 Task: Create a basic pendant for a necklace.
Action: Mouse moved to (167, 205)
Screenshot: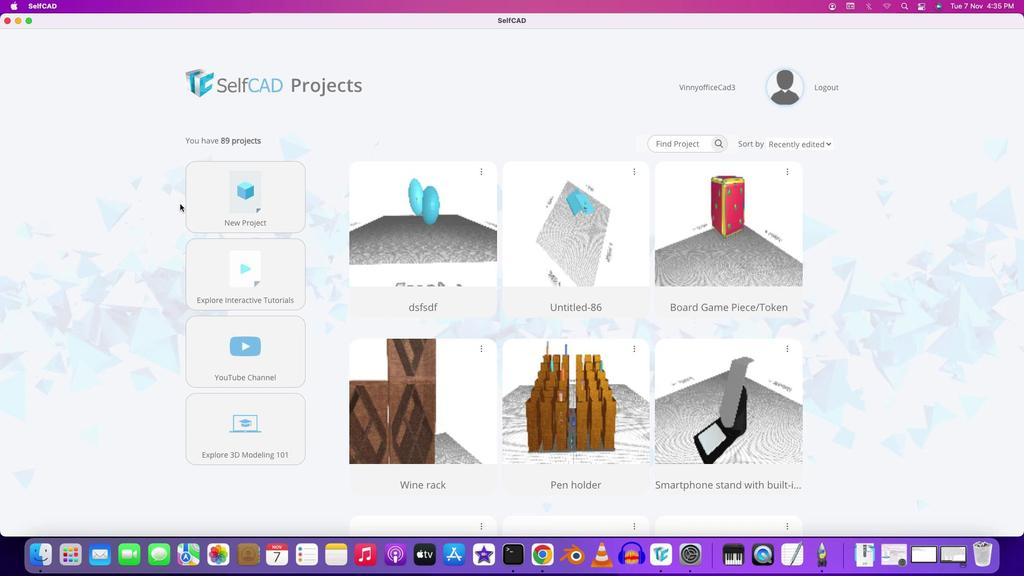 
Action: Mouse pressed left at (167, 205)
Screenshot: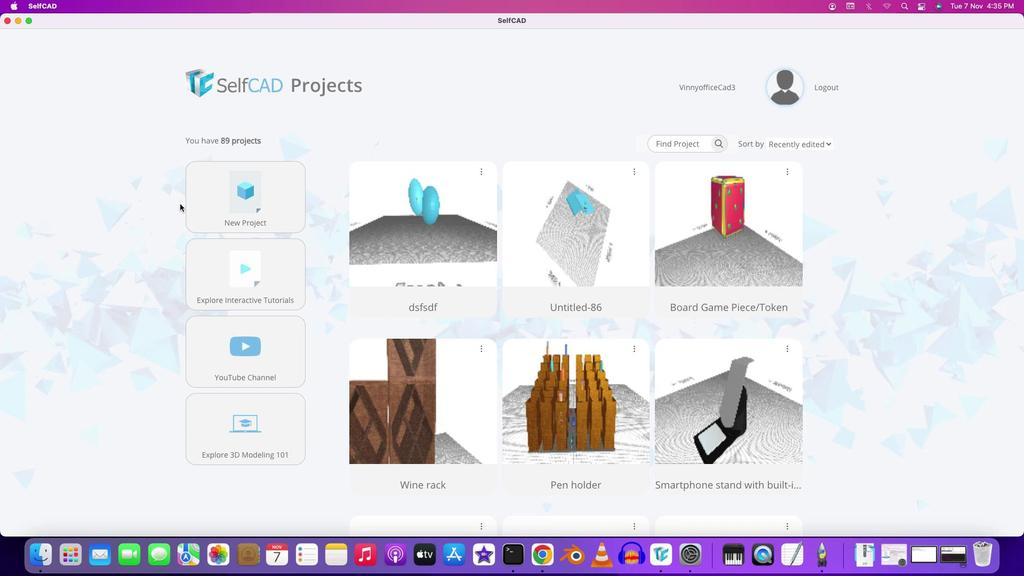 
Action: Mouse moved to (221, 212)
Screenshot: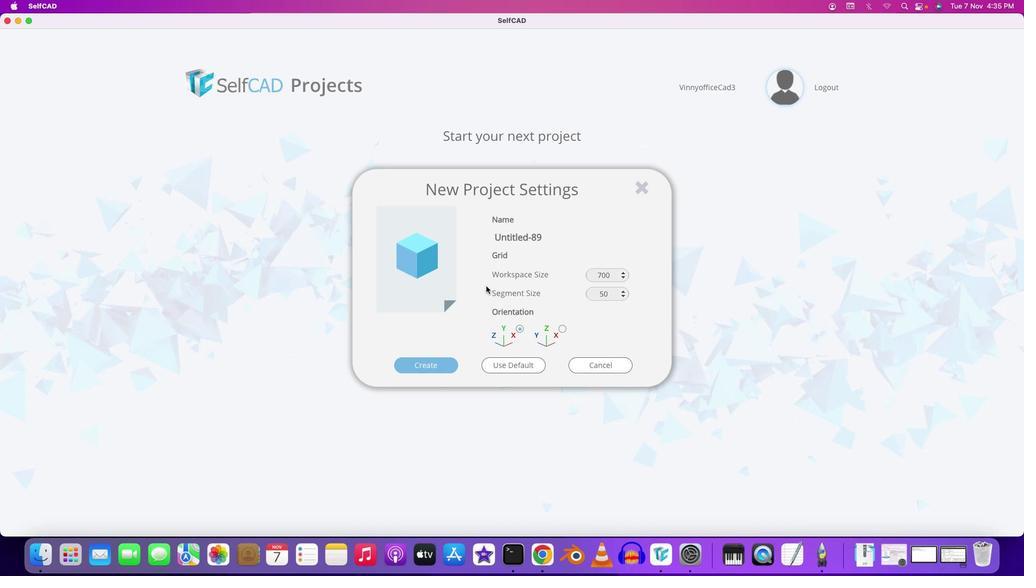
Action: Mouse pressed left at (221, 212)
Screenshot: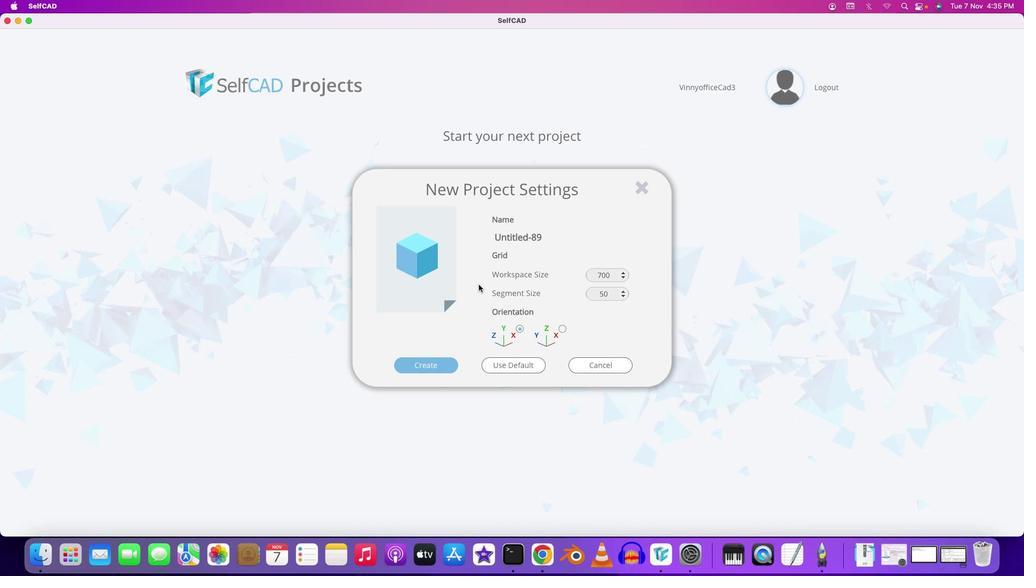 
Action: Mouse moved to (611, 276)
Screenshot: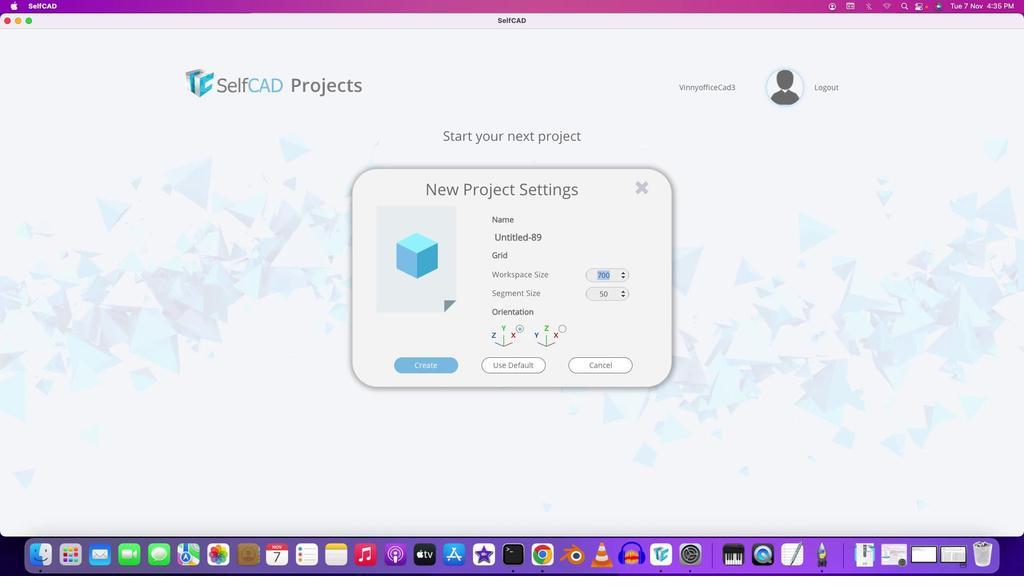 
Action: Mouse pressed left at (611, 276)
Screenshot: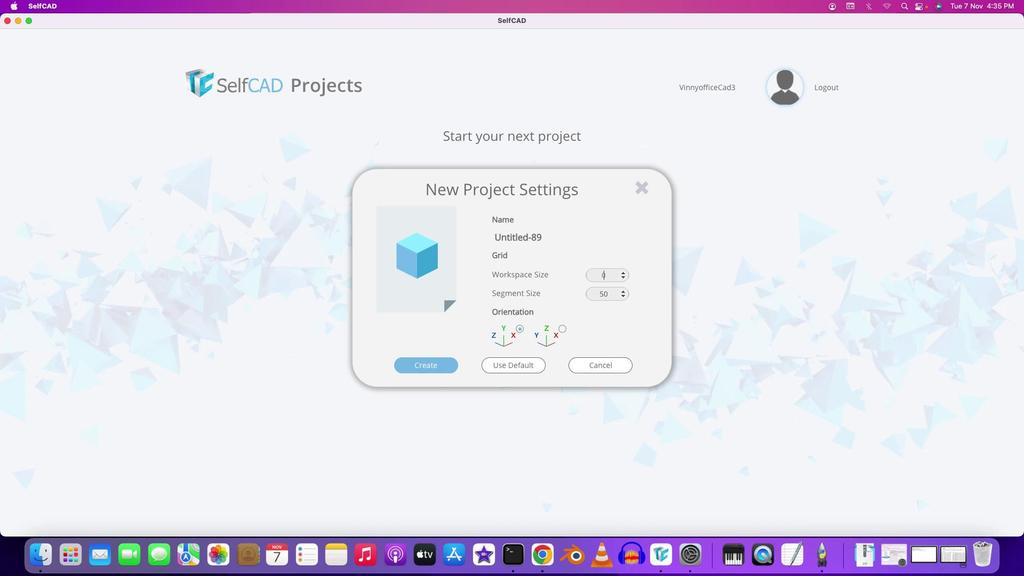 
Action: Mouse moved to (509, 297)
Screenshot: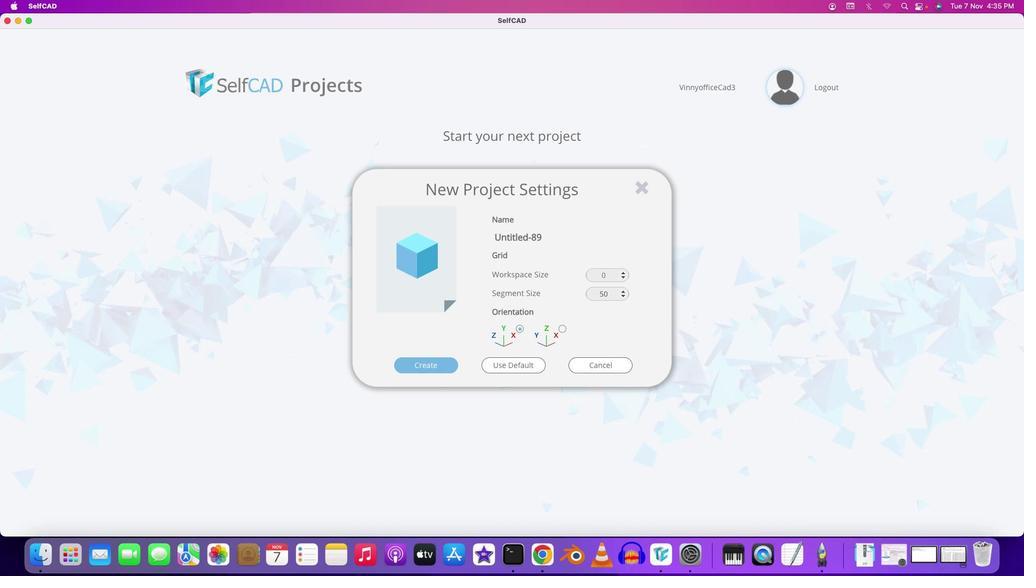 
Action: Key pressed Key.backspaceKey.backspaceKey.backspace'3''0''0'
Screenshot: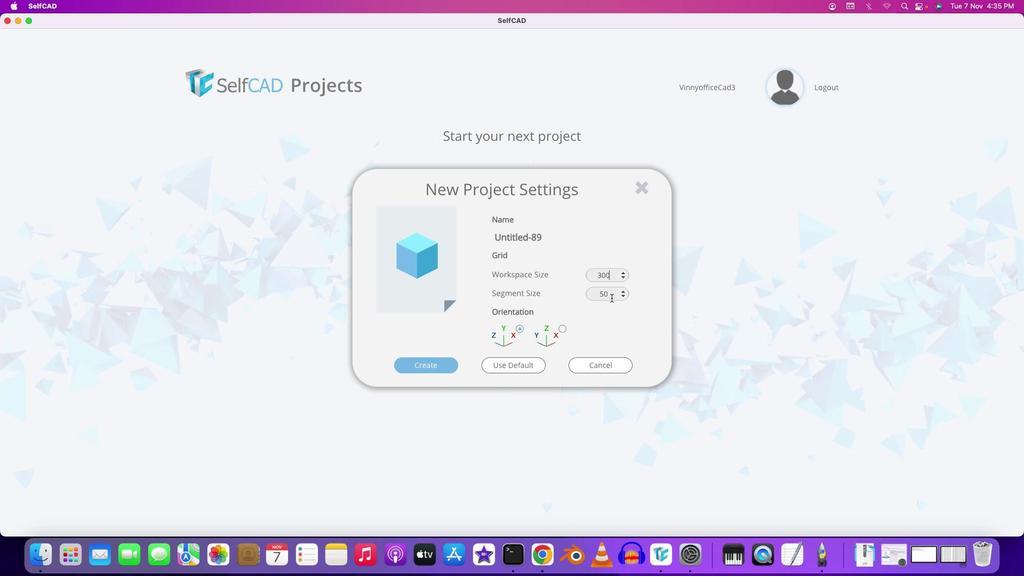 
Action: Mouse moved to (611, 297)
Screenshot: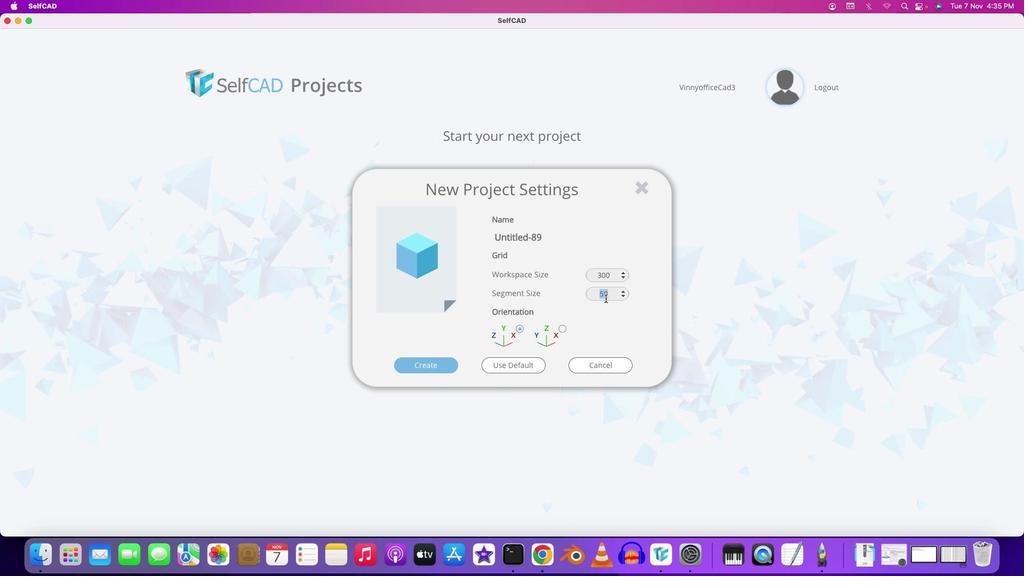 
Action: Mouse pressed left at (611, 297)
Screenshot: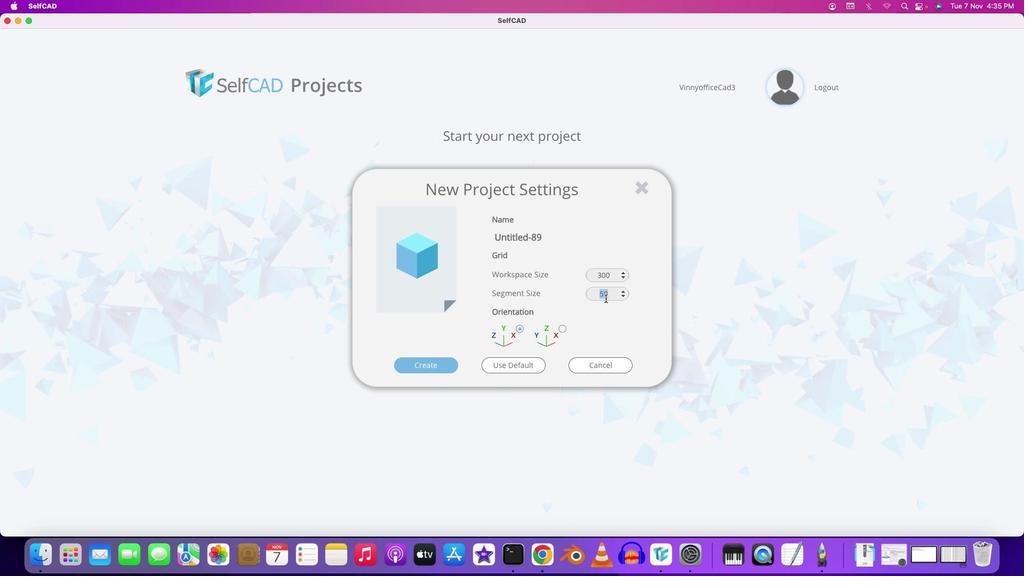 
Action: Mouse moved to (605, 298)
Screenshot: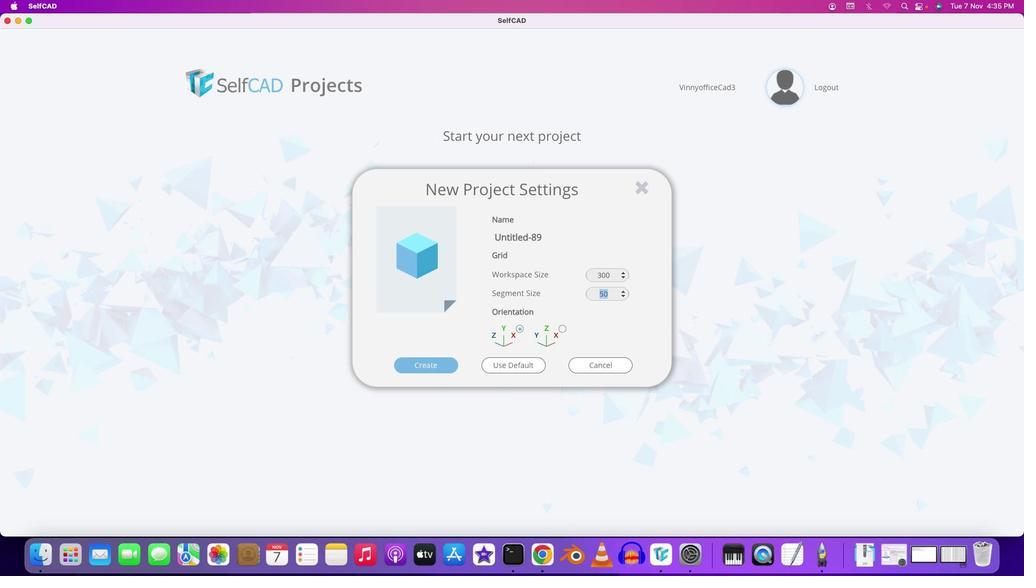 
Action: Key pressed '2'
Screenshot: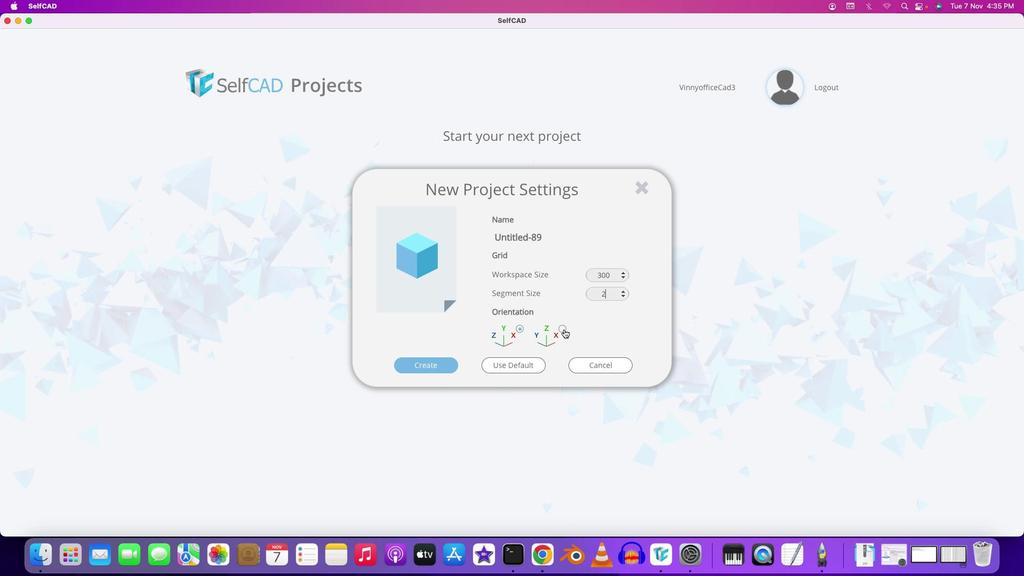 
Action: Mouse moved to (563, 329)
Screenshot: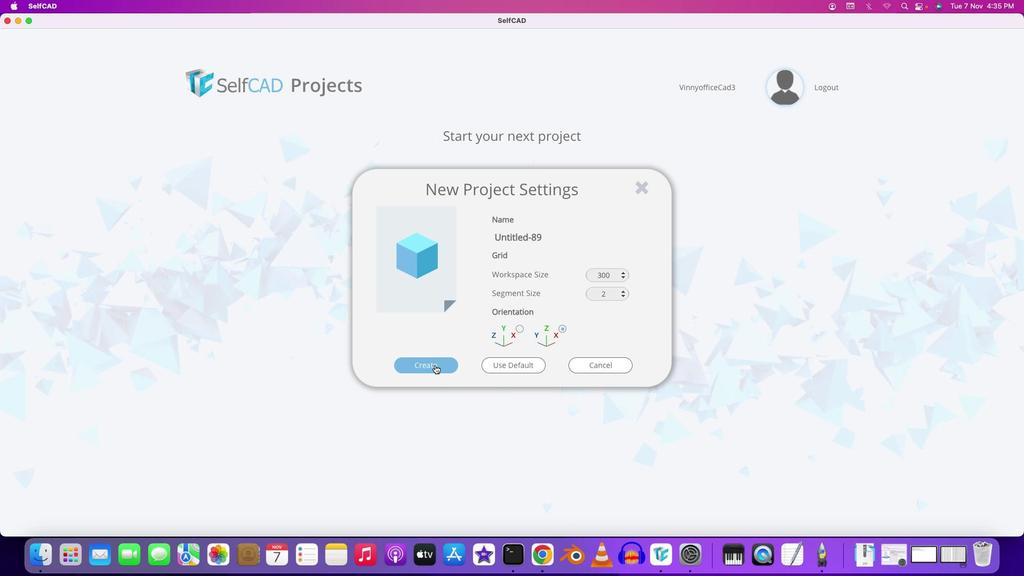 
Action: Mouse pressed left at (563, 329)
Screenshot: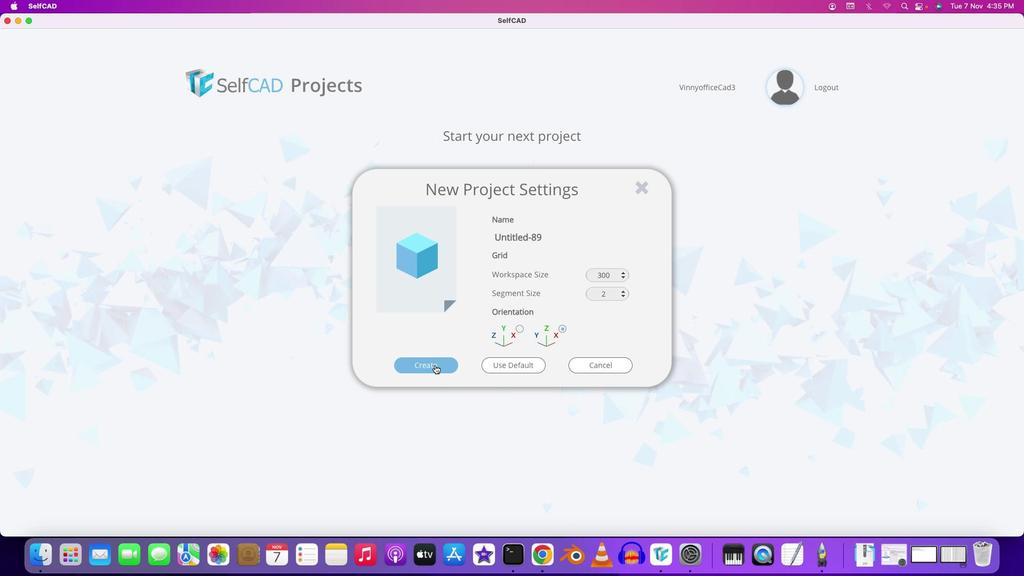 
Action: Mouse moved to (435, 364)
Screenshot: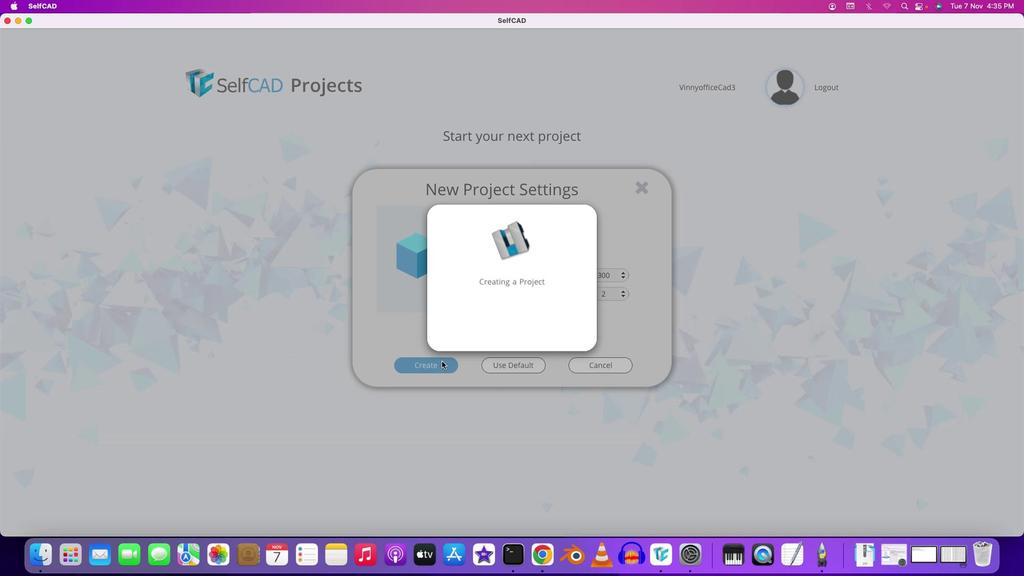 
Action: Mouse pressed left at (435, 364)
Screenshot: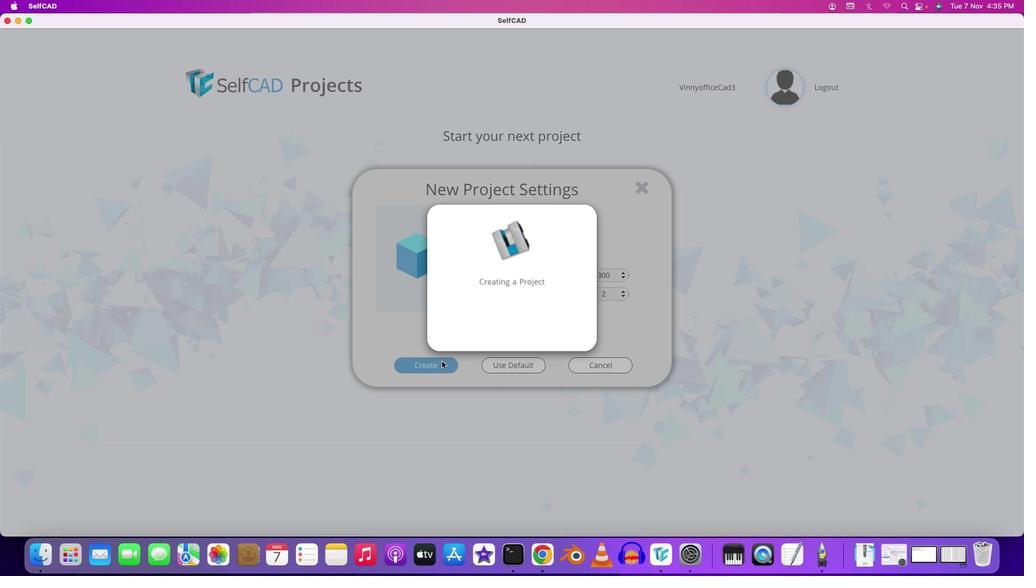 
Action: Mouse moved to (368, 339)
Screenshot: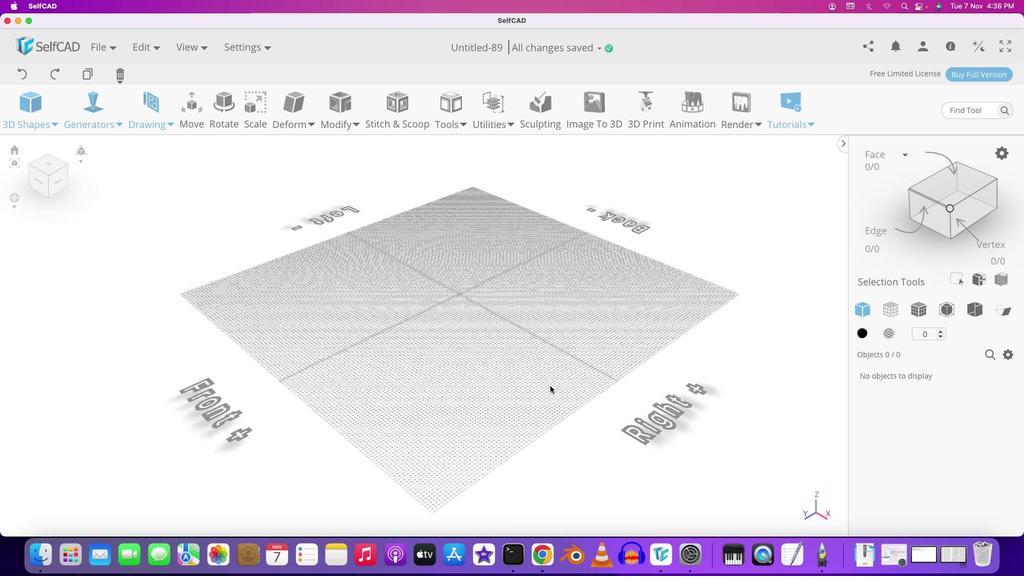 
Action: Mouse pressed left at (368, 339)
Screenshot: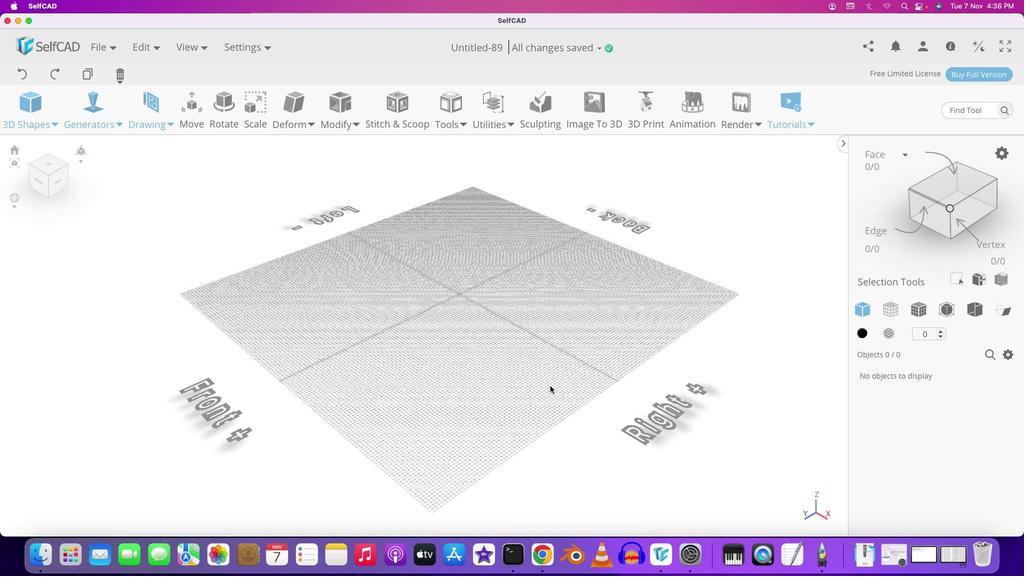 
Action: Mouse moved to (546, 373)
Screenshot: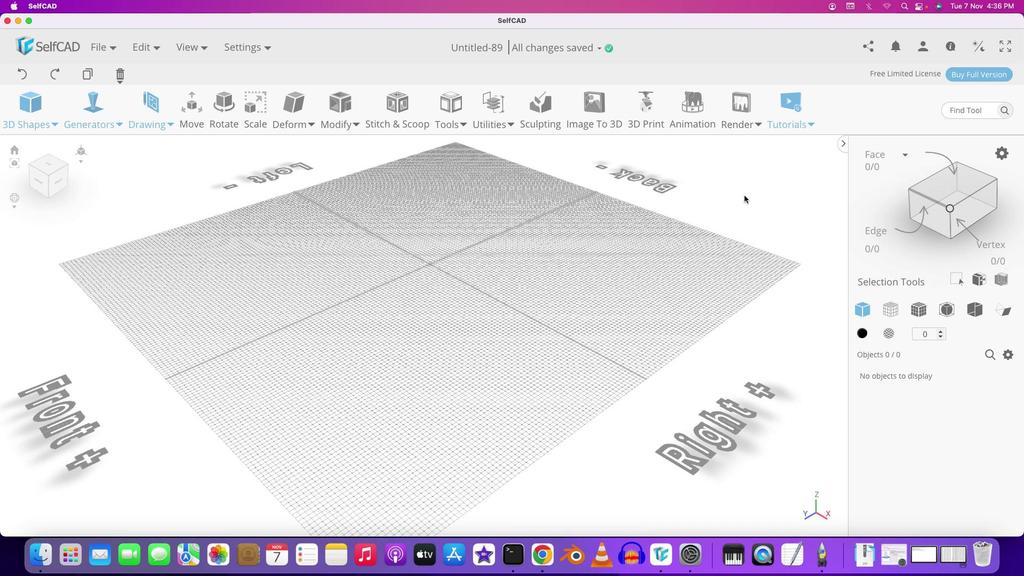
Action: Mouse scrolled (546, 373) with delta (0, 0)
Screenshot: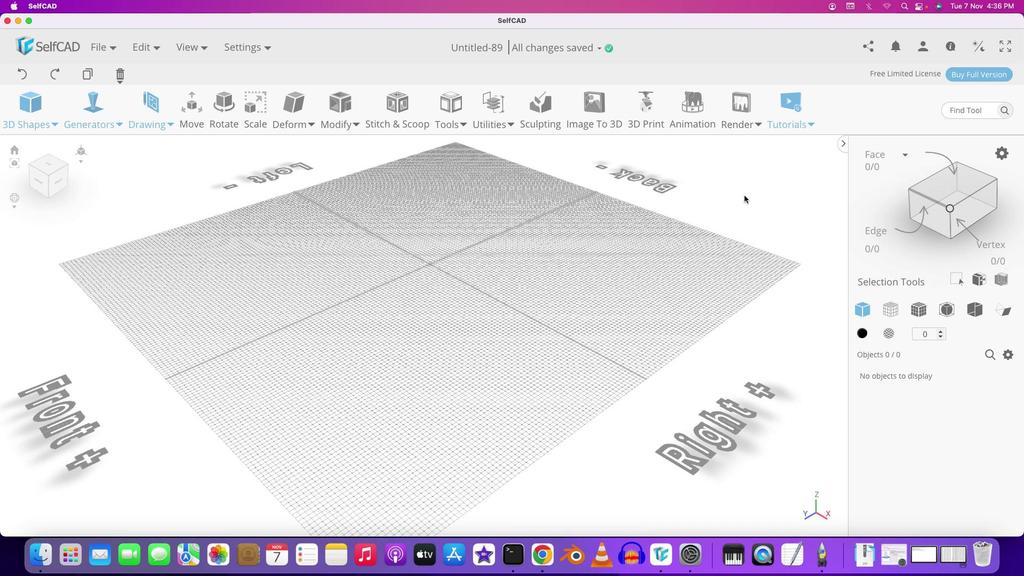 
Action: Mouse moved to (547, 374)
Screenshot: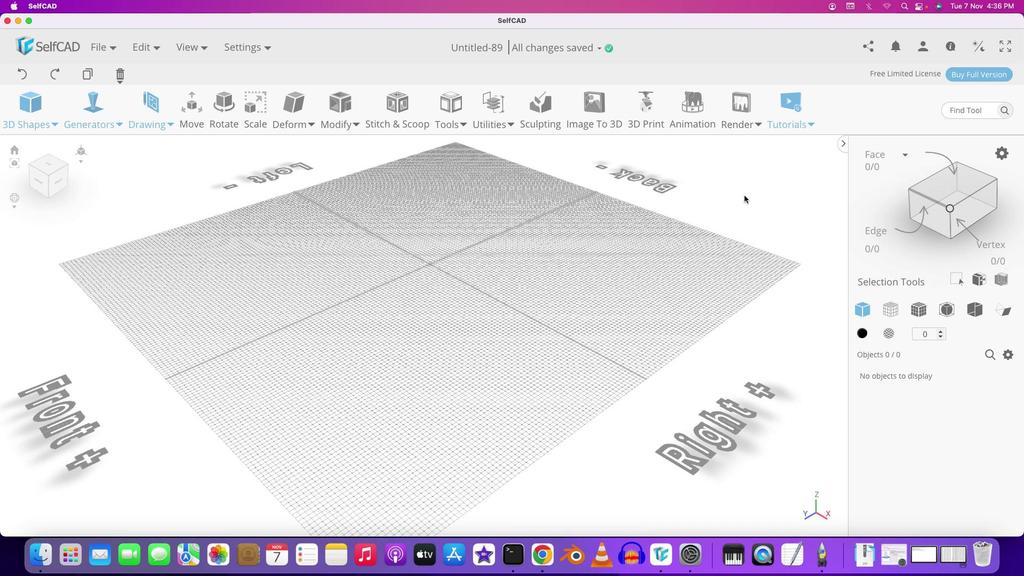 
Action: Mouse scrolled (547, 374) with delta (0, 1)
Screenshot: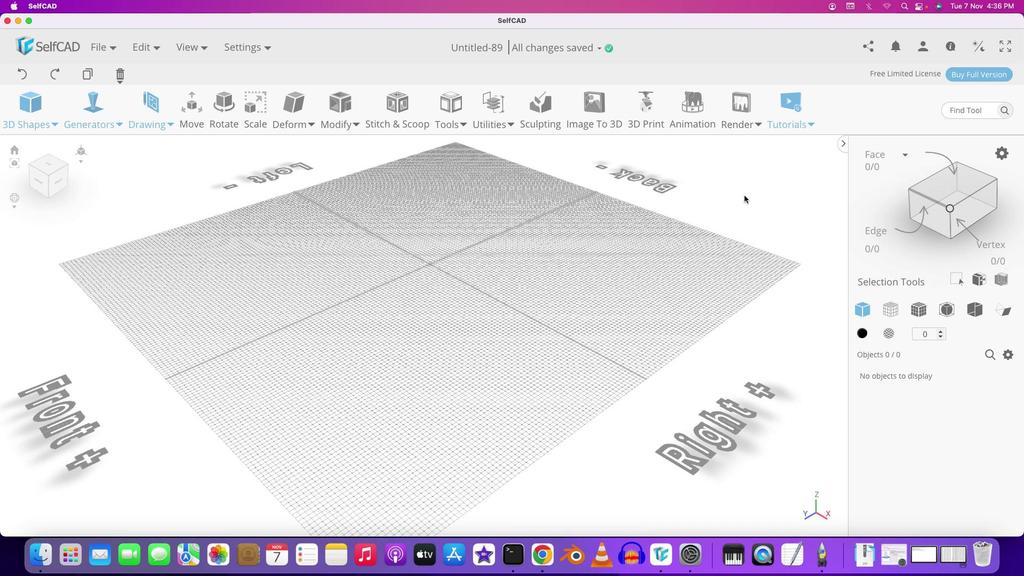 
Action: Mouse moved to (549, 379)
Screenshot: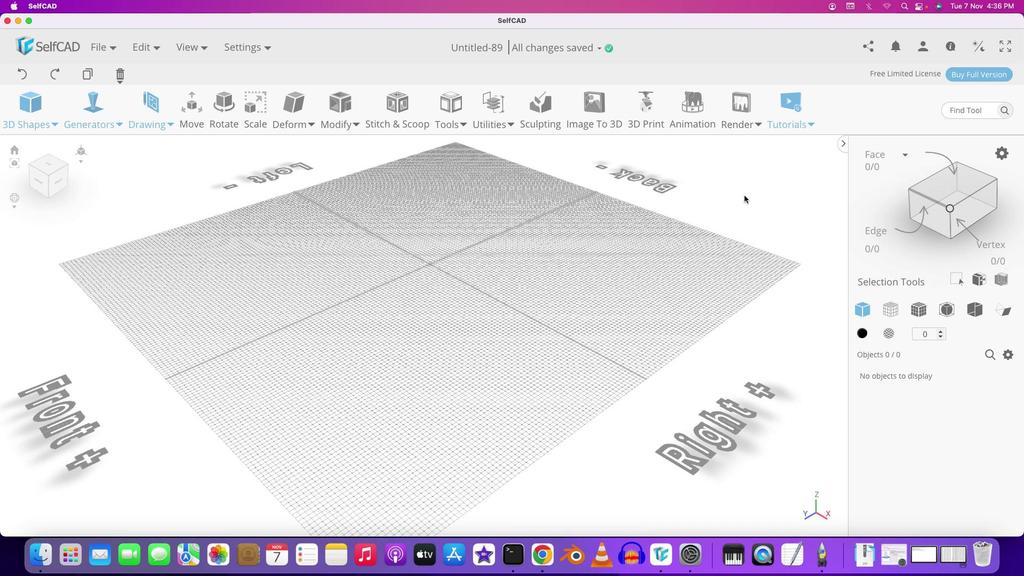 
Action: Mouse scrolled (549, 379) with delta (0, 1)
Screenshot: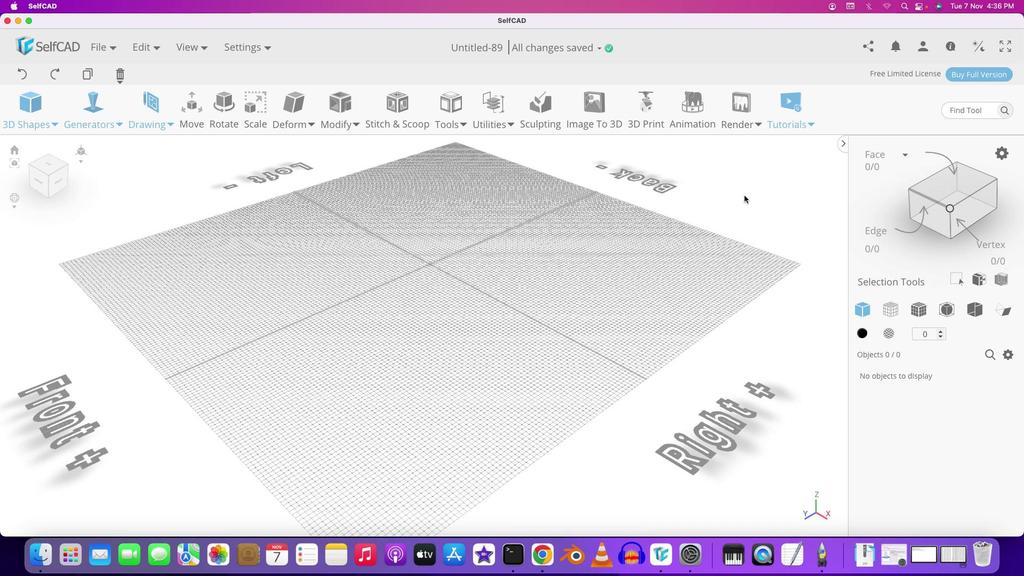 
Action: Mouse moved to (550, 383)
Screenshot: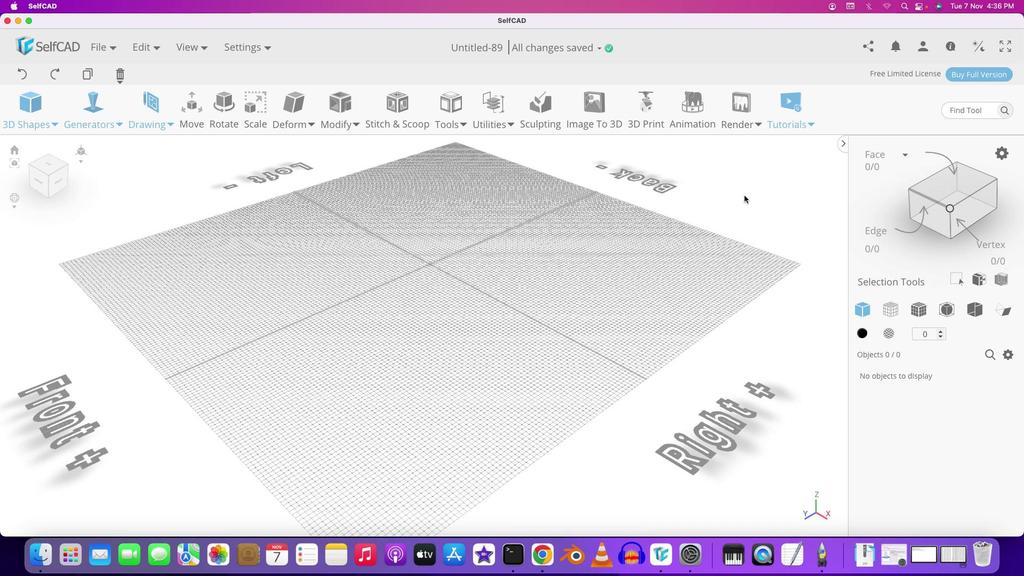 
Action: Mouse scrolled (550, 383) with delta (0, 3)
Screenshot: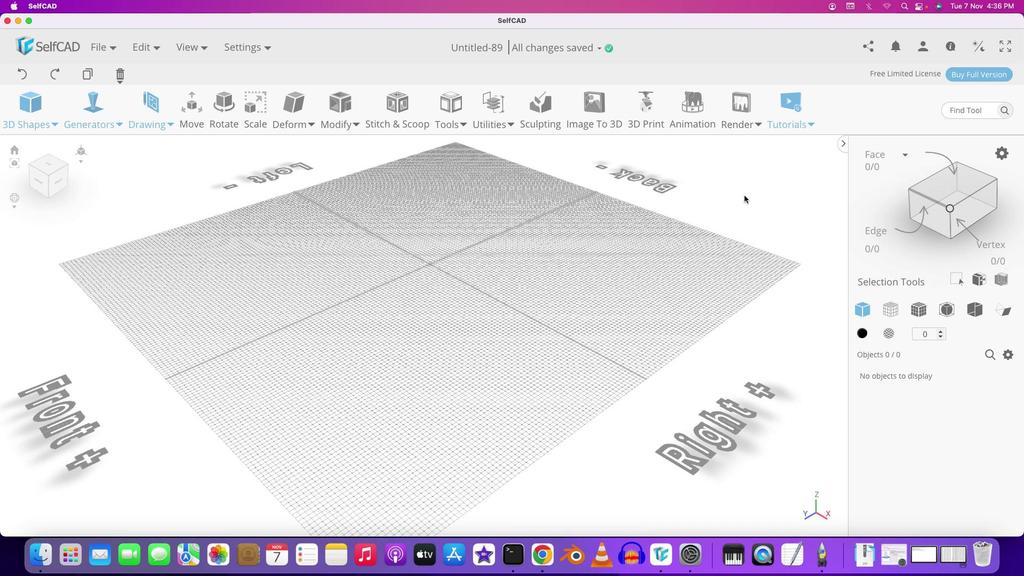 
Action: Mouse moved to (550, 385)
Screenshot: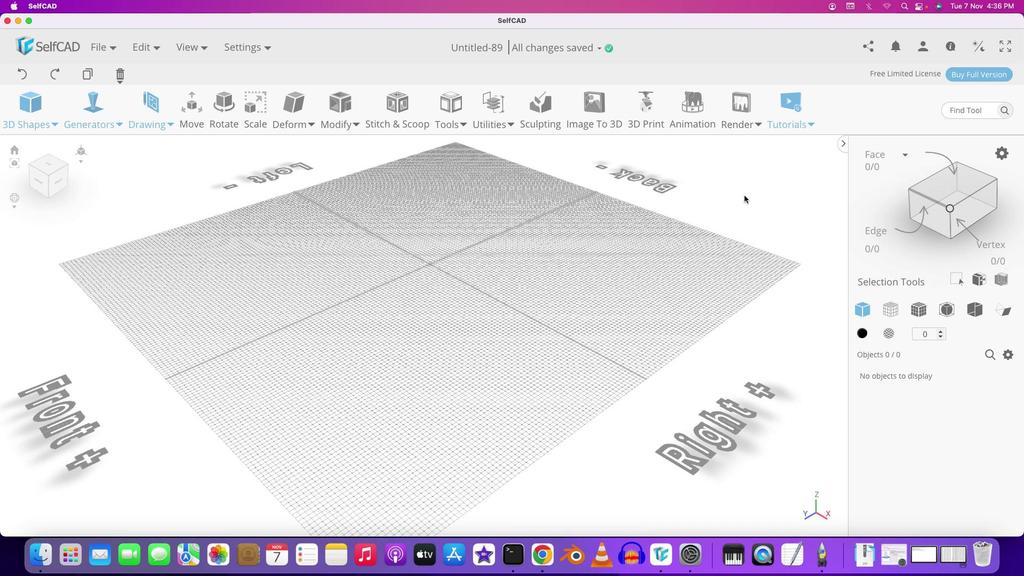 
Action: Mouse scrolled (550, 385) with delta (0, 3)
Screenshot: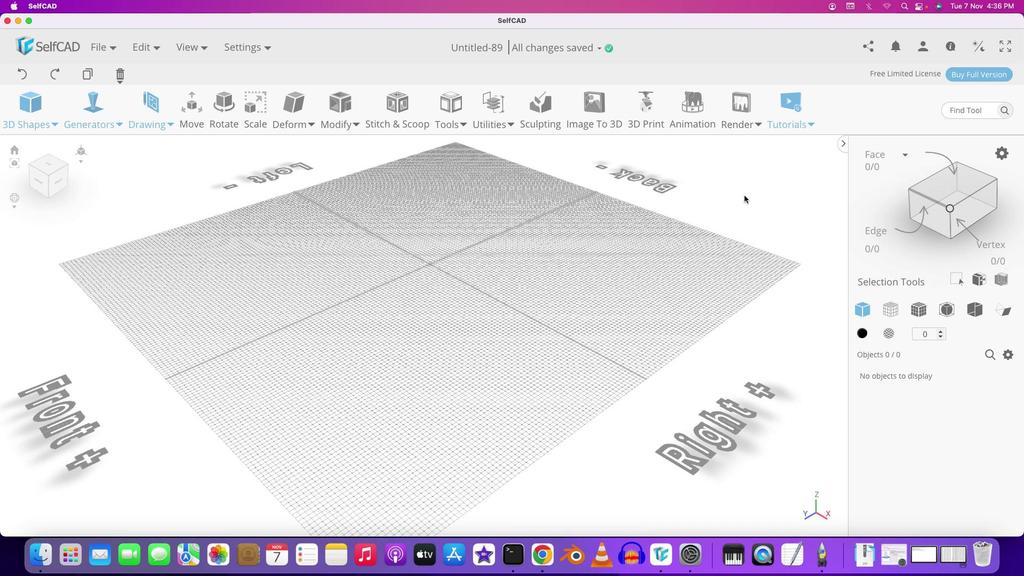 
Action: Mouse moved to (550, 385)
Screenshot: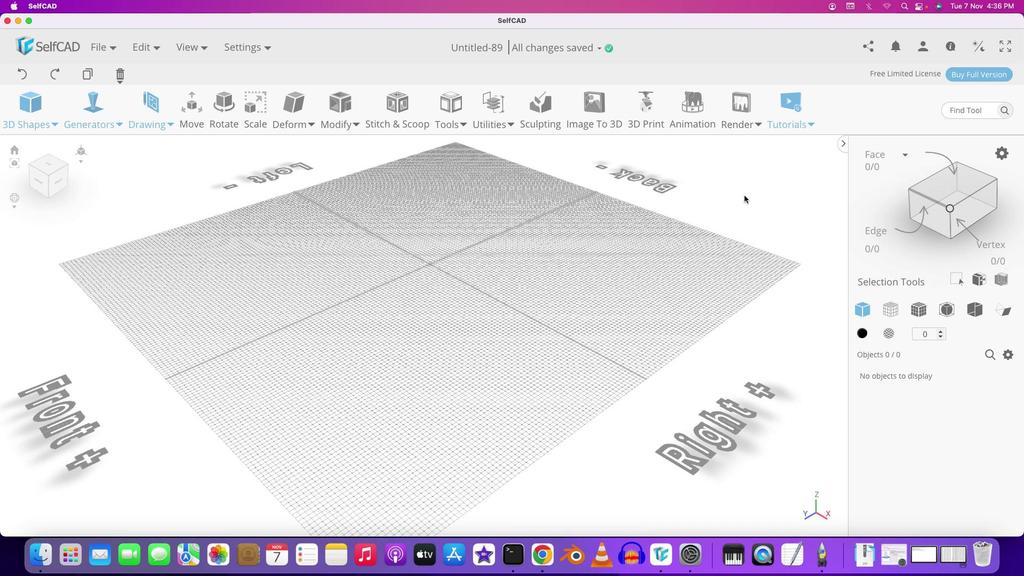 
Action: Mouse scrolled (550, 385) with delta (0, 3)
Screenshot: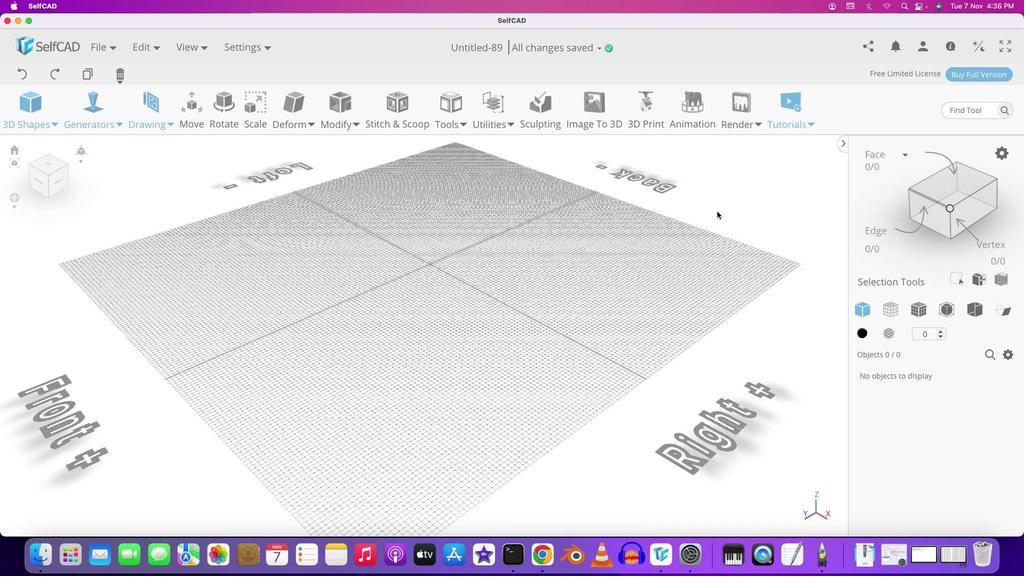 
Action: Mouse moved to (744, 195)
Screenshot: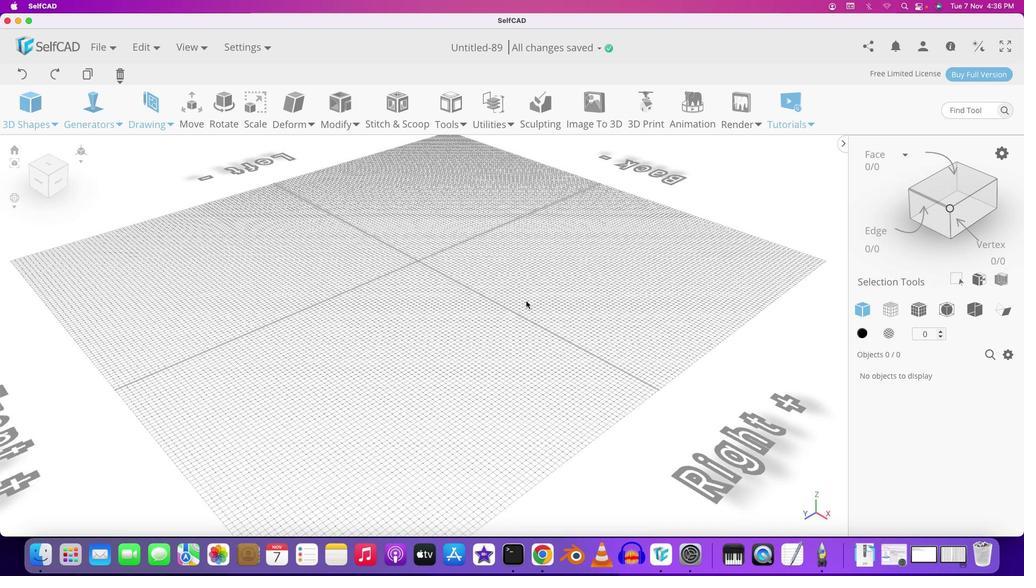 
Action: Mouse pressed left at (744, 195)
Screenshot: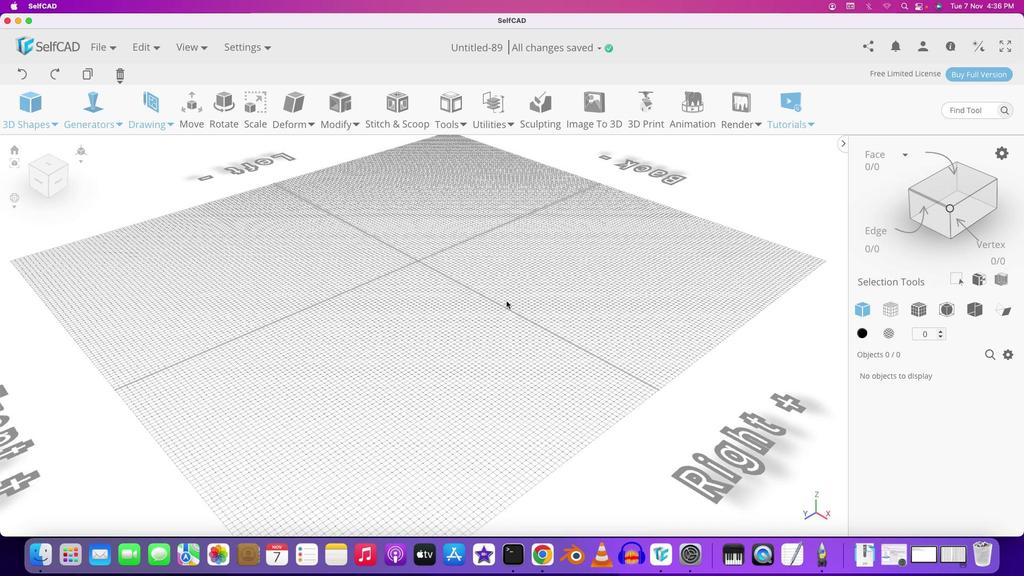 
Action: Mouse moved to (550, 296)
Screenshot: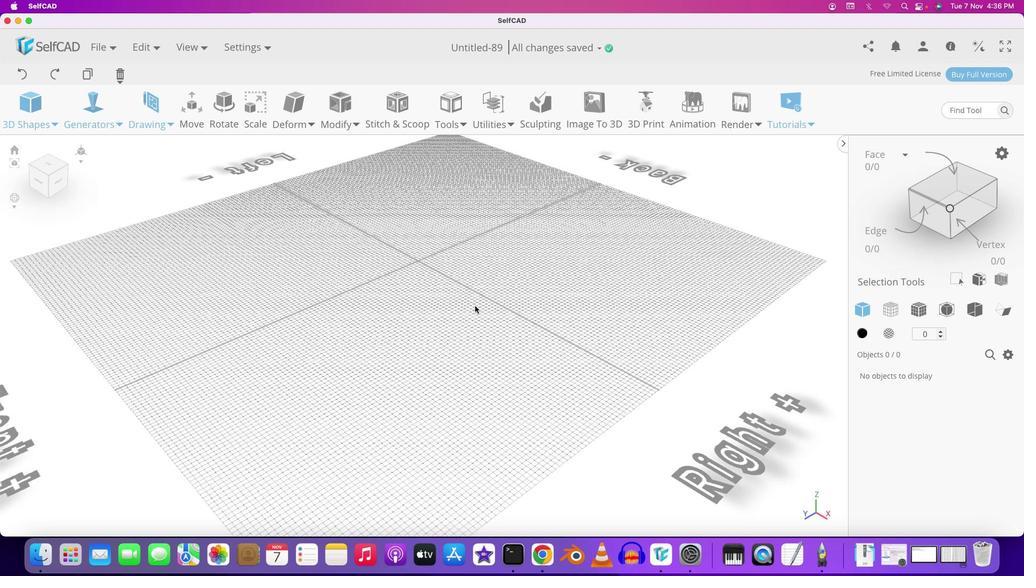 
Action: Mouse scrolled (550, 296) with delta (0, 0)
Screenshot: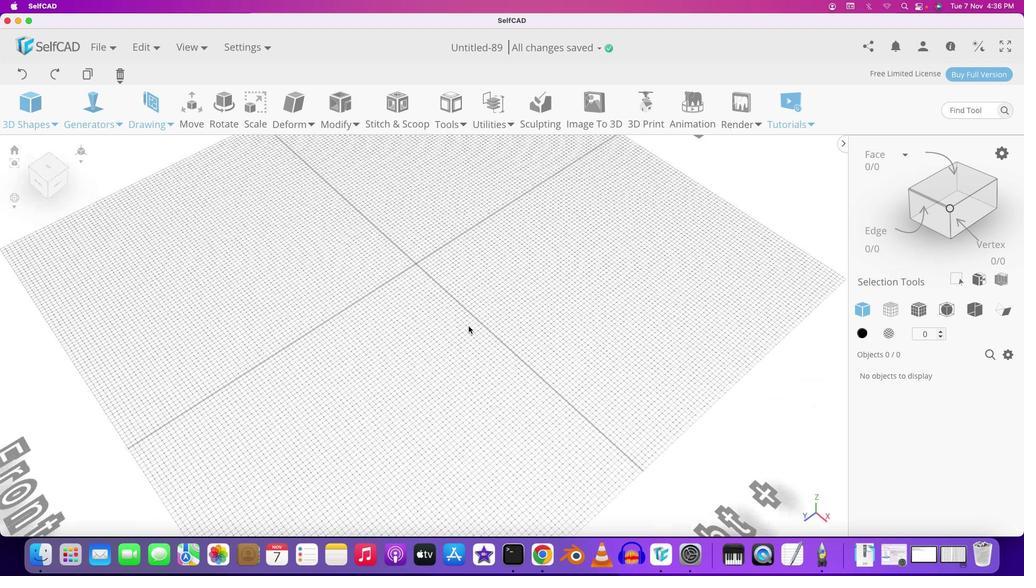 
Action: Mouse scrolled (550, 296) with delta (0, 0)
Screenshot: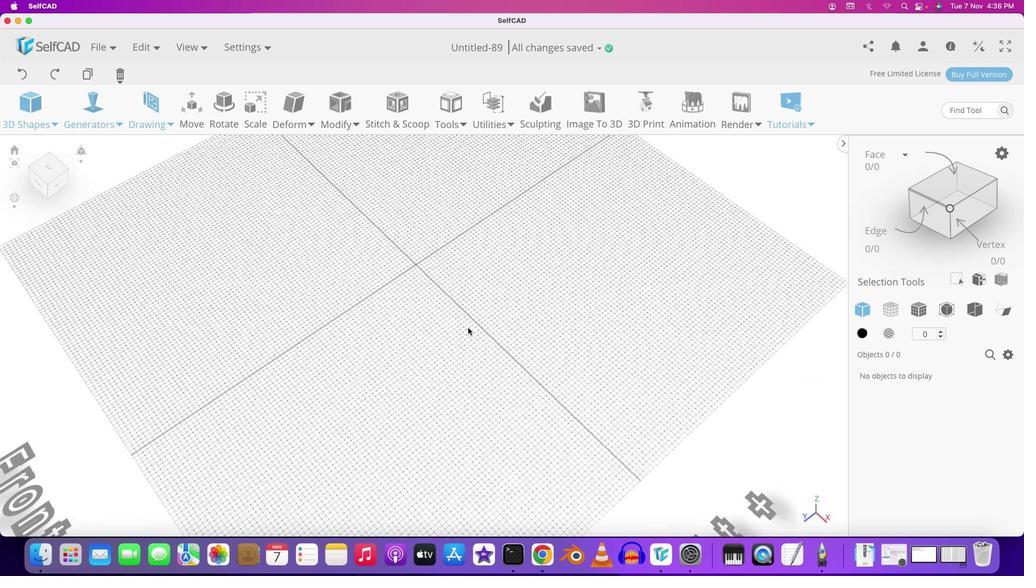 
Action: Mouse moved to (477, 298)
Screenshot: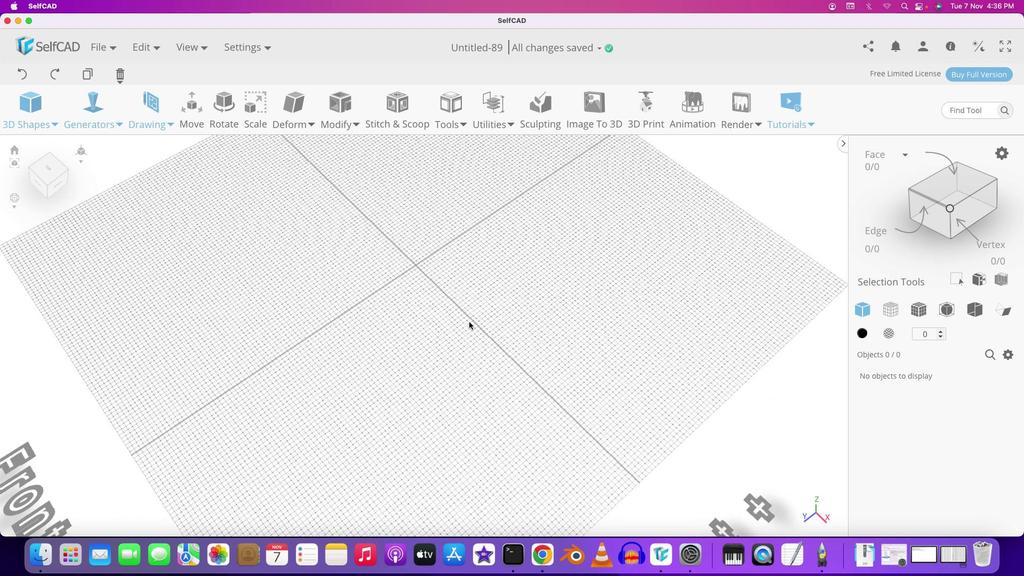 
Action: Mouse pressed left at (477, 298)
Screenshot: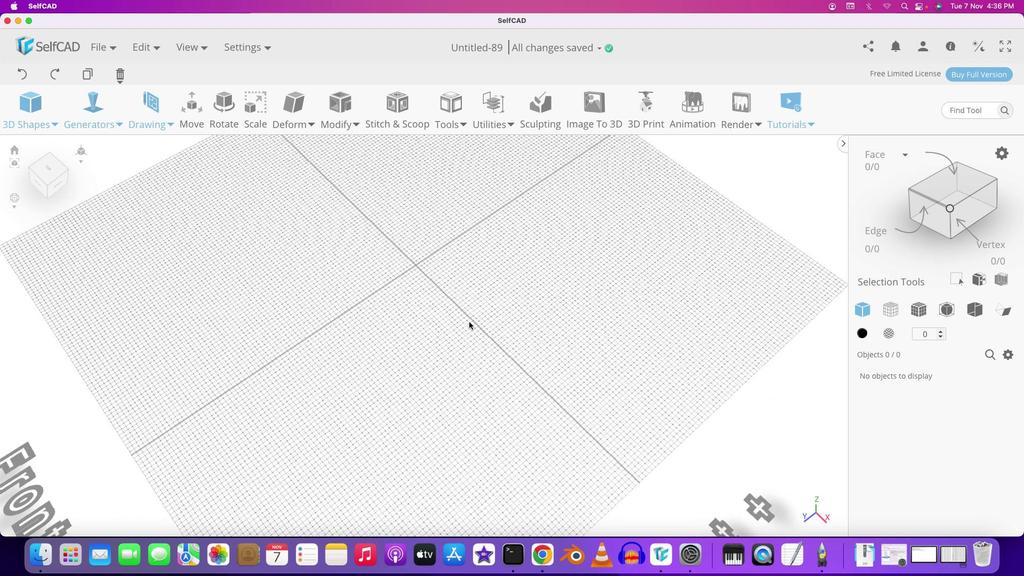 
Action: Mouse moved to (438, 329)
Screenshot: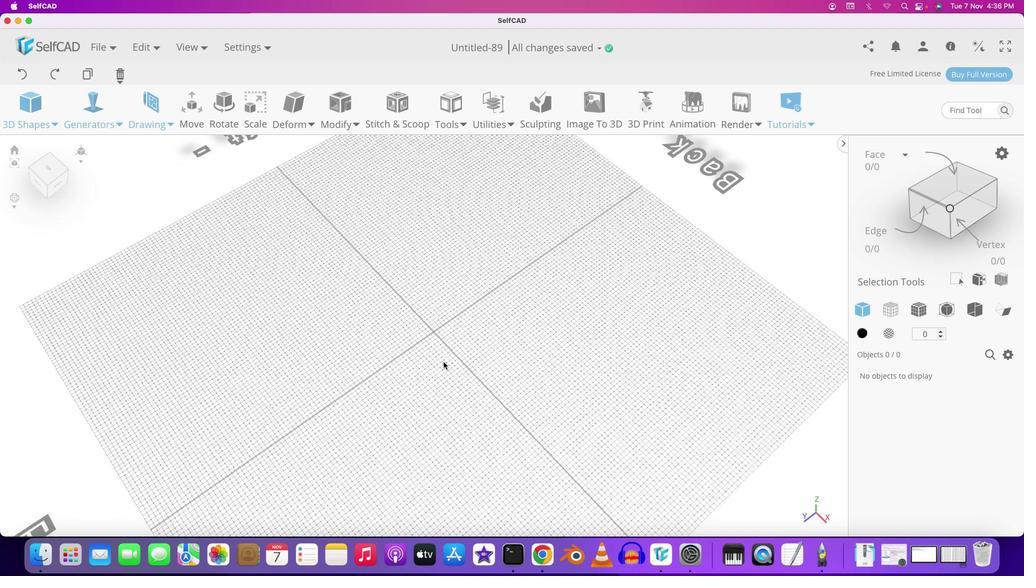
Action: Key pressed Key.shift
Screenshot: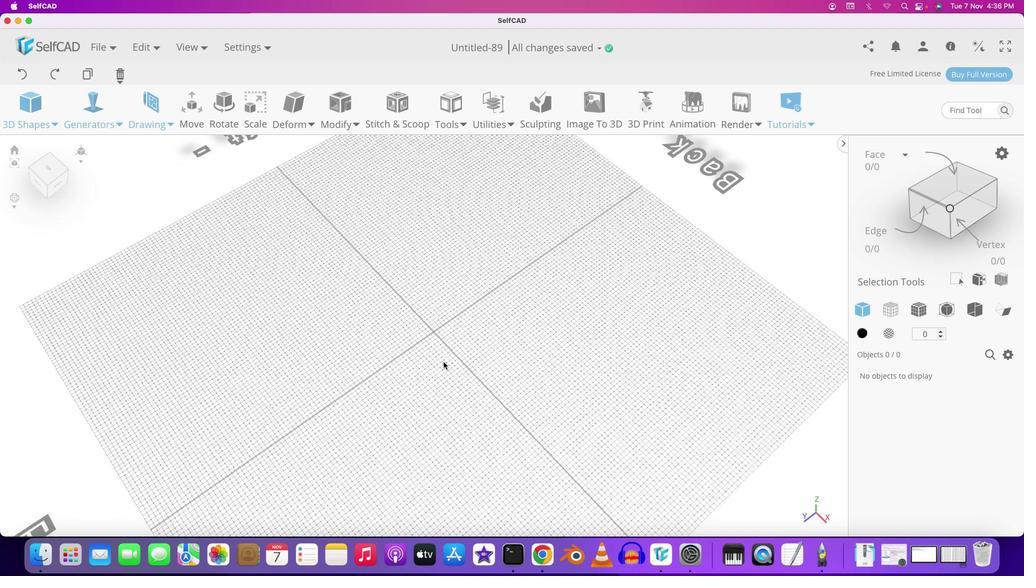 
Action: Mouse moved to (419, 306)
Screenshot: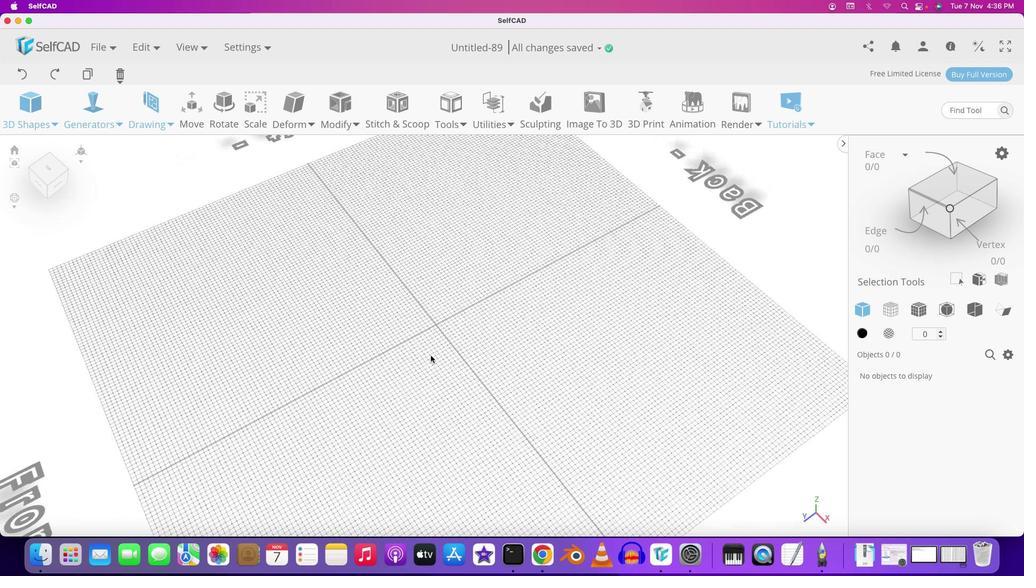 
Action: Mouse pressed left at (419, 306)
Screenshot: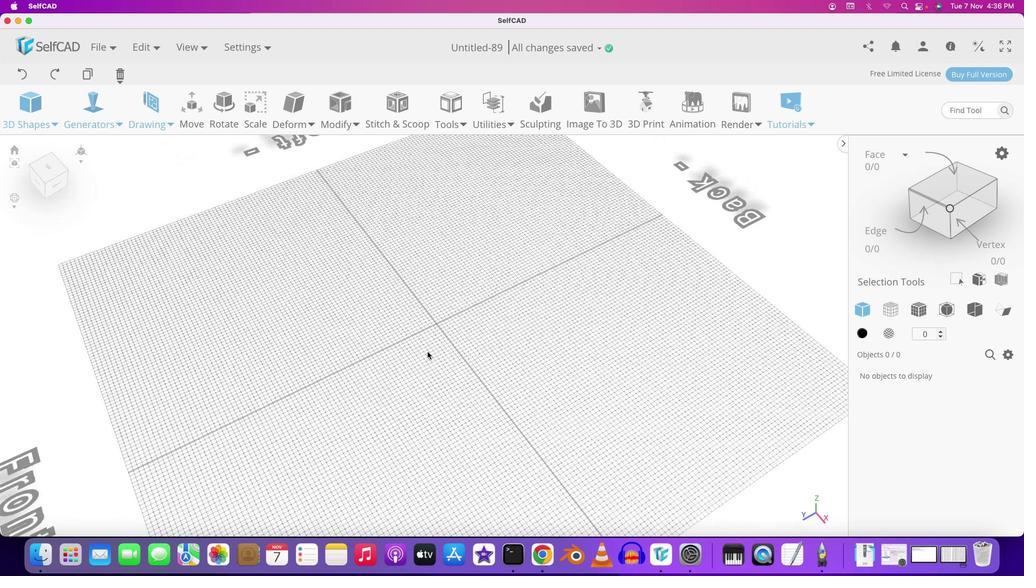 
Action: Mouse moved to (452, 362)
Screenshot: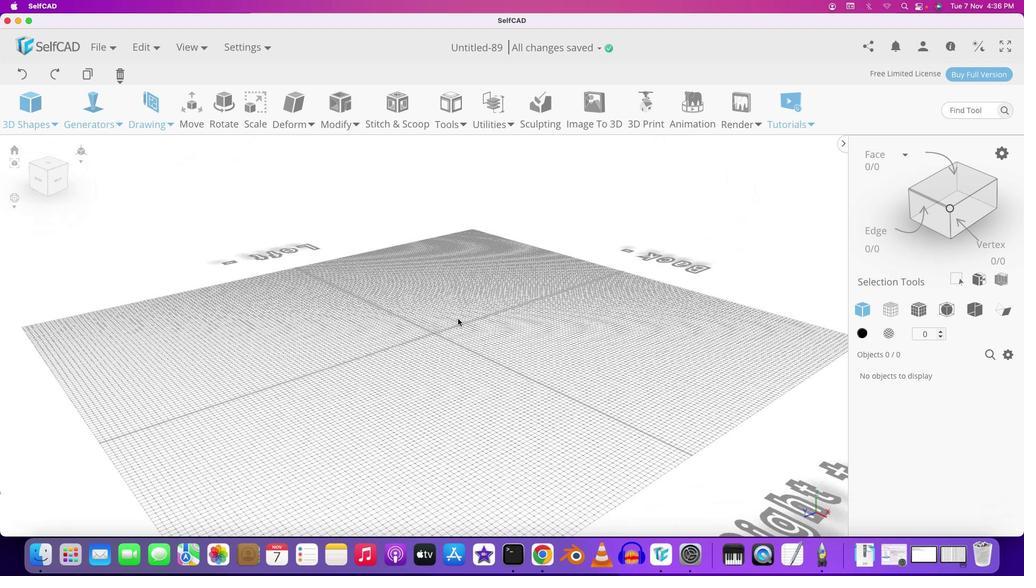 
Action: Mouse pressed left at (452, 362)
Screenshot: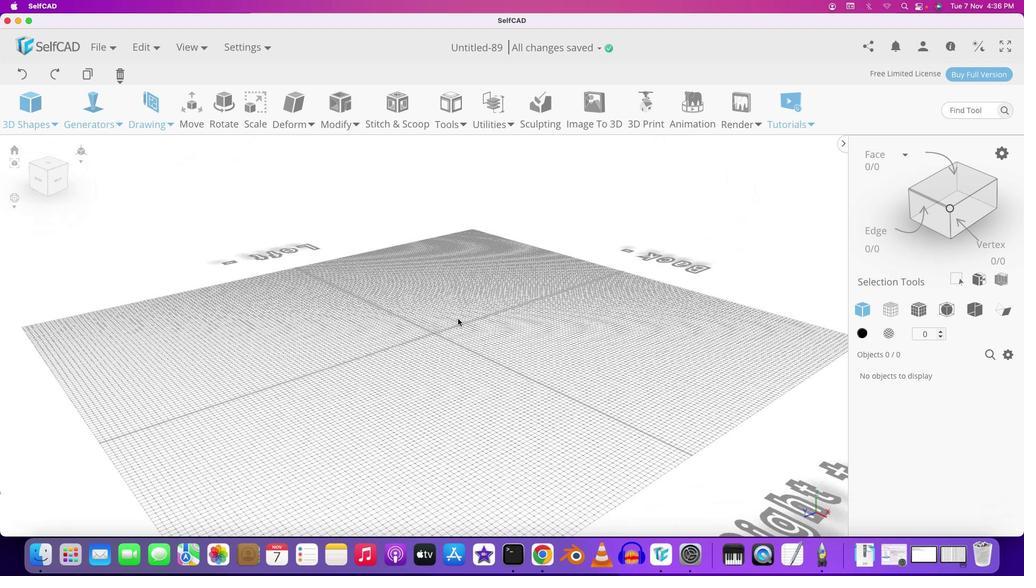 
Action: Mouse moved to (85, 163)
Screenshot: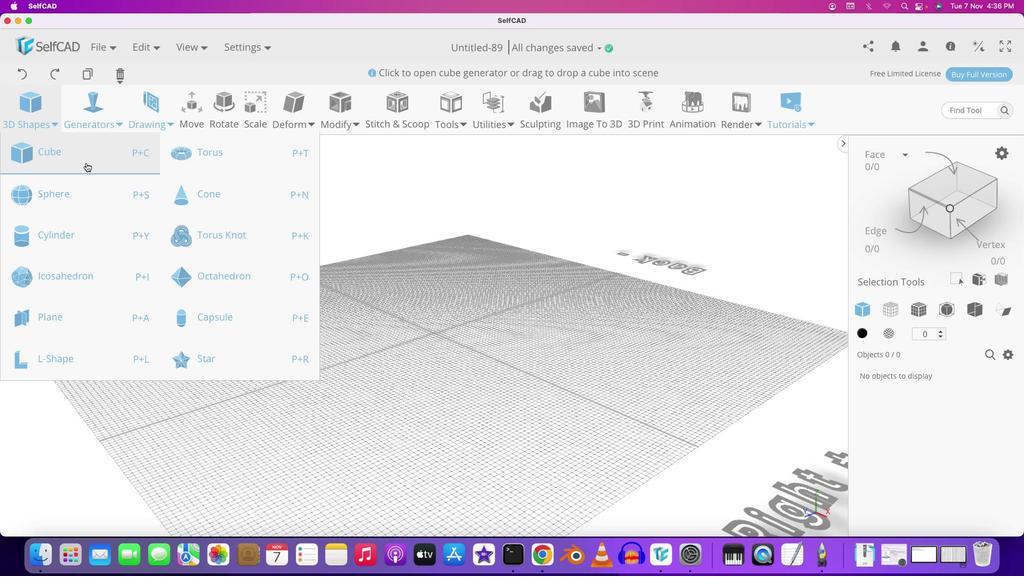 
Action: Mouse pressed left at (85, 163)
Screenshot: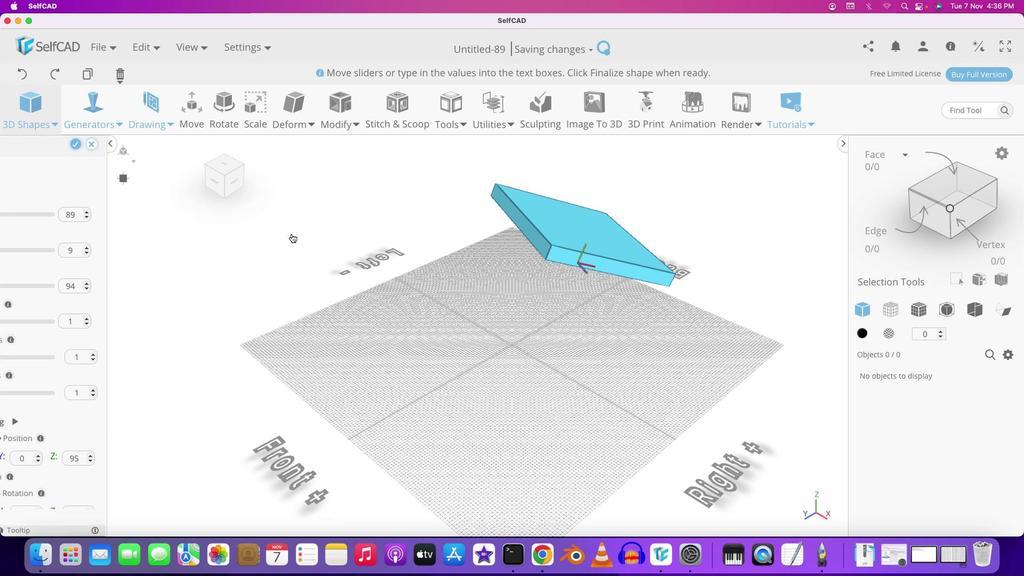 
Action: Mouse moved to (130, 309)
Screenshot: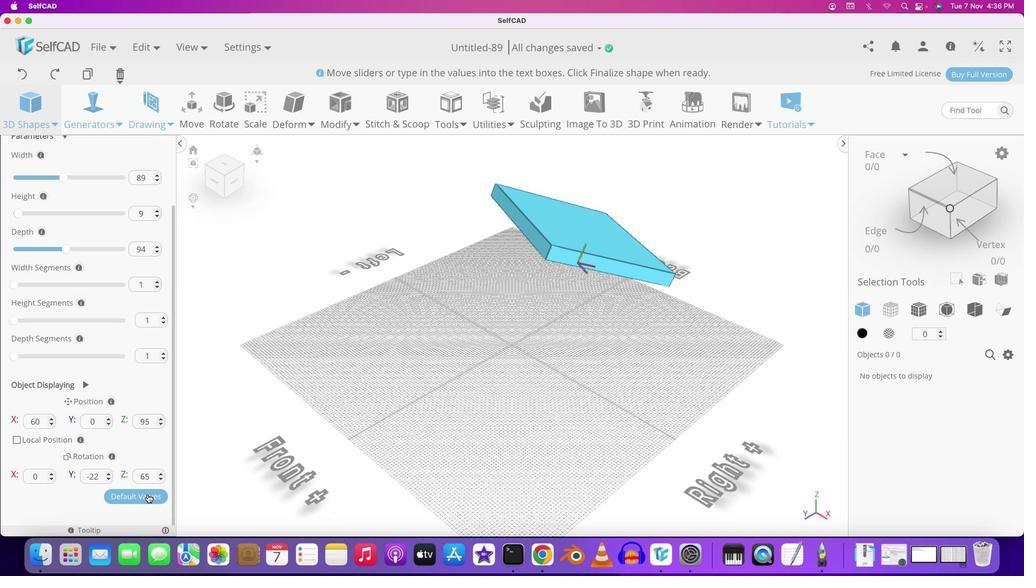 
Action: Mouse scrolled (130, 309) with delta (0, 0)
Screenshot: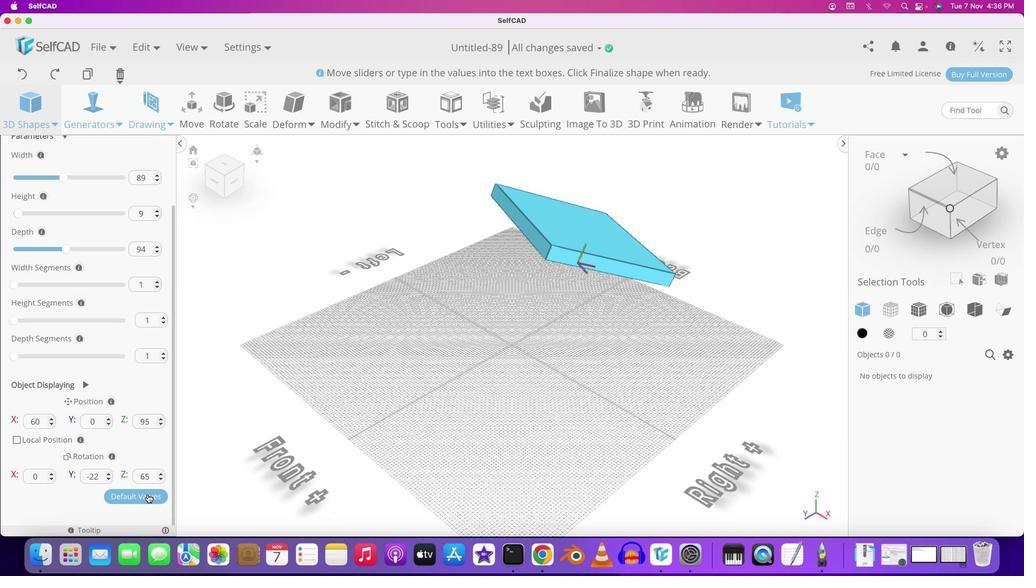 
Action: Mouse moved to (130, 310)
Screenshot: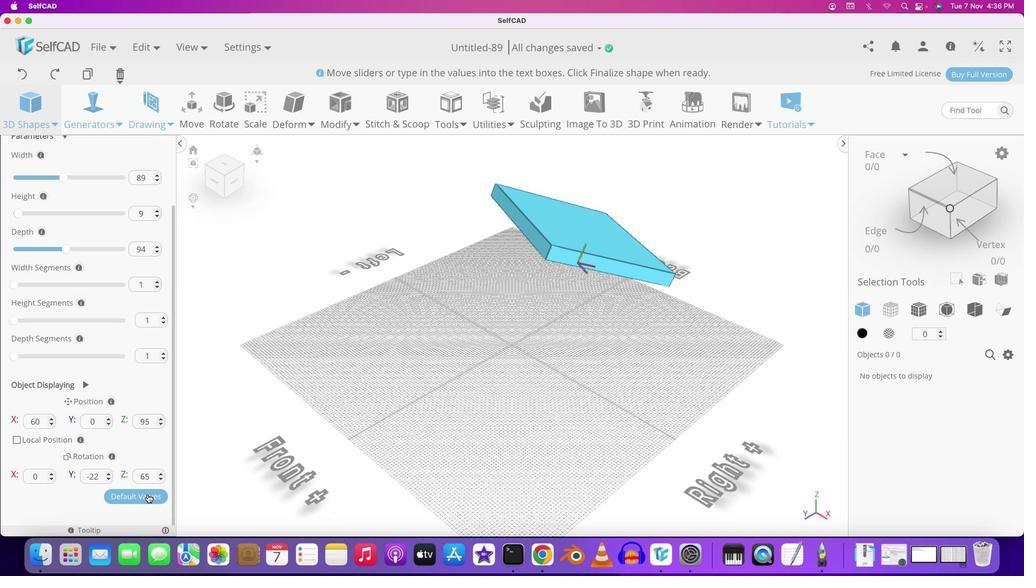 
Action: Mouse scrolled (130, 310) with delta (0, 0)
Screenshot: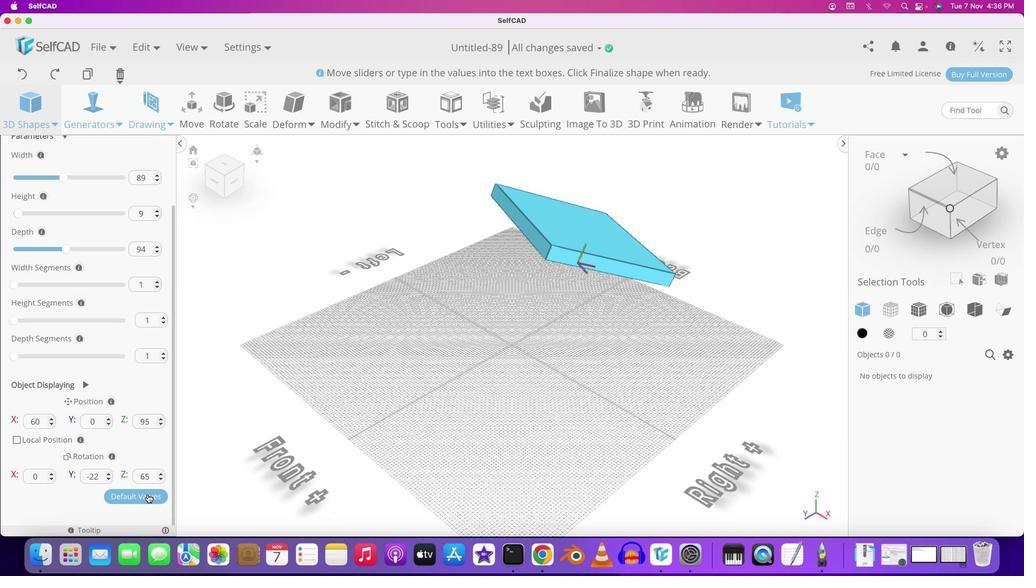 
Action: Mouse moved to (130, 310)
Screenshot: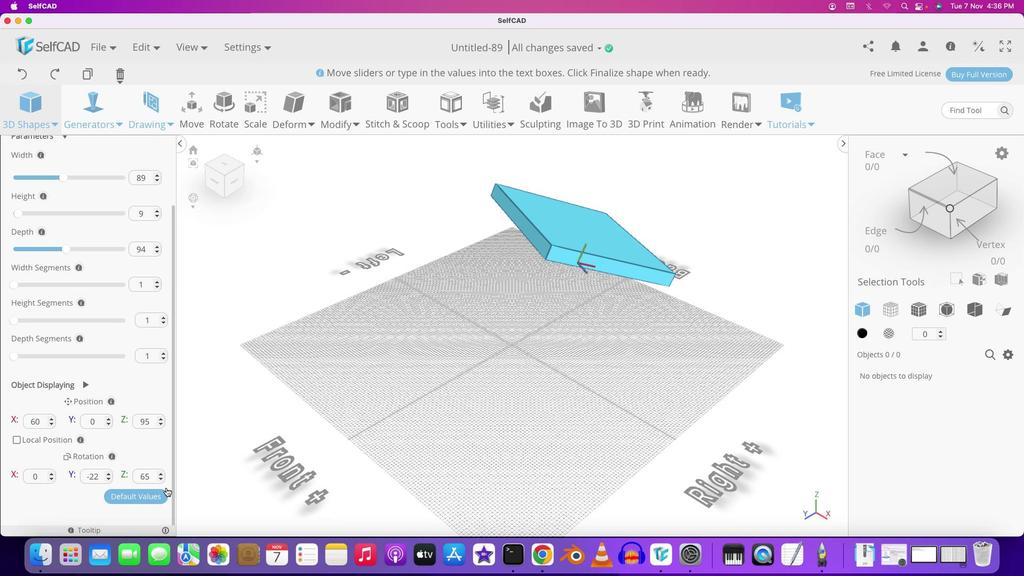 
Action: Mouse scrolled (130, 310) with delta (0, -1)
Screenshot: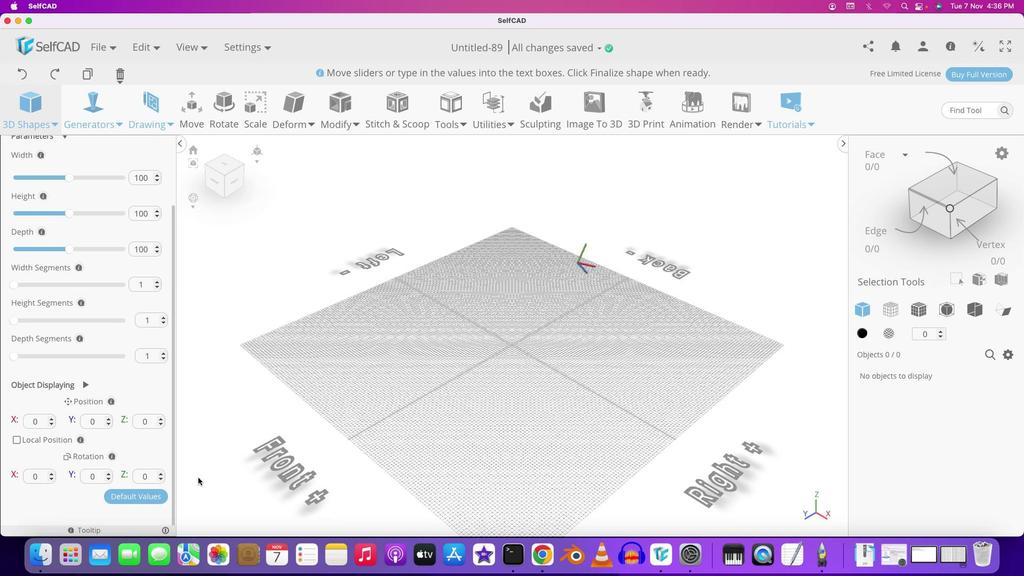 
Action: Mouse moved to (130, 310)
Screenshot: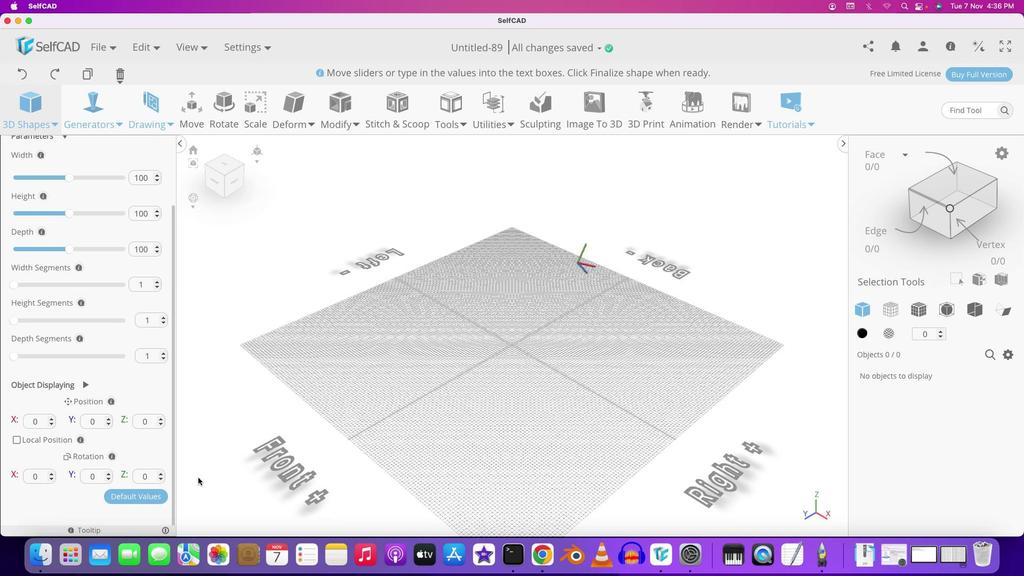 
Action: Mouse scrolled (130, 310) with delta (0, -2)
Screenshot: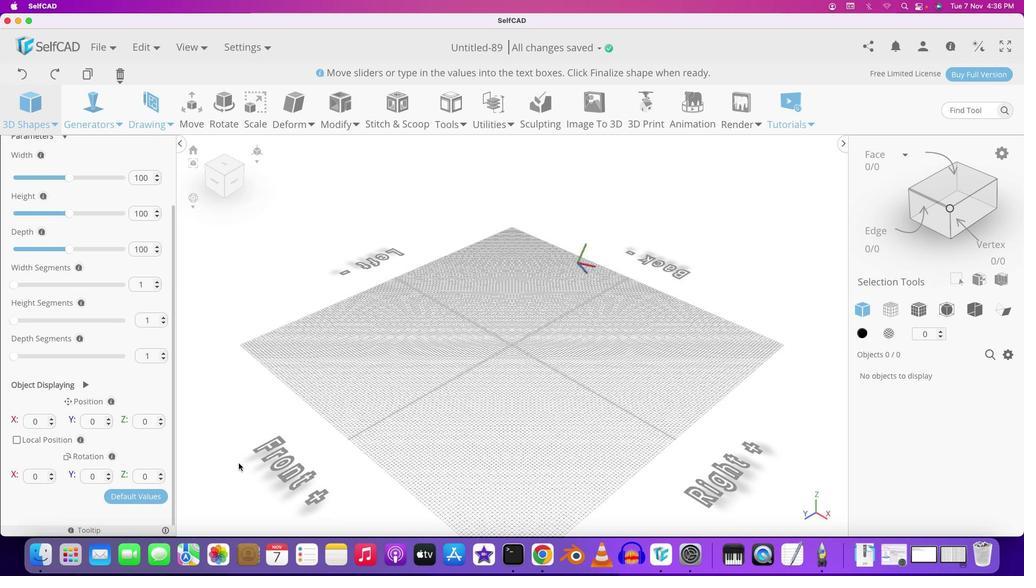 
Action: Mouse moved to (134, 499)
Screenshot: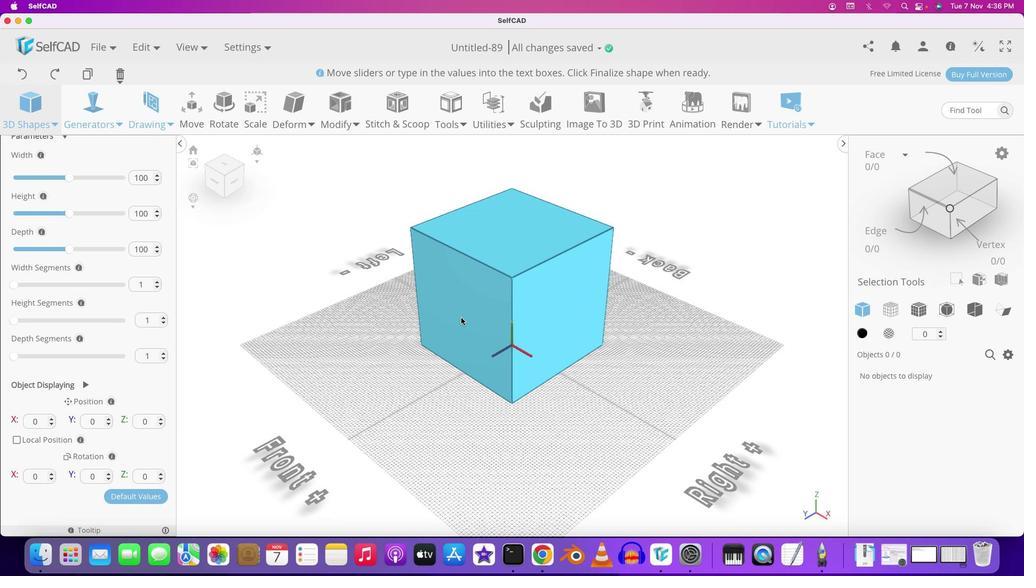 
Action: Mouse pressed left at (134, 499)
Screenshot: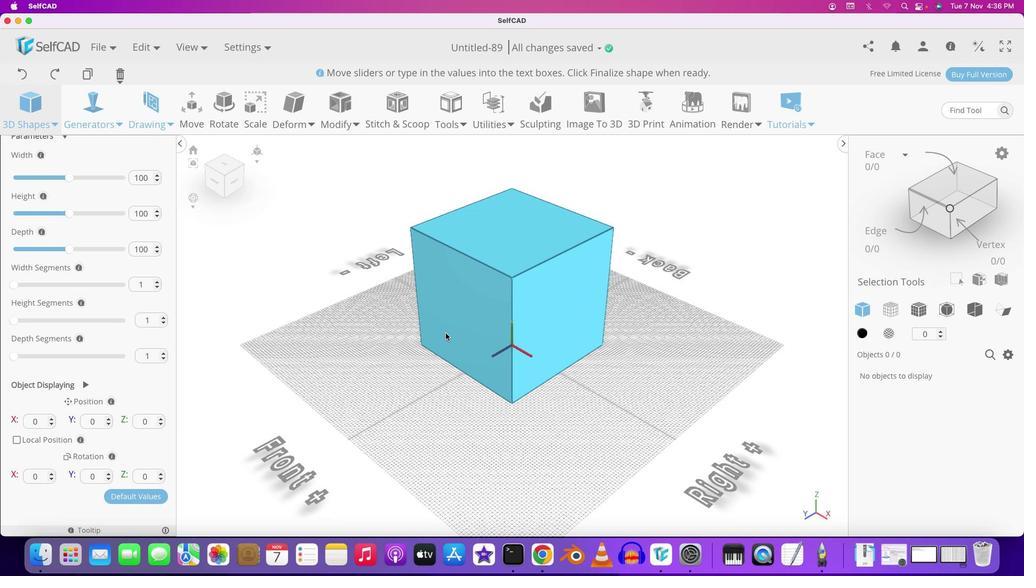 
Action: Mouse moved to (462, 313)
Screenshot: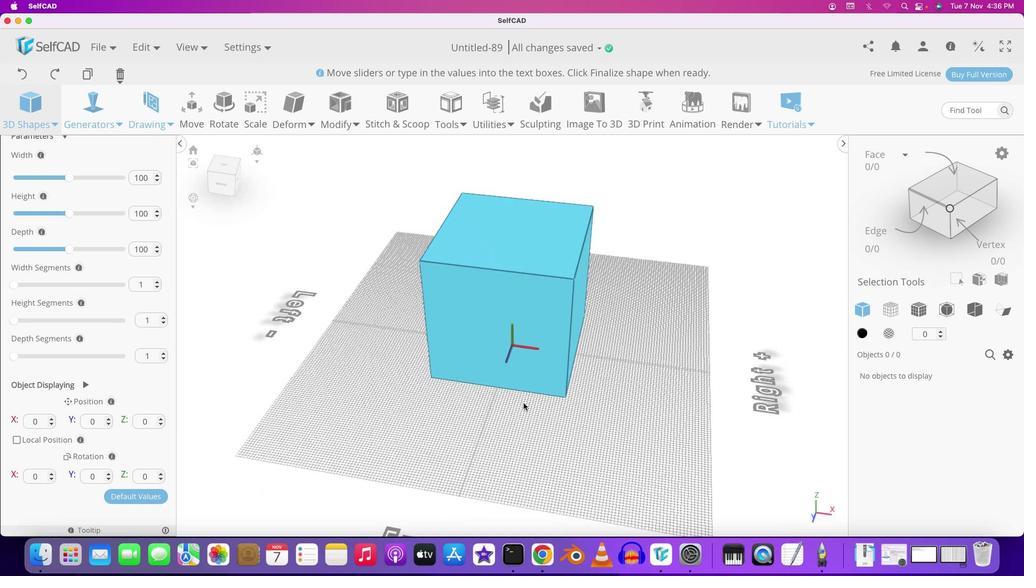 
Action: Mouse pressed left at (462, 313)
Screenshot: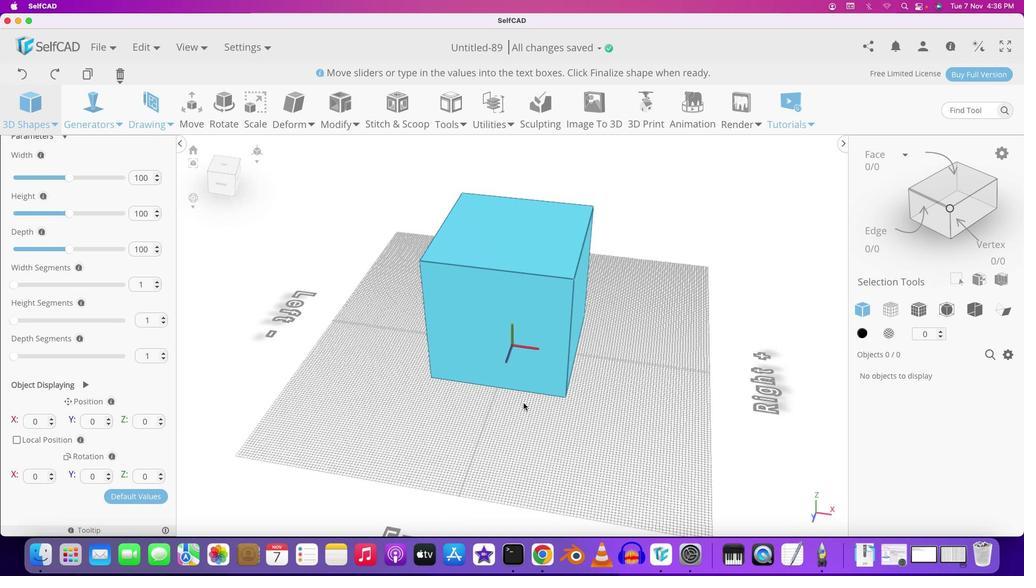 
Action: Mouse moved to (426, 398)
Screenshot: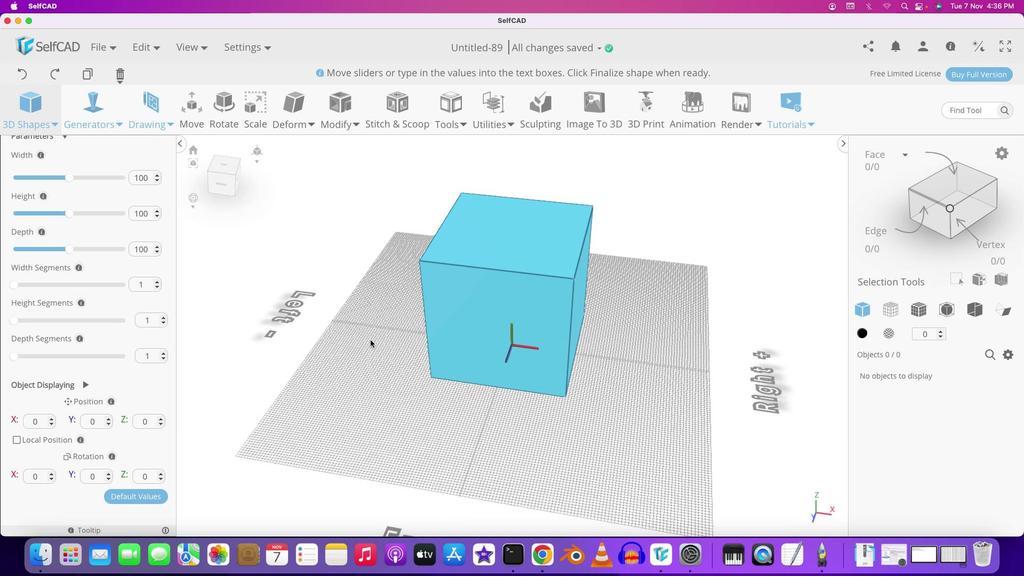 
Action: Mouse pressed left at (426, 398)
Screenshot: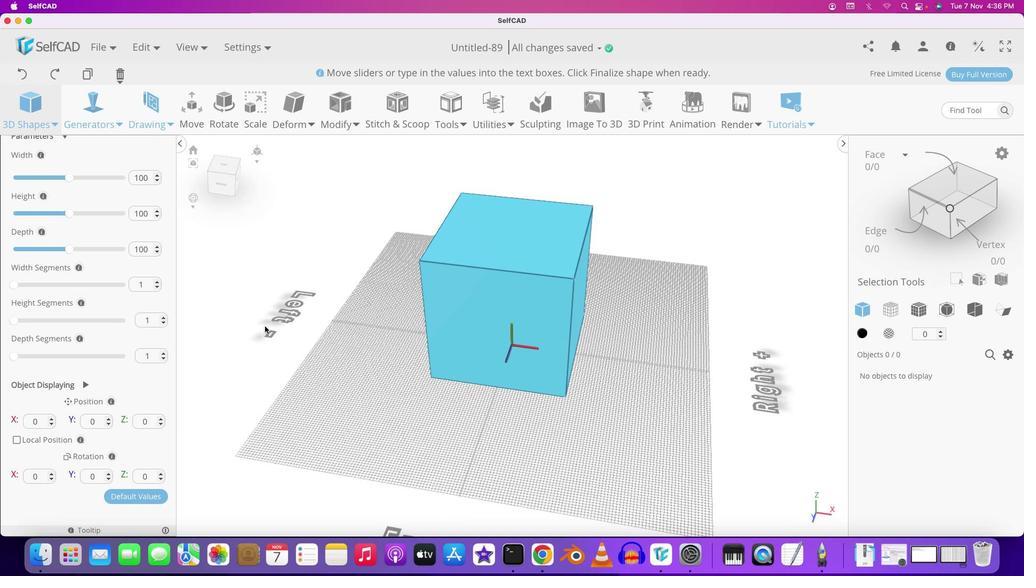 
Action: Mouse moved to (68, 250)
Screenshot: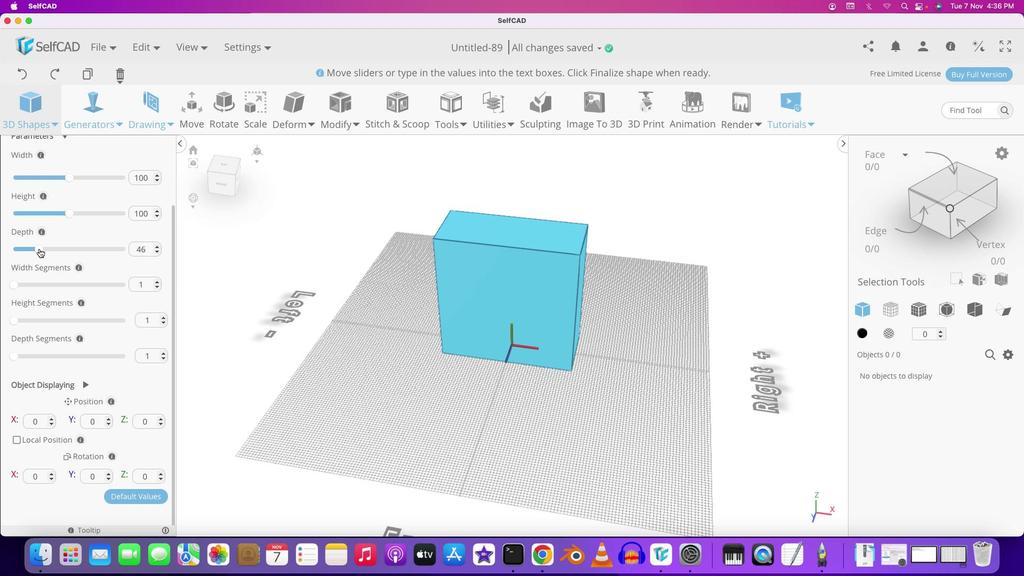 
Action: Mouse pressed left at (68, 250)
Screenshot: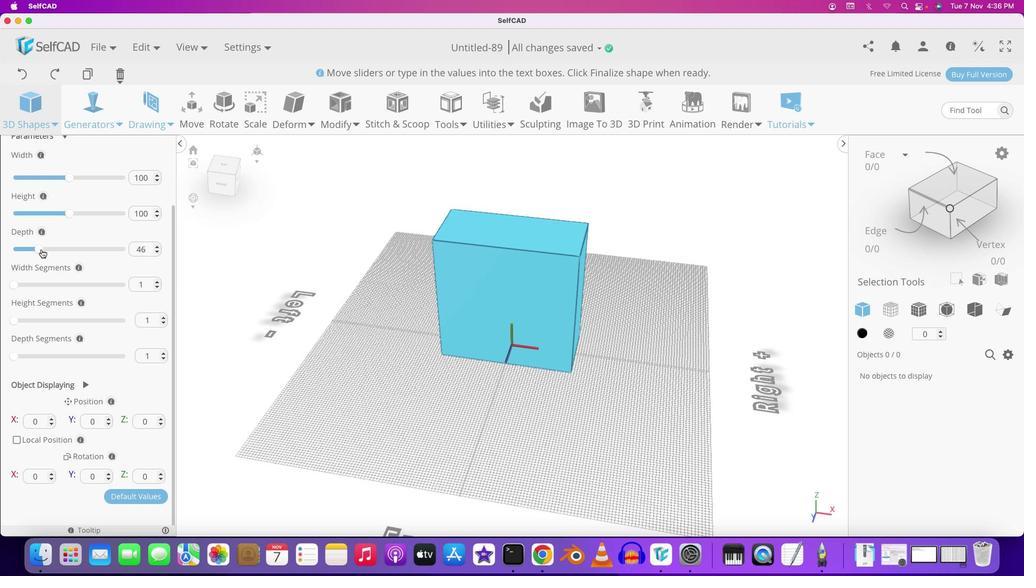 
Action: Mouse moved to (68, 212)
Screenshot: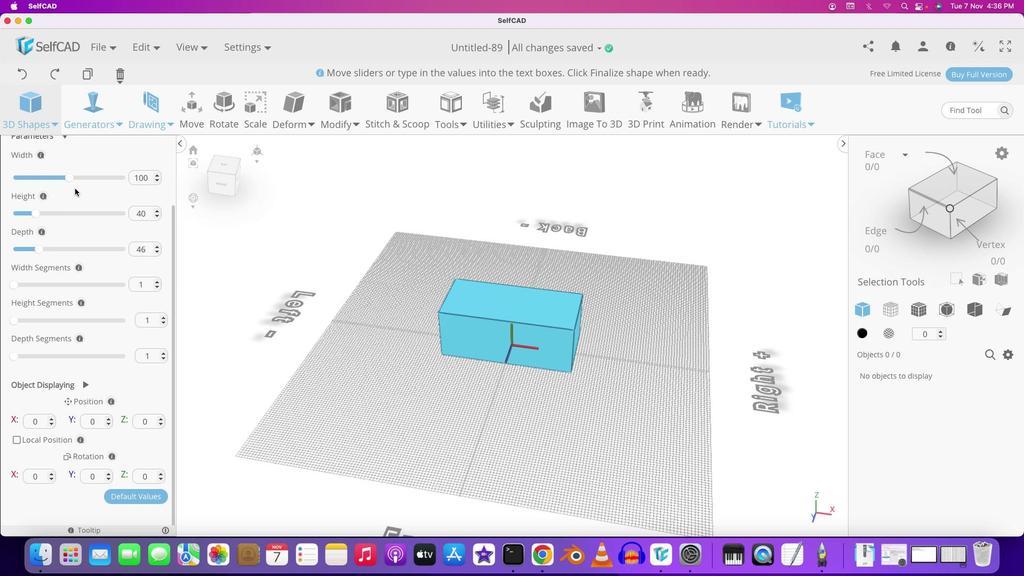 
Action: Mouse pressed left at (68, 212)
Screenshot: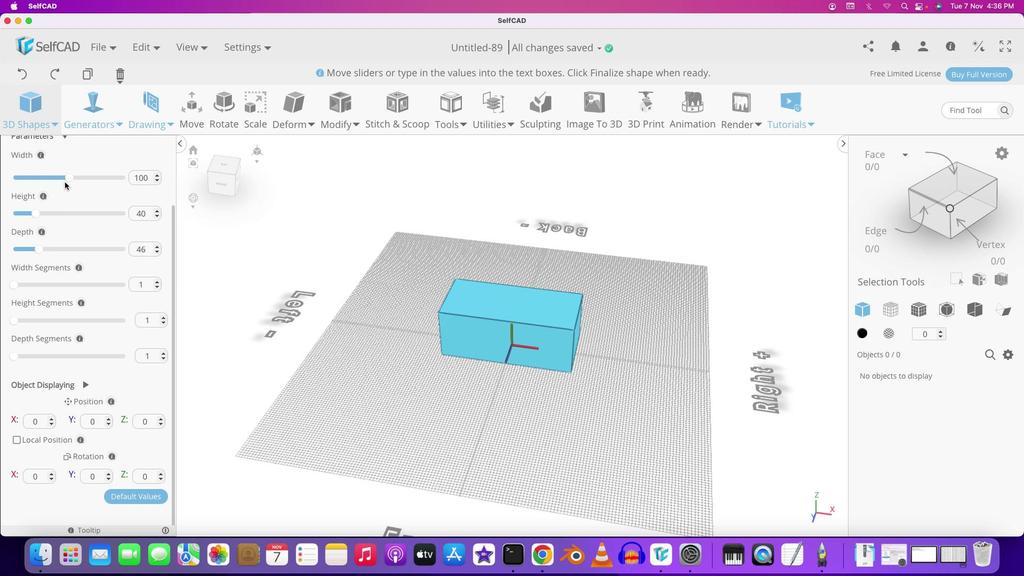 
Action: Mouse moved to (66, 179)
Screenshot: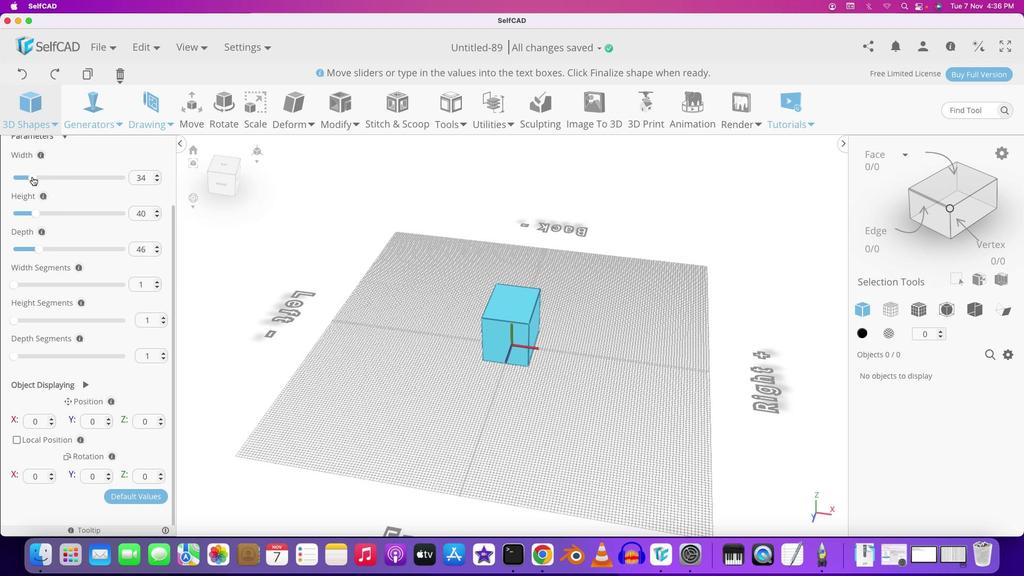 
Action: Mouse pressed left at (66, 179)
Screenshot: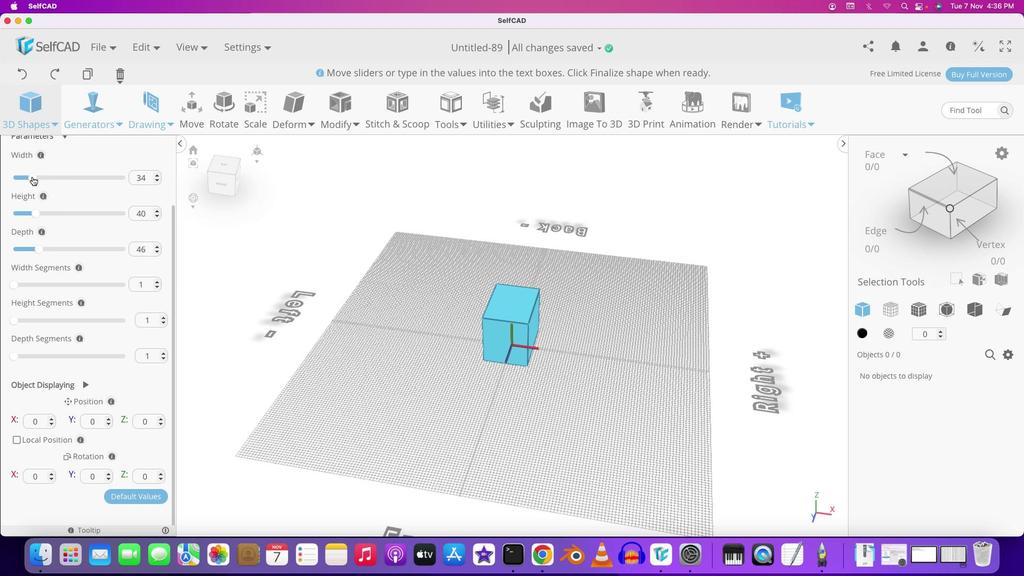 
Action: Mouse moved to (558, 333)
Screenshot: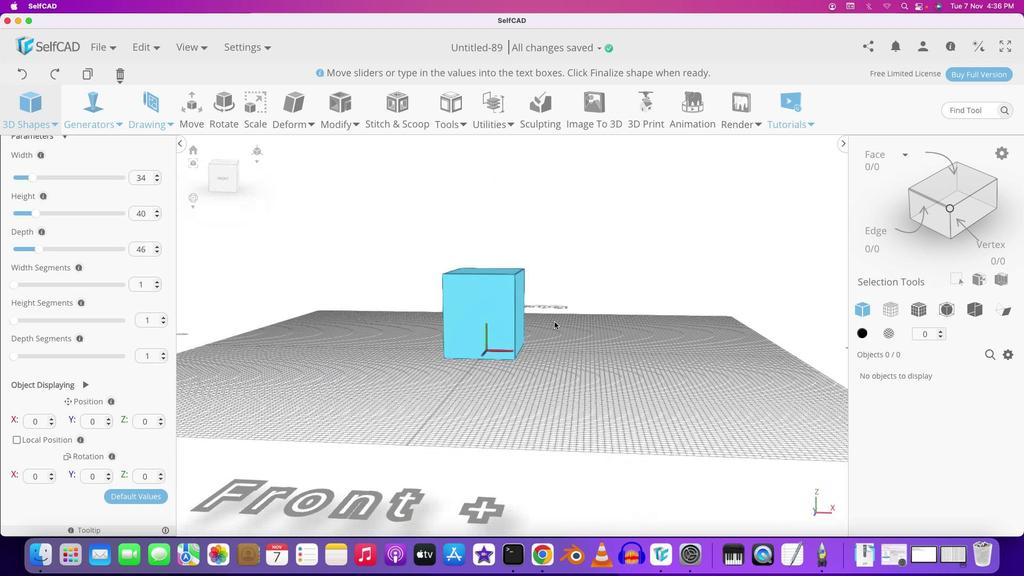 
Action: Mouse scrolled (558, 333) with delta (0, 0)
Screenshot: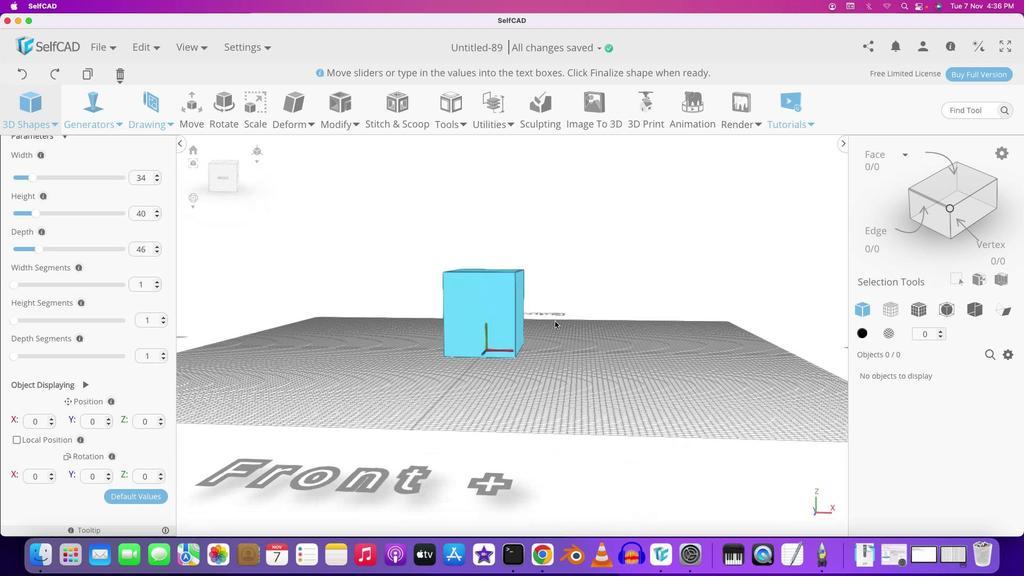 
Action: Mouse scrolled (558, 333) with delta (0, 0)
Screenshot: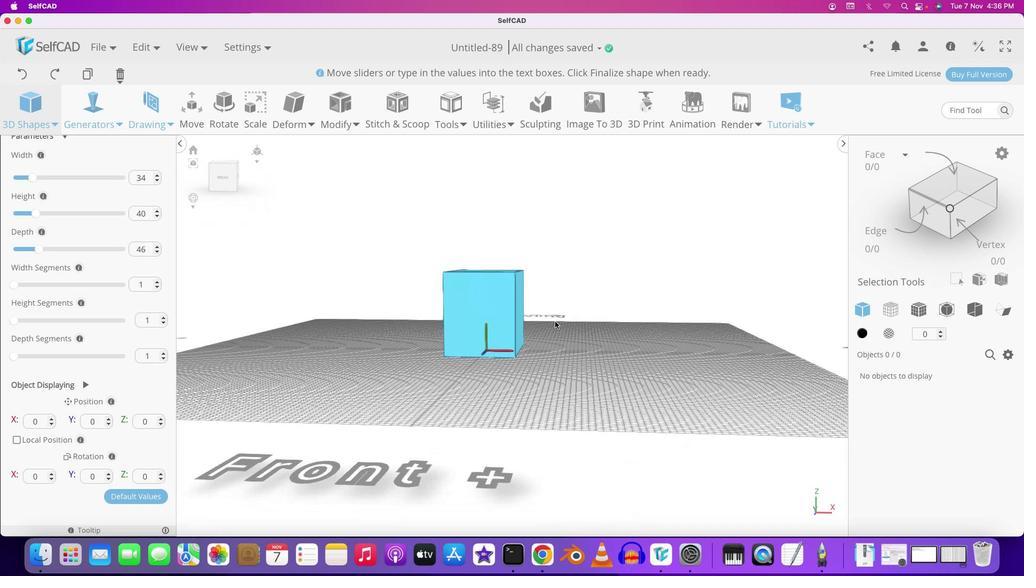 
Action: Mouse scrolled (558, 333) with delta (0, 1)
Screenshot: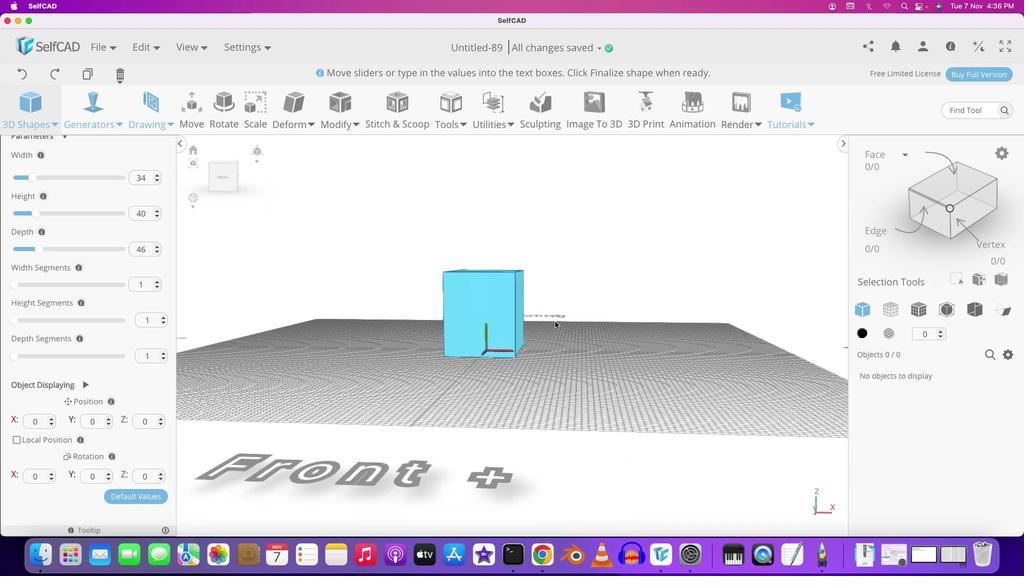 
Action: Mouse moved to (564, 332)
Screenshot: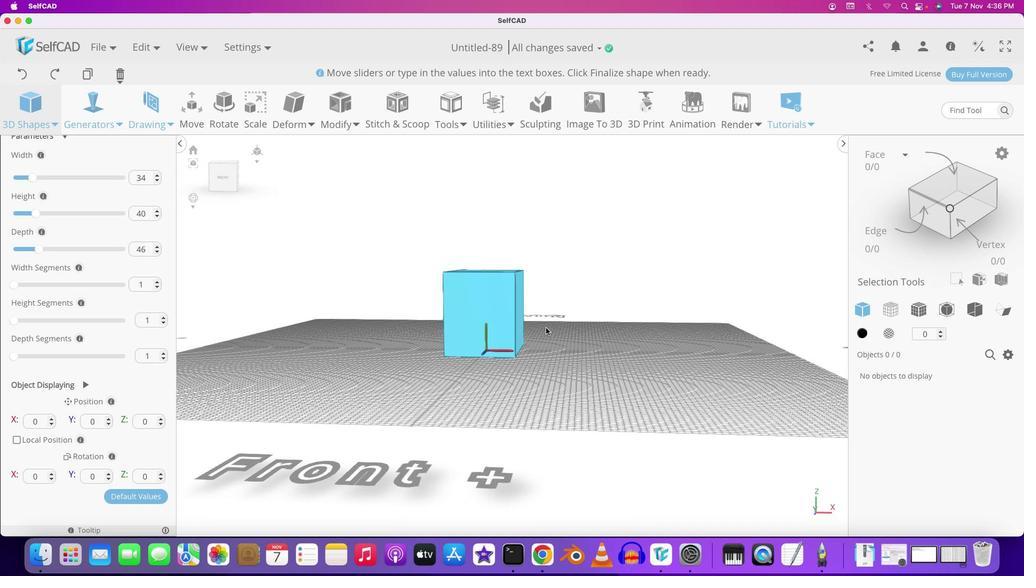 
Action: Mouse scrolled (564, 332) with delta (0, 0)
Screenshot: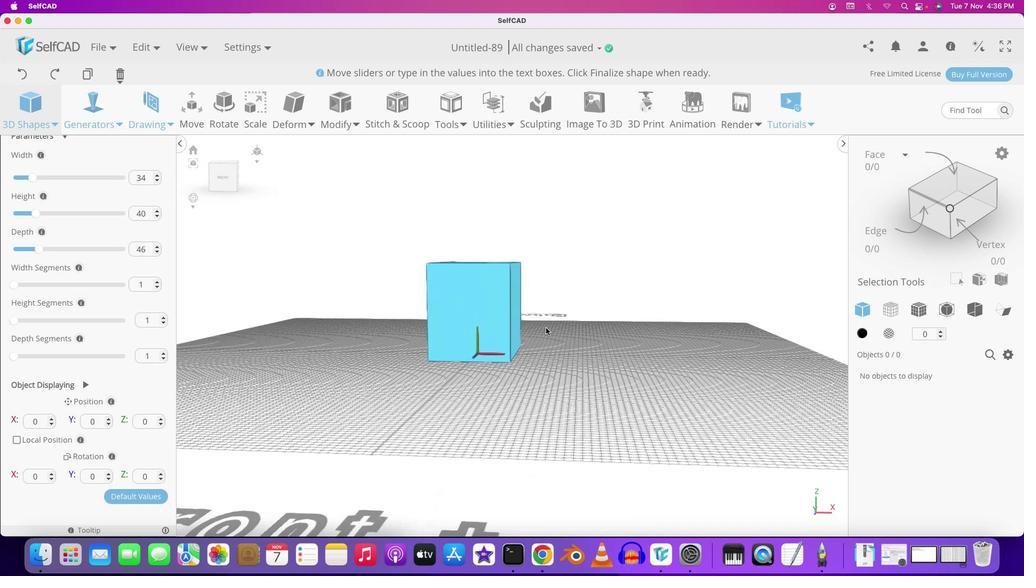 
Action: Mouse moved to (564, 333)
Screenshot: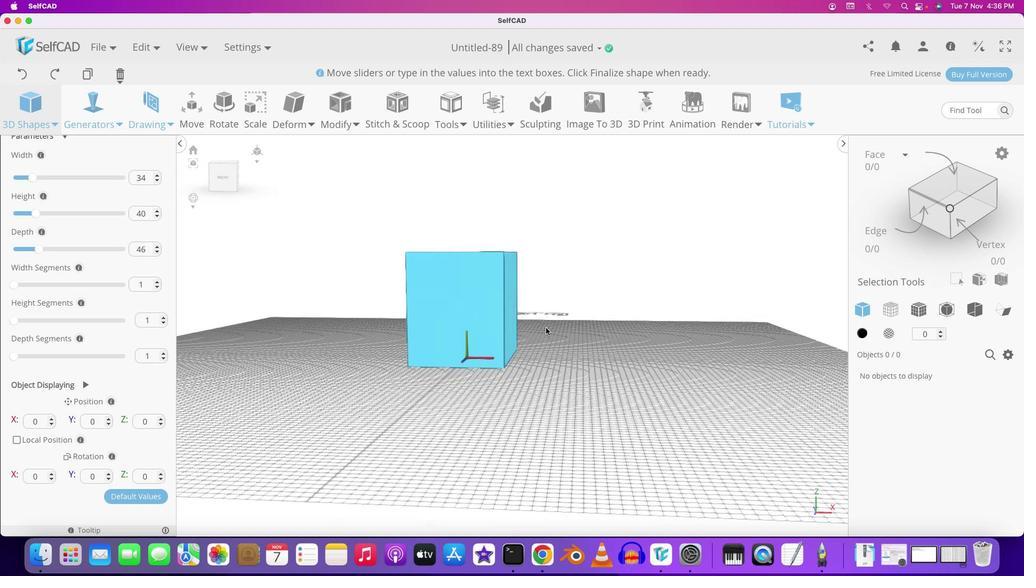 
Action: Mouse scrolled (564, 333) with delta (0, 0)
Screenshot: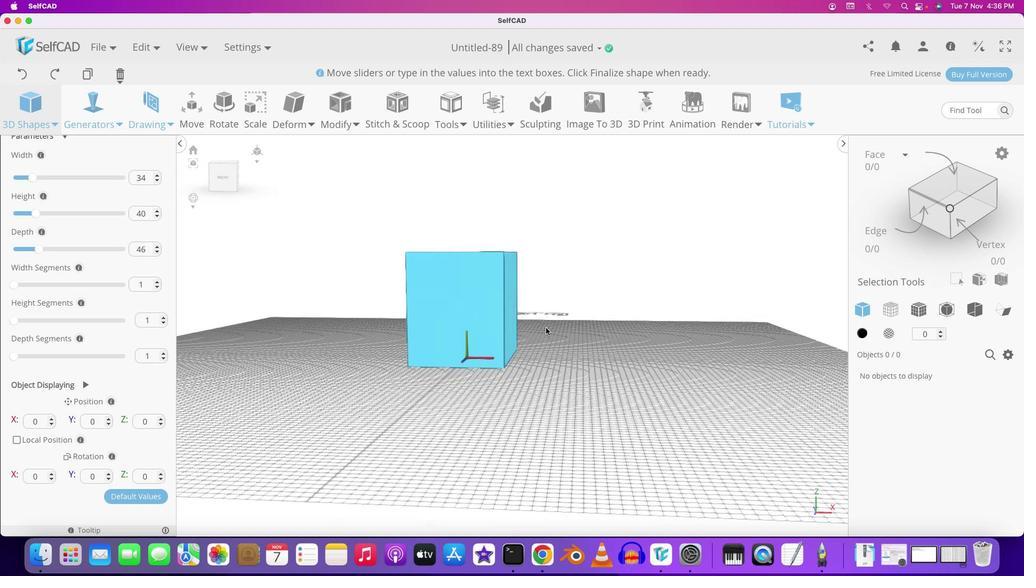 
Action: Mouse moved to (563, 335)
Screenshot: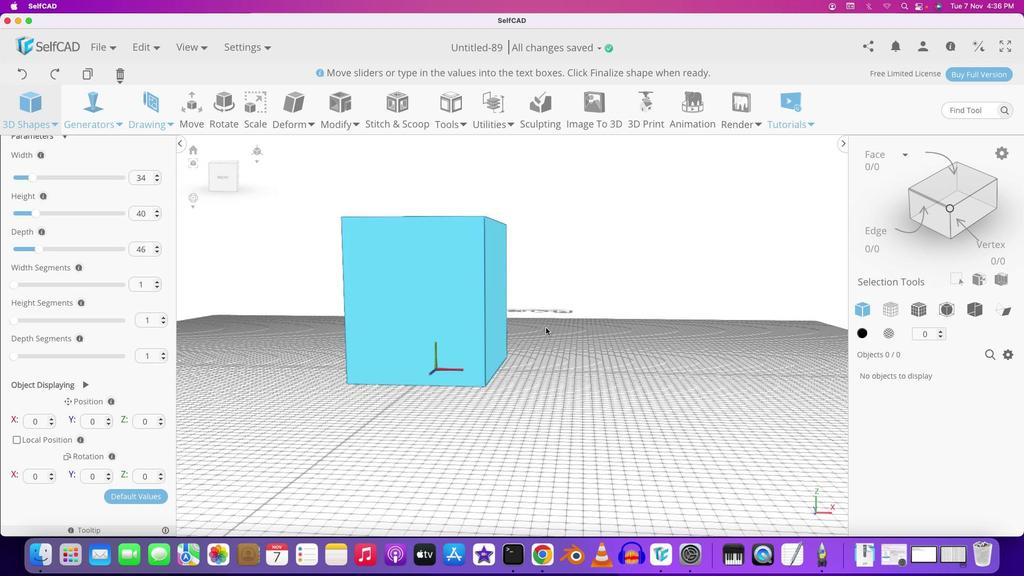 
Action: Mouse scrolled (563, 335) with delta (0, 1)
Screenshot: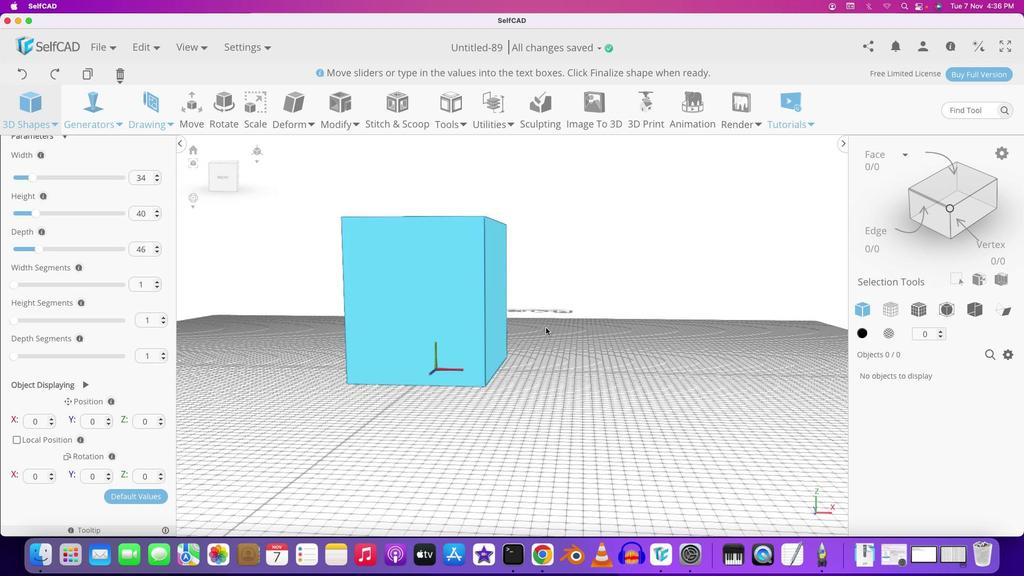 
Action: Mouse moved to (536, 359)
Screenshot: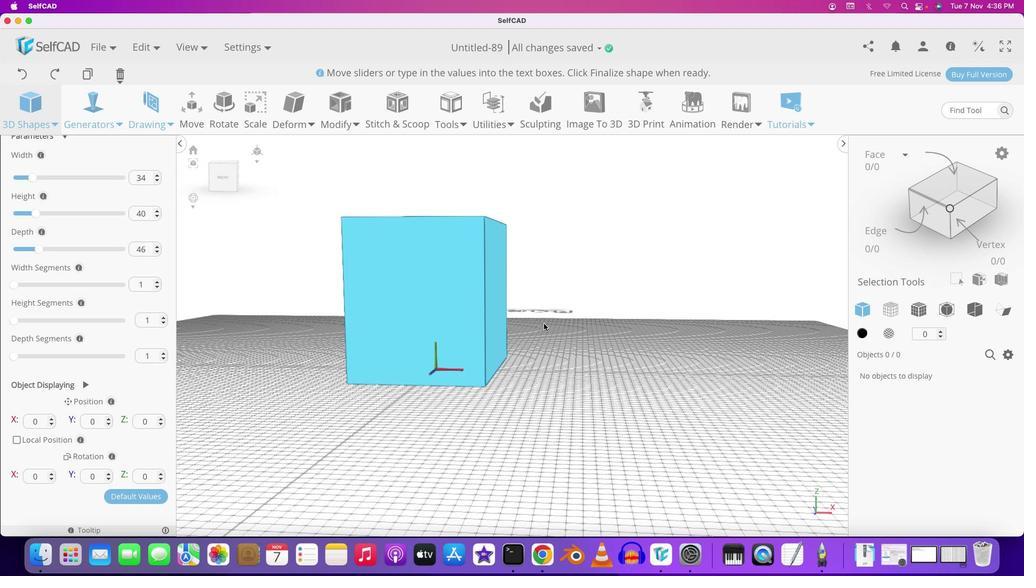 
Action: Mouse pressed left at (536, 359)
Screenshot: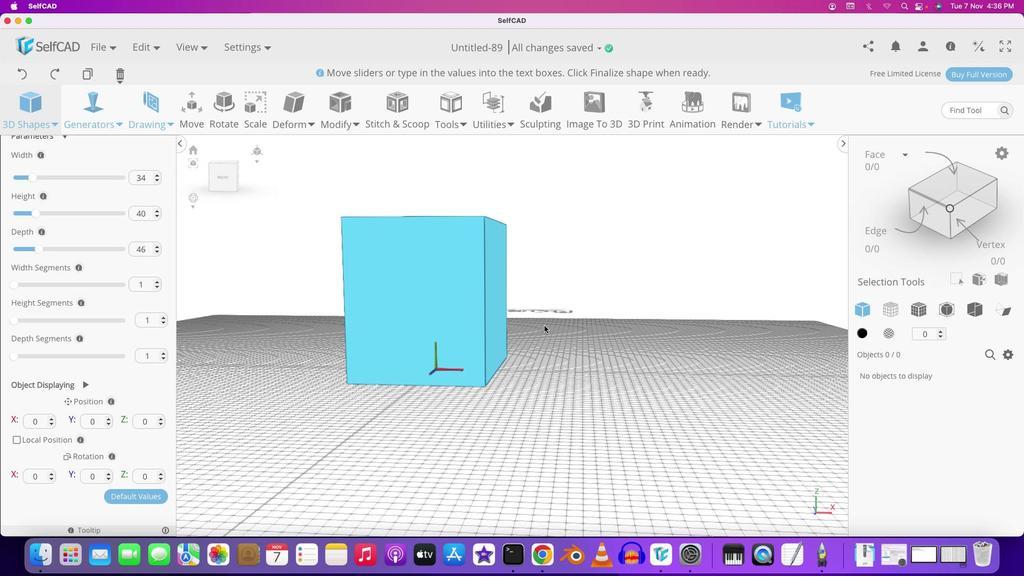 
Action: Mouse moved to (546, 328)
Screenshot: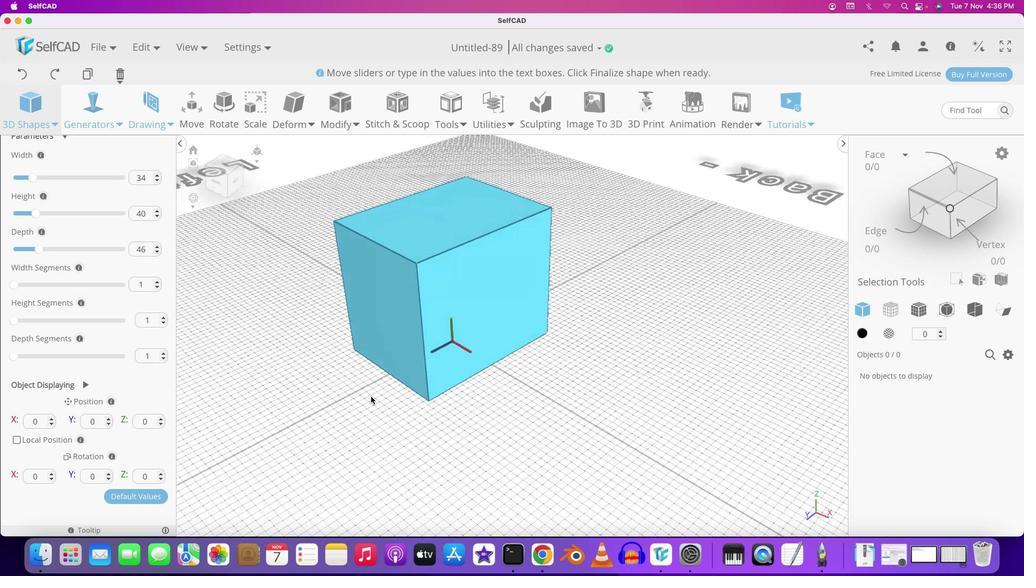 
Action: Mouse scrolled (546, 328) with delta (0, 0)
Screenshot: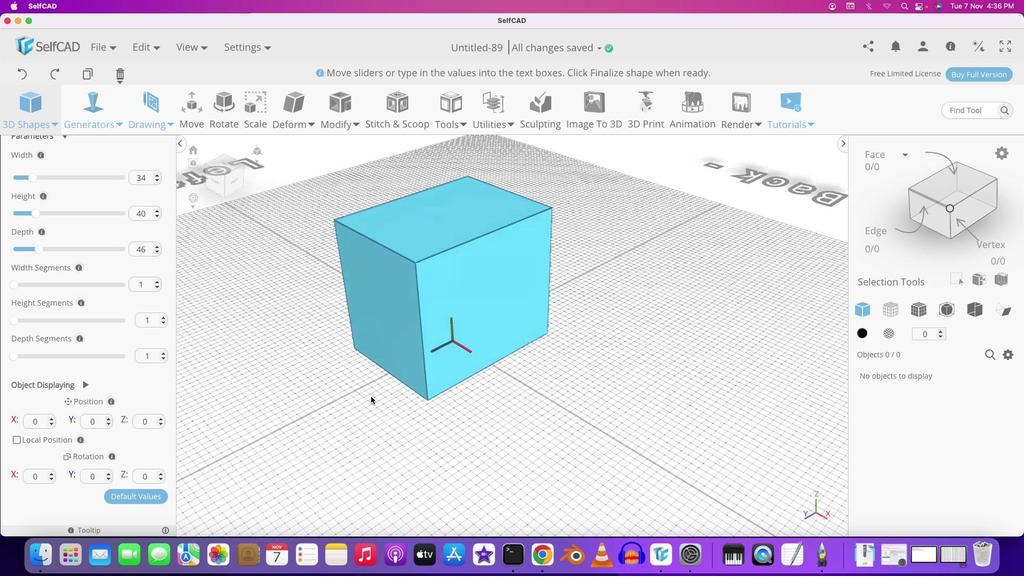 
Action: Mouse scrolled (546, 328) with delta (0, 0)
Screenshot: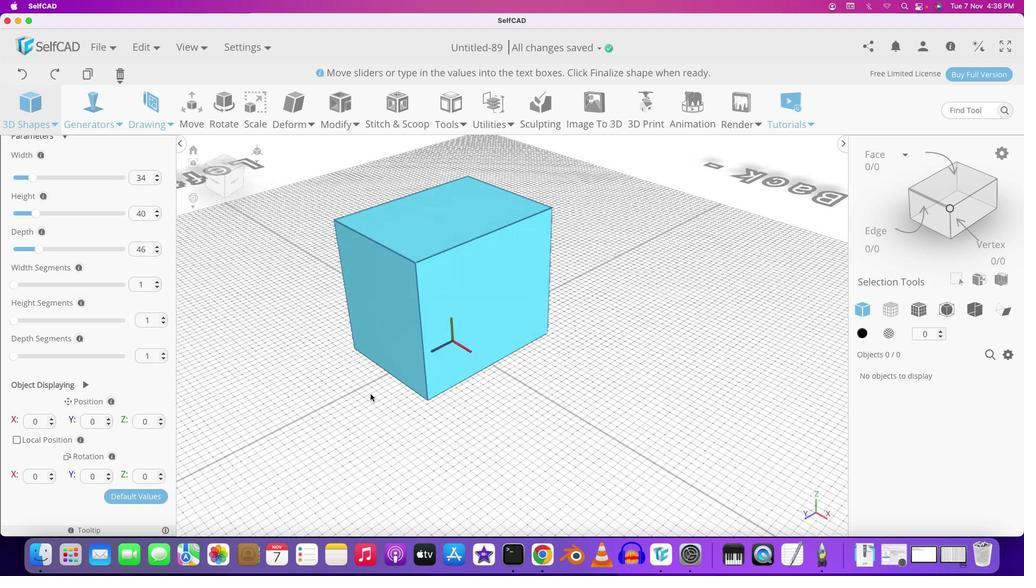 
Action: Mouse scrolled (546, 328) with delta (0, 1)
Screenshot: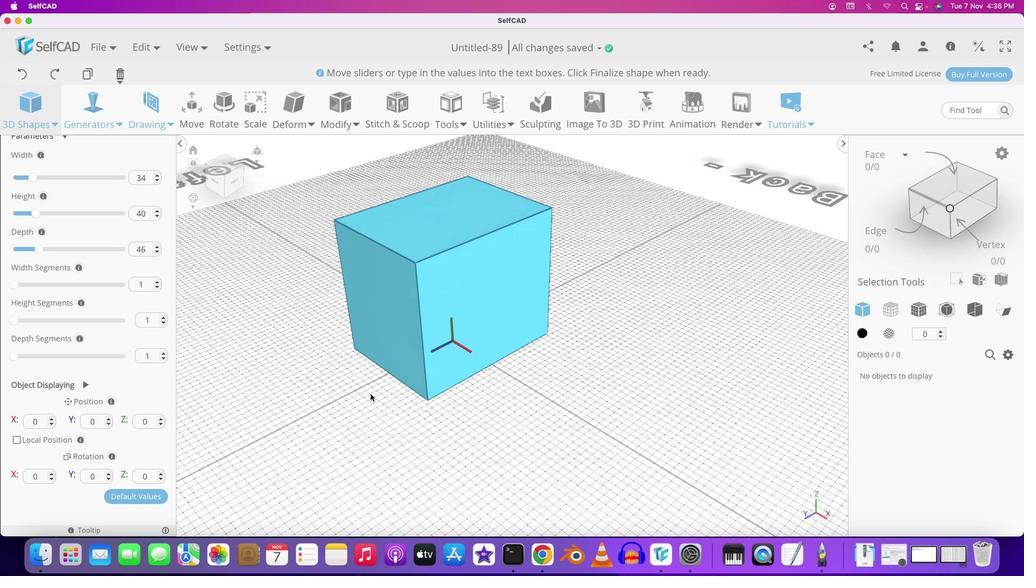 
Action: Mouse scrolled (546, 328) with delta (0, 2)
Screenshot: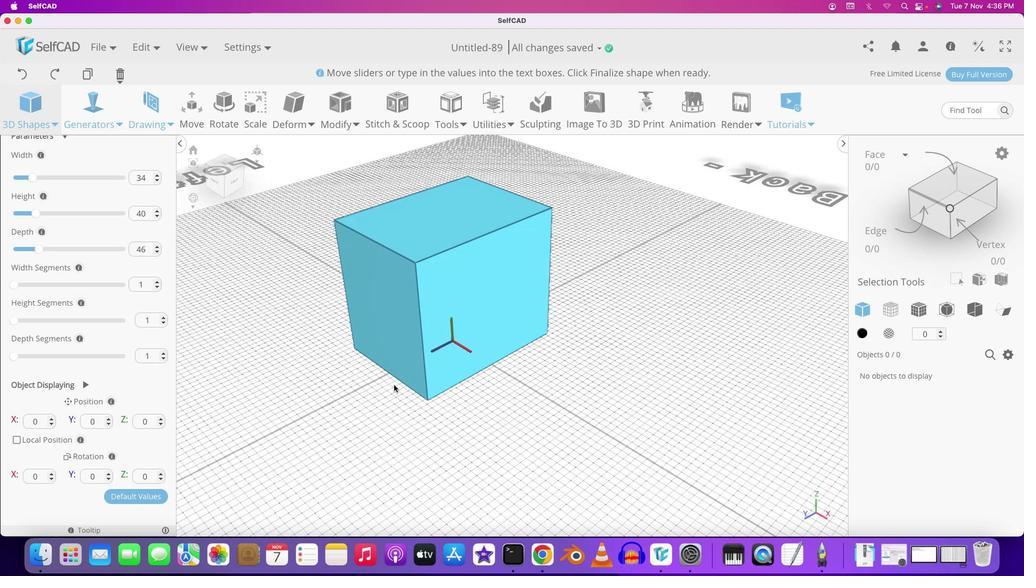 
Action: Mouse moved to (488, 364)
Screenshot: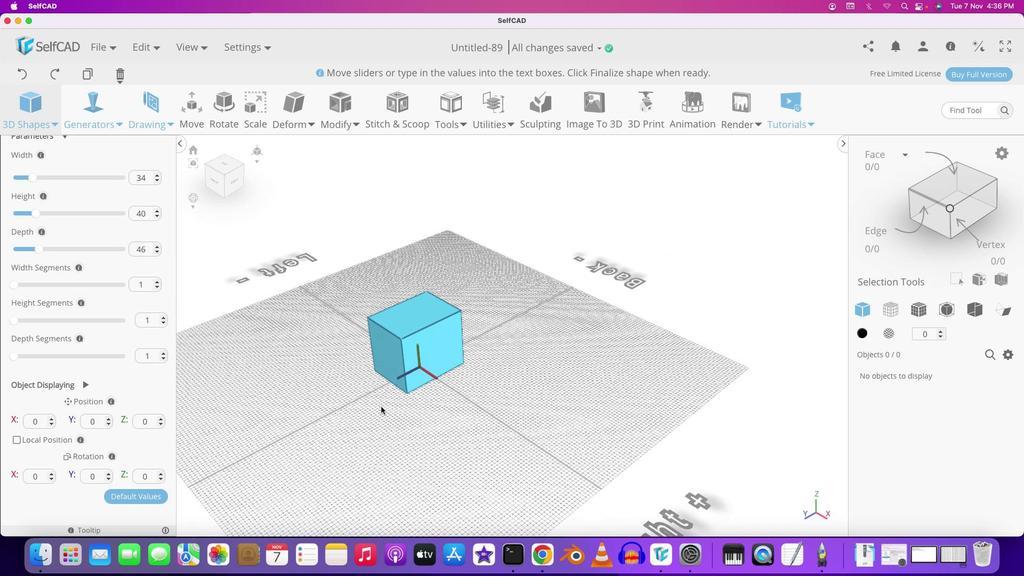 
Action: Mouse pressed left at (488, 364)
Screenshot: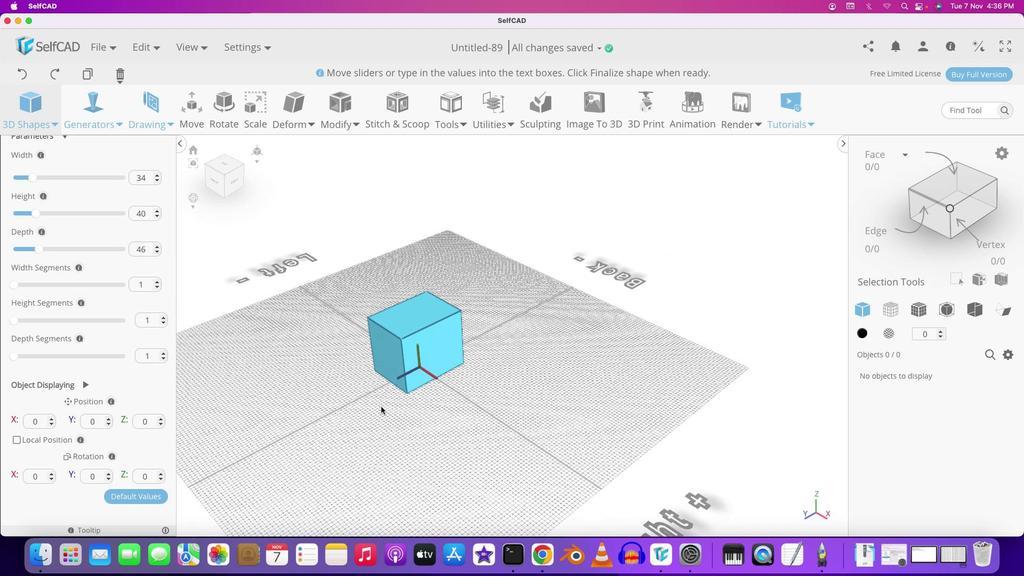
Action: Mouse moved to (395, 384)
Screenshot: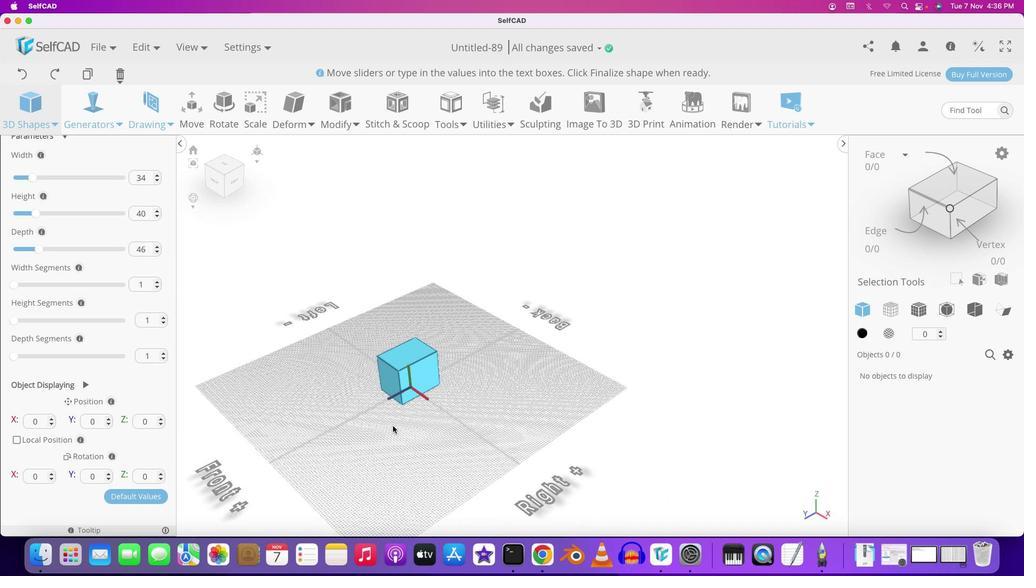 
Action: Mouse scrolled (395, 384) with delta (0, 0)
Screenshot: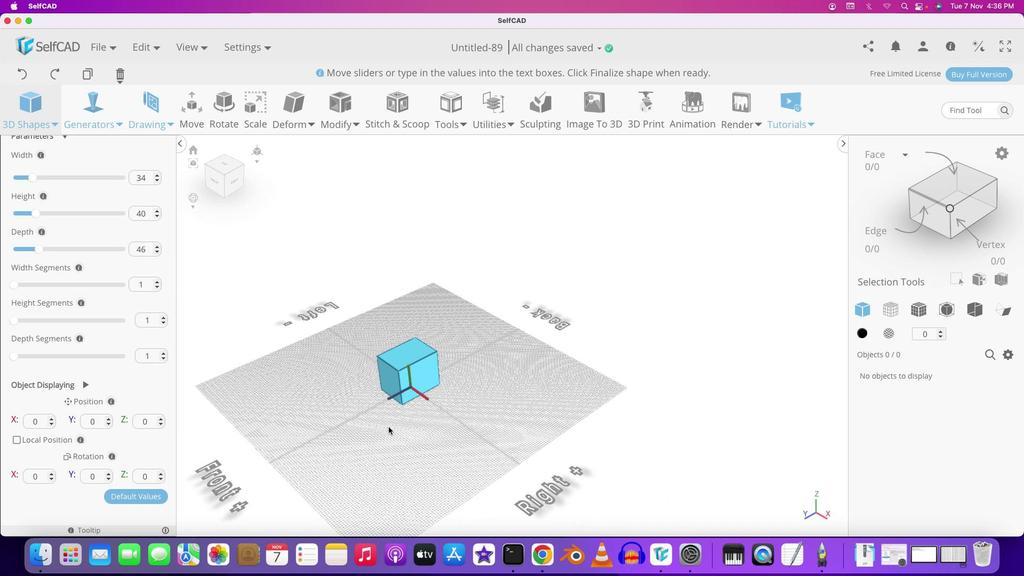 
Action: Mouse scrolled (395, 384) with delta (0, 0)
Screenshot: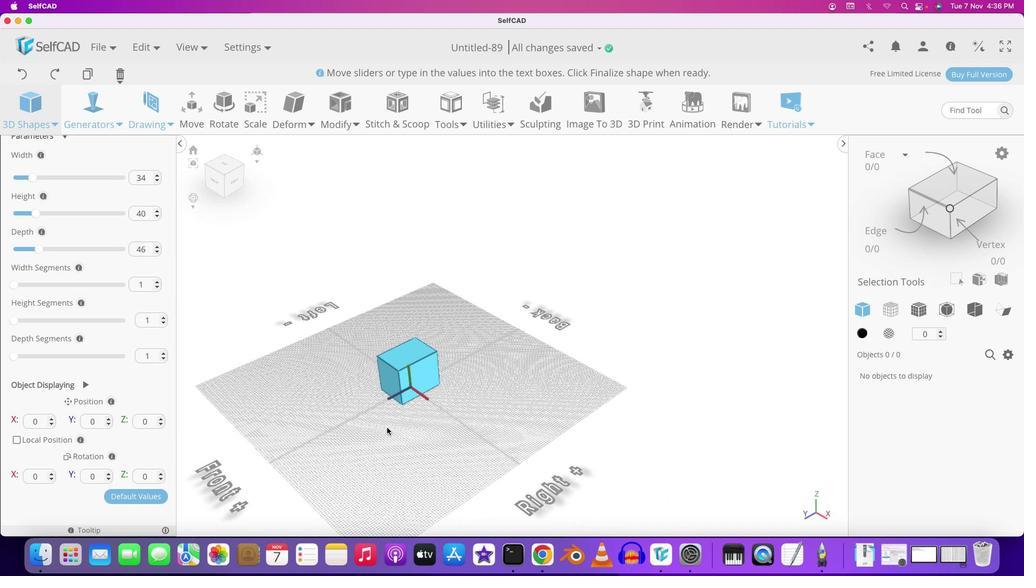 
Action: Mouse scrolled (395, 384) with delta (0, -1)
Screenshot: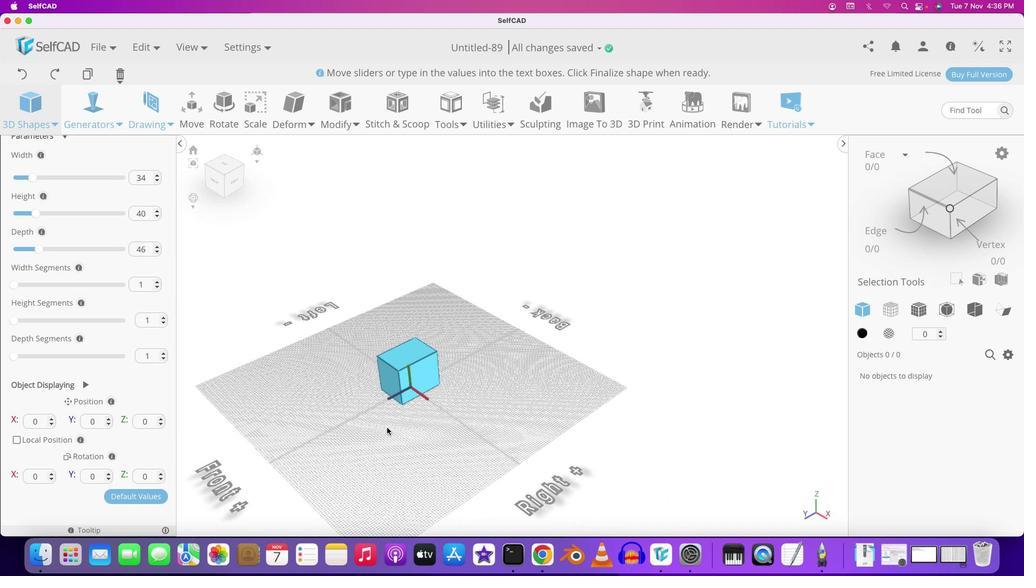 
Action: Mouse scrolled (395, 384) with delta (0, -2)
Screenshot: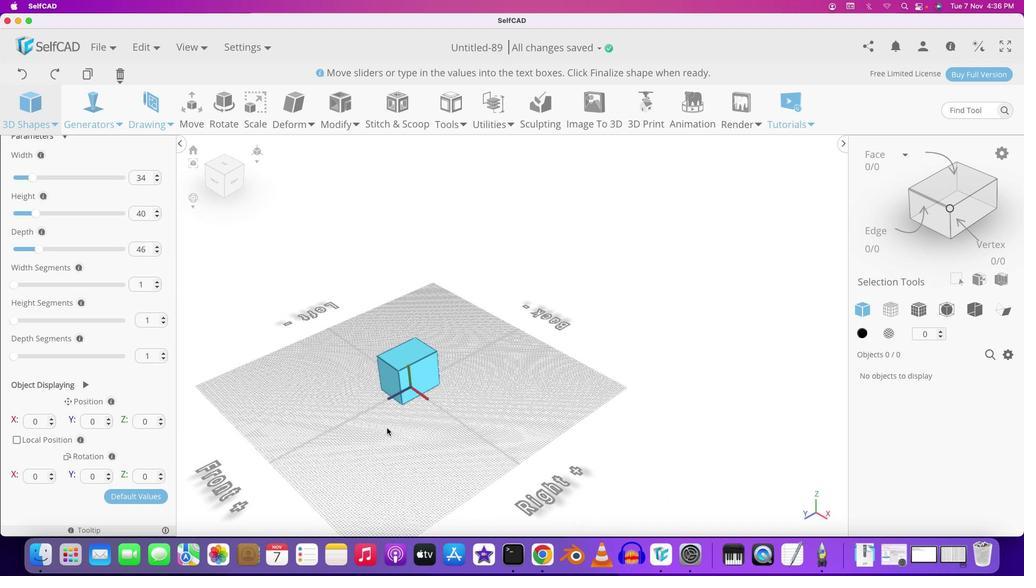 
Action: Mouse moved to (395, 384)
Screenshot: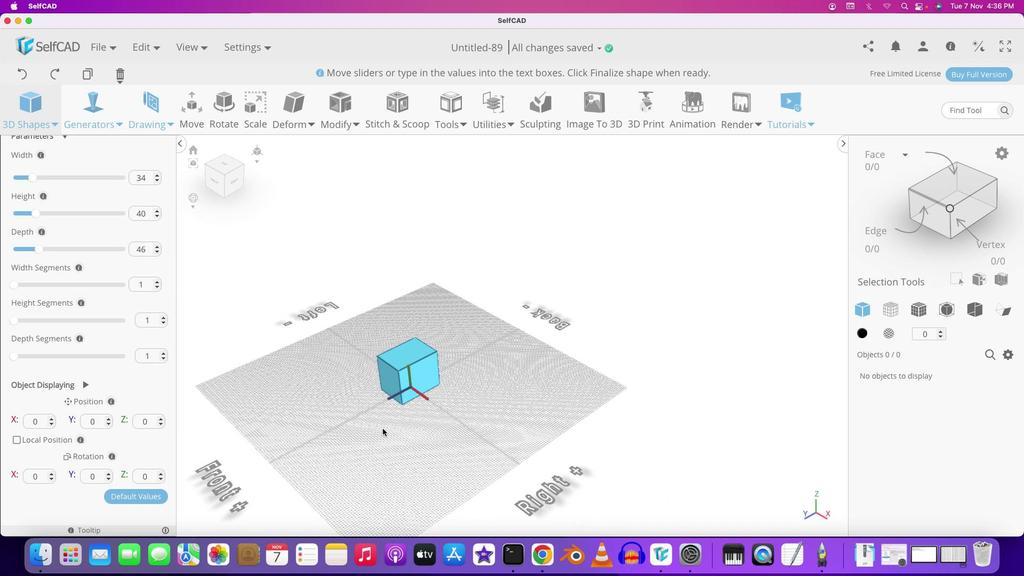 
Action: Mouse scrolled (395, 384) with delta (0, -2)
Screenshot: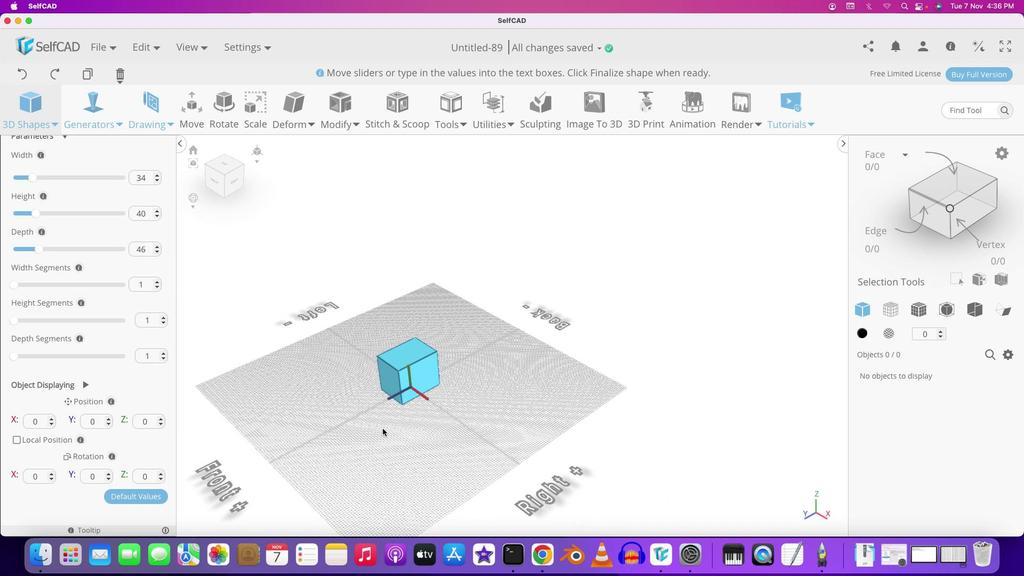 
Action: Mouse moved to (380, 402)
Screenshot: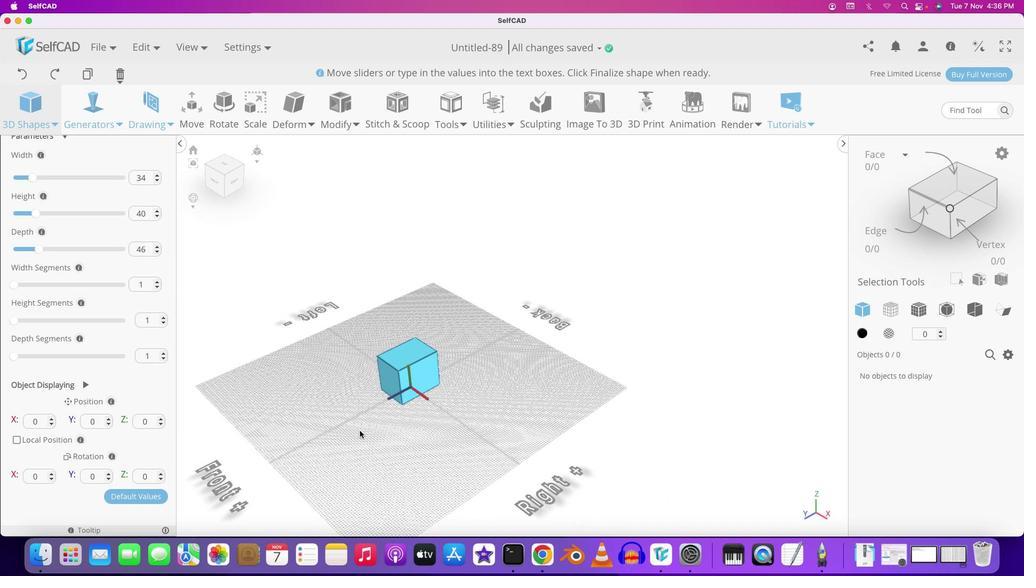 
Action: Mouse scrolled (380, 402) with delta (0, 0)
Screenshot: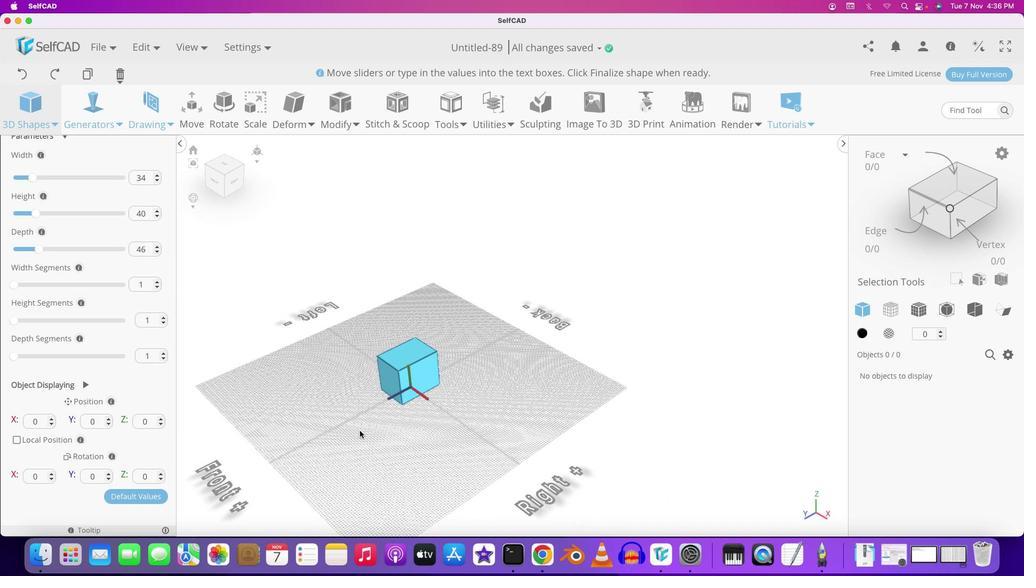 
Action: Mouse moved to (380, 403)
Screenshot: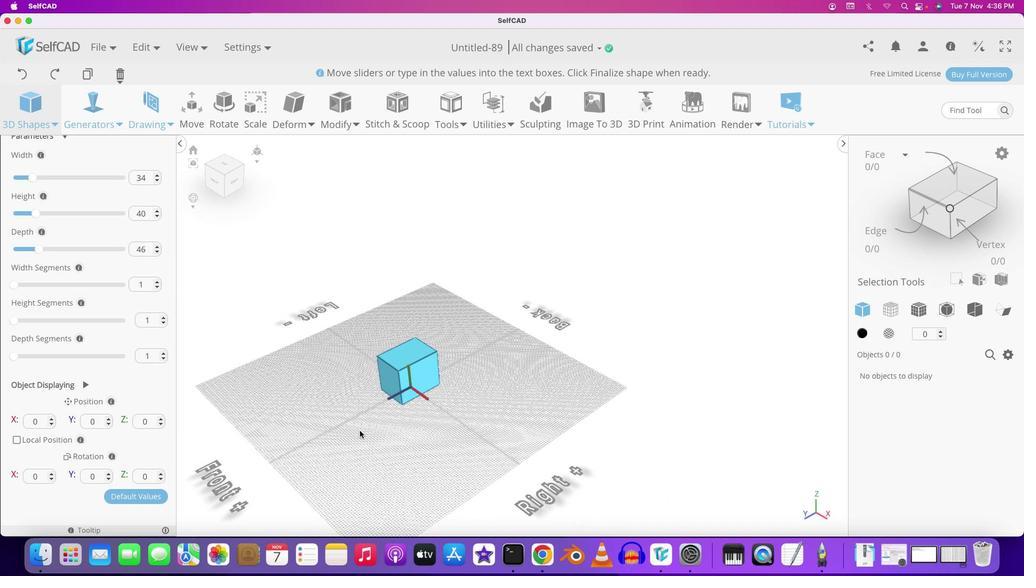 
Action: Mouse scrolled (380, 403) with delta (0, 0)
Screenshot: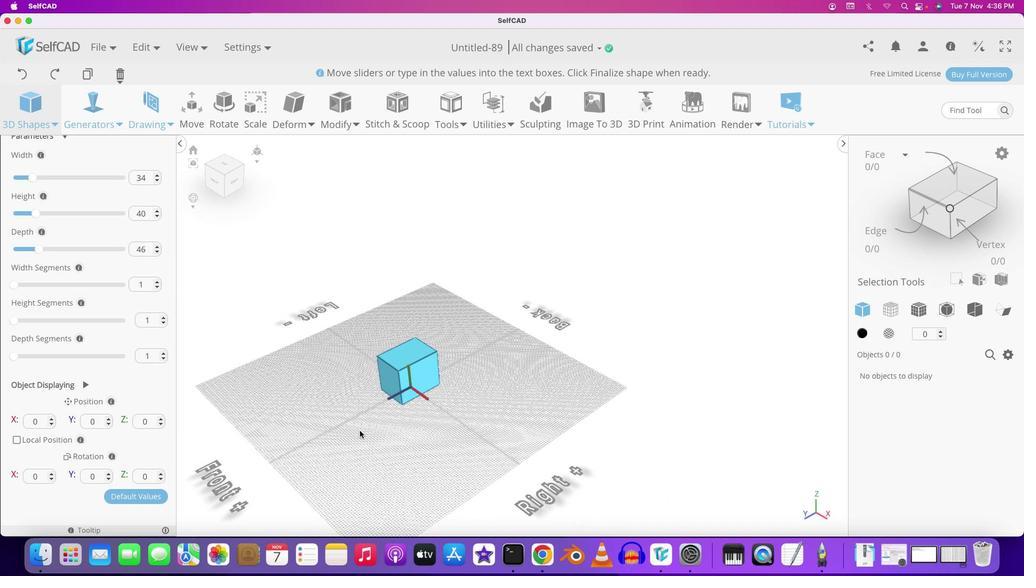 
Action: Mouse scrolled (380, 403) with delta (0, -1)
Screenshot: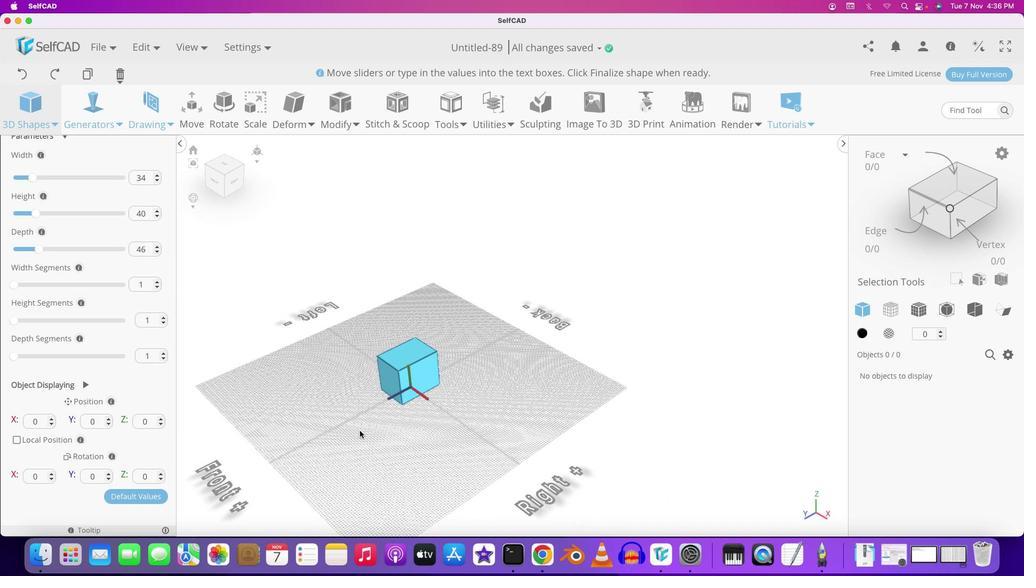 
Action: Mouse scrolled (380, 403) with delta (0, 2)
Screenshot: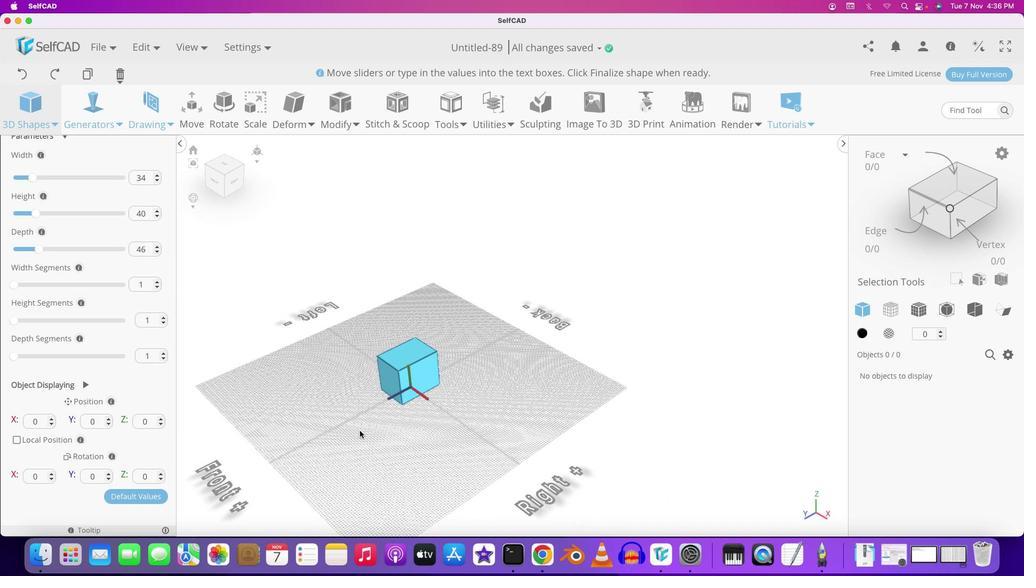 
Action: Mouse scrolled (380, 403) with delta (0, -1)
Screenshot: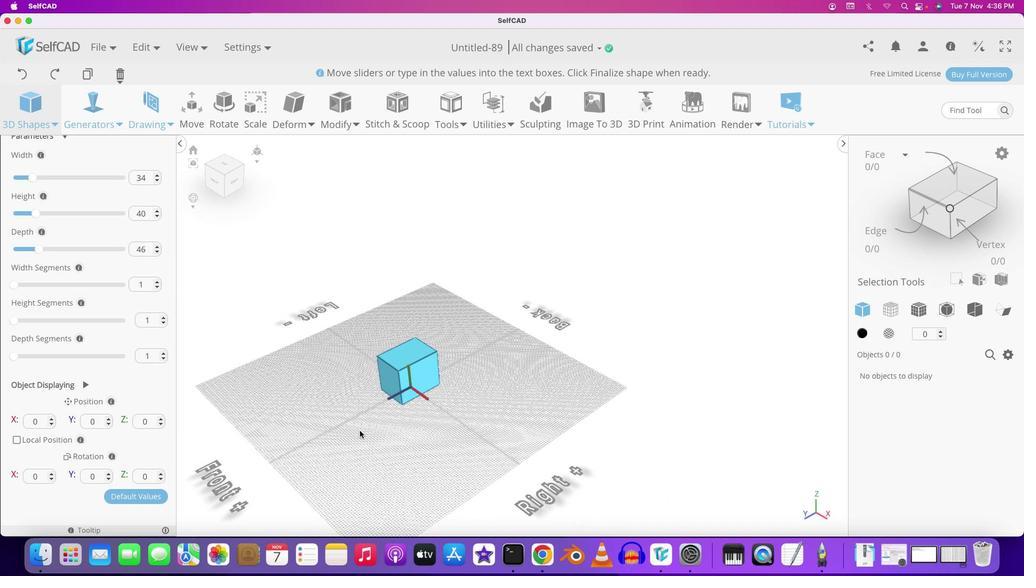 
Action: Mouse moved to (393, 425)
Screenshot: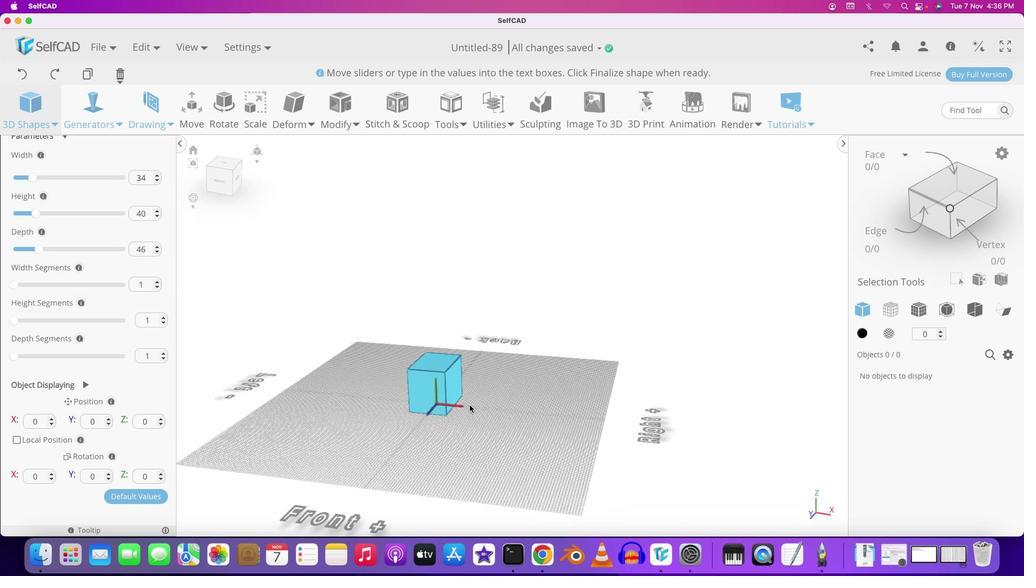 
Action: Mouse scrolled (393, 425) with delta (0, 0)
Screenshot: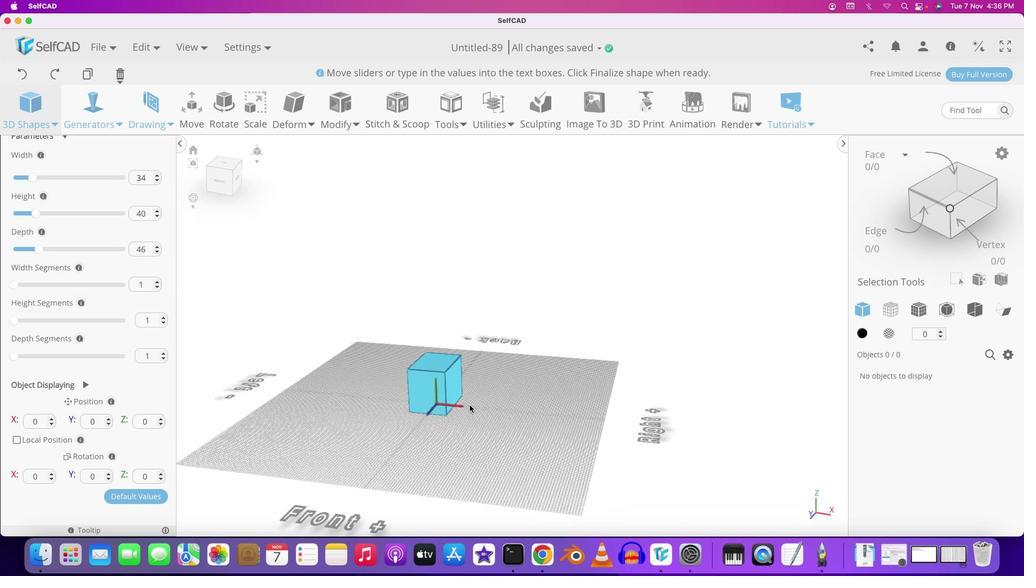 
Action: Mouse scrolled (393, 425) with delta (0, 0)
Screenshot: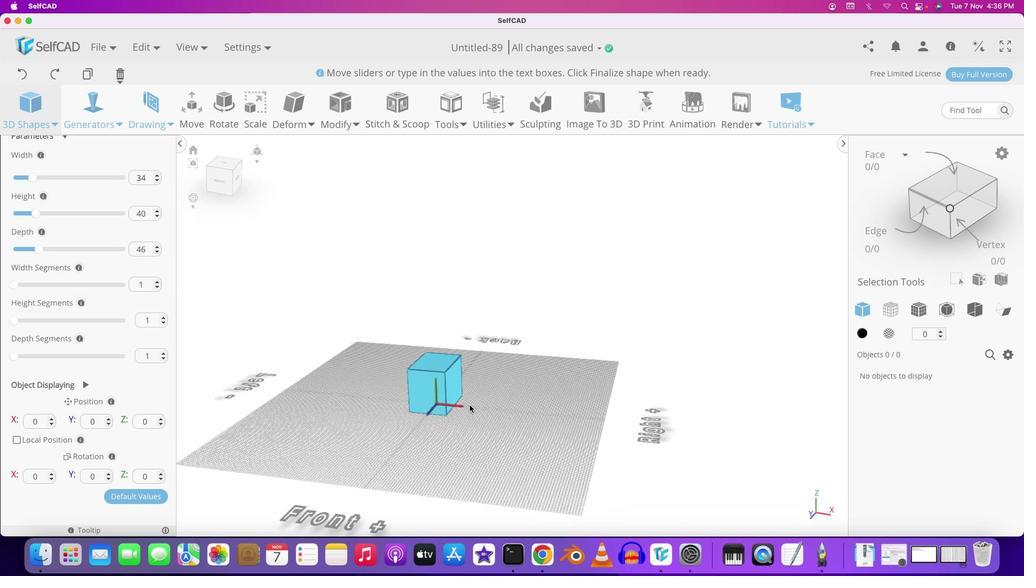 
Action: Mouse scrolled (393, 425) with delta (0, -1)
Screenshot: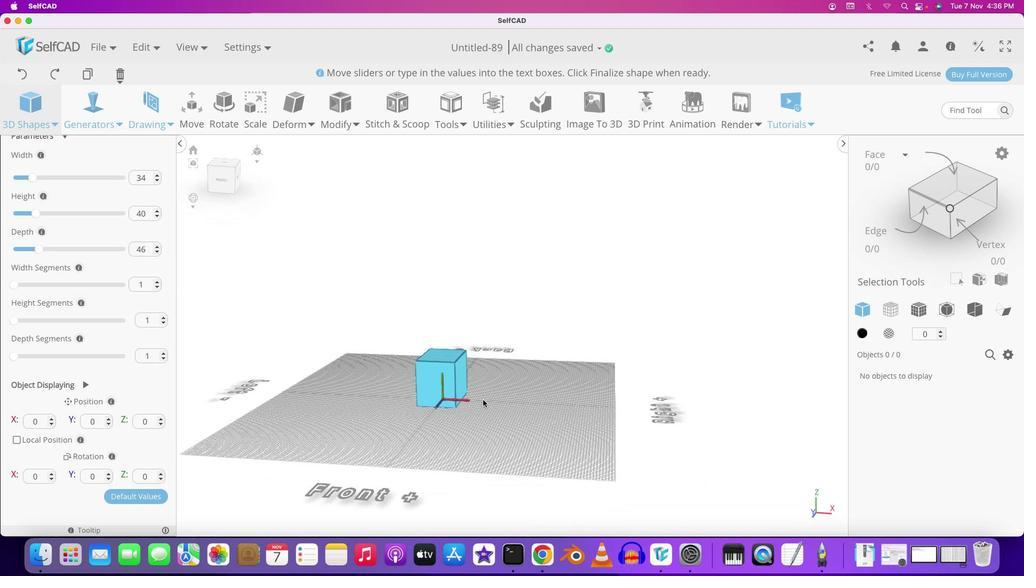 
Action: Mouse scrolled (393, 425) with delta (0, -2)
Screenshot: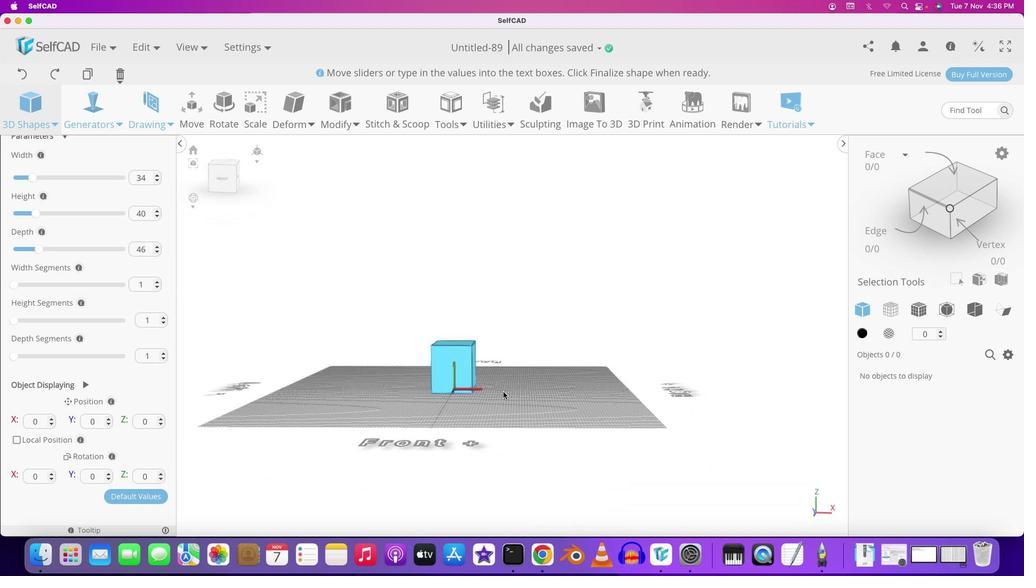 
Action: Mouse moved to (359, 430)
Screenshot: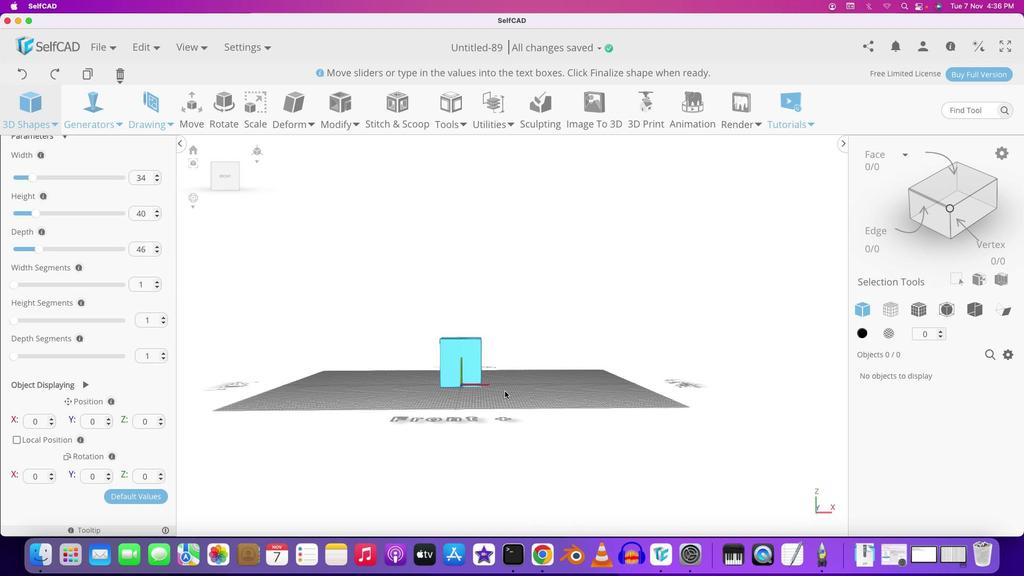 
Action: Mouse pressed left at (359, 430)
Screenshot: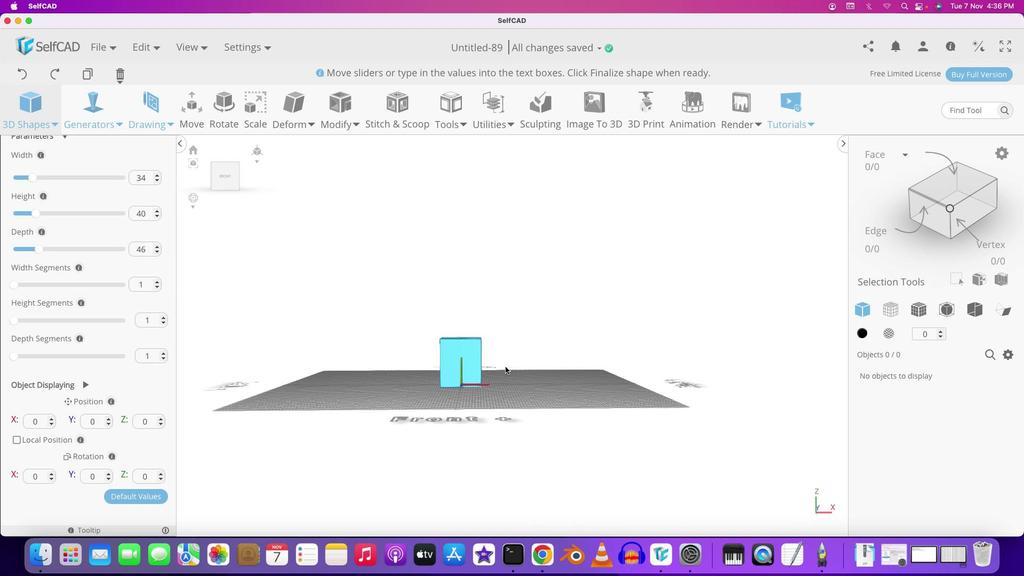 
Action: Mouse moved to (503, 364)
Screenshot: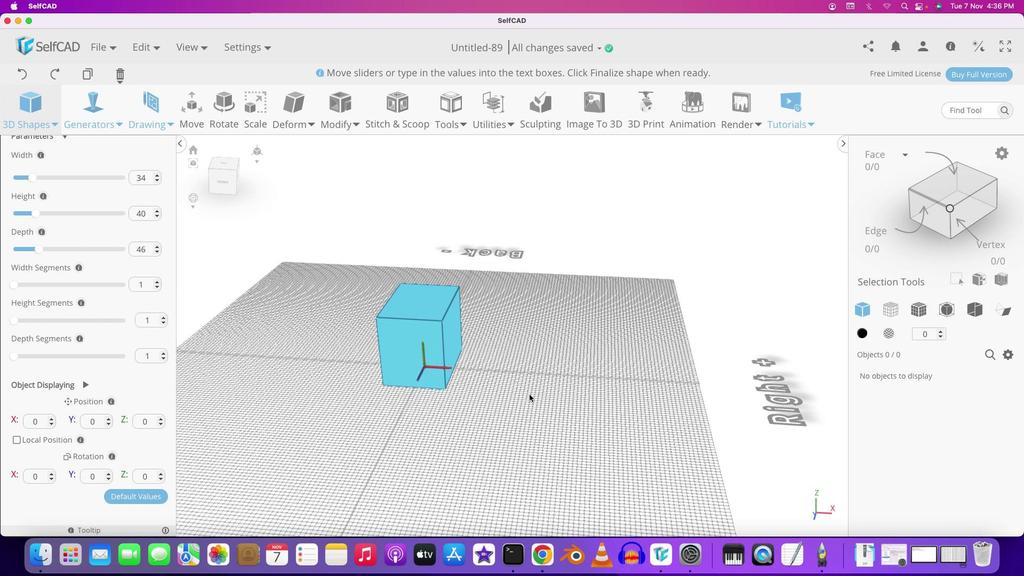 
Action: Mouse pressed left at (503, 364)
Screenshot: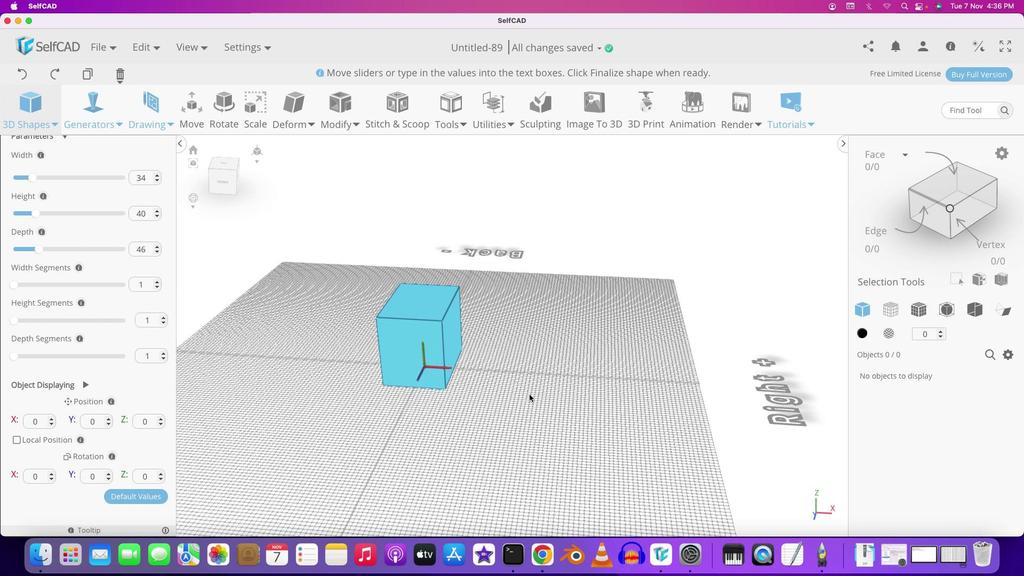 
Action: Mouse moved to (529, 394)
Screenshot: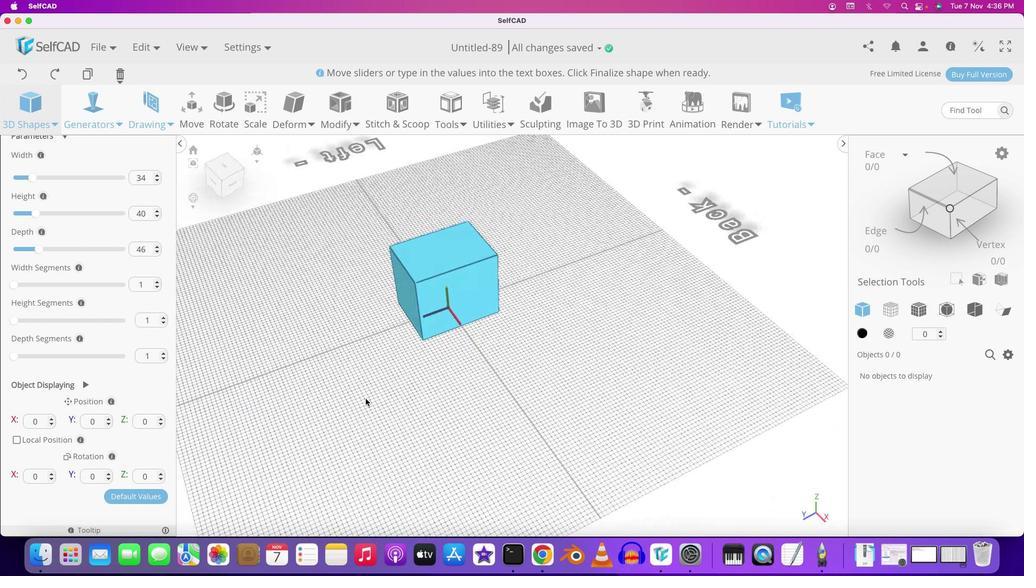 
Action: Mouse scrolled (529, 394) with delta (0, 0)
Screenshot: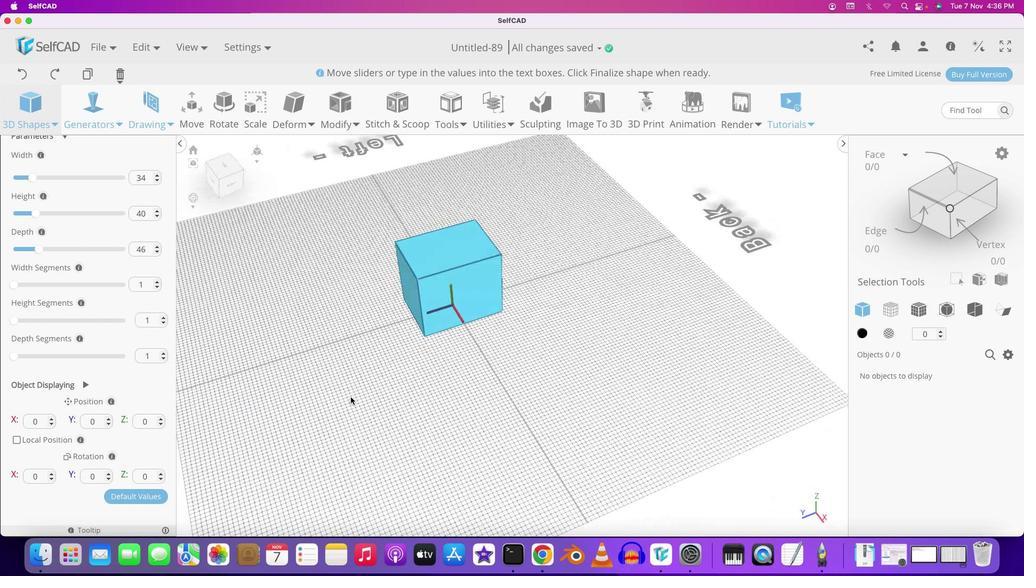
Action: Mouse scrolled (529, 394) with delta (0, 0)
Screenshot: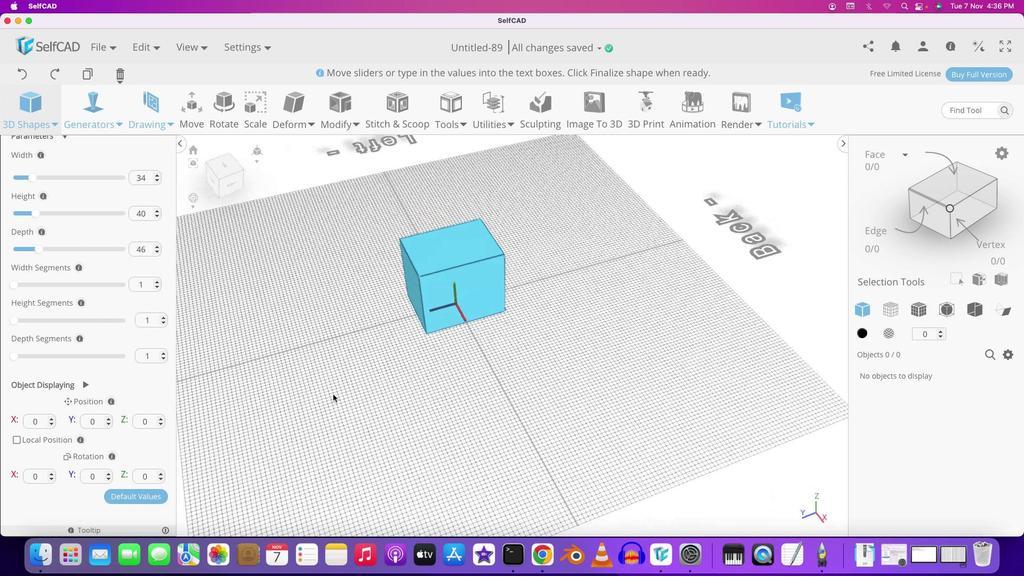 
Action: Mouse scrolled (529, 394) with delta (0, 1)
Screenshot: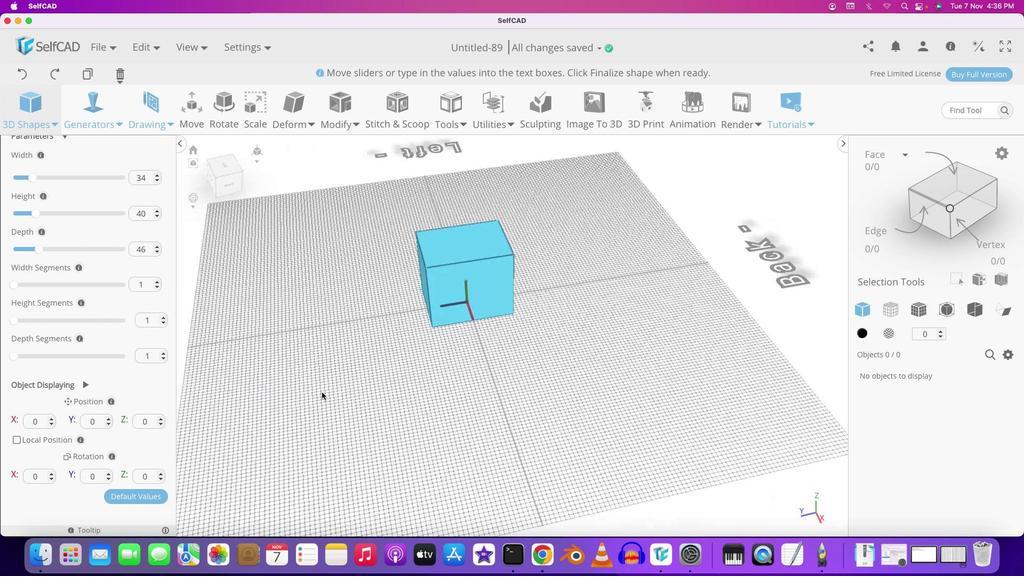 
Action: Mouse scrolled (529, 394) with delta (0, 2)
Screenshot: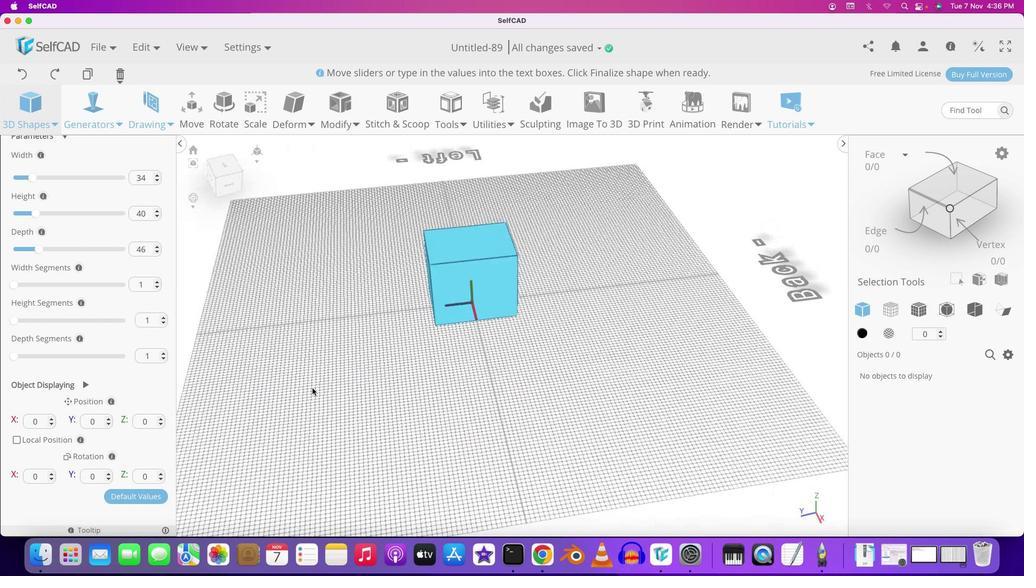 
Action: Mouse moved to (528, 394)
Screenshot: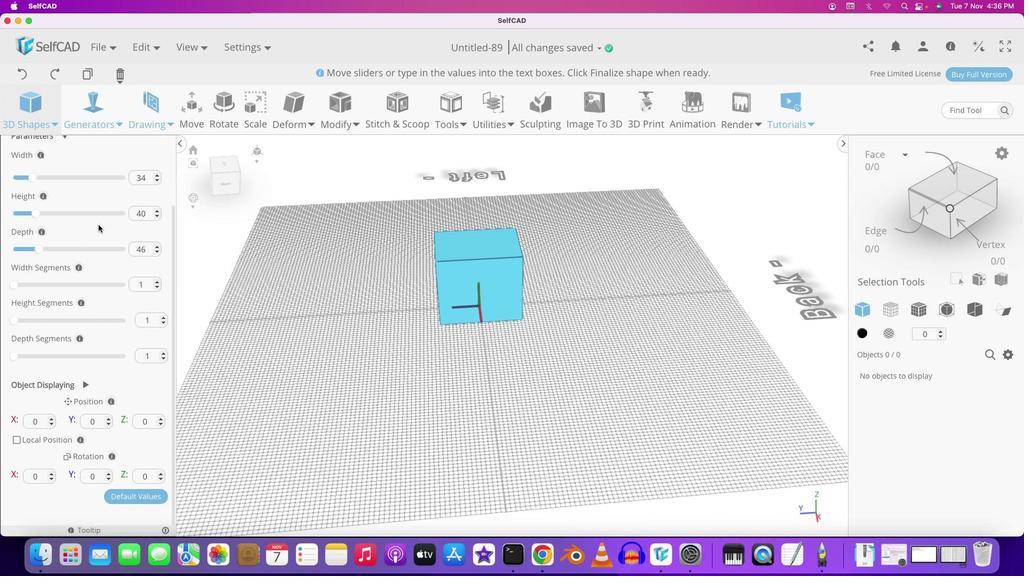 
Action: Mouse scrolled (528, 394) with delta (0, 0)
Screenshot: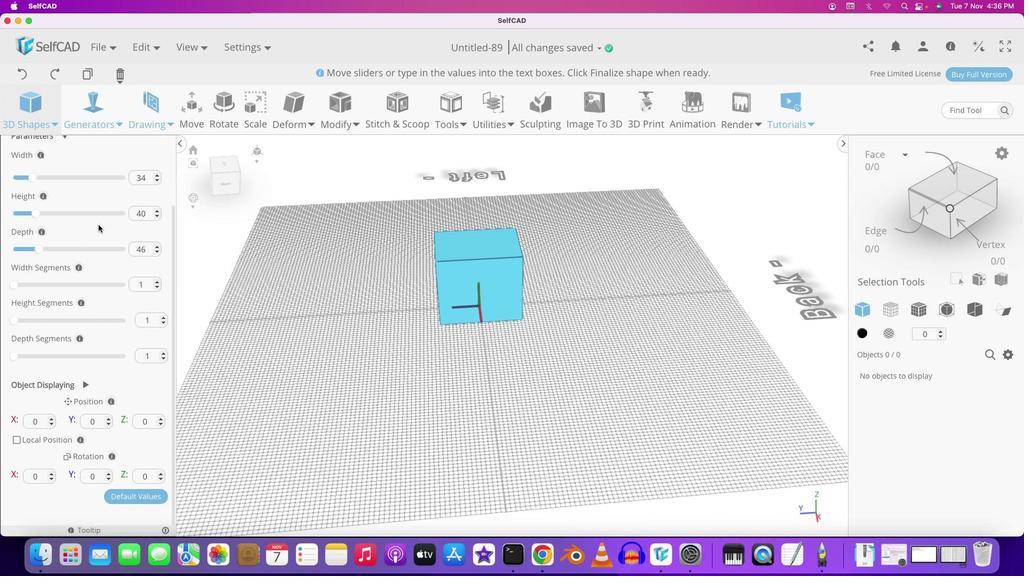 
Action: Mouse moved to (527, 394)
Screenshot: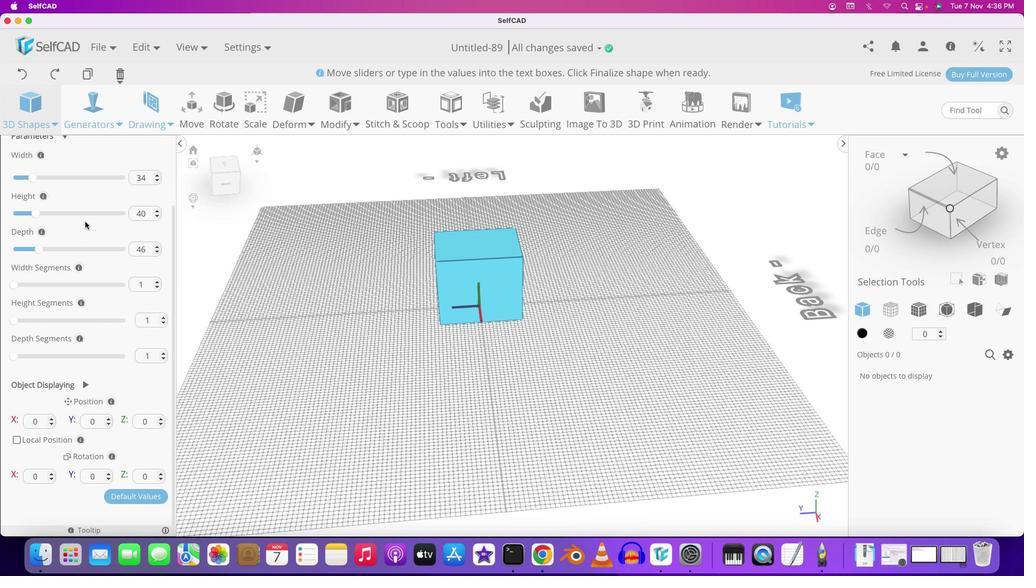 
Action: Mouse scrolled (527, 394) with delta (0, 0)
Screenshot: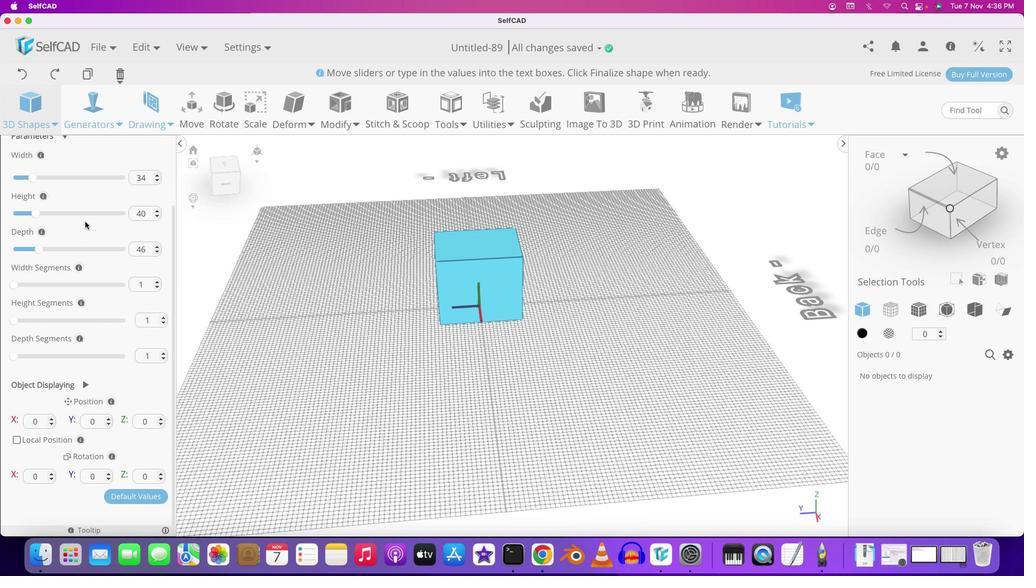 
Action: Mouse moved to (540, 376)
Screenshot: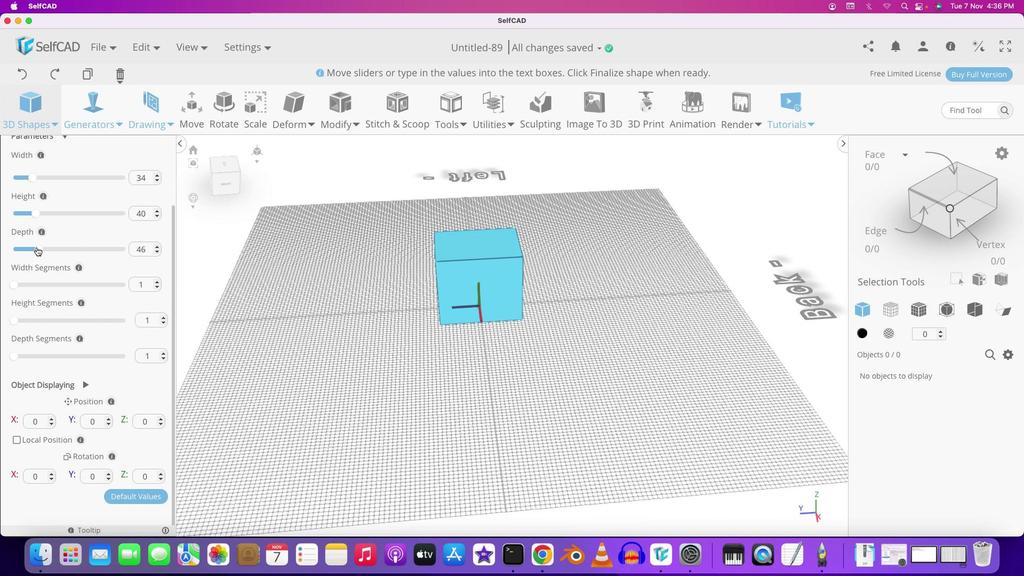 
Action: Mouse pressed left at (540, 376)
Screenshot: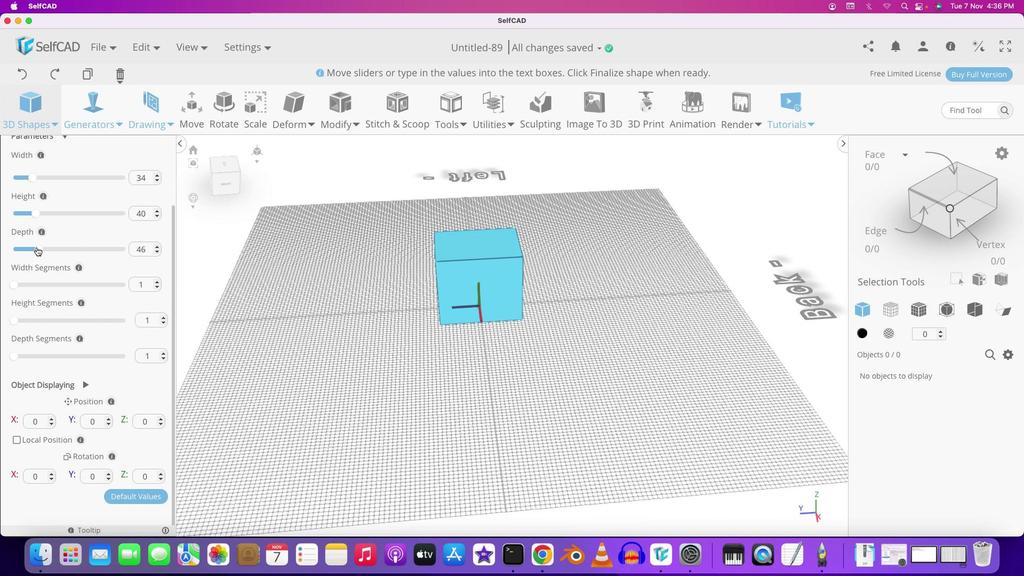 
Action: Mouse moved to (35, 249)
Screenshot: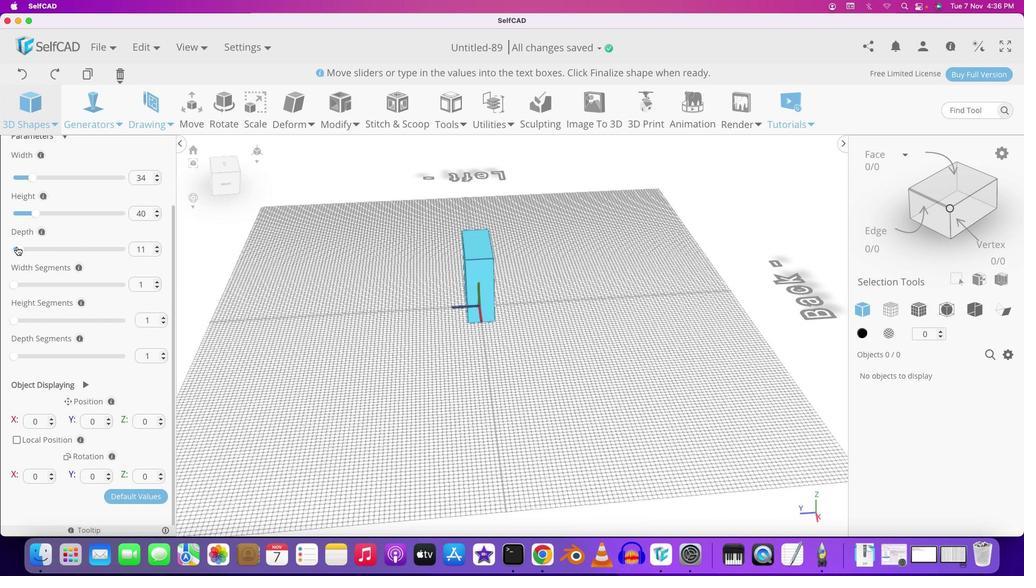 
Action: Mouse pressed left at (35, 249)
Screenshot: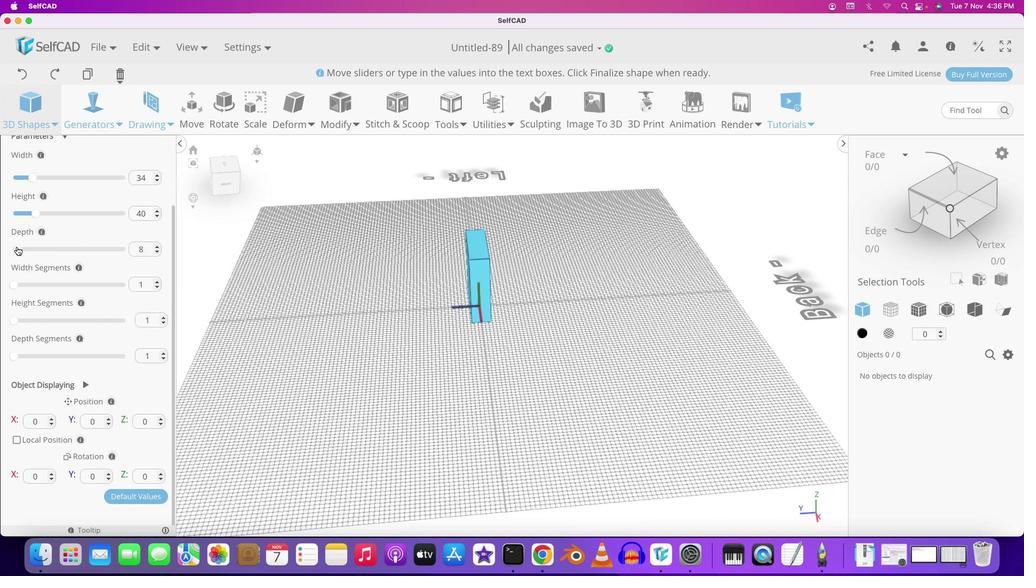 
Action: Mouse moved to (353, 339)
Screenshot: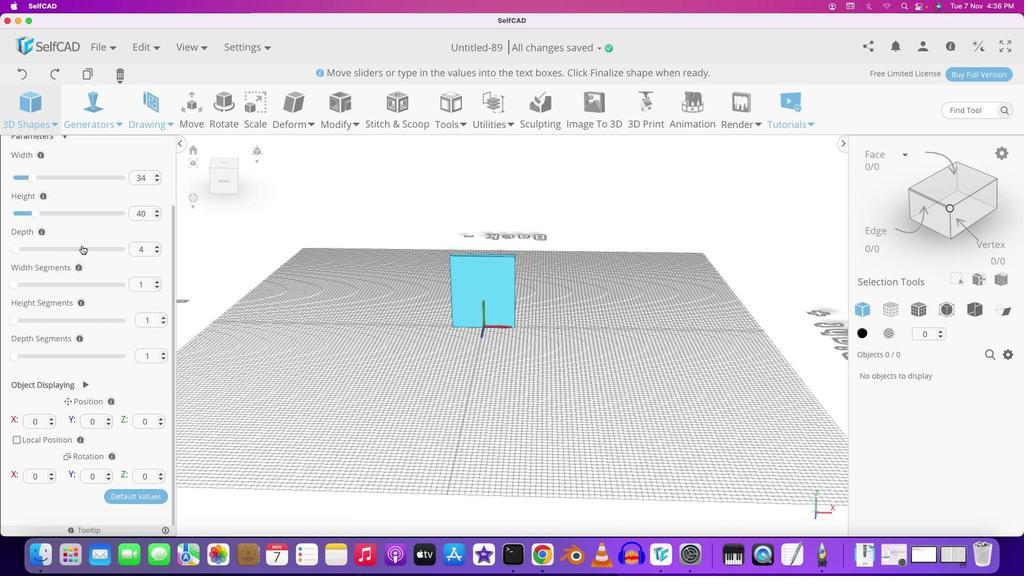 
Action: Mouse pressed left at (353, 339)
Screenshot: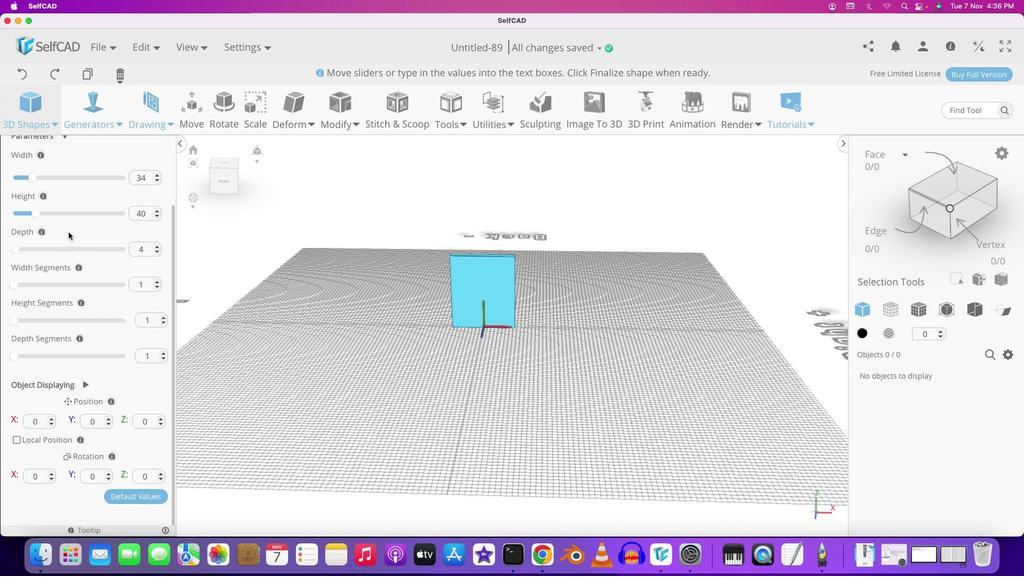 
Action: Mouse moved to (35, 211)
Screenshot: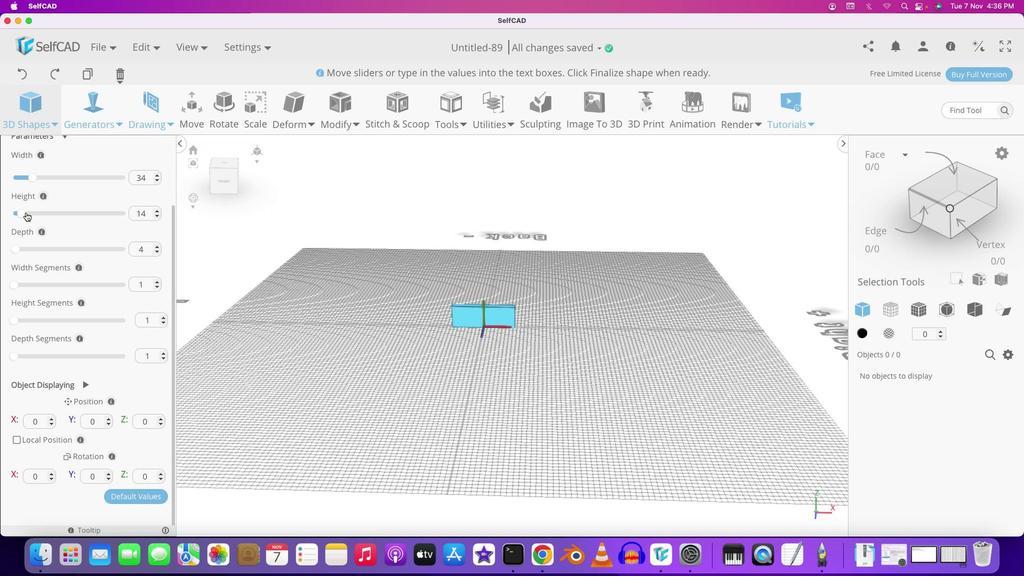 
Action: Mouse pressed left at (35, 211)
Screenshot: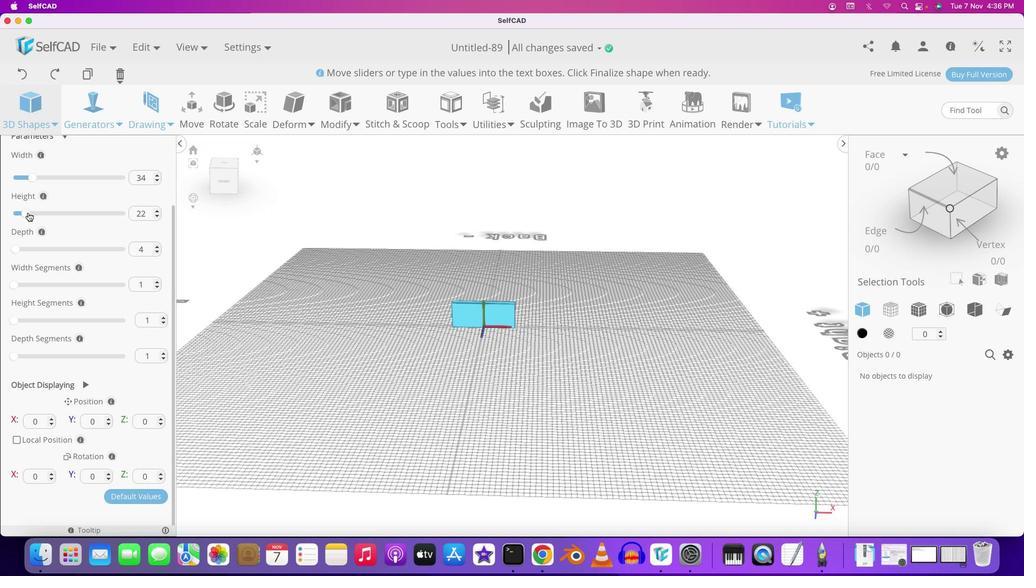 
Action: Mouse moved to (34, 174)
Screenshot: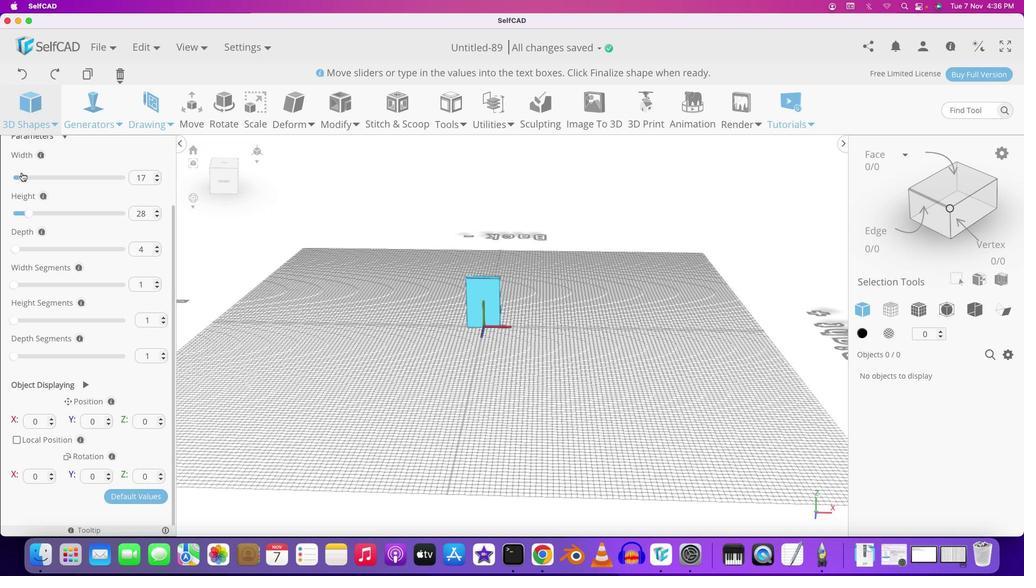 
Action: Mouse pressed left at (34, 174)
Screenshot: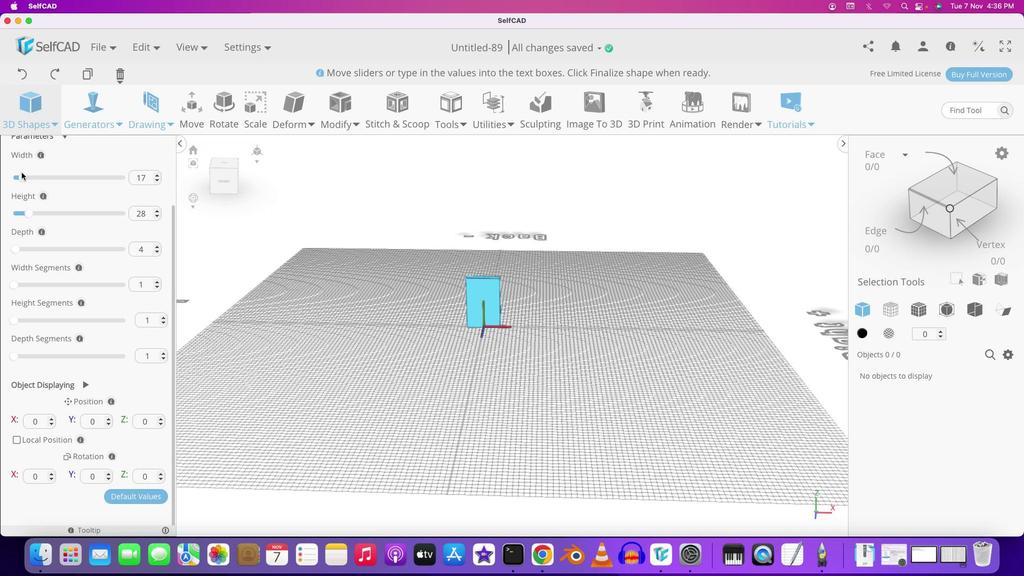 
Action: Mouse moved to (408, 340)
Screenshot: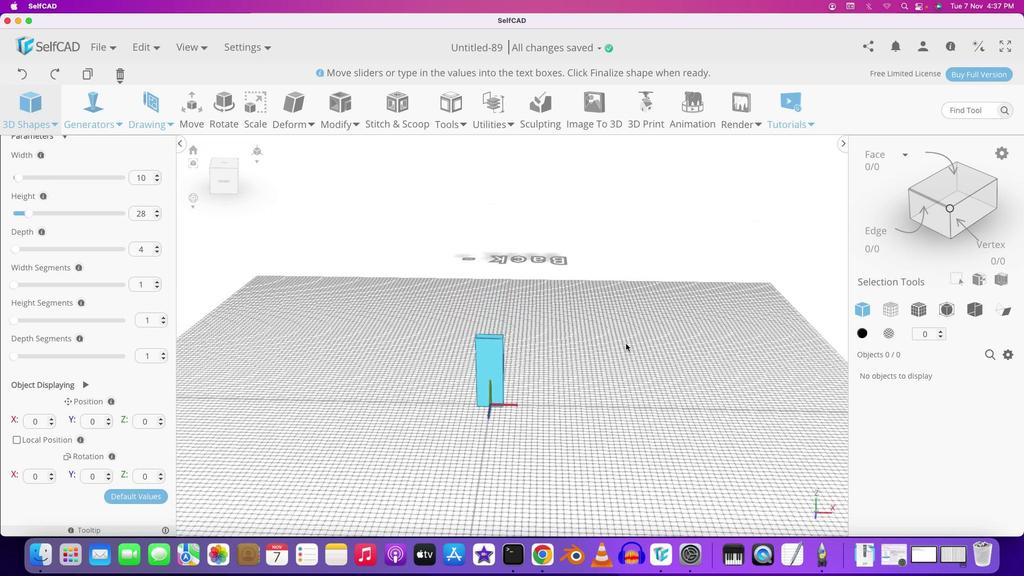 
Action: Mouse scrolled (408, 340) with delta (0, 0)
Screenshot: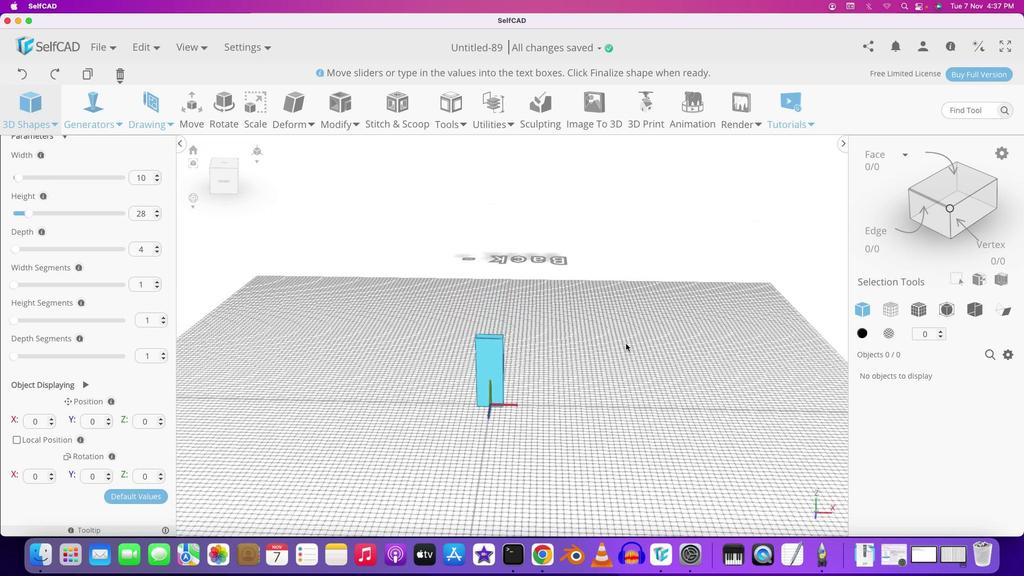 
Action: Mouse moved to (416, 354)
Screenshot: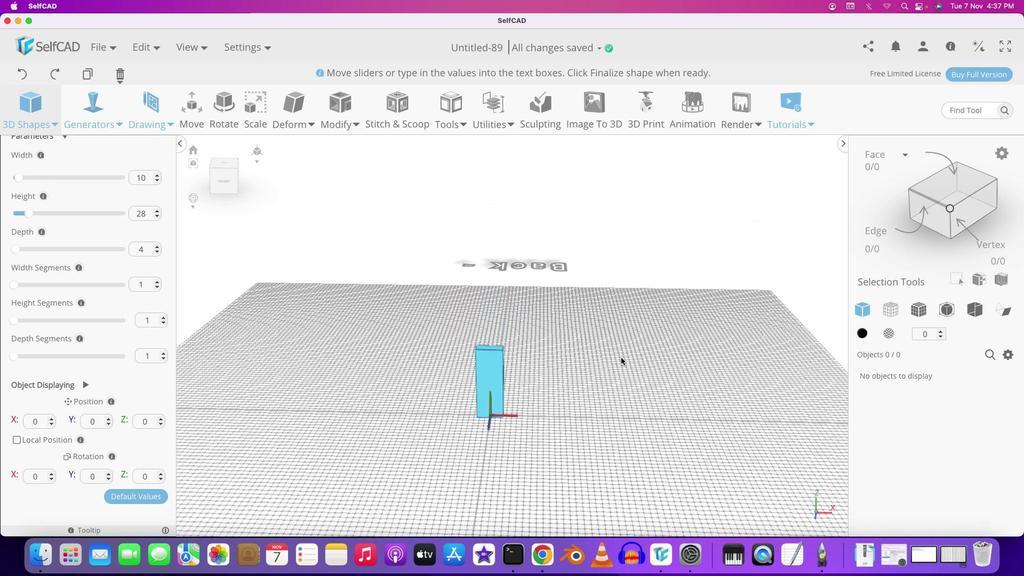 
Action: Mouse scrolled (416, 354) with delta (0, 0)
Screenshot: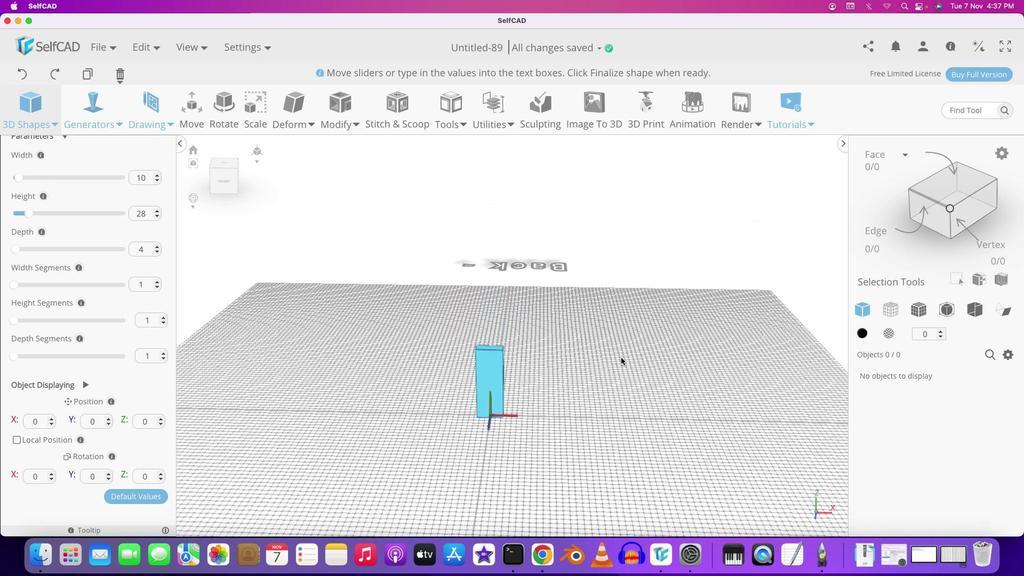 
Action: Mouse moved to (418, 355)
Screenshot: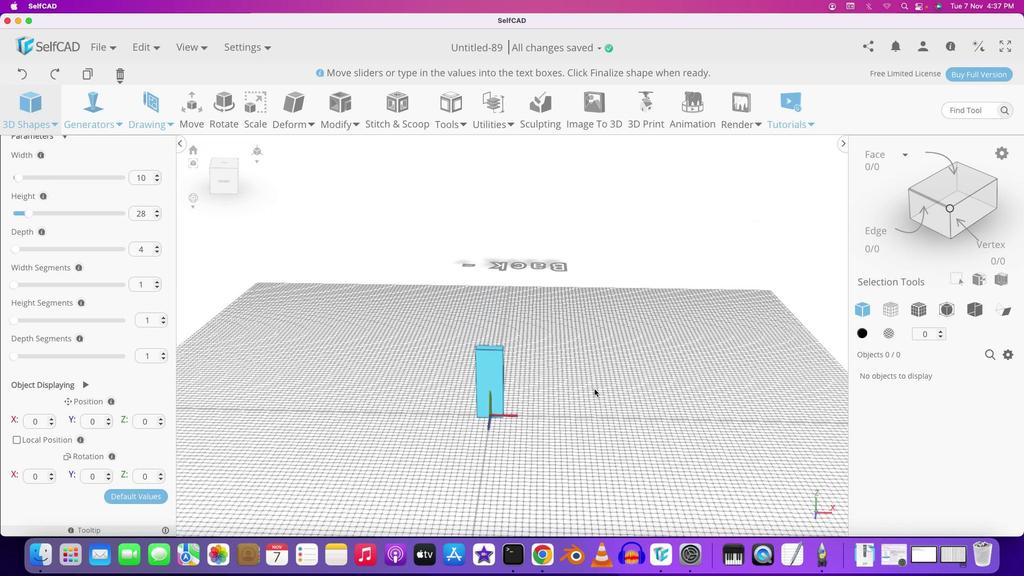 
Action: Mouse scrolled (418, 355) with delta (0, 1)
Screenshot: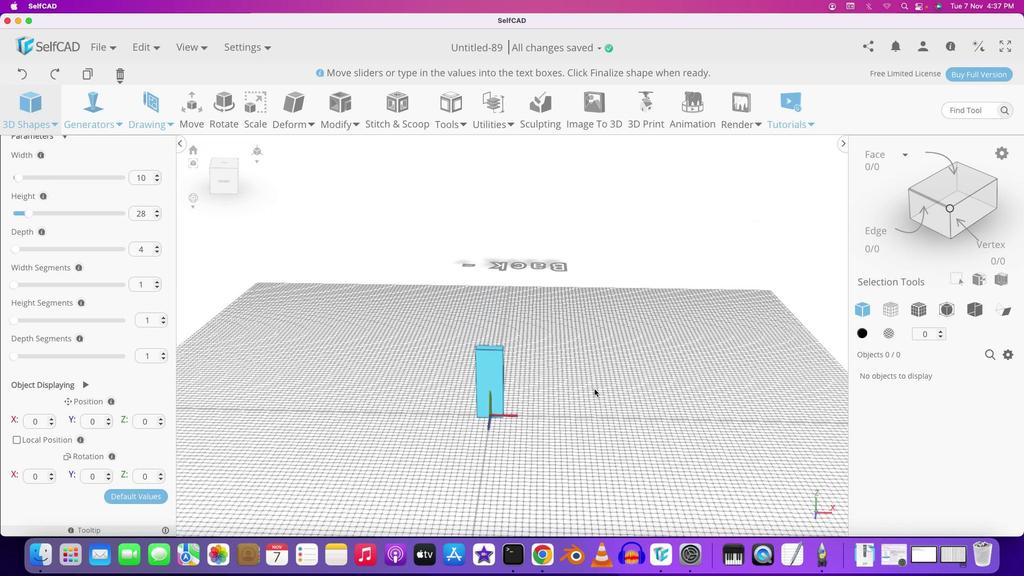 
Action: Mouse moved to (494, 364)
Screenshot: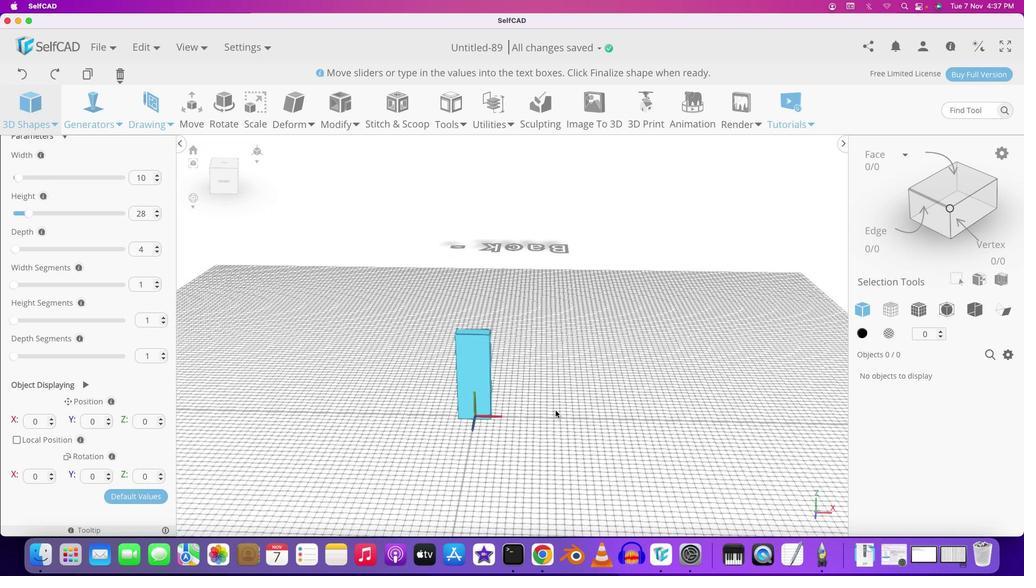 
Action: Mouse scrolled (494, 364) with delta (0, 0)
Screenshot: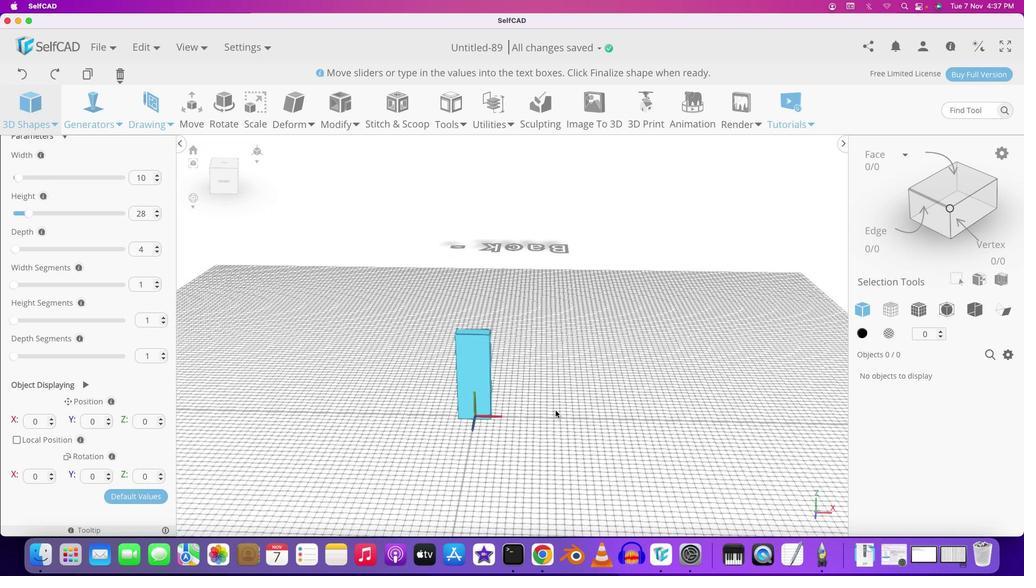
Action: Mouse moved to (494, 367)
Screenshot: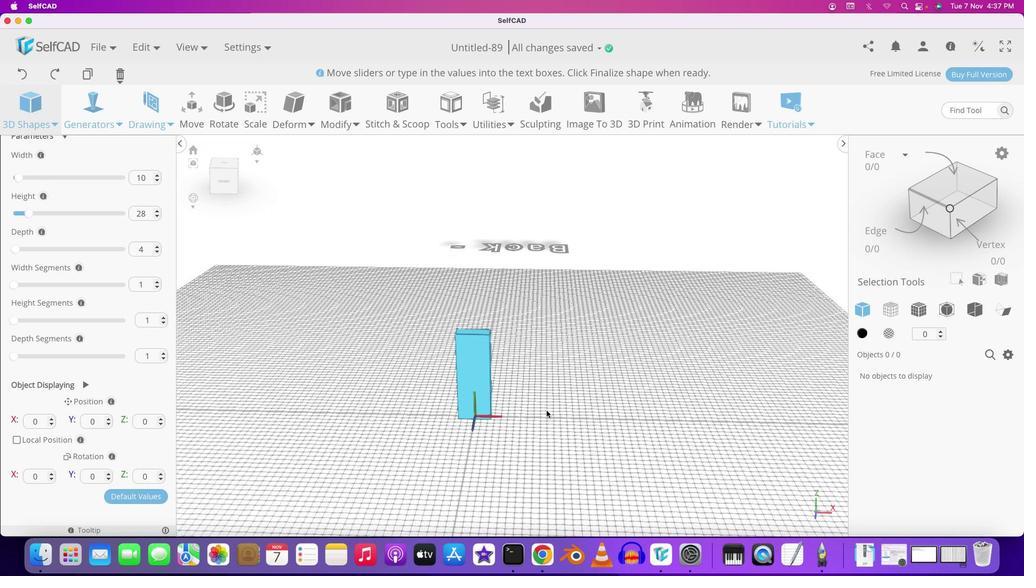 
Action: Mouse scrolled (494, 367) with delta (0, 0)
Screenshot: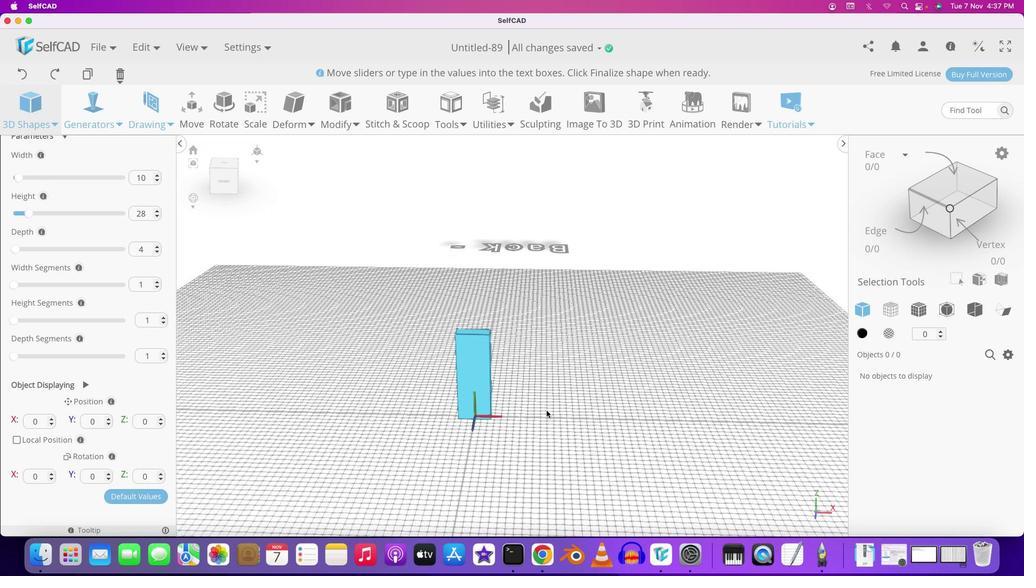 
Action: Mouse moved to (494, 369)
Screenshot: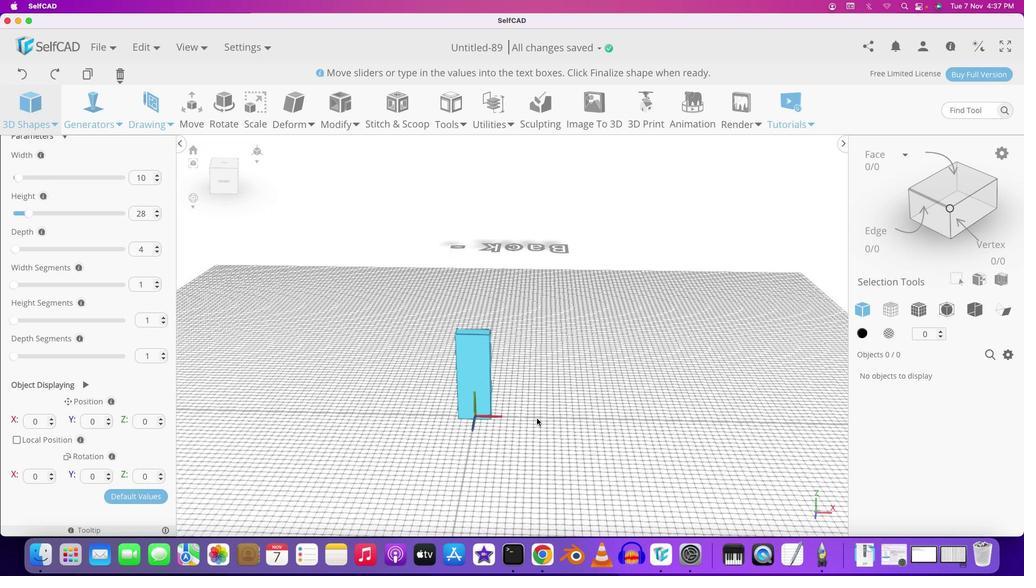 
Action: Mouse scrolled (494, 369) with delta (0, 1)
Screenshot: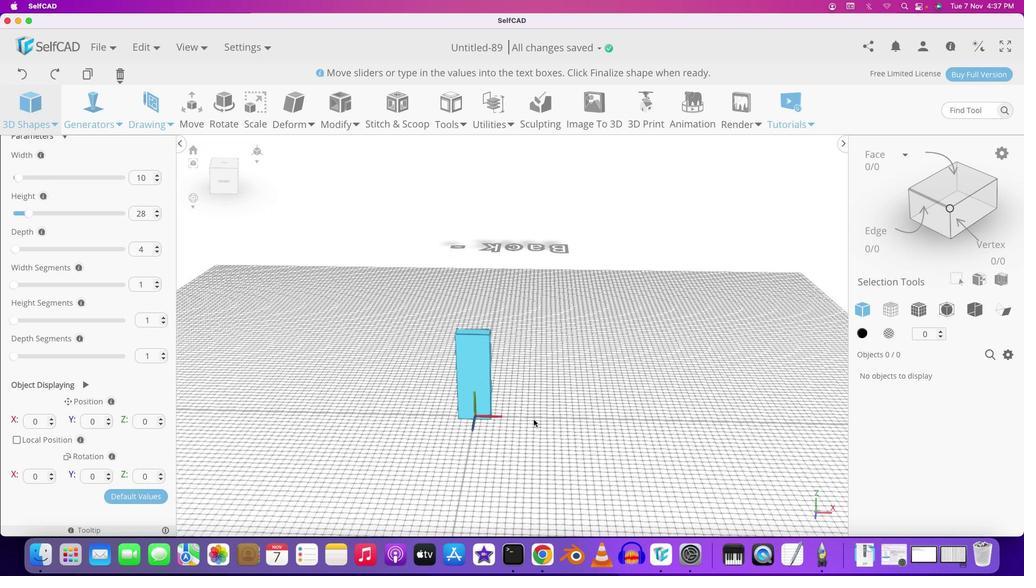 
Action: Mouse moved to (645, 282)
Screenshot: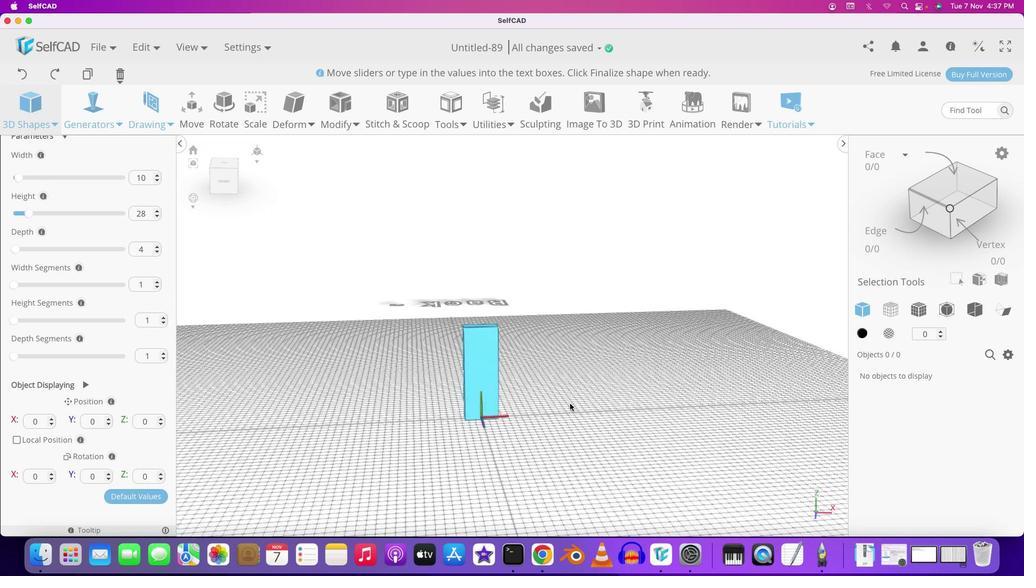 
Action: Key pressed Key.shift
Screenshot: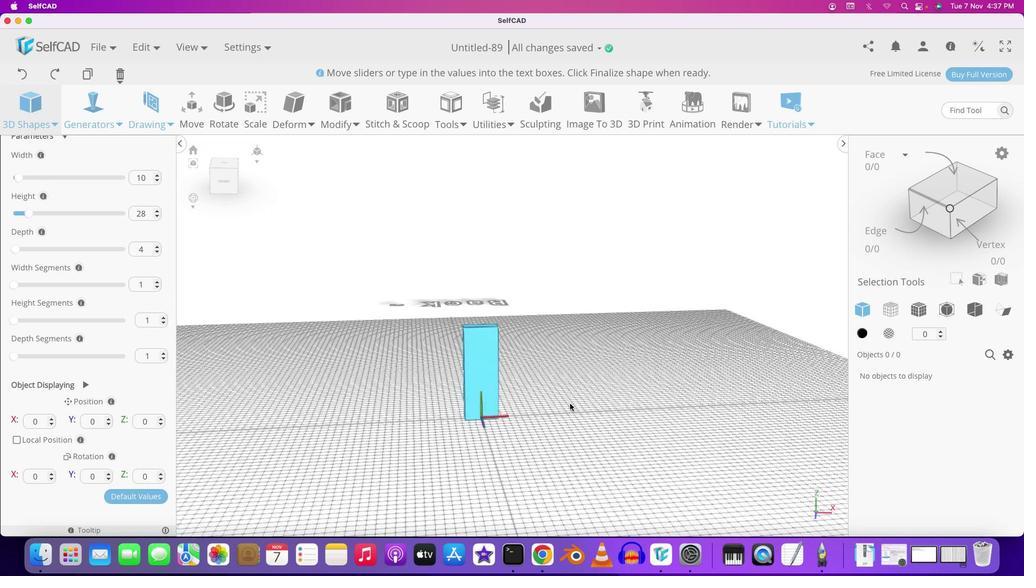
Action: Mouse moved to (638, 280)
Screenshot: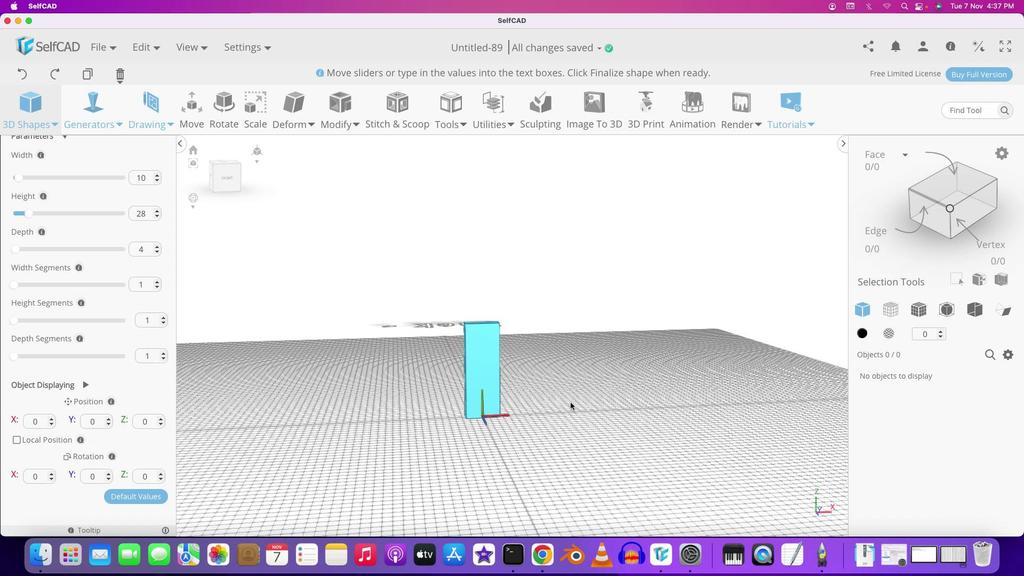 
Action: Mouse pressed left at (638, 280)
Screenshot: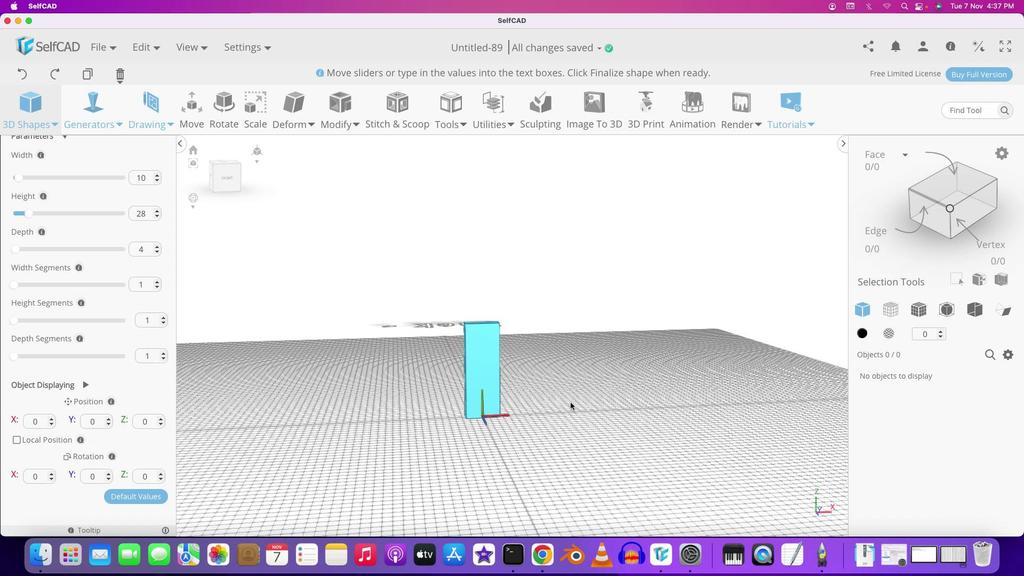 
Action: Mouse moved to (556, 411)
Screenshot: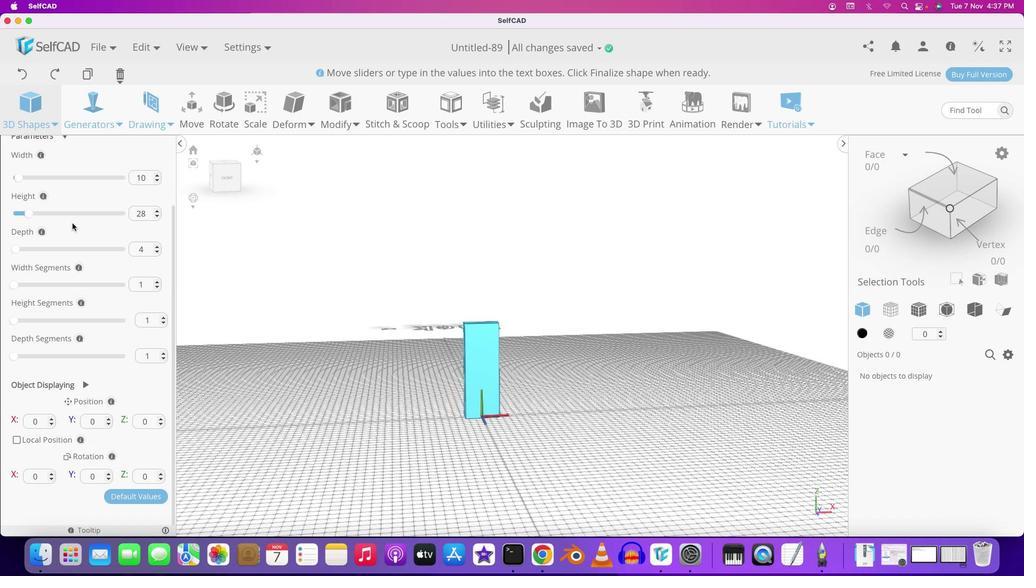 
Action: Mouse scrolled (556, 411) with delta (0, 0)
Screenshot: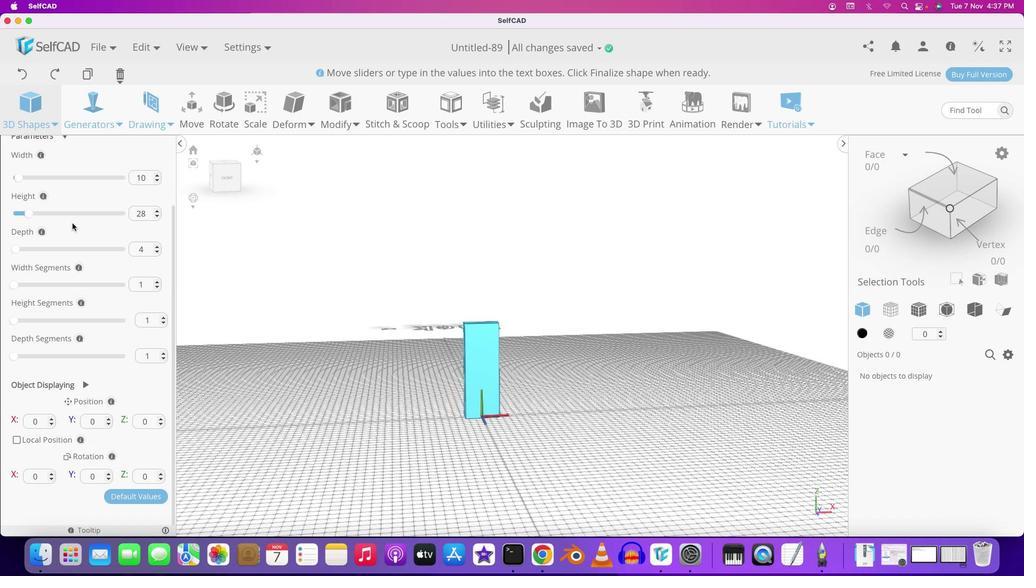 
Action: Mouse scrolled (556, 411) with delta (0, 0)
Screenshot: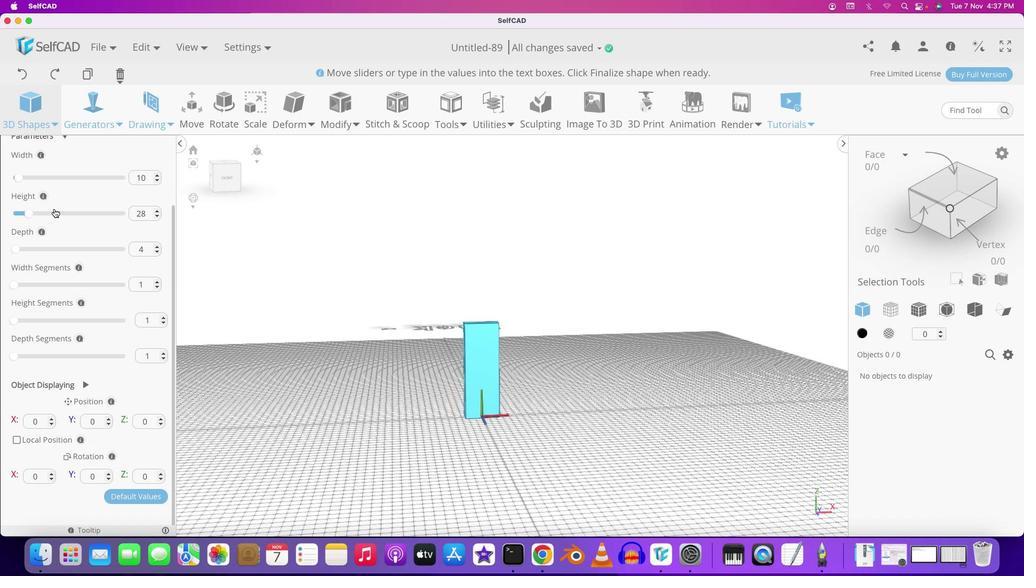 
Action: Mouse scrolled (556, 411) with delta (0, 1)
Screenshot: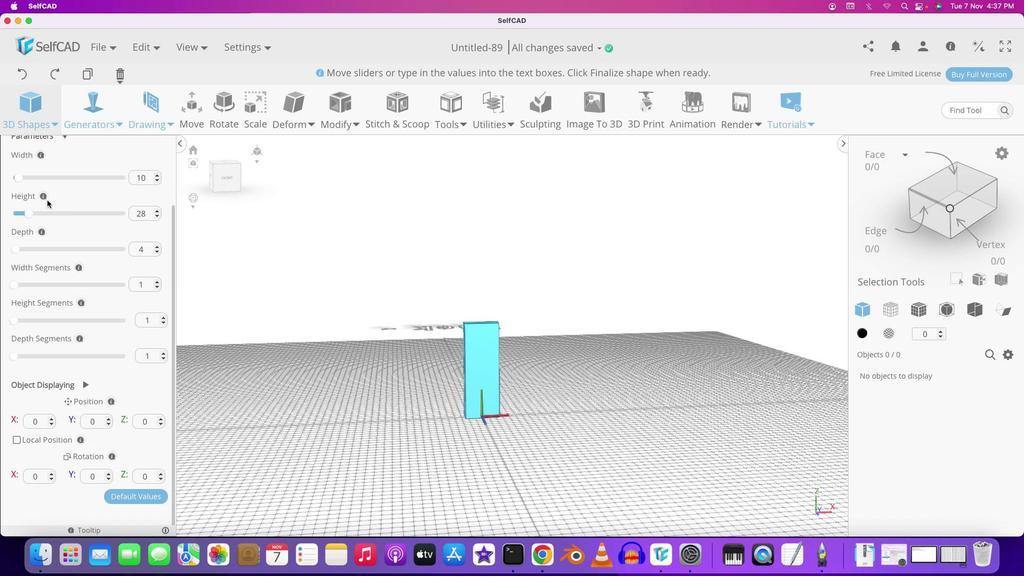 
Action: Mouse moved to (533, 419)
Screenshot: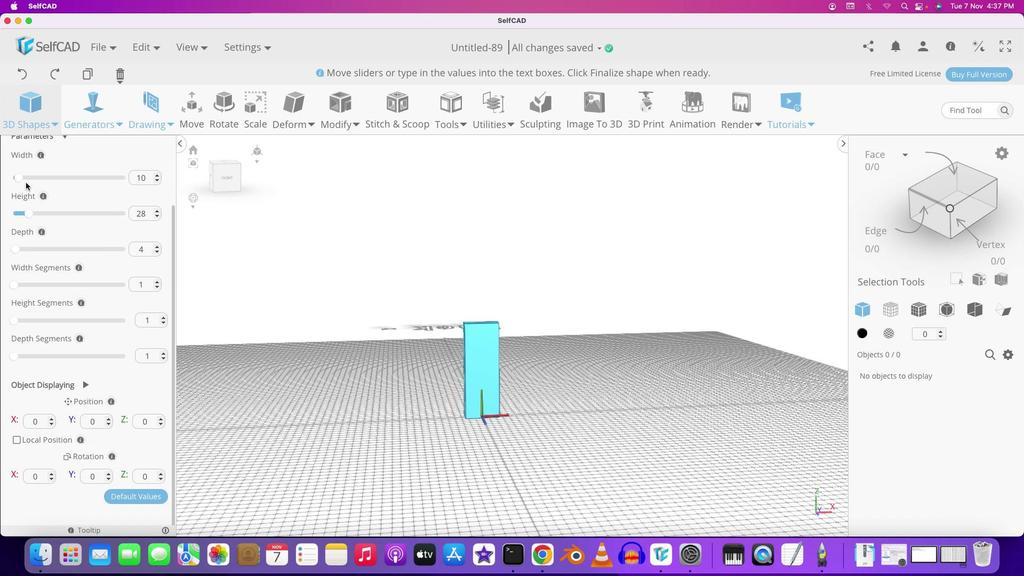 
Action: Mouse pressed left at (533, 419)
Screenshot: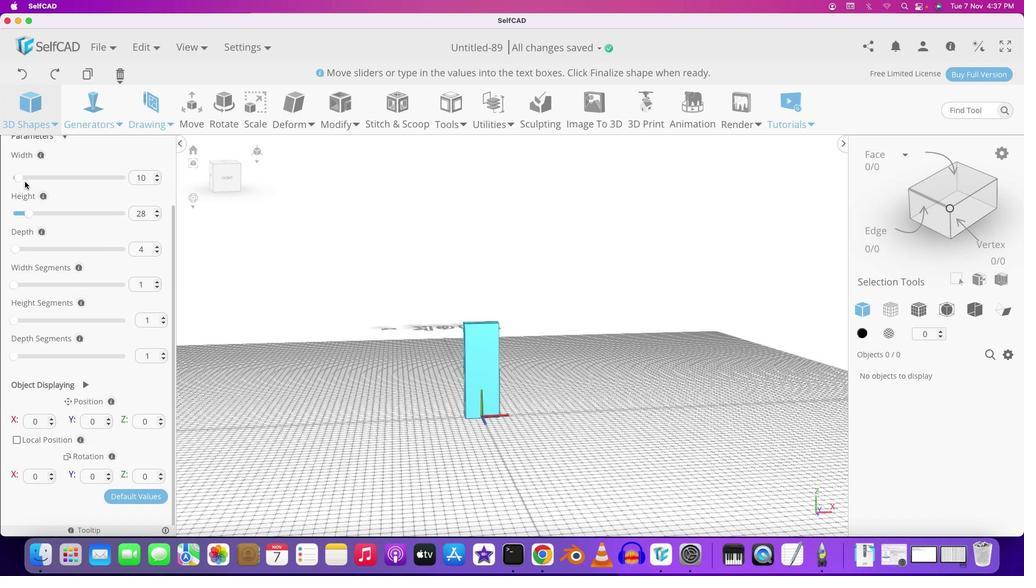 
Action: Mouse moved to (19, 178)
Screenshot: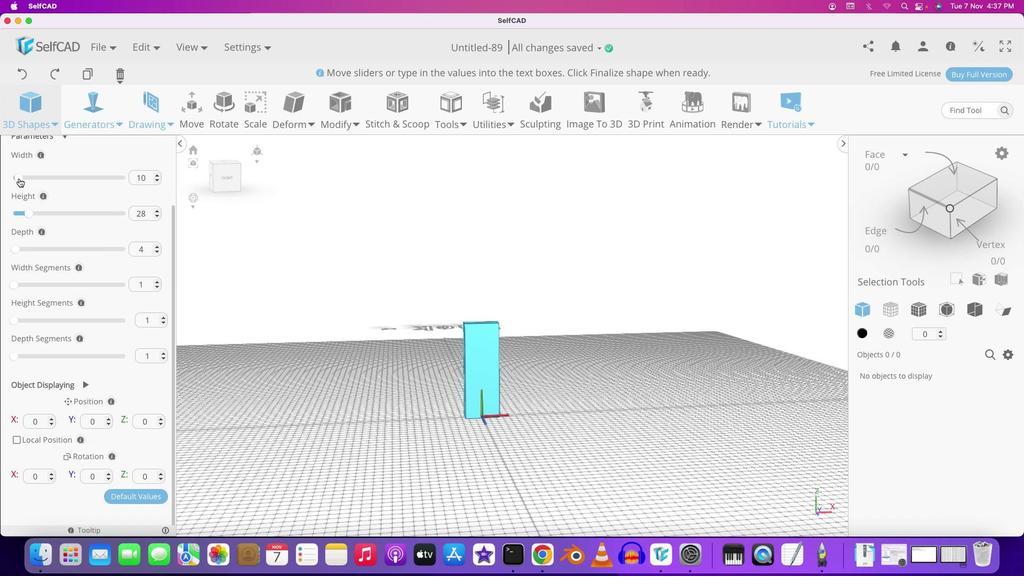 
Action: Mouse pressed left at (19, 178)
Screenshot: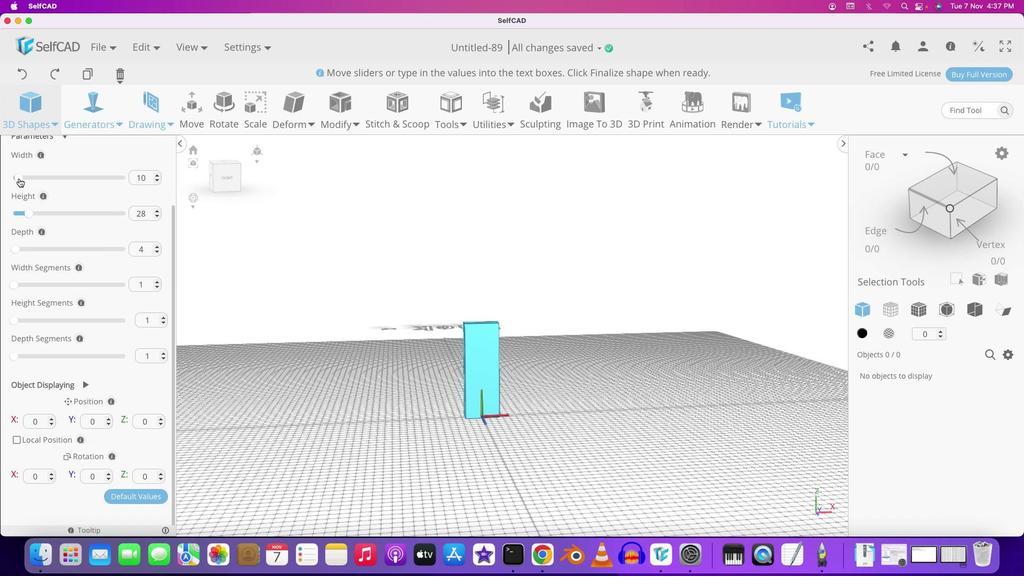 
Action: Mouse moved to (155, 181)
Screenshot: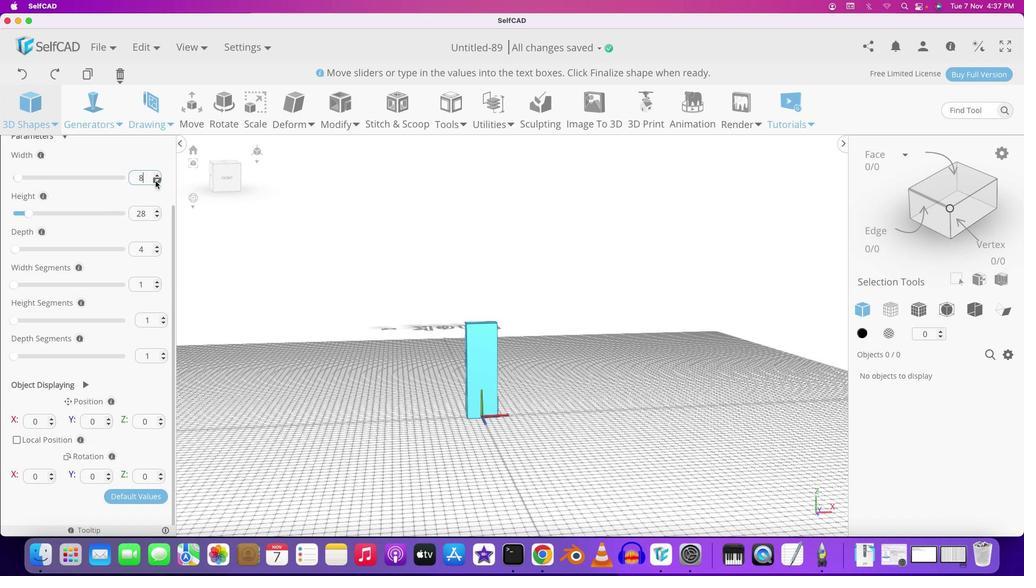 
Action: Mouse pressed left at (155, 181)
Screenshot: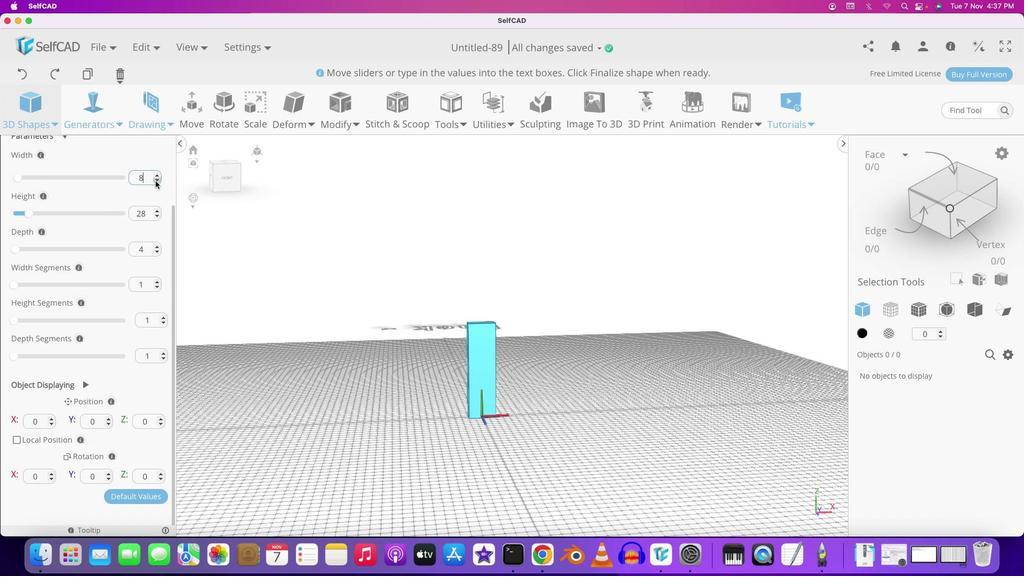 
Action: Mouse pressed left at (155, 181)
Screenshot: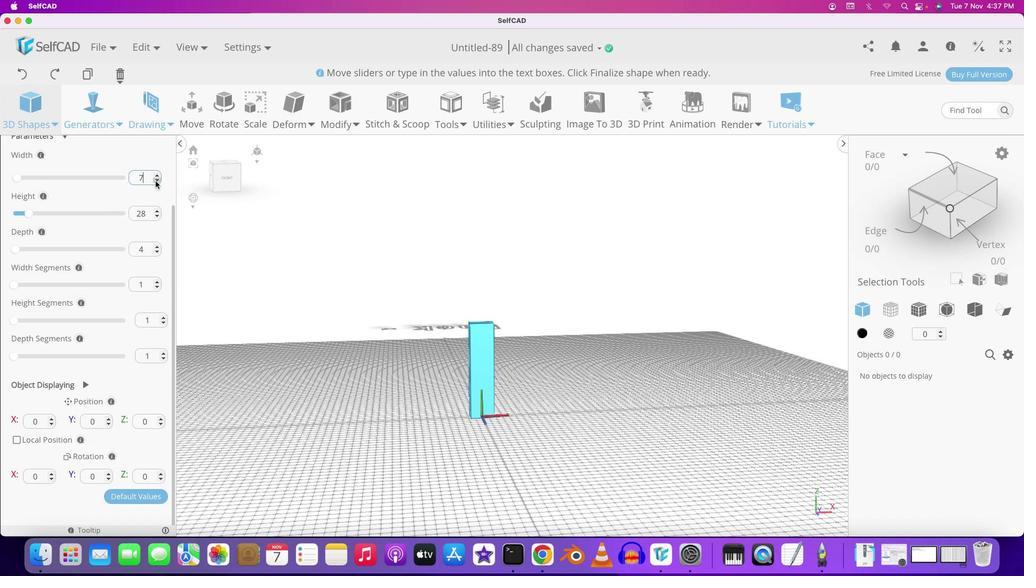 
Action: Mouse pressed left at (155, 181)
Screenshot: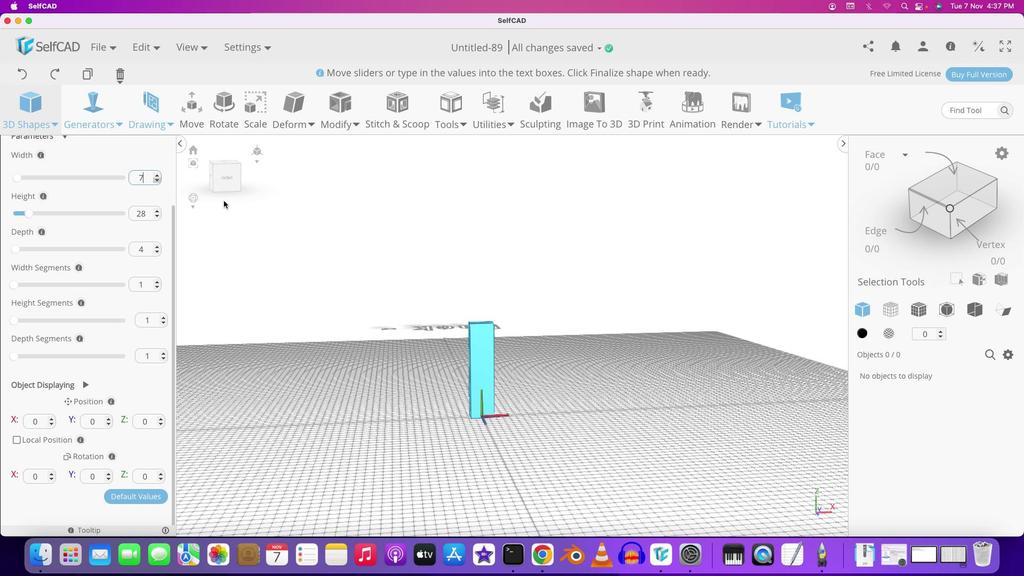 
Action: Mouse moved to (523, 303)
Screenshot: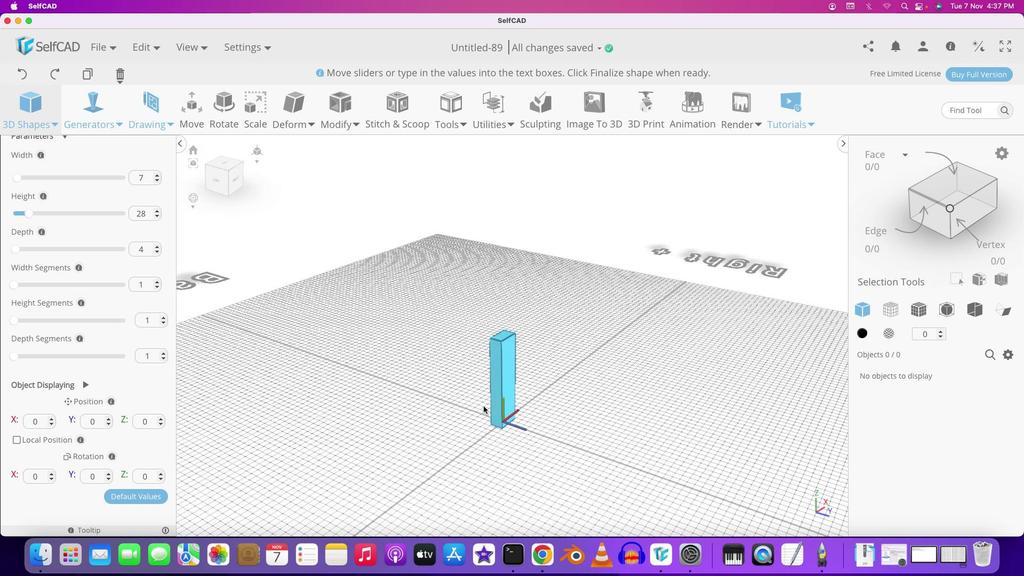 
Action: Mouse pressed left at (523, 303)
Screenshot: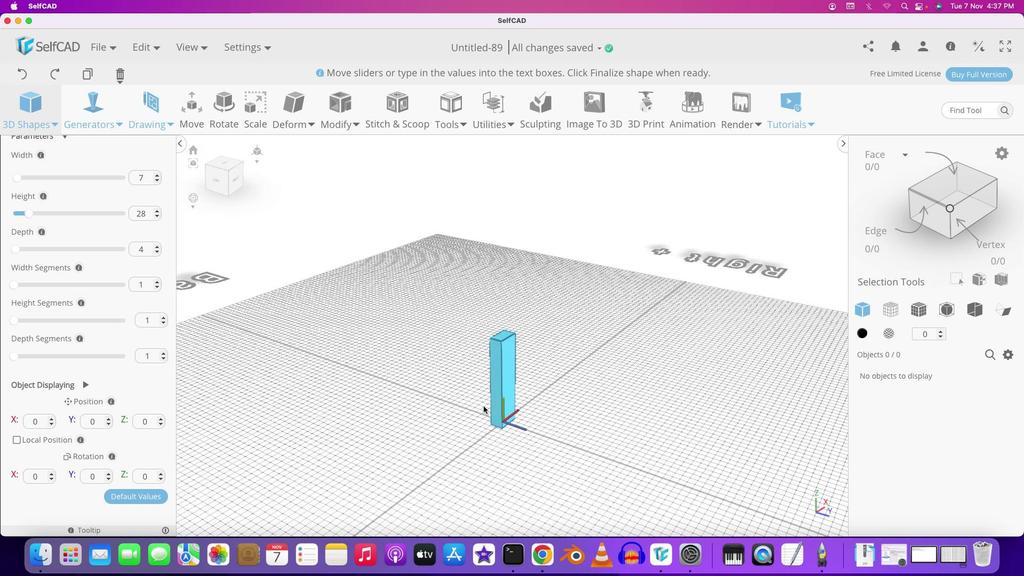 
Action: Mouse moved to (467, 418)
Screenshot: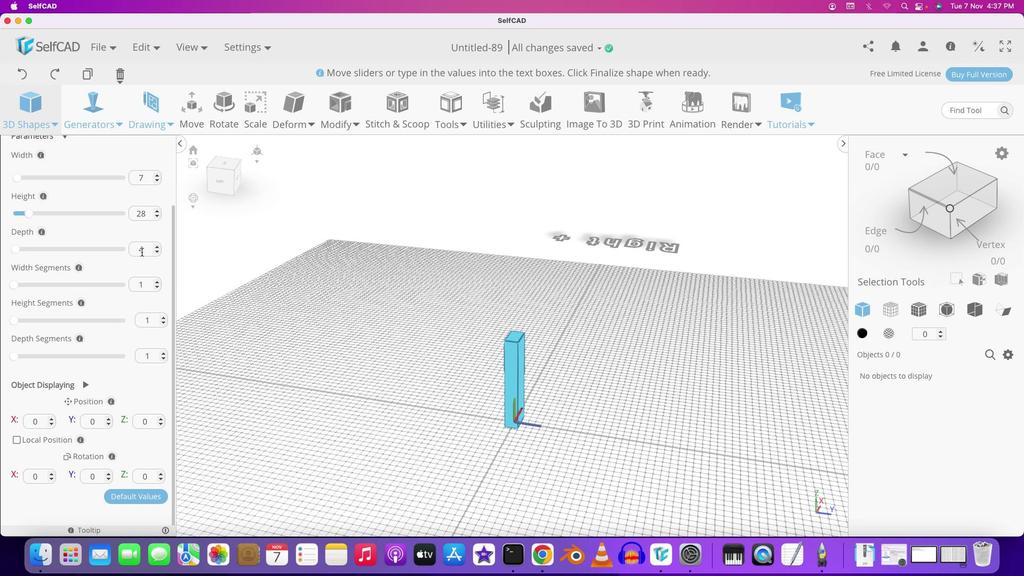 
Action: Mouse pressed left at (467, 418)
Screenshot: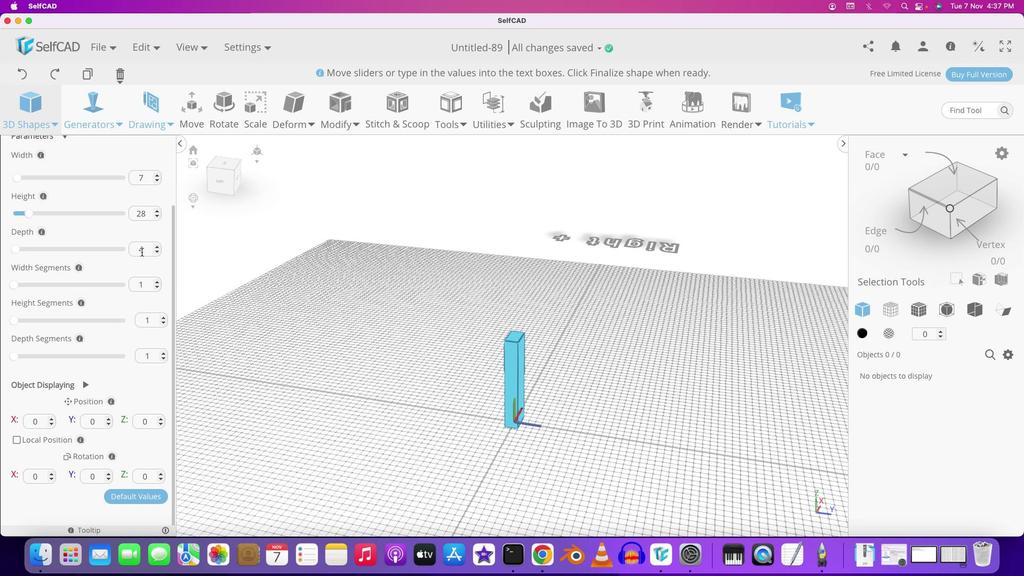 
Action: Mouse moved to (154, 252)
Screenshot: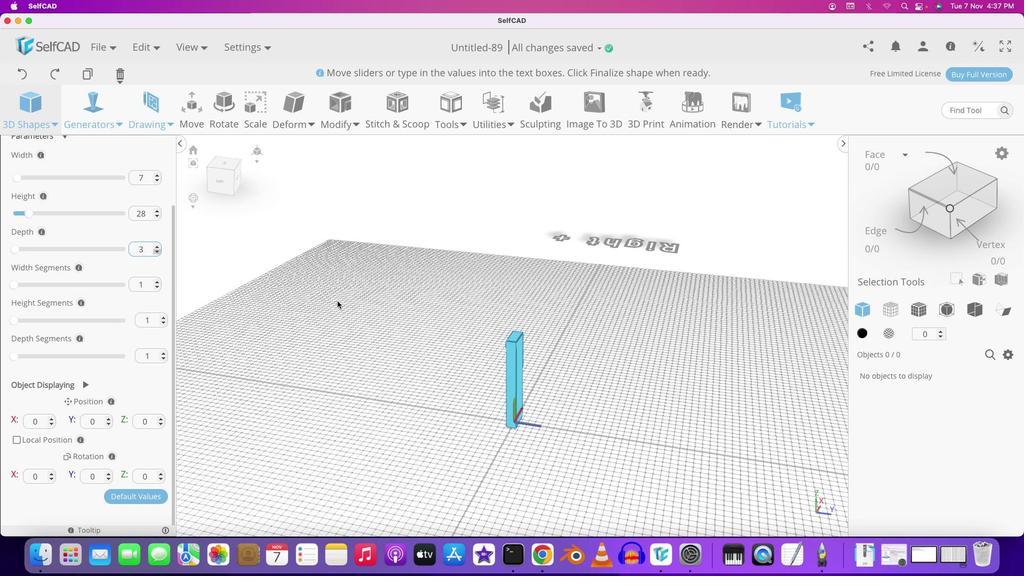 
Action: Mouse pressed left at (154, 252)
Screenshot: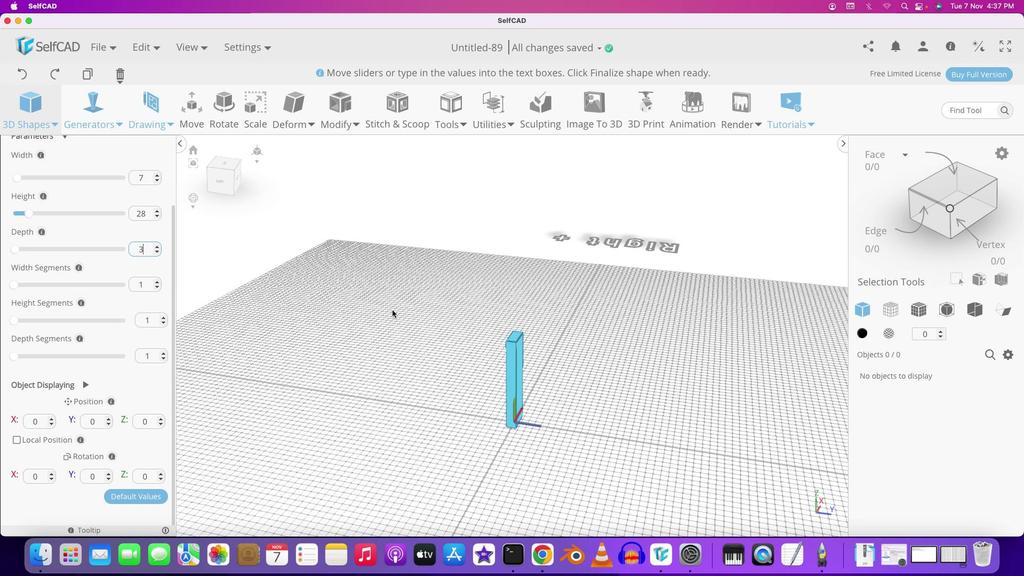 
Action: Mouse moved to (474, 299)
Screenshot: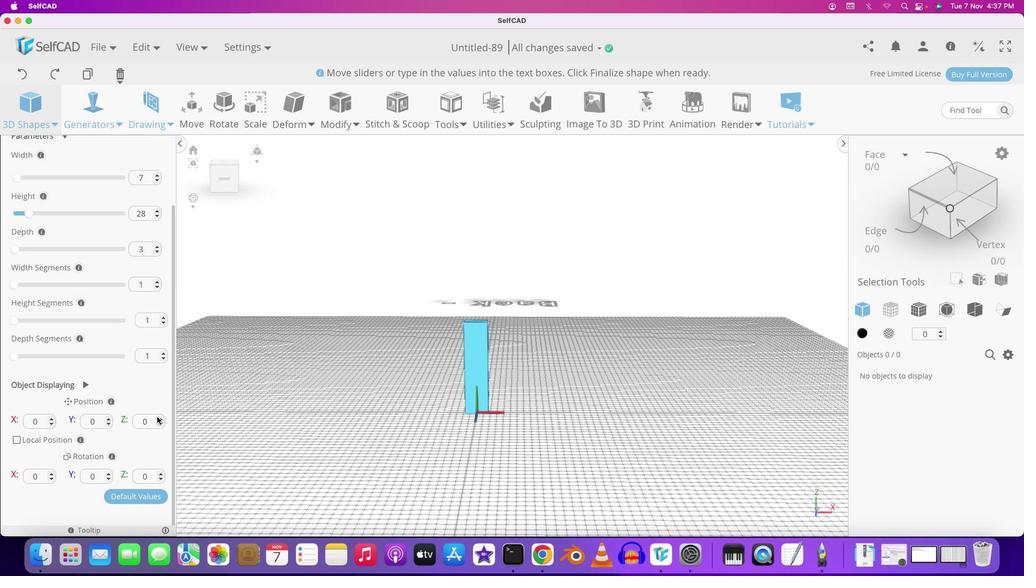 
Action: Mouse pressed left at (474, 299)
Screenshot: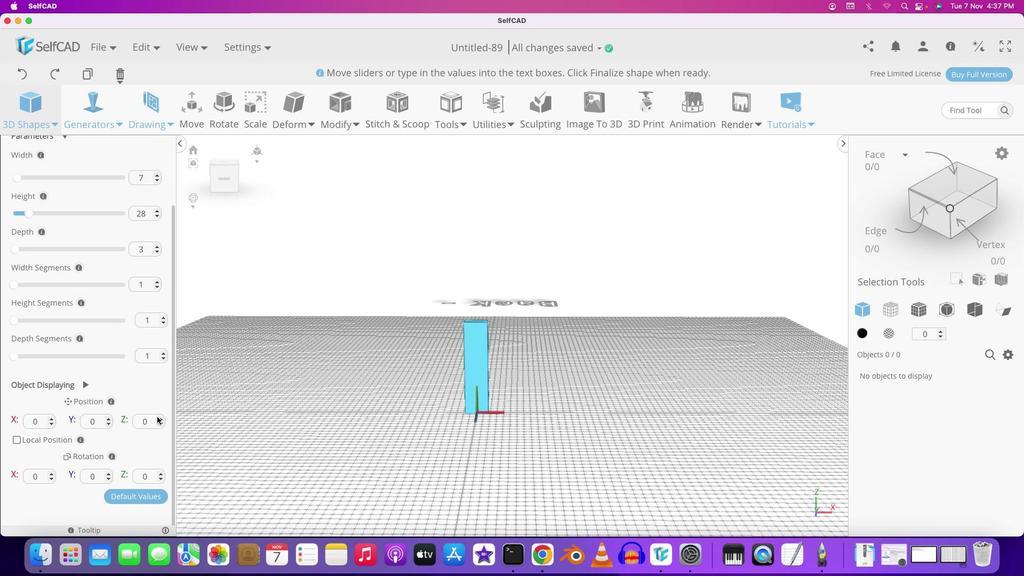 
Action: Mouse moved to (159, 418)
Screenshot: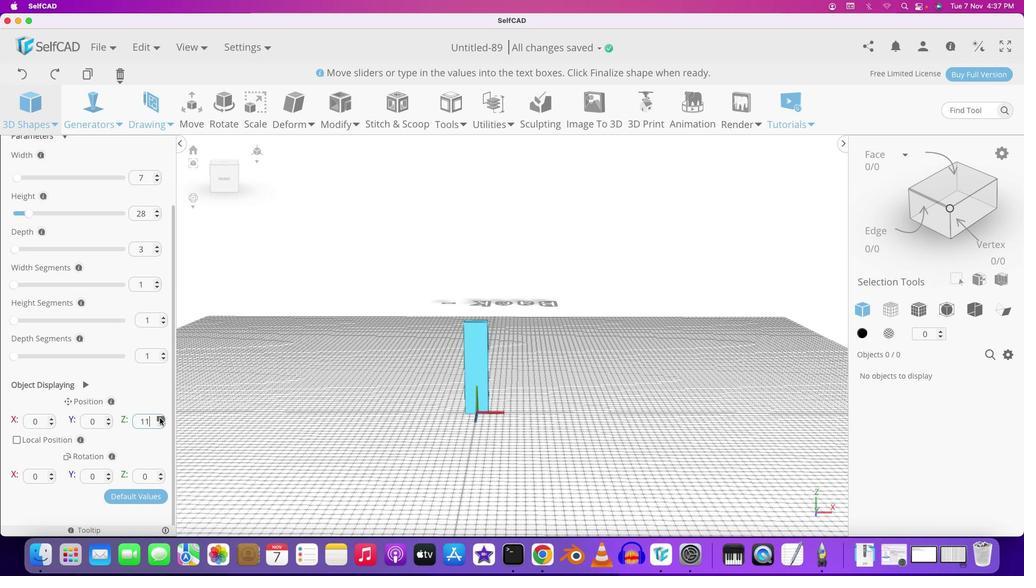 
Action: Mouse pressed left at (159, 418)
Screenshot: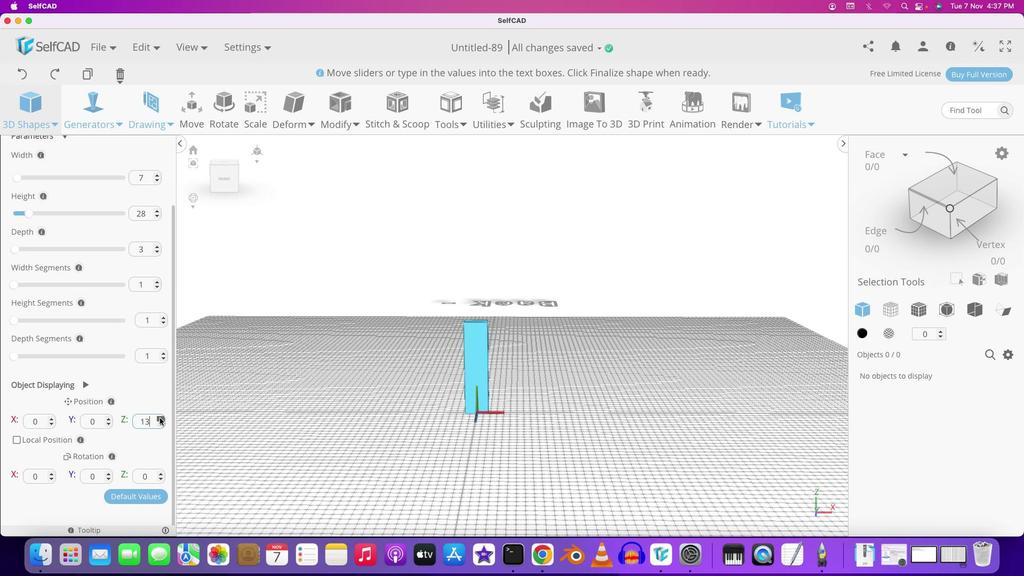 
Action: Mouse moved to (160, 418)
Screenshot: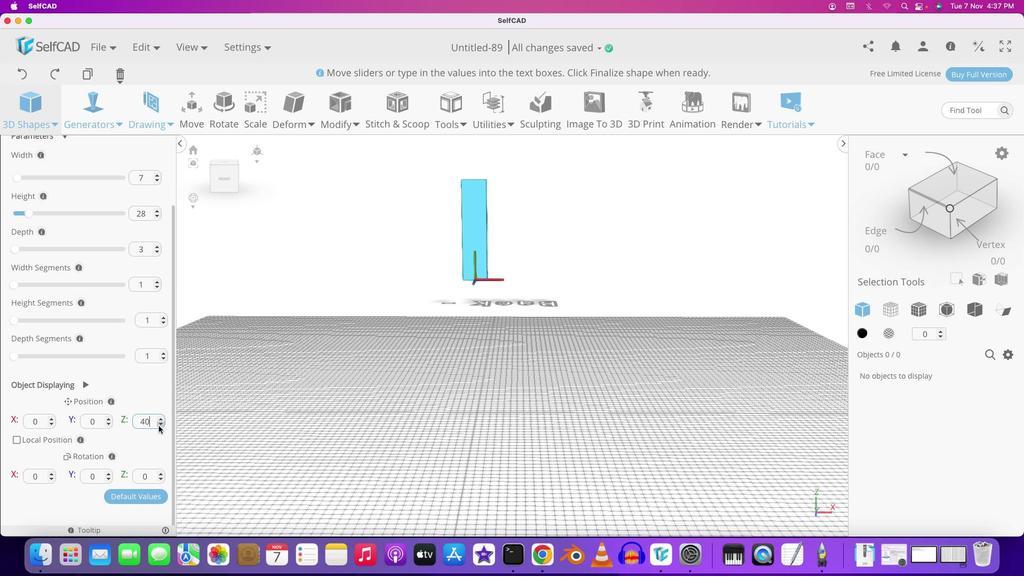 
Action: Mouse pressed left at (160, 418)
Screenshot: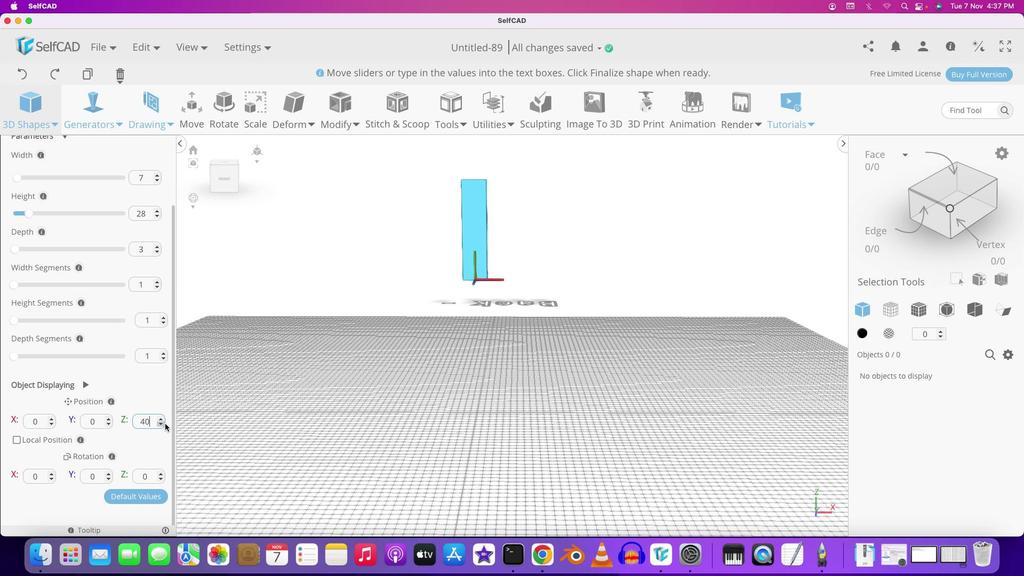 
Action: Mouse moved to (377, 305)
Screenshot: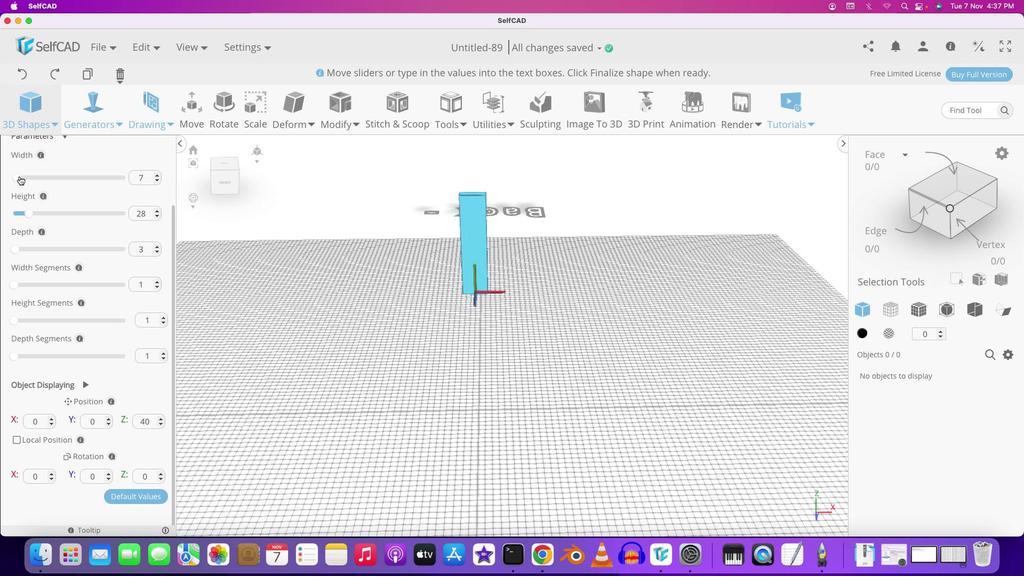 
Action: Mouse pressed left at (377, 305)
Screenshot: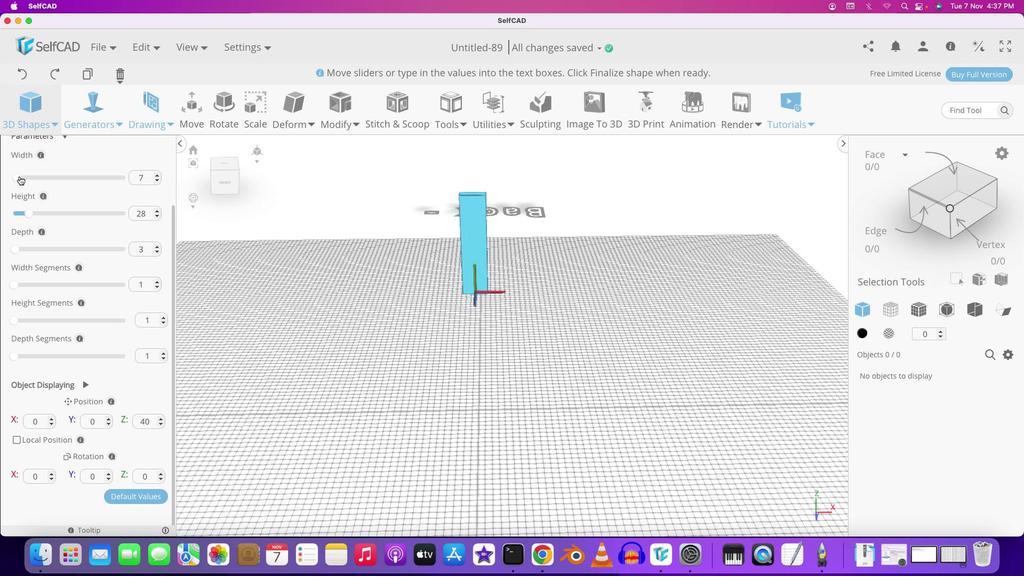 
Action: Mouse moved to (27, 213)
Screenshot: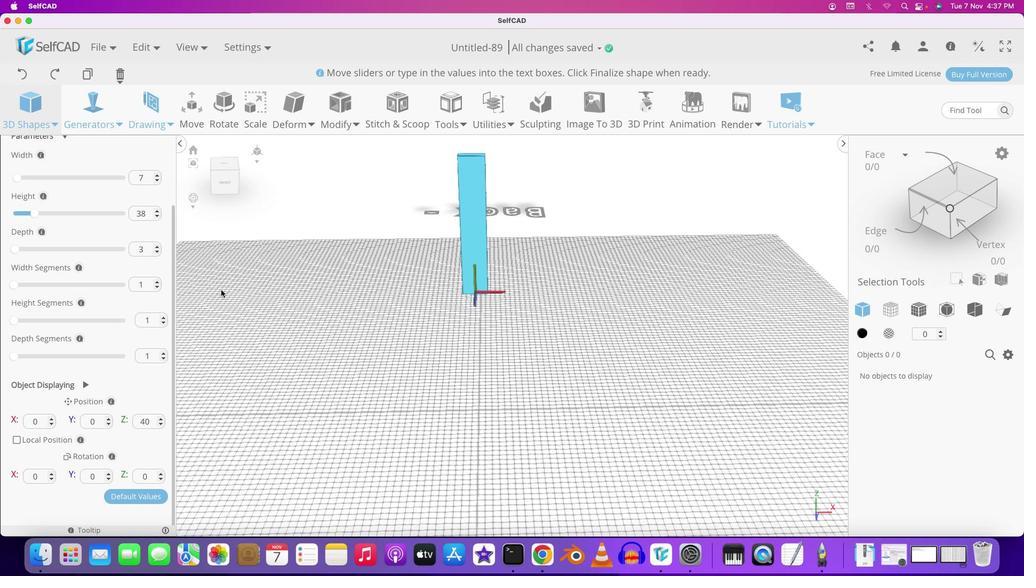 
Action: Mouse pressed left at (27, 213)
Screenshot: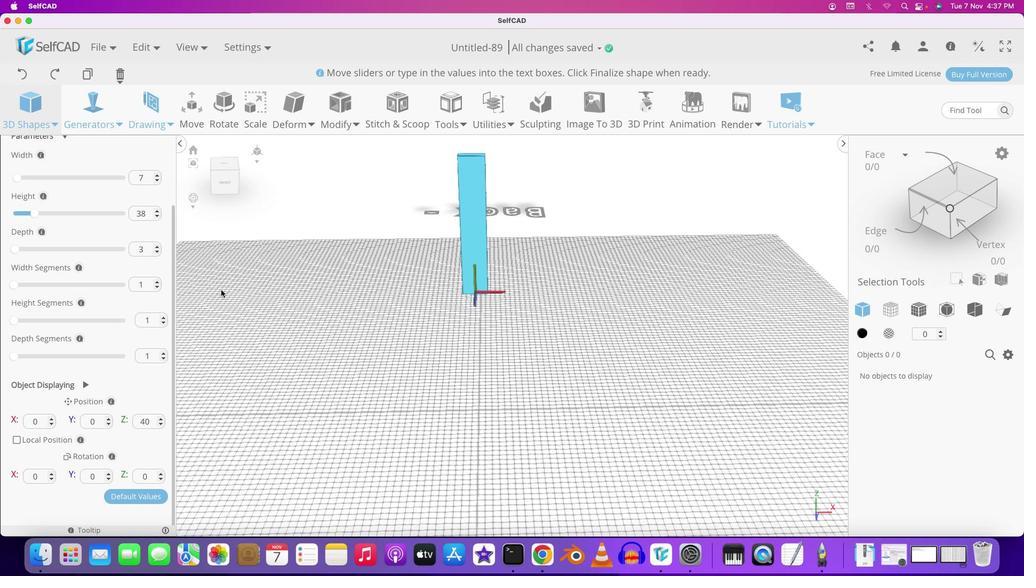 
Action: Mouse moved to (284, 314)
Screenshot: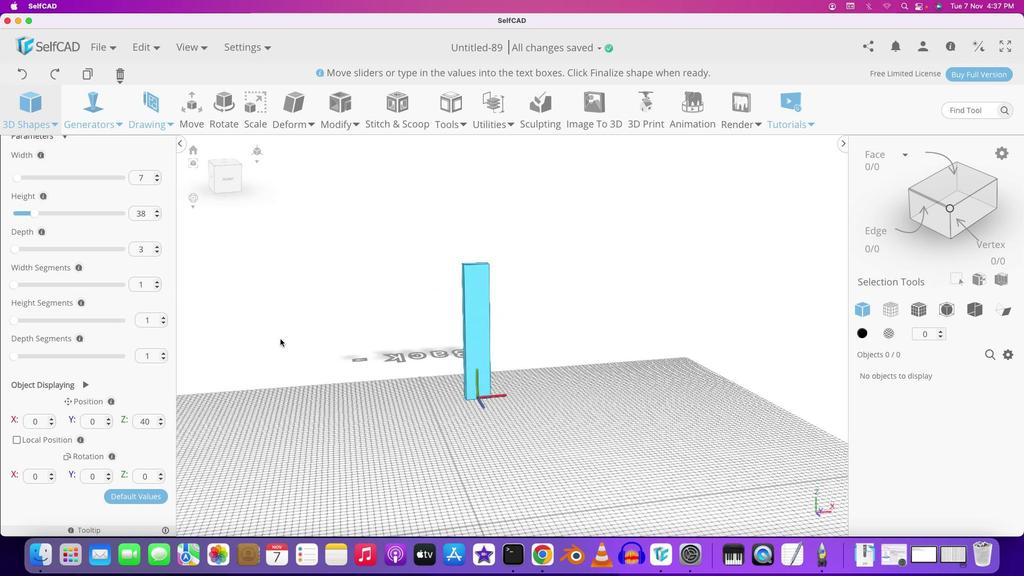 
Action: Mouse pressed left at (284, 314)
Screenshot: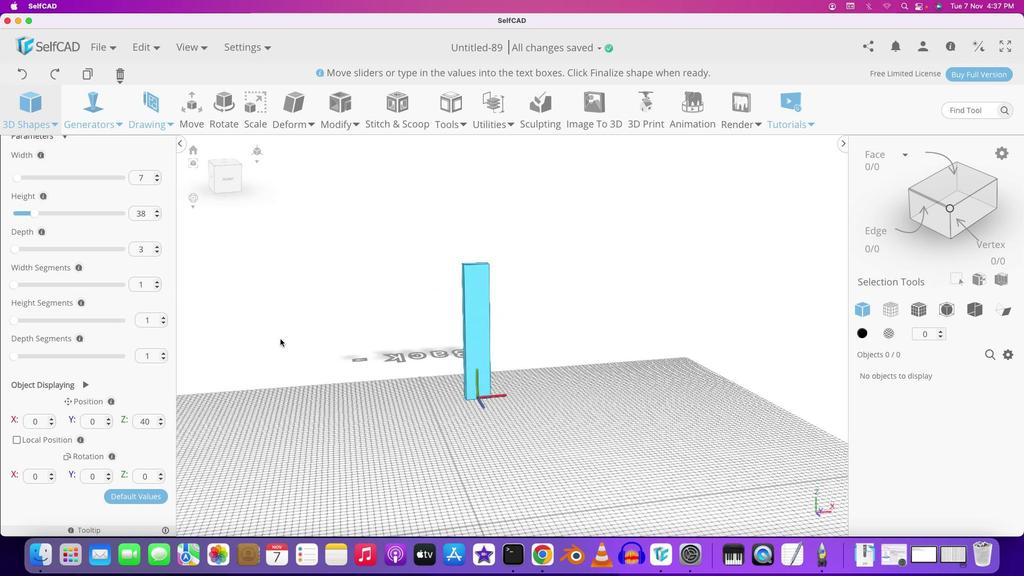 
Action: Mouse moved to (325, 289)
Screenshot: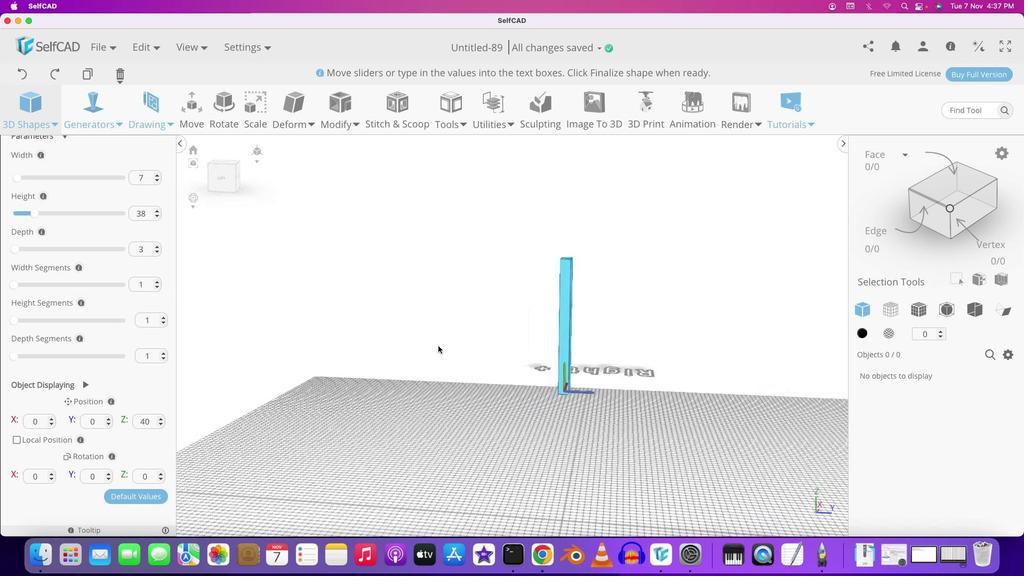 
Action: Key pressed Key.shift
Screenshot: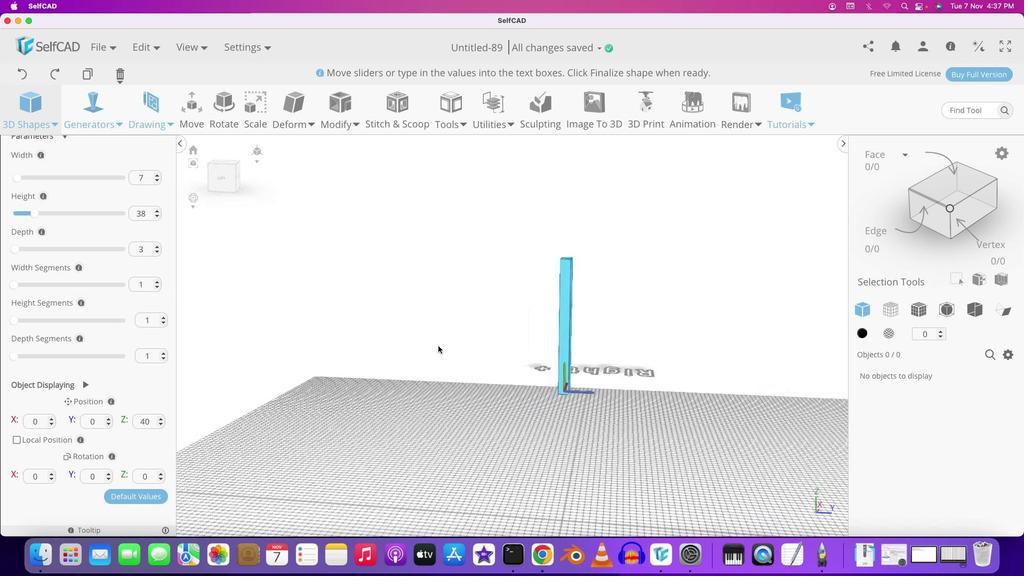
Action: Mouse pressed left at (325, 289)
Screenshot: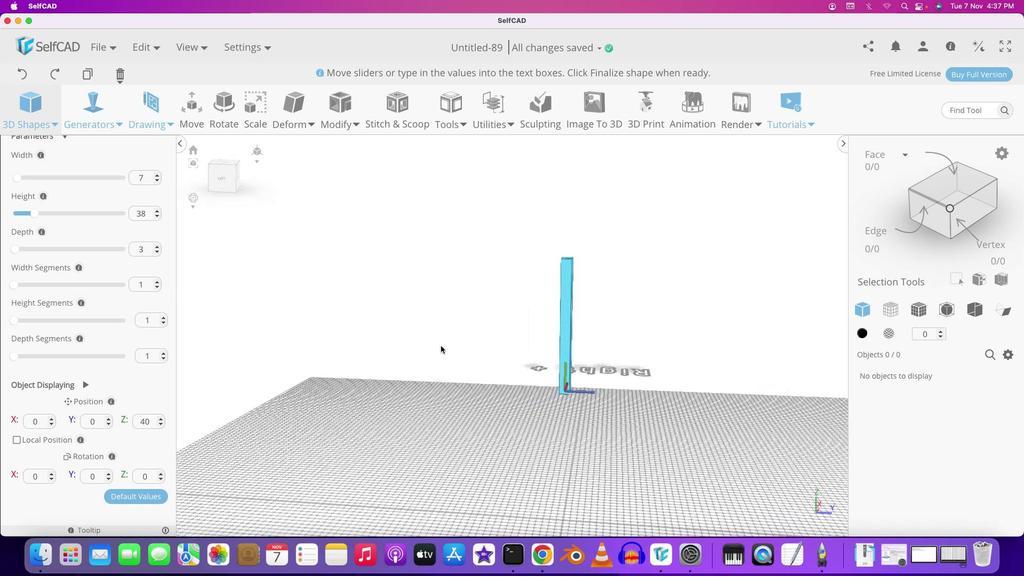 
Action: Mouse moved to (239, 349)
Screenshot: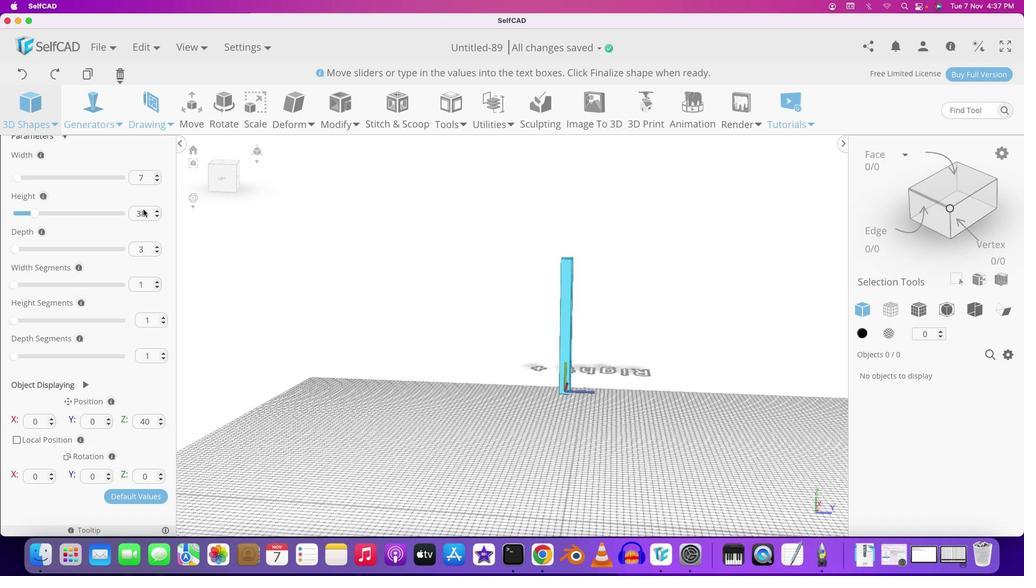 
Action: Mouse pressed left at (239, 349)
Screenshot: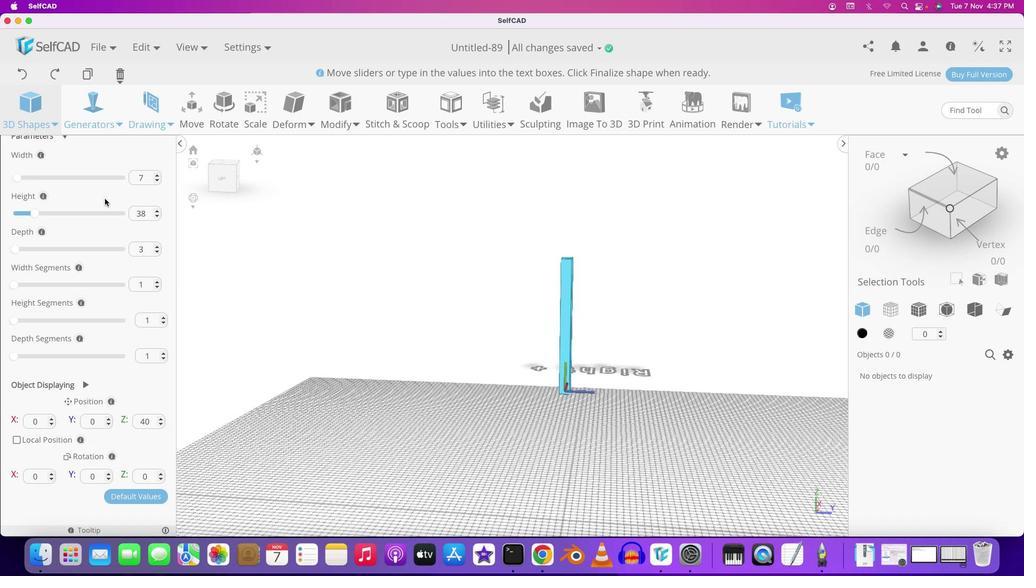 
Action: Mouse moved to (154, 251)
Screenshot: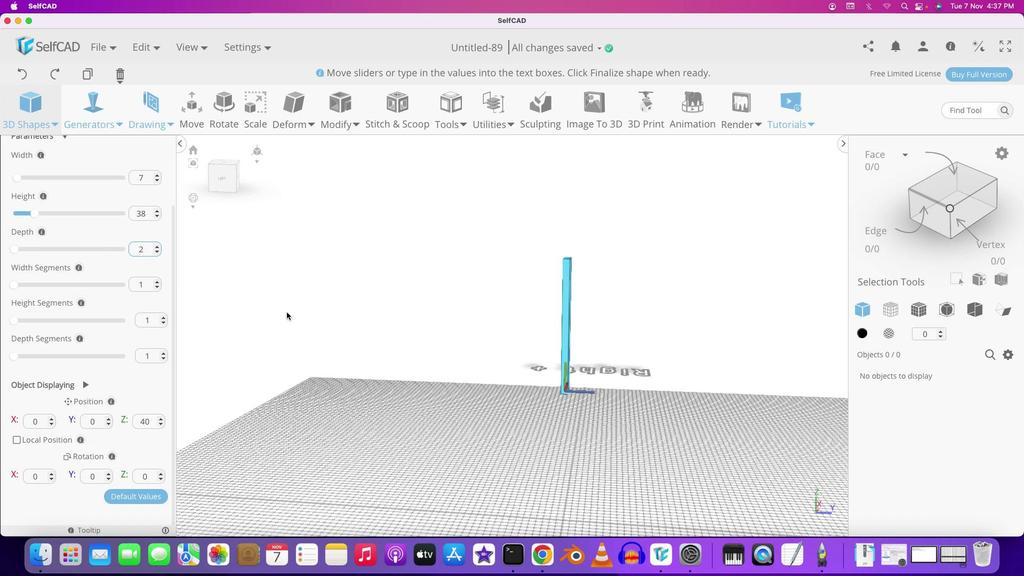 
Action: Mouse pressed left at (154, 251)
Screenshot: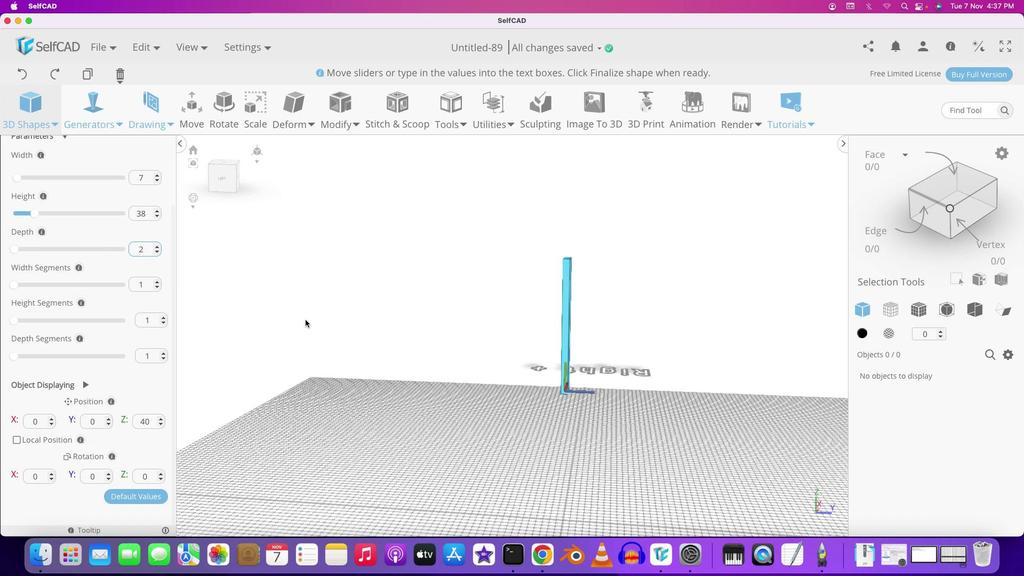 
Action: Mouse moved to (373, 345)
Screenshot: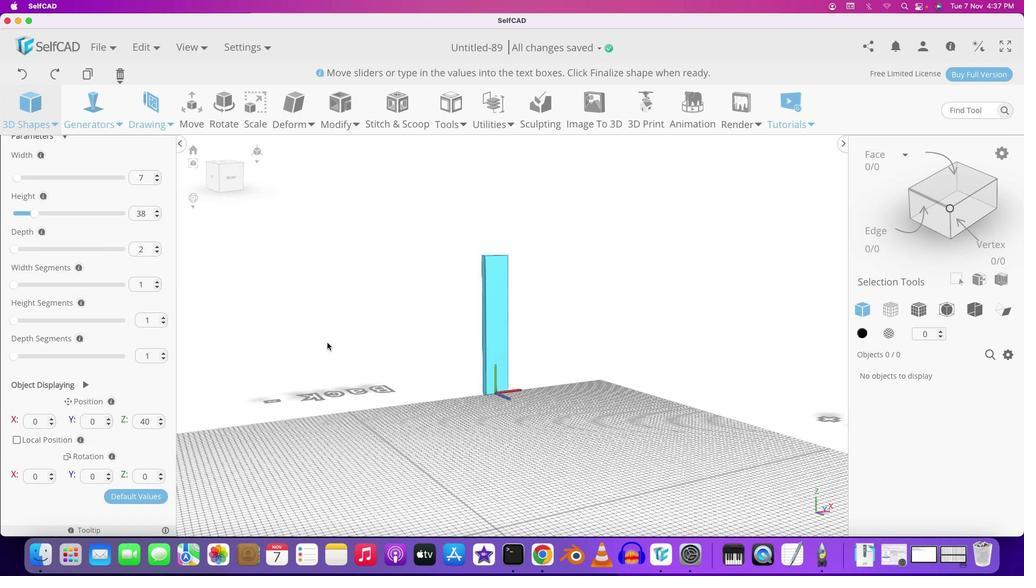 
Action: Mouse pressed left at (373, 345)
Screenshot: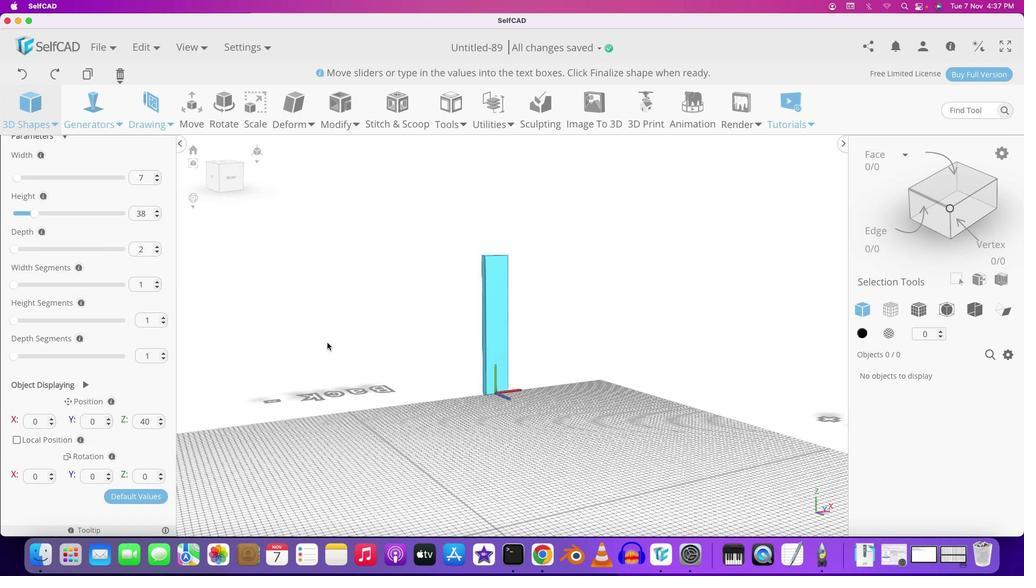 
Action: Mouse moved to (473, 353)
Screenshot: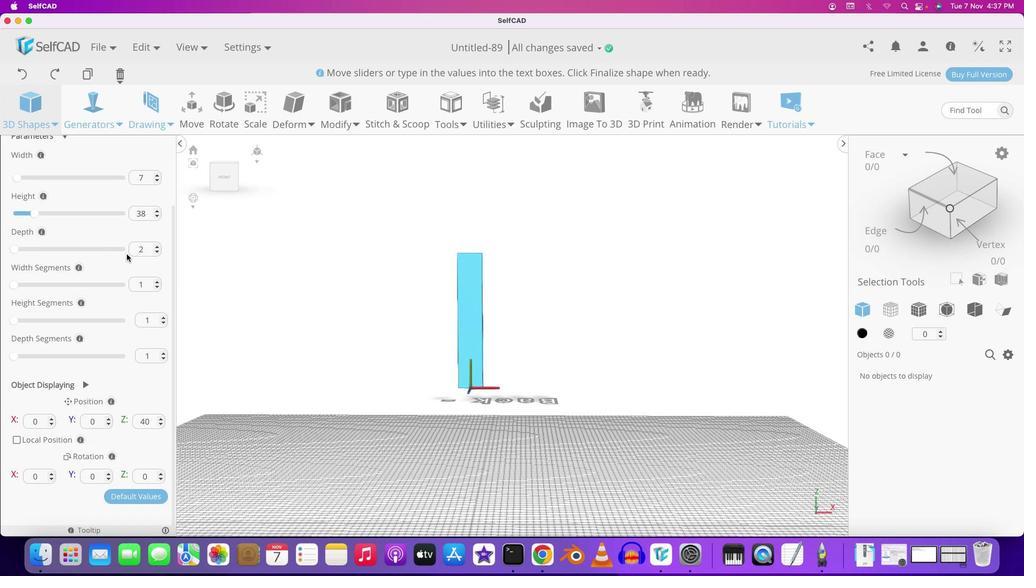 
Action: Mouse pressed left at (473, 353)
Screenshot: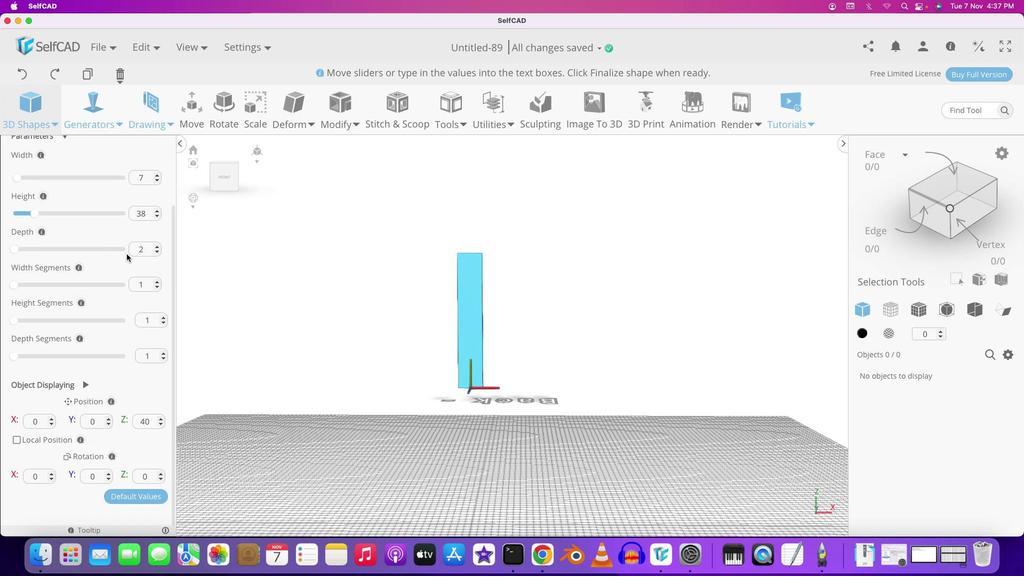 
Action: Mouse moved to (35, 212)
Screenshot: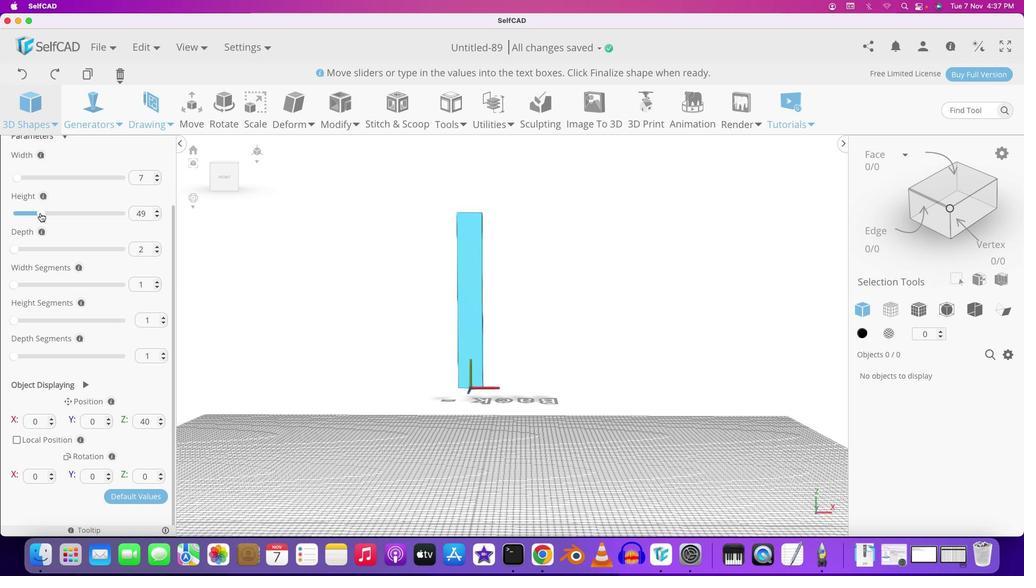 
Action: Mouse pressed left at (35, 212)
Screenshot: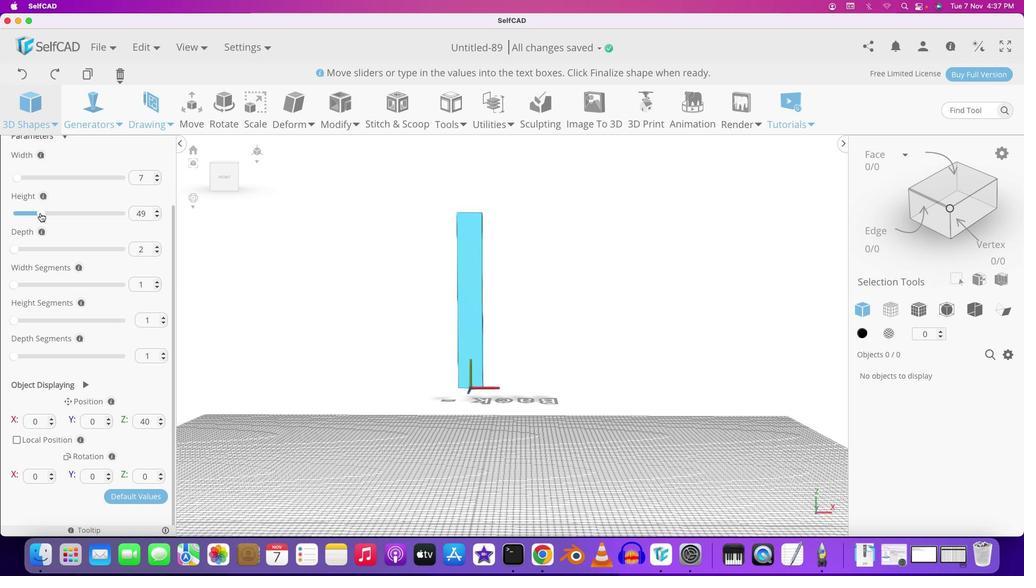 
Action: Mouse moved to (321, 325)
Screenshot: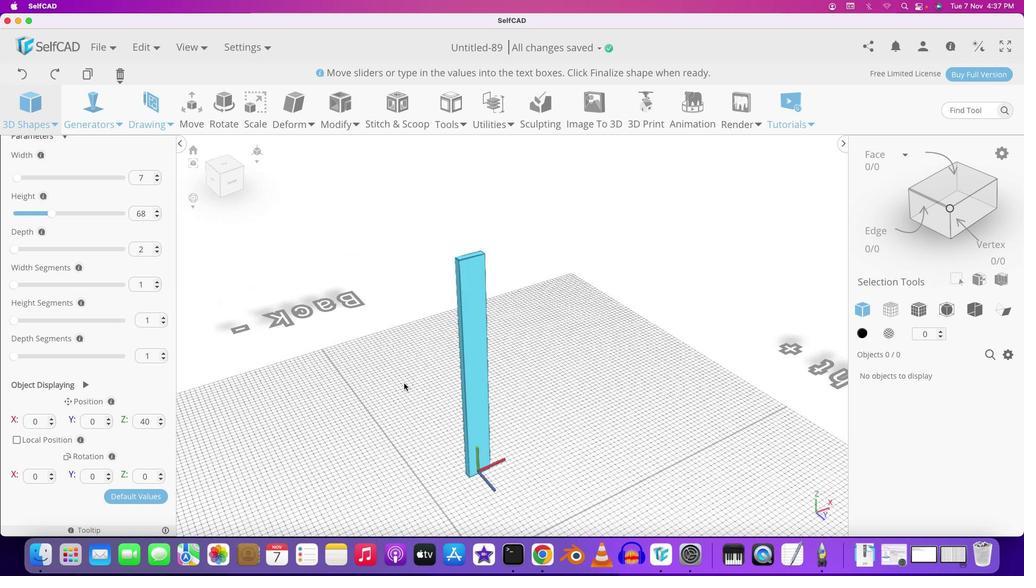 
Action: Mouse pressed left at (321, 325)
Screenshot: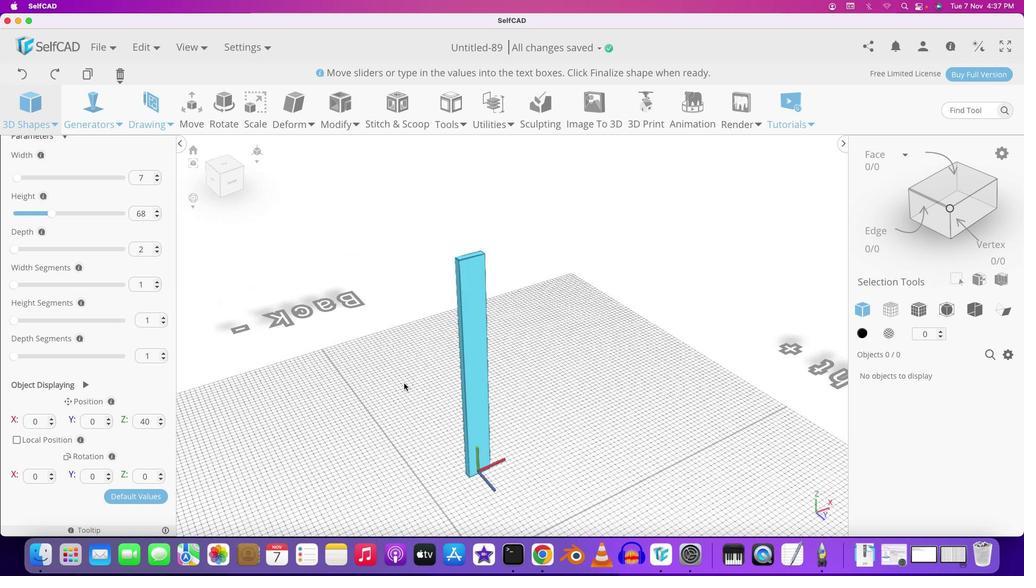 
Action: Mouse moved to (423, 362)
Screenshot: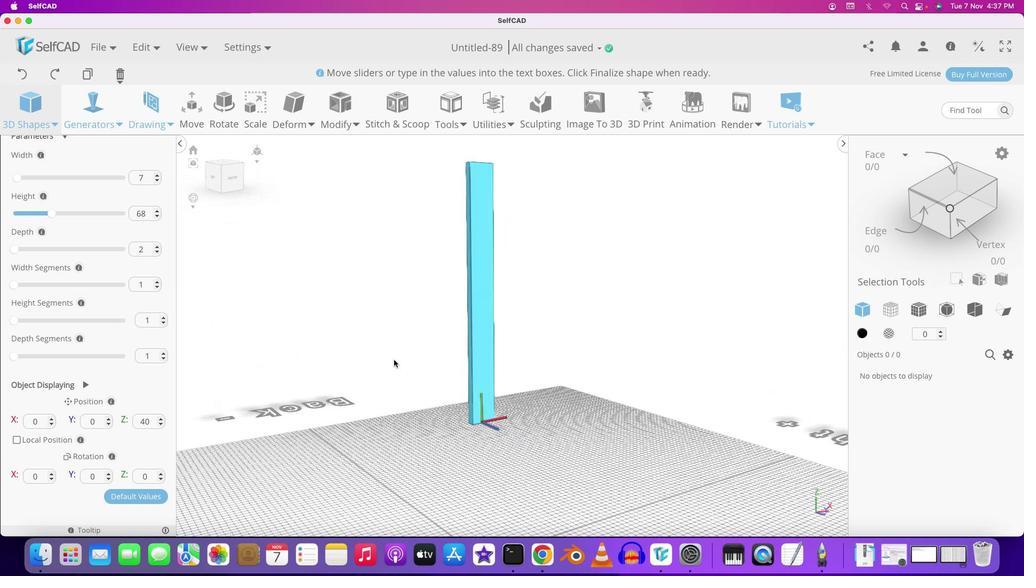 
Action: Key pressed Key.shift
Screenshot: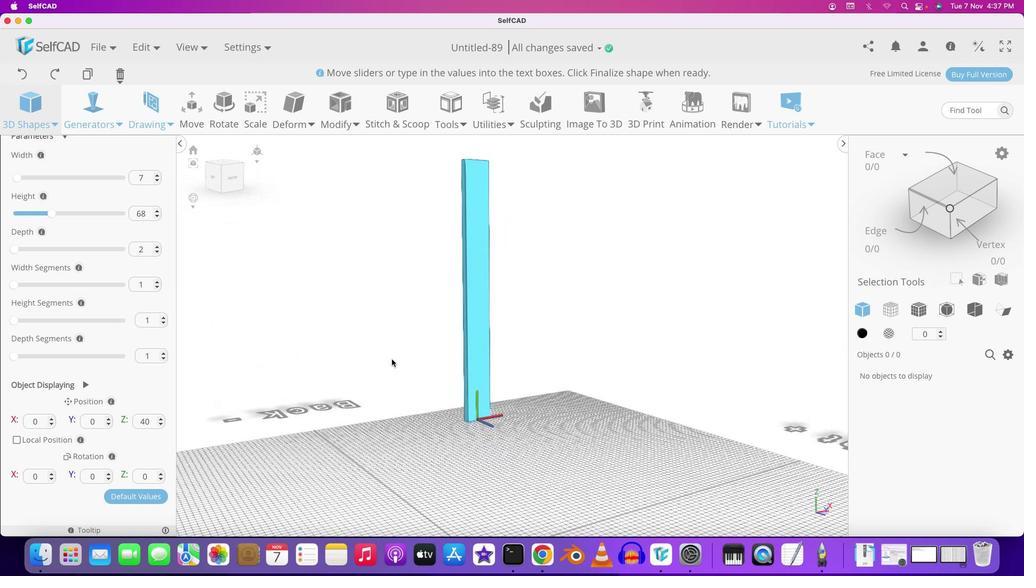 
Action: Mouse moved to (424, 361)
Screenshot: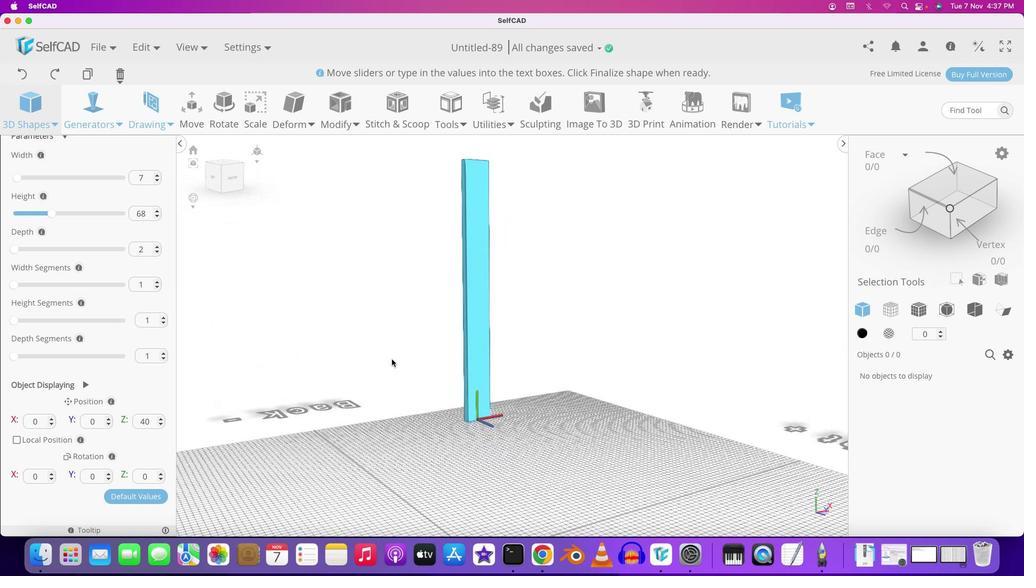 
Action: Mouse pressed left at (424, 361)
Screenshot: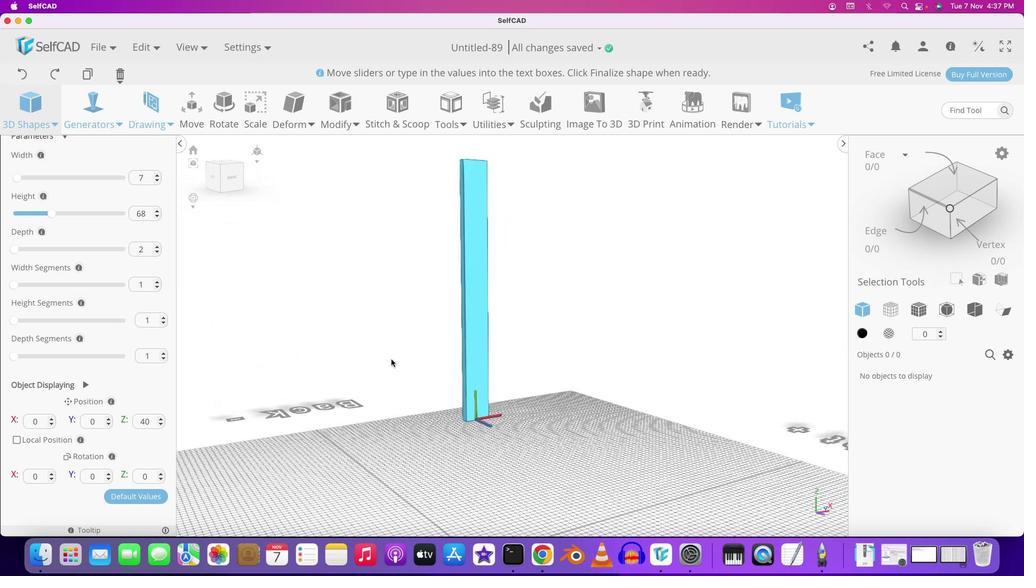 
Action: Mouse moved to (392, 388)
Screenshot: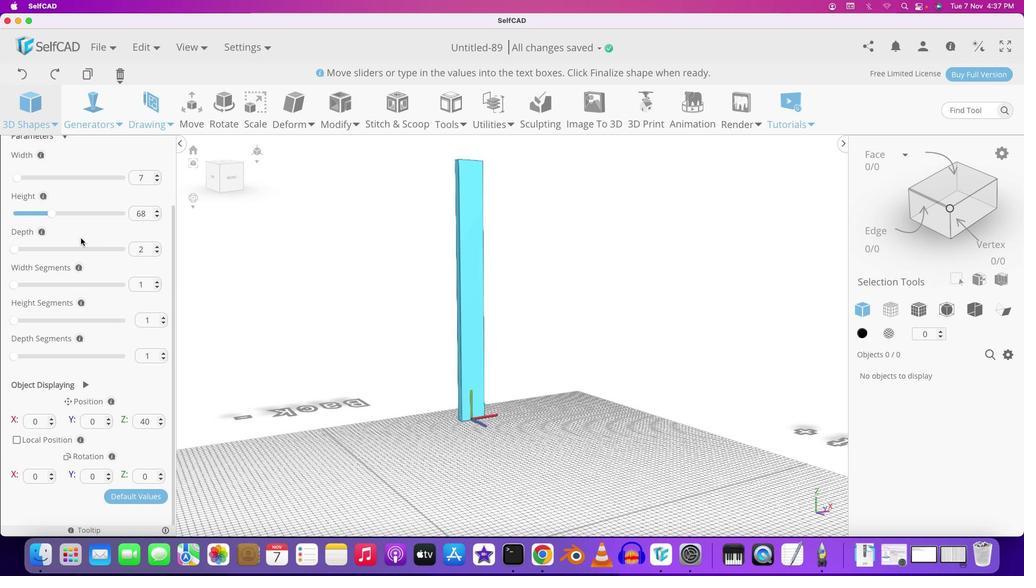 
Action: Mouse pressed left at (392, 388)
Screenshot: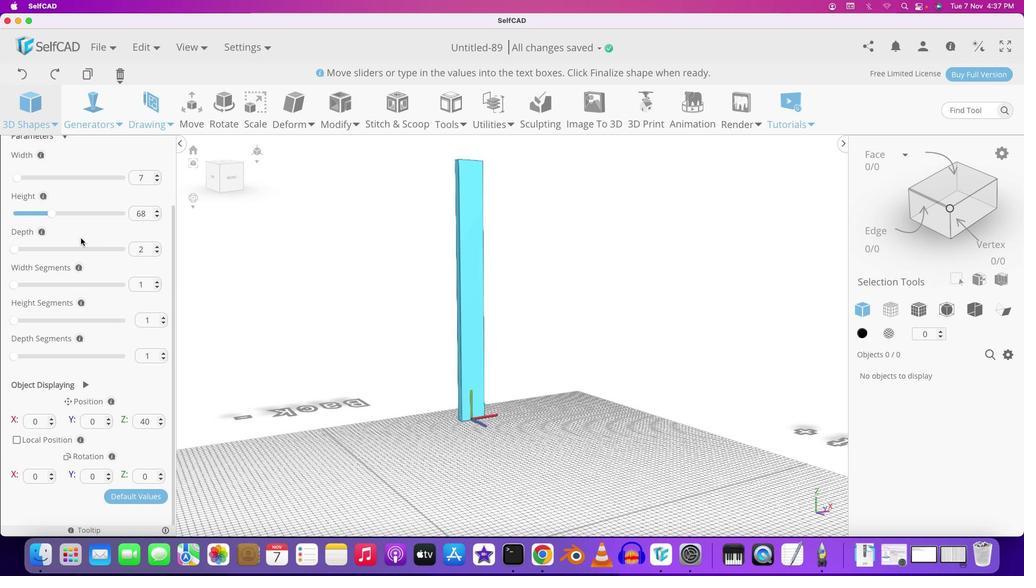 
Action: Mouse moved to (49, 213)
Screenshot: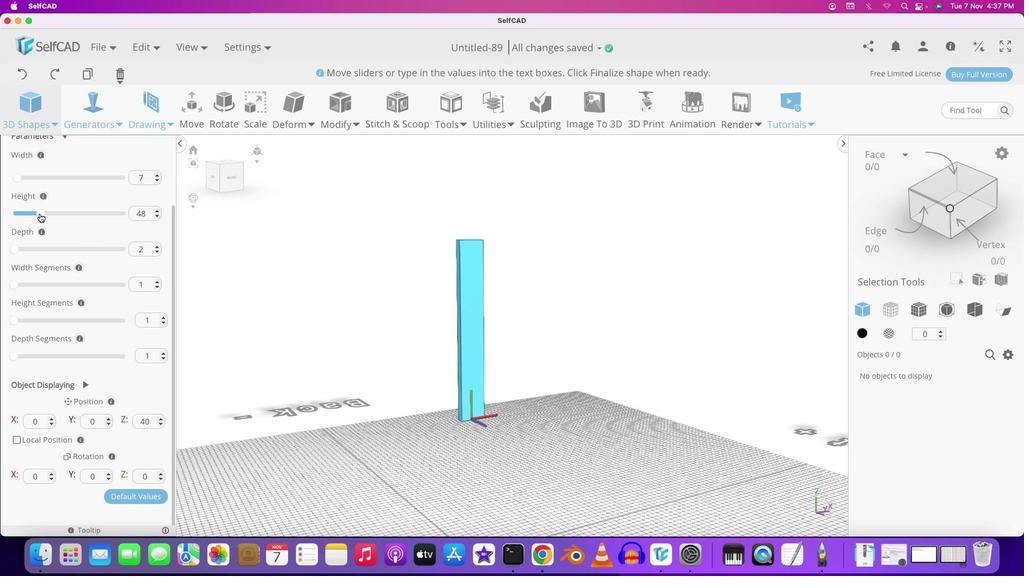 
Action: Mouse pressed left at (49, 213)
Screenshot: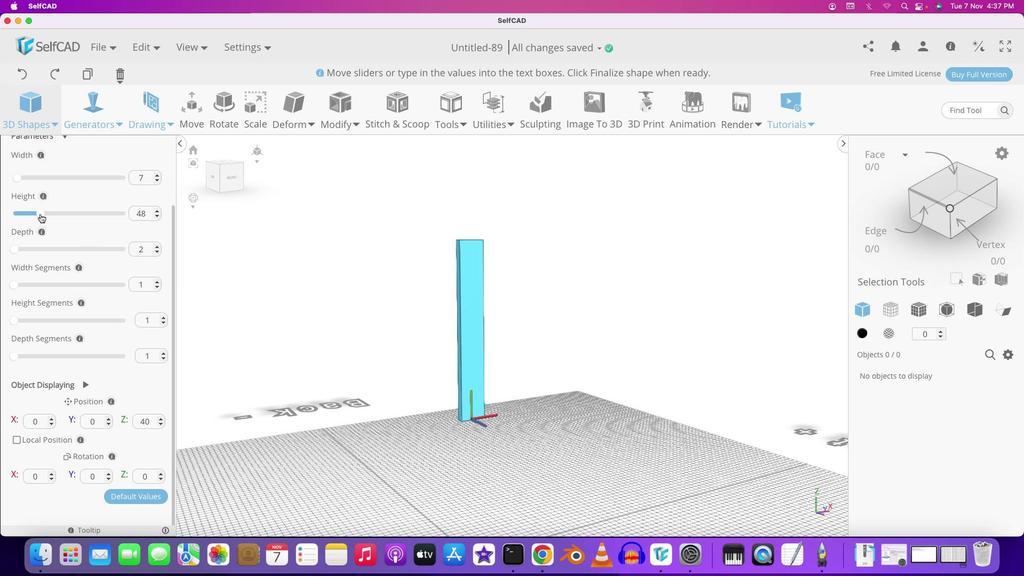 
Action: Mouse moved to (441, 348)
Screenshot: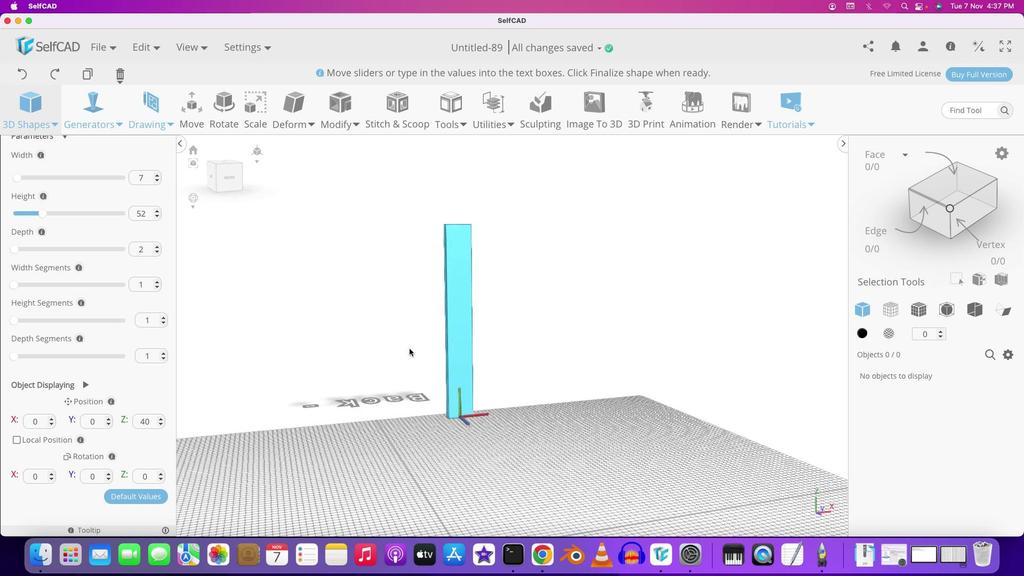 
Action: Mouse pressed left at (441, 348)
Screenshot: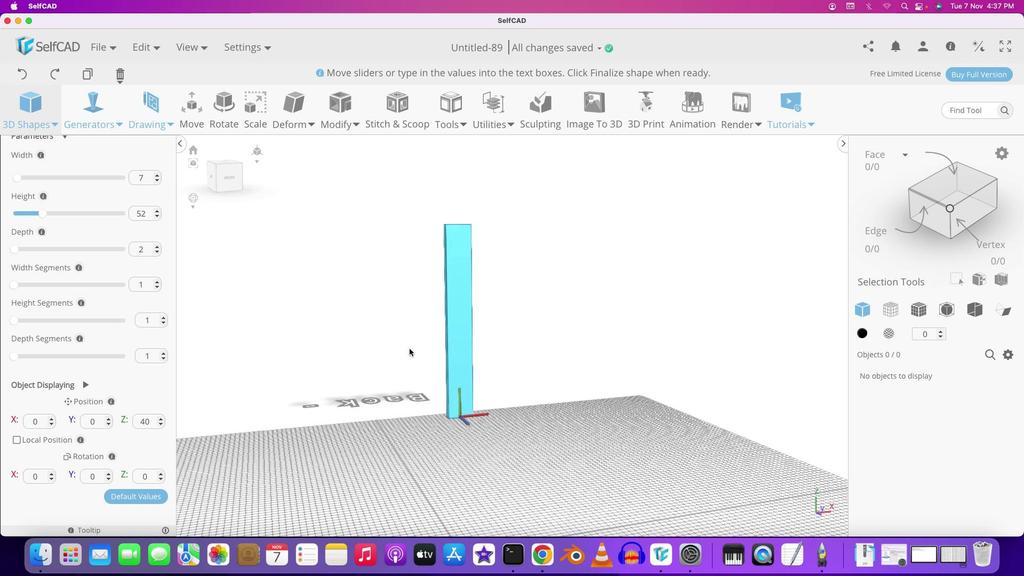 
Action: Mouse moved to (128, 325)
Screenshot: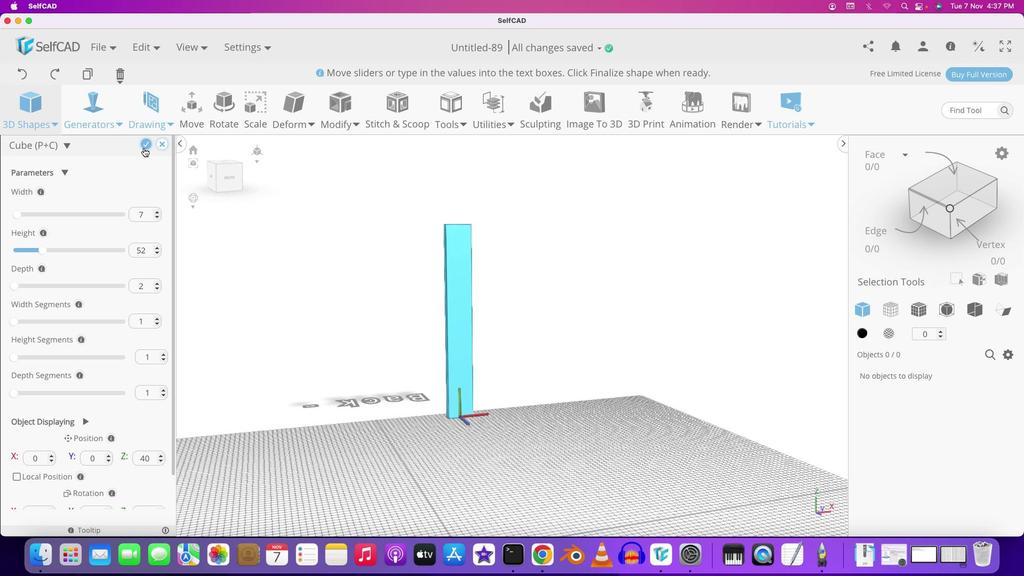 
Action: Mouse scrolled (128, 325) with delta (0, 0)
Screenshot: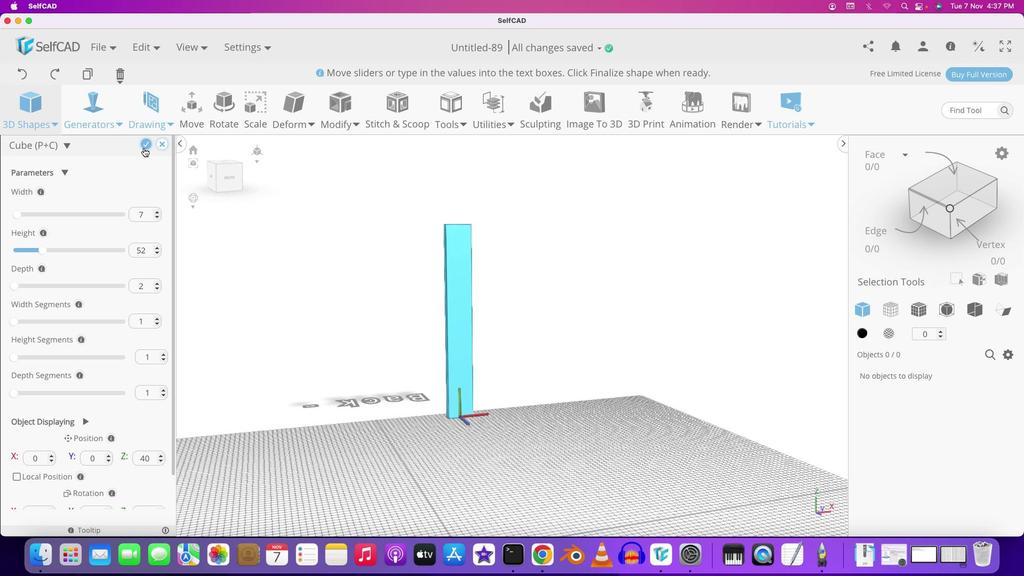 
Action: Mouse moved to (126, 325)
Screenshot: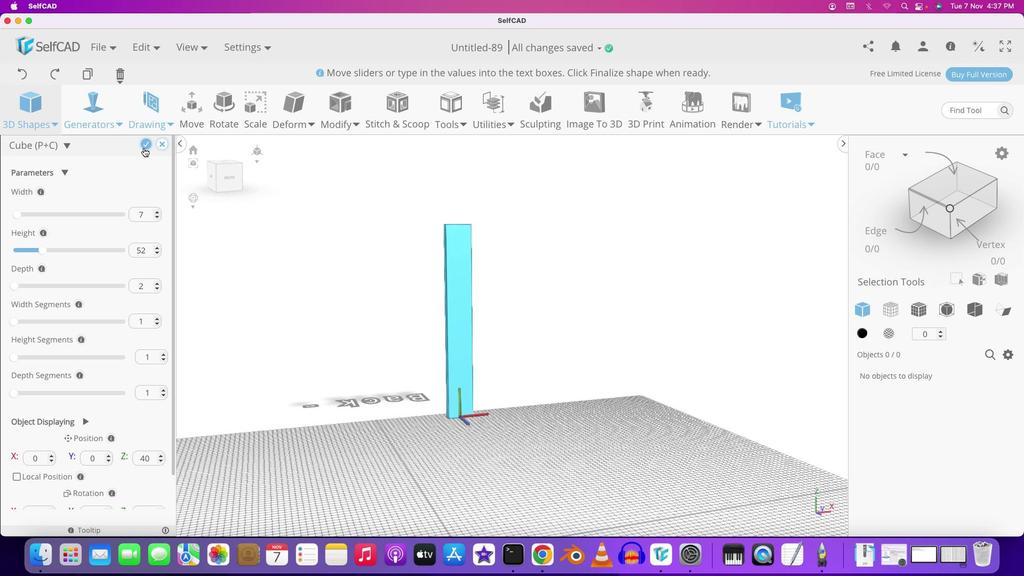
Action: Mouse scrolled (126, 325) with delta (0, 0)
Screenshot: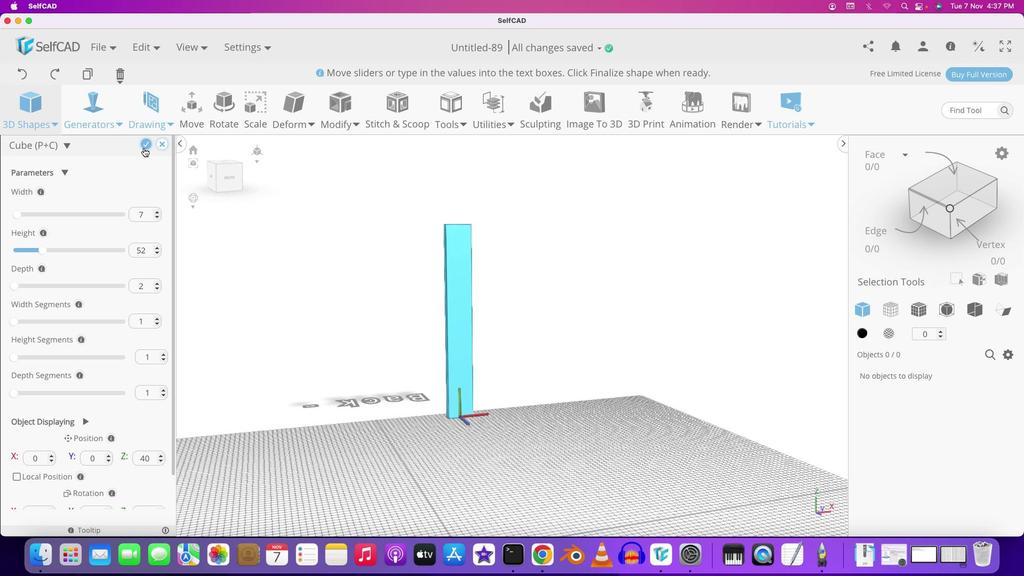 
Action: Mouse scrolled (126, 325) with delta (0, 1)
Screenshot: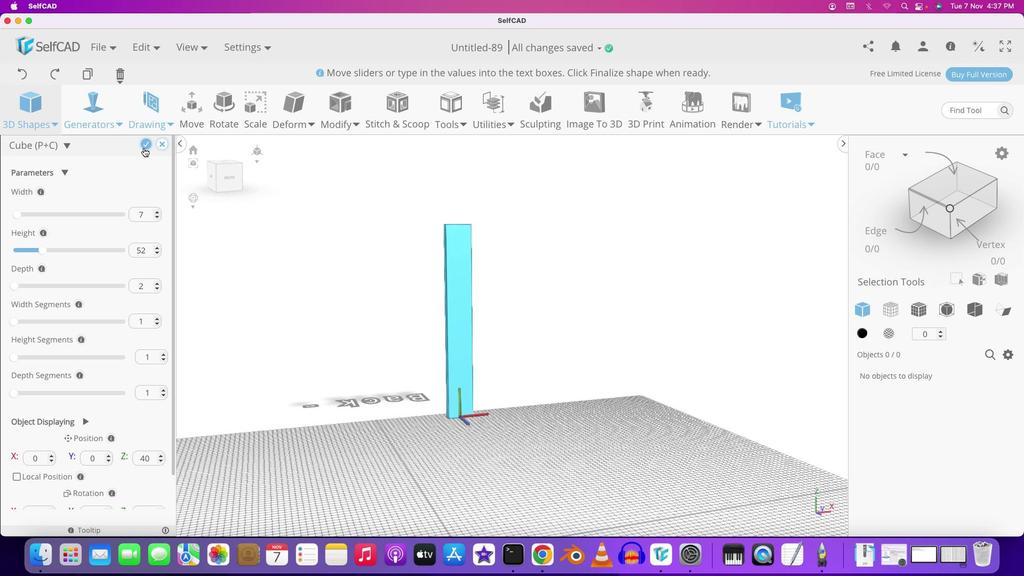 
Action: Mouse scrolled (126, 325) with delta (0, 2)
Screenshot: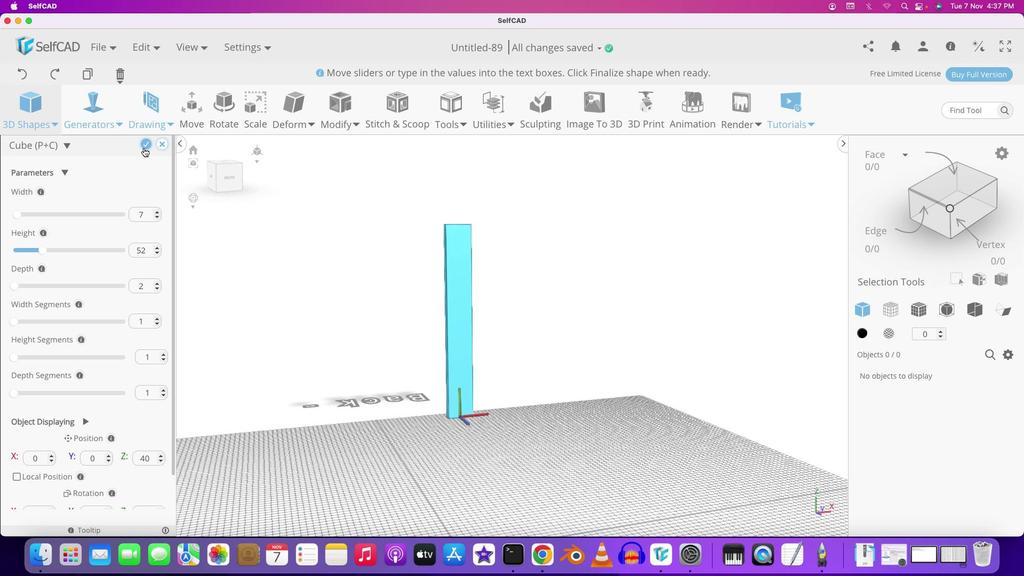 
Action: Mouse scrolled (126, 325) with delta (0, 3)
Screenshot: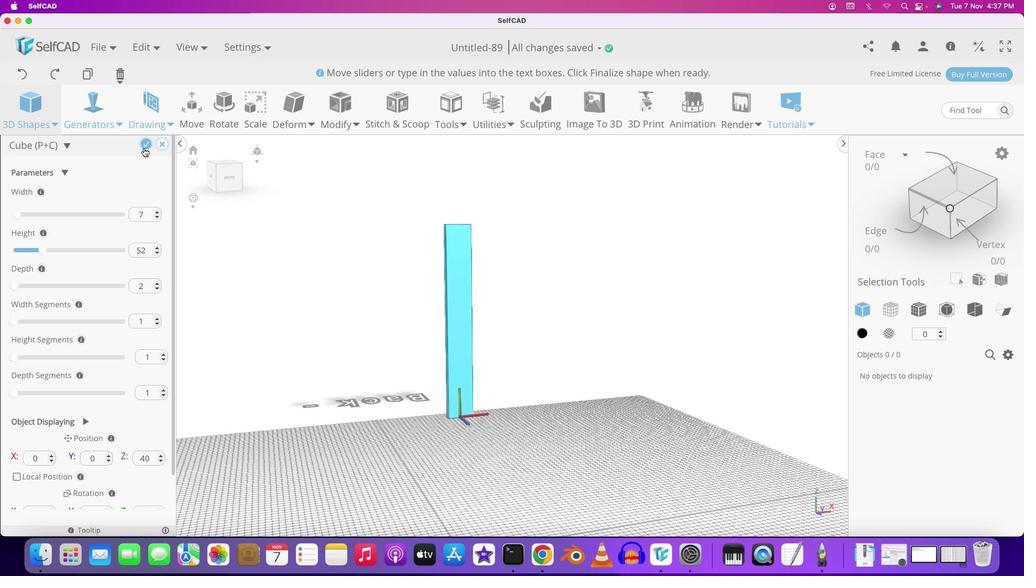 
Action: Mouse moved to (126, 325)
Screenshot: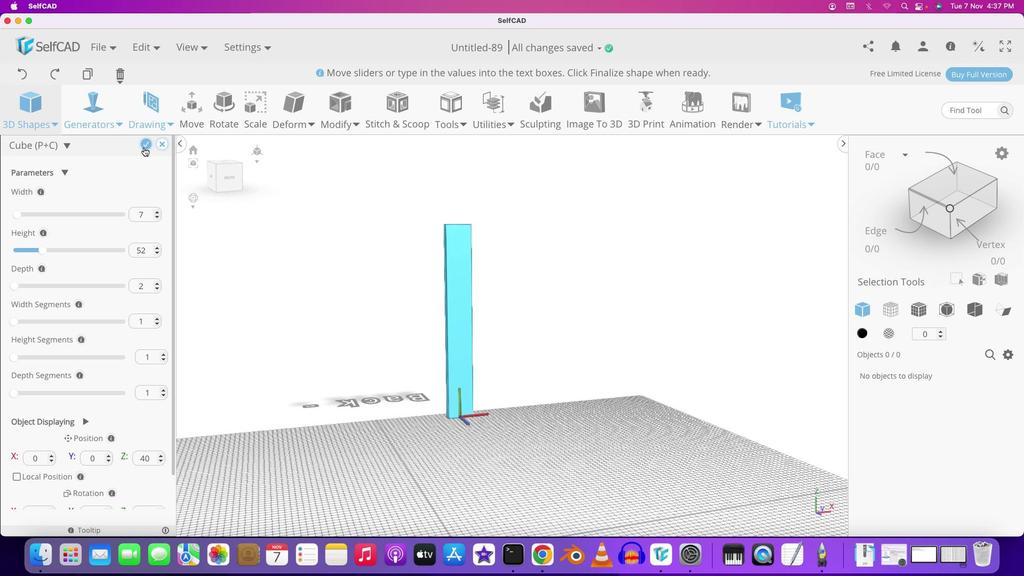 
Action: Mouse scrolled (126, 325) with delta (0, 3)
Screenshot: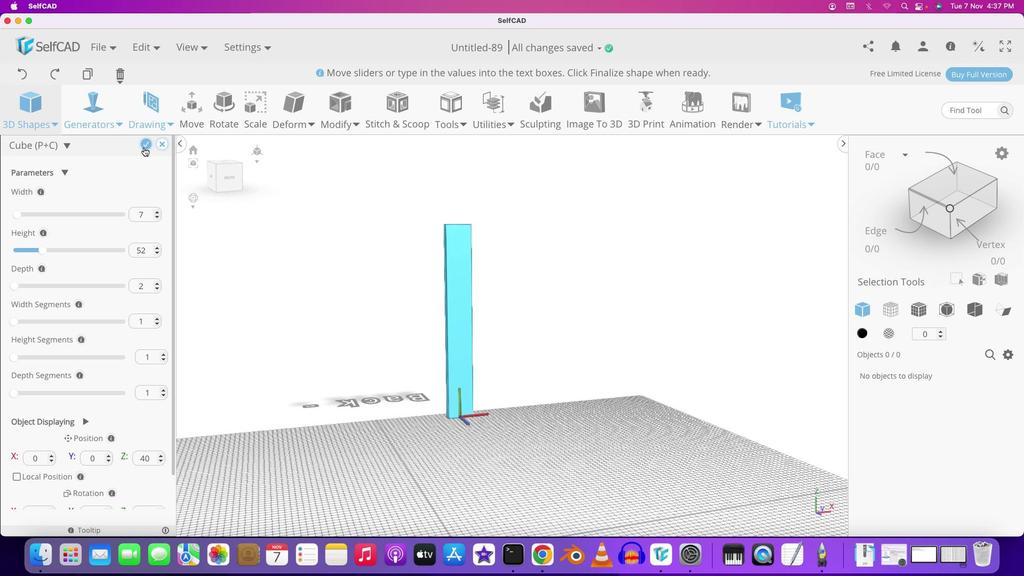 
Action: Mouse moved to (144, 147)
Screenshot: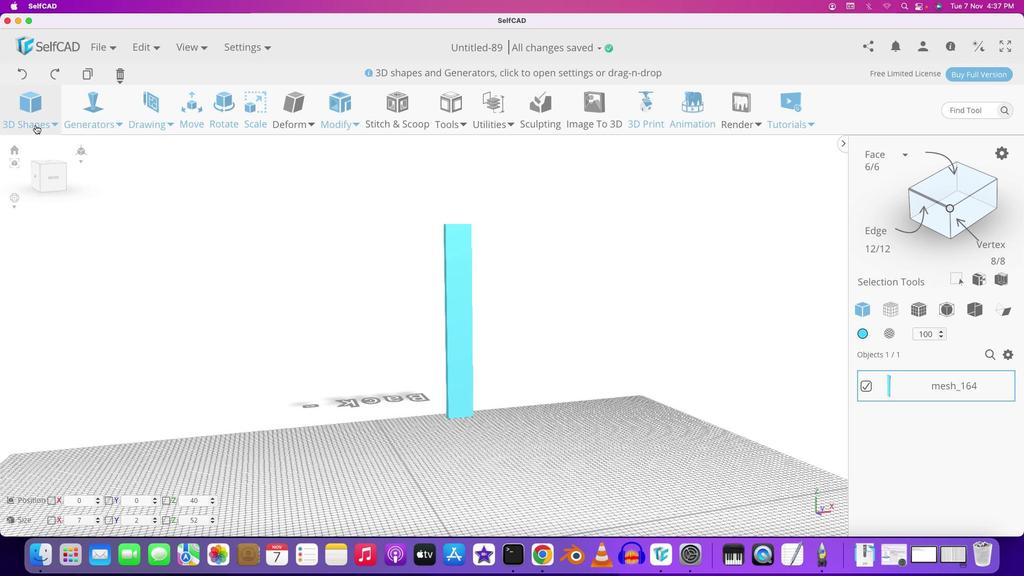 
Action: Mouse pressed left at (144, 147)
Screenshot: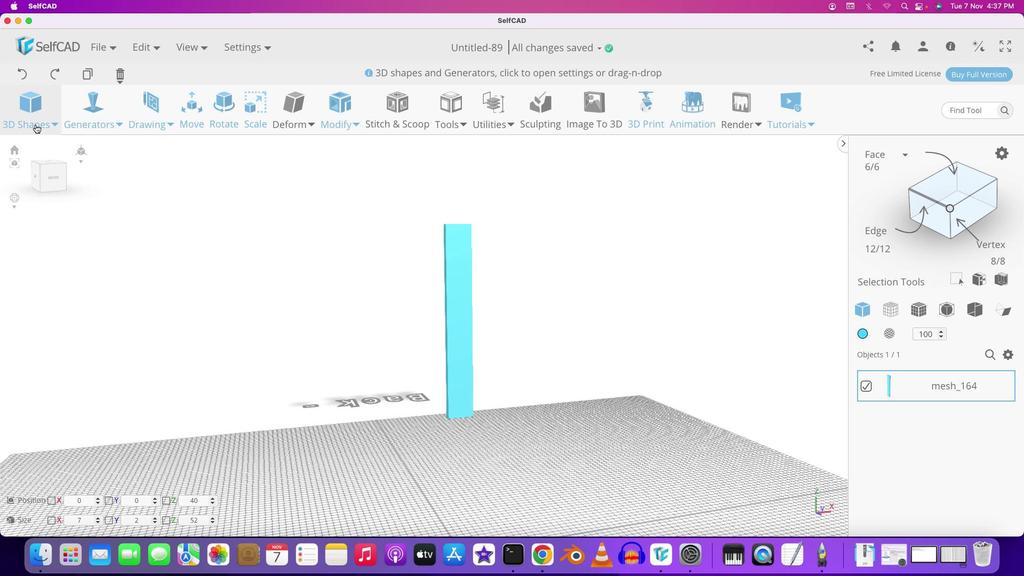 
Action: Mouse moved to (54, 161)
Screenshot: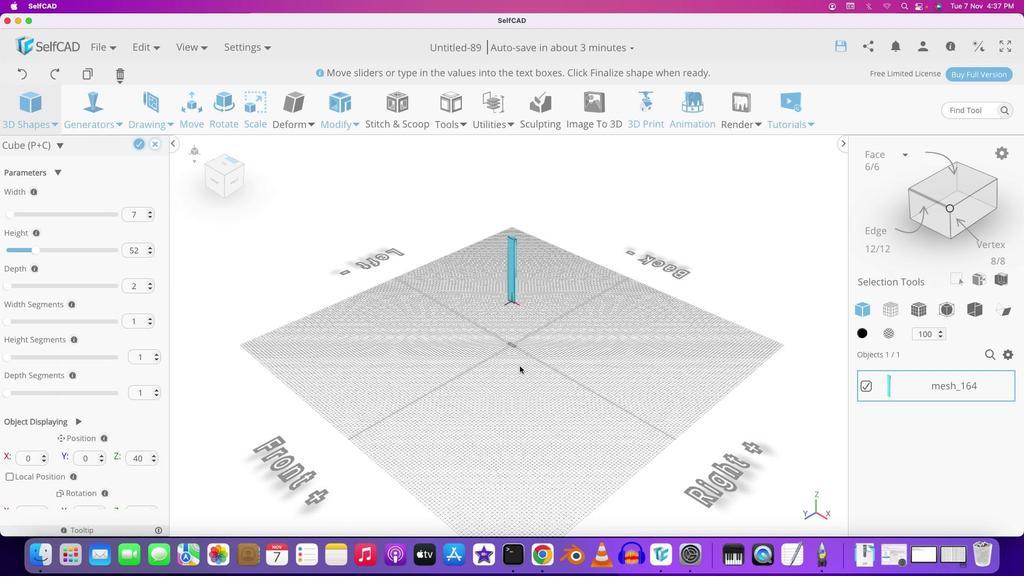 
Action: Mouse pressed left at (54, 161)
Screenshot: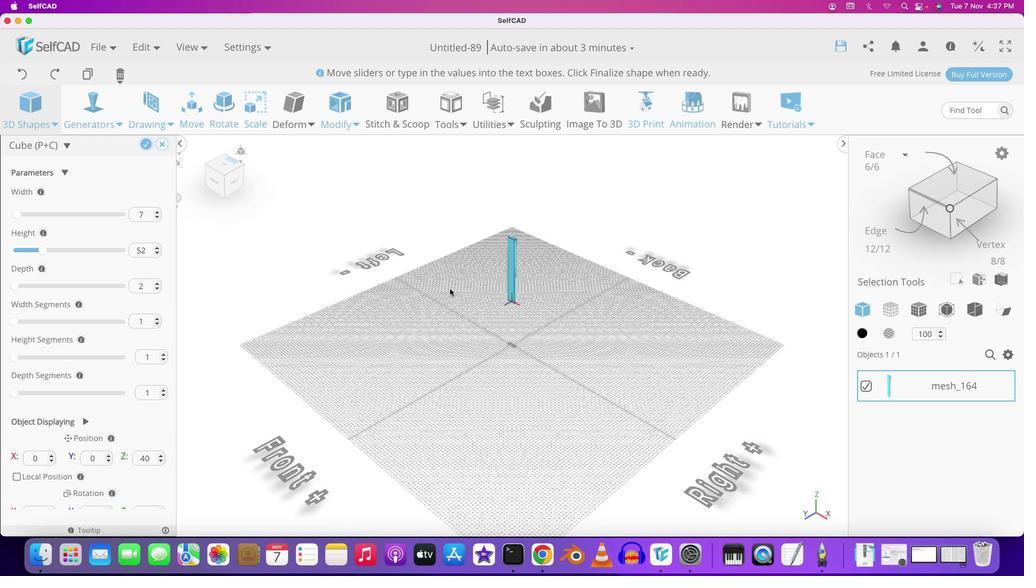 
Action: Mouse moved to (518, 335)
Screenshot: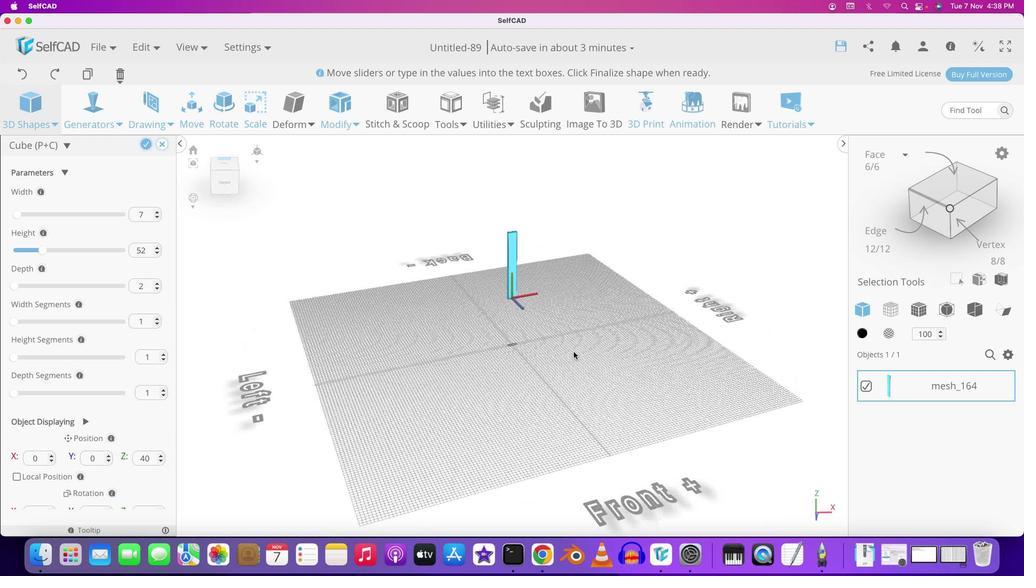 
Action: Mouse pressed left at (518, 335)
Screenshot: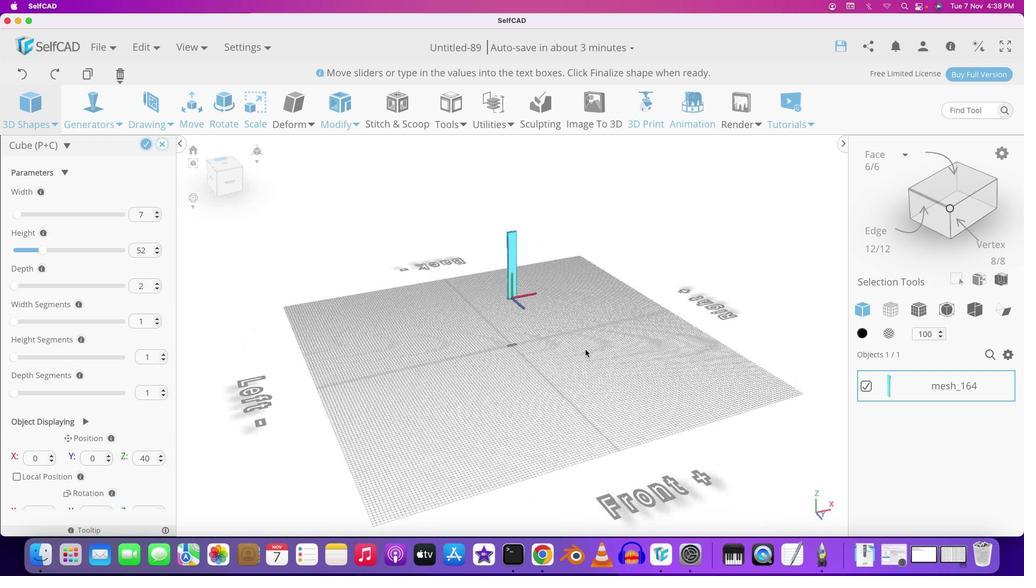 
Action: Mouse moved to (419, 354)
Screenshot: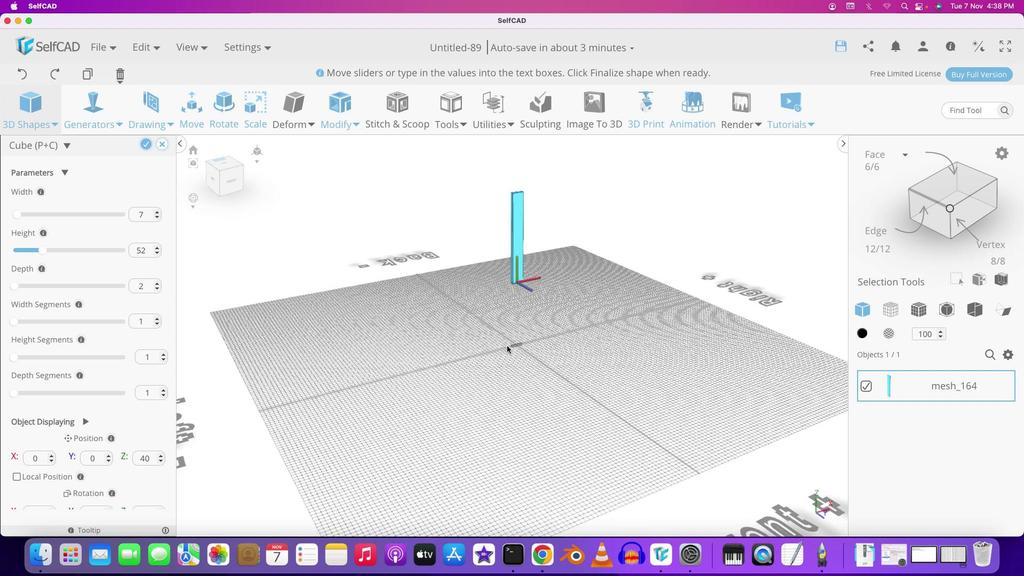 
Action: Mouse pressed left at (419, 354)
Screenshot: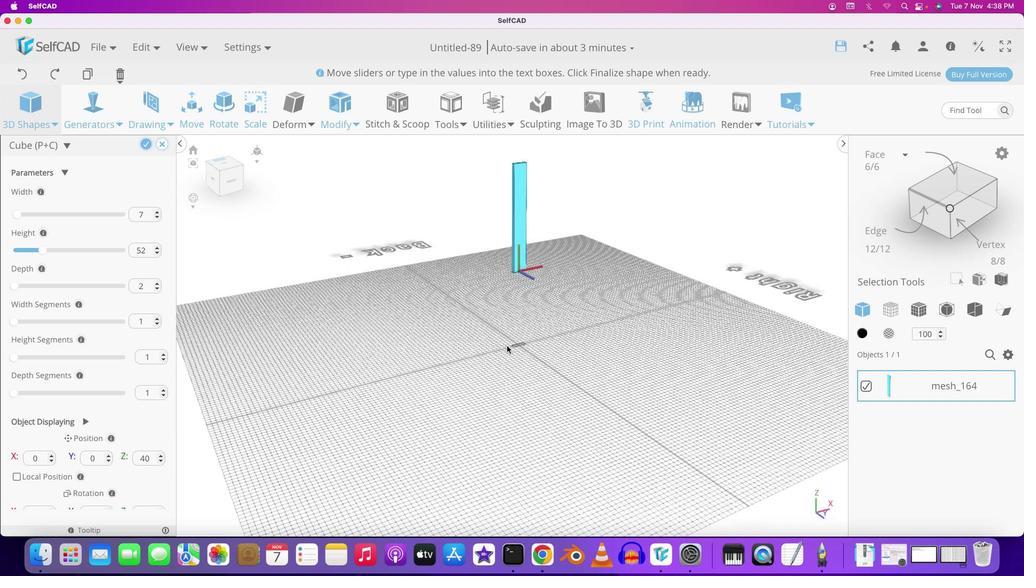 
Action: Mouse moved to (492, 345)
Screenshot: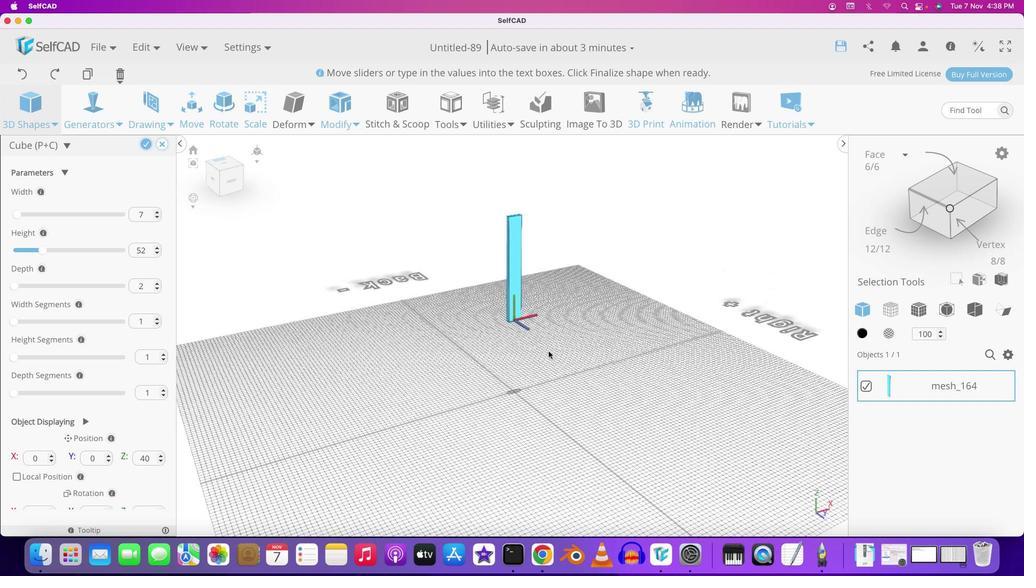 
Action: Mouse scrolled (492, 345) with delta (0, 0)
Screenshot: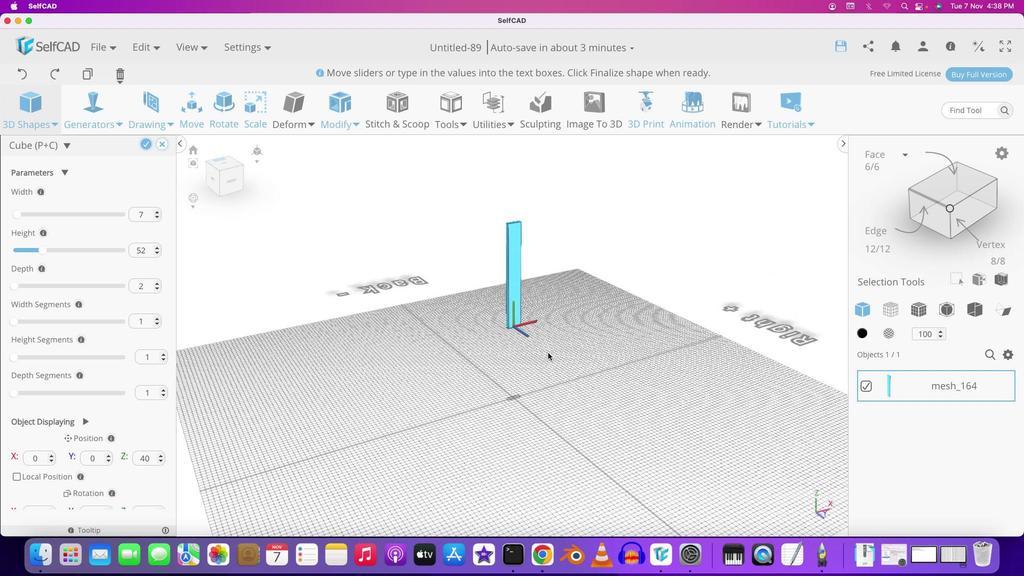 
Action: Mouse moved to (492, 346)
Screenshot: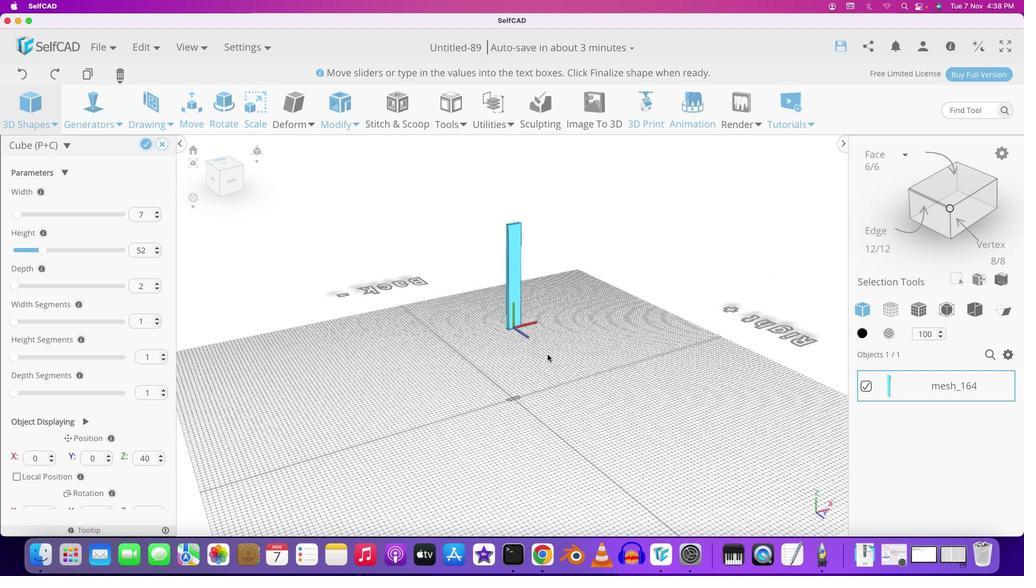 
Action: Mouse scrolled (492, 346) with delta (0, 0)
Screenshot: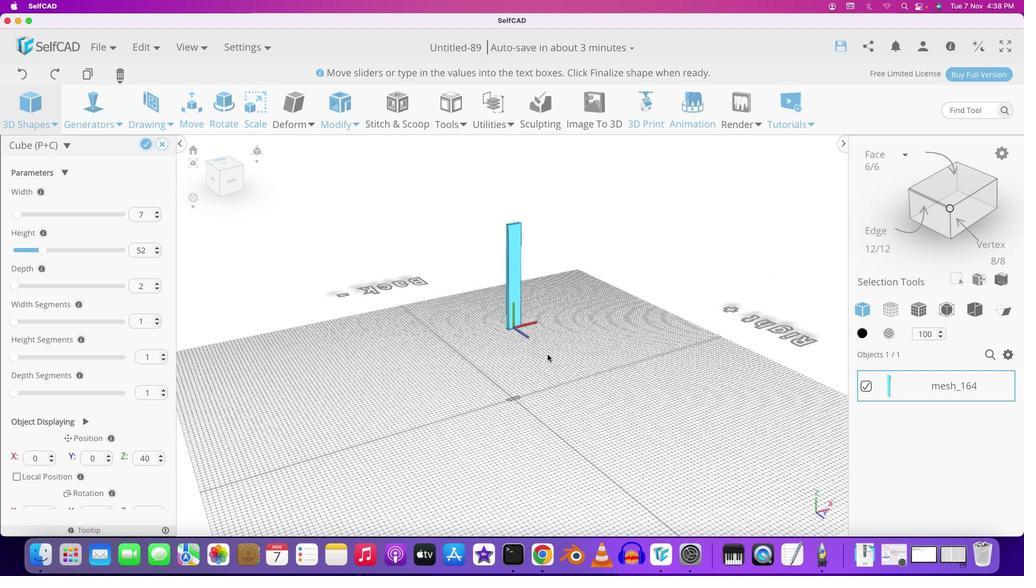 
Action: Mouse scrolled (492, 346) with delta (0, 1)
Screenshot: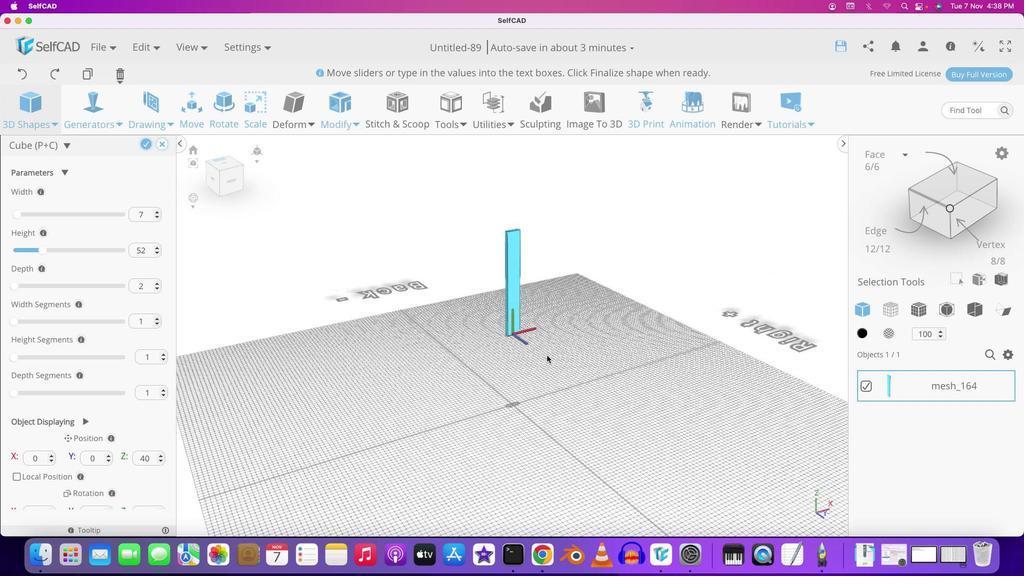 
Action: Mouse moved to (505, 344)
Screenshot: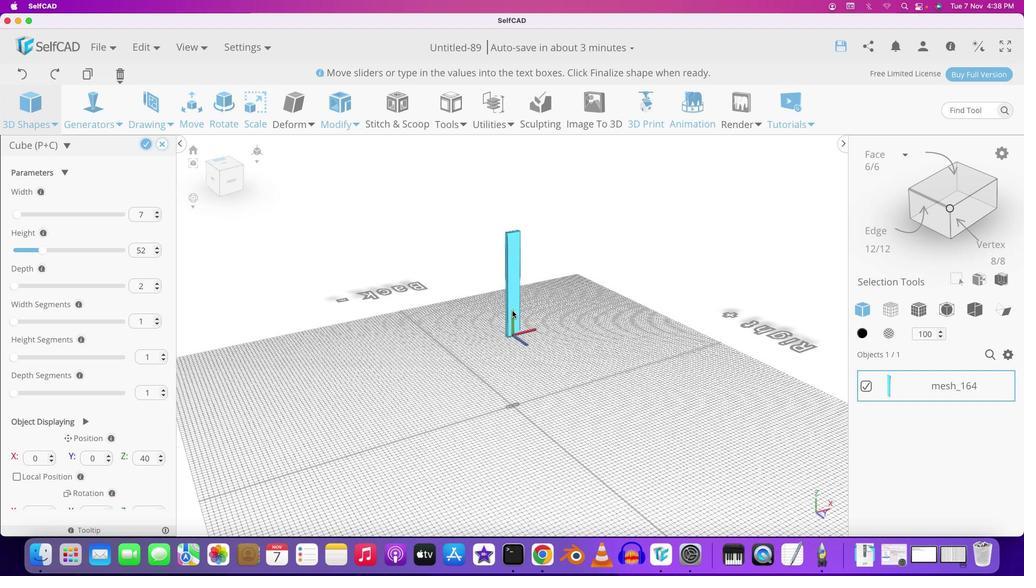 
Action: Mouse scrolled (505, 344) with delta (0, 0)
Screenshot: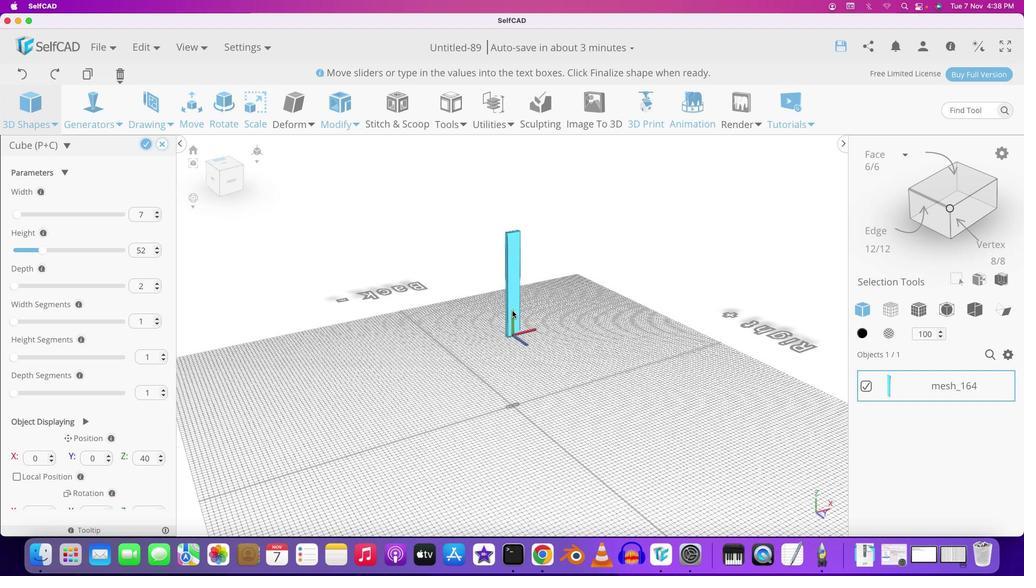 
Action: Mouse moved to (506, 345)
Screenshot: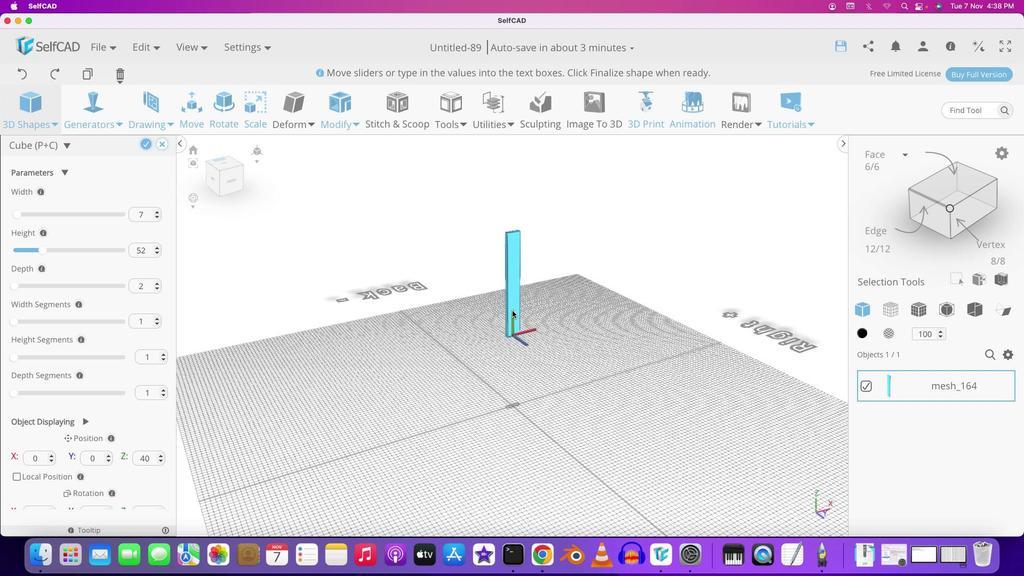
Action: Mouse scrolled (506, 345) with delta (0, 0)
Screenshot: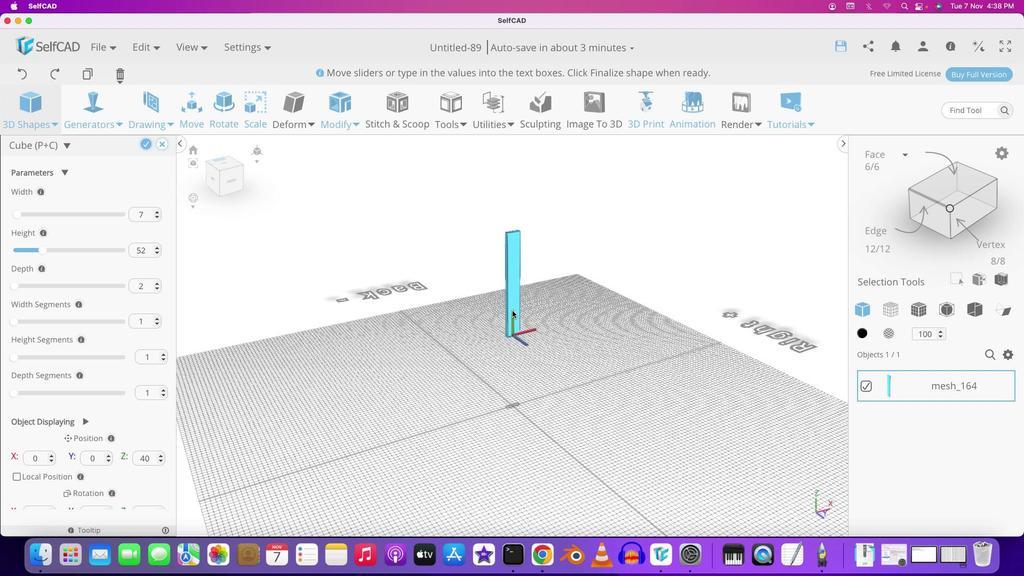 
Action: Mouse moved to (506, 345)
Screenshot: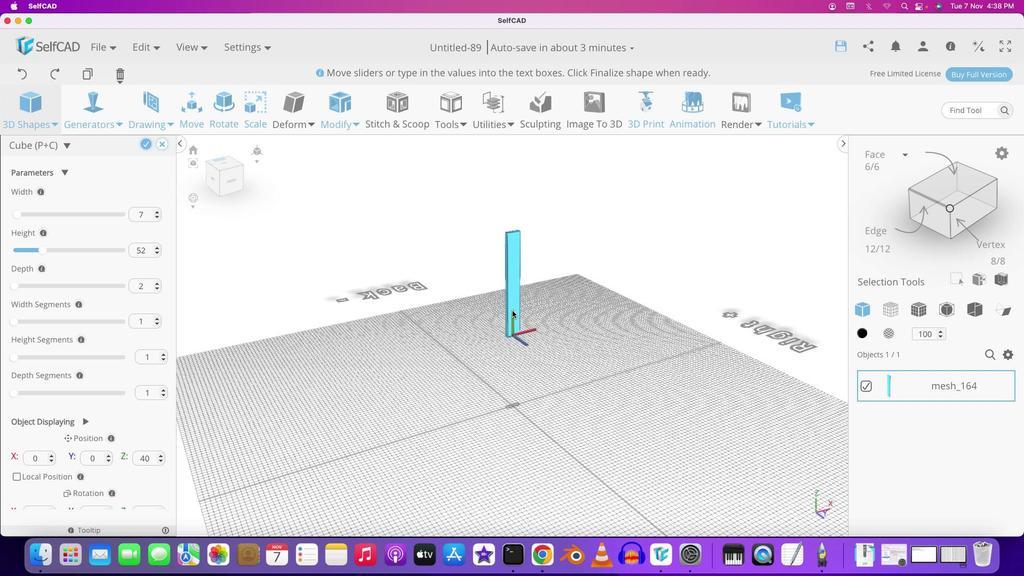 
Action: Mouse scrolled (506, 345) with delta (0, 1)
Screenshot: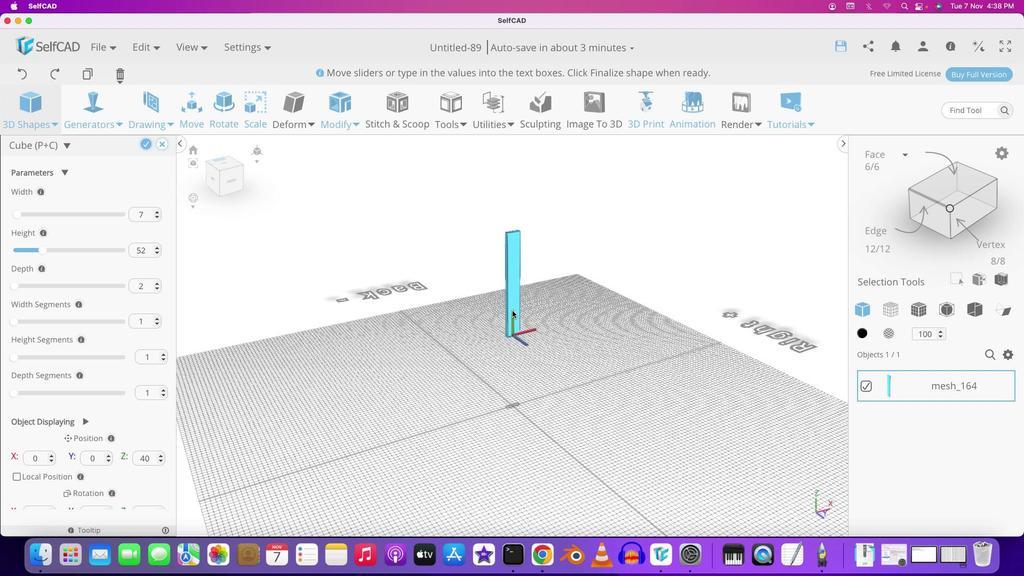 
Action: Mouse moved to (558, 315)
Screenshot: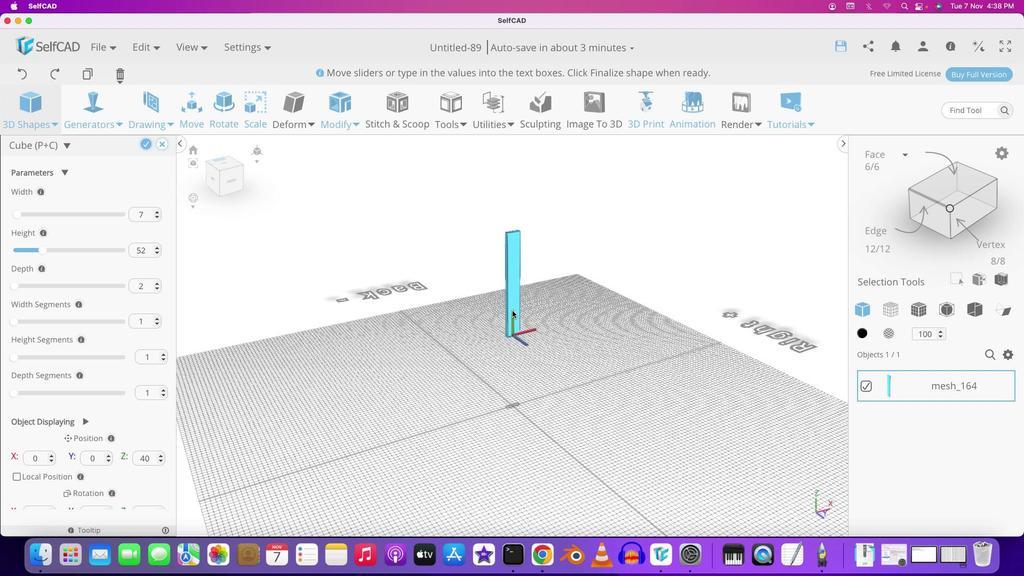 
Action: Key pressed Key.shift
Screenshot: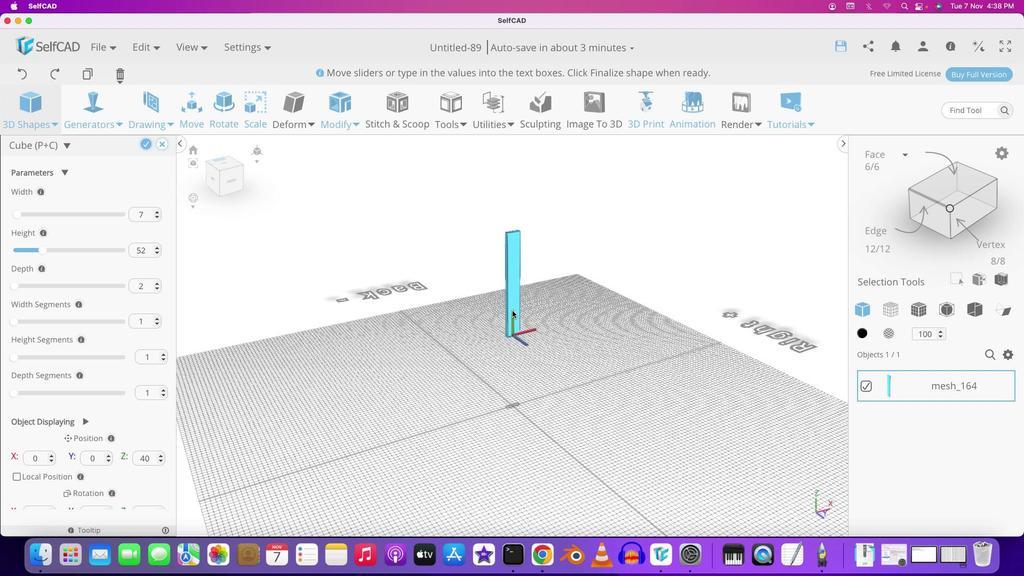
Action: Mouse moved to (554, 323)
Screenshot: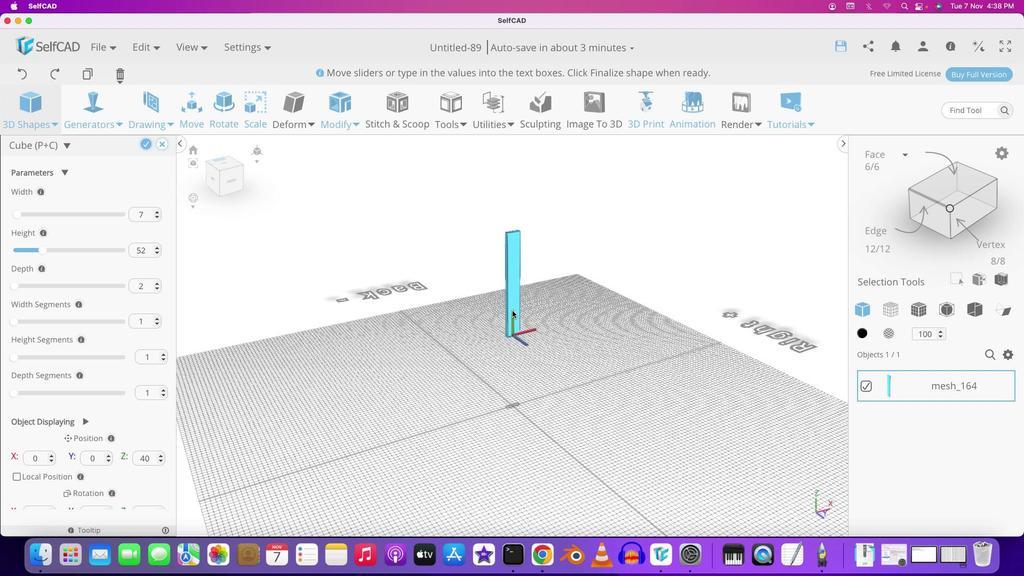 
Action: Mouse pressed left at (554, 323)
Screenshot: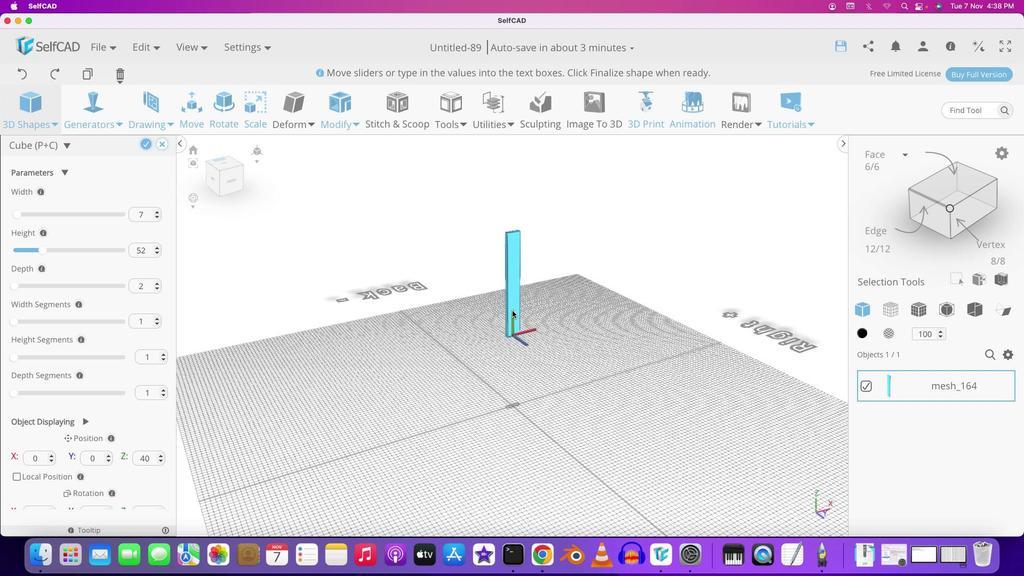 
Action: Mouse moved to (130, 401)
Screenshot: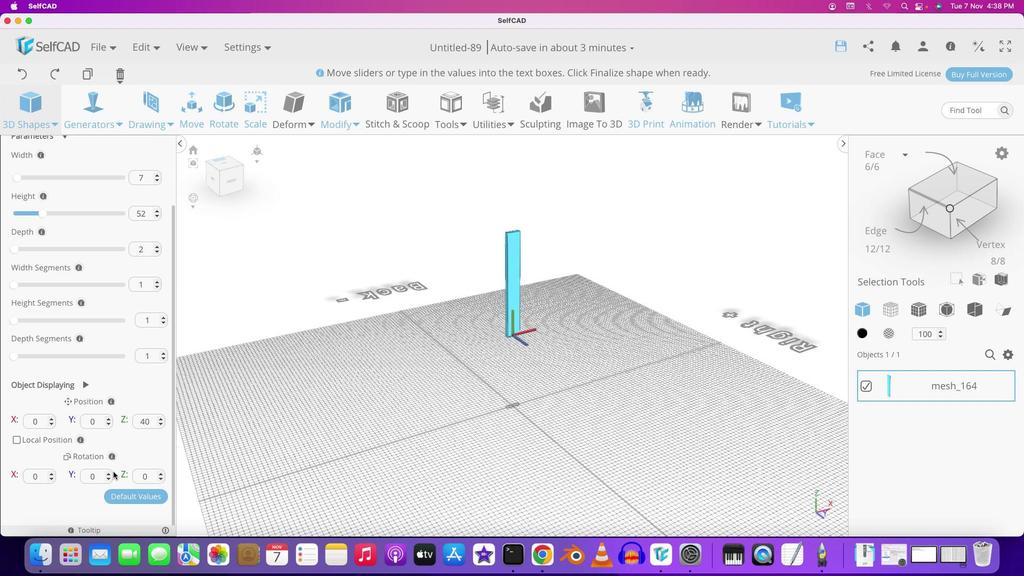 
Action: Mouse scrolled (130, 401) with delta (0, 0)
Screenshot: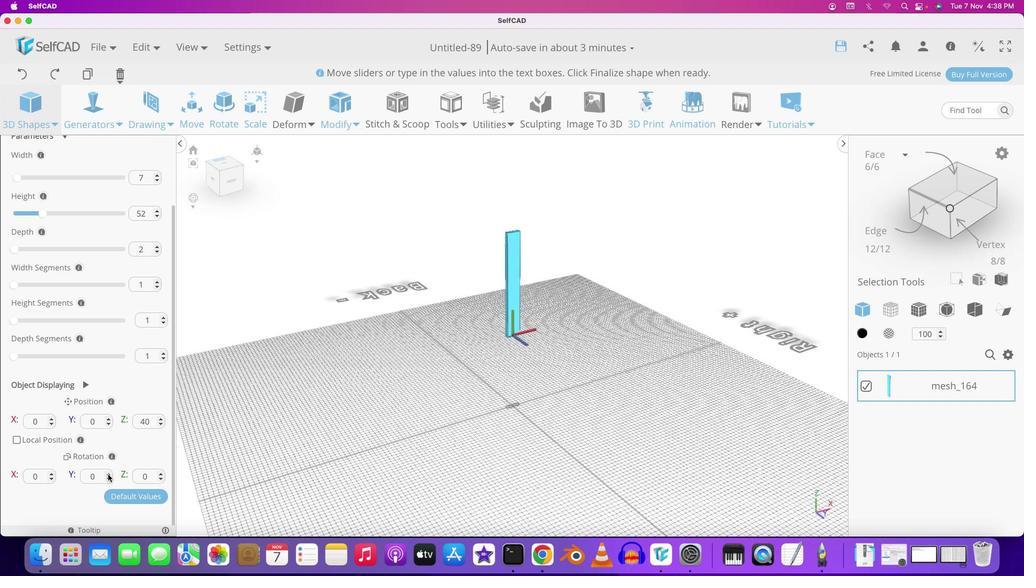 
Action: Mouse scrolled (130, 401) with delta (0, 0)
Screenshot: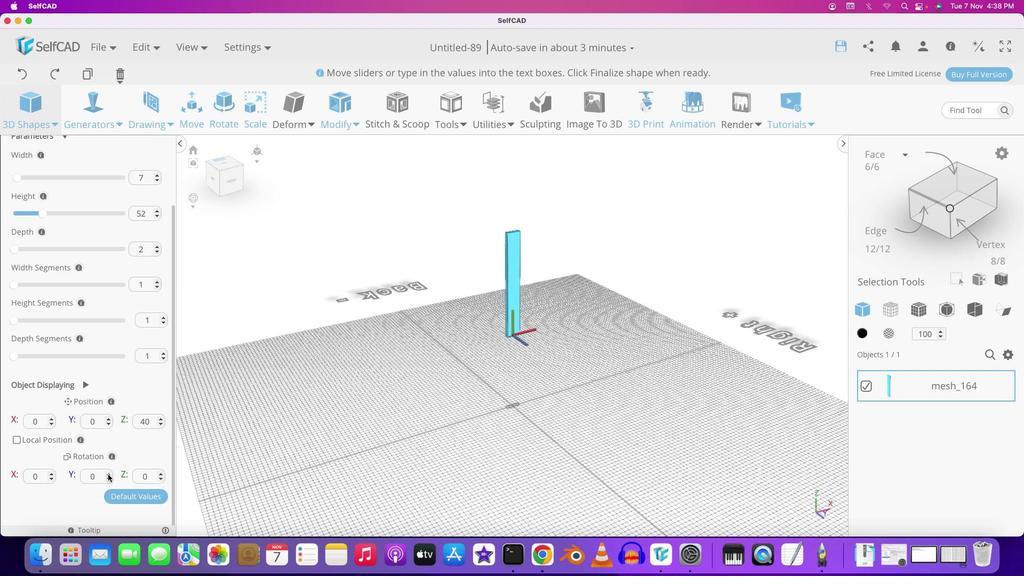 
Action: Mouse scrolled (130, 401) with delta (0, -1)
Screenshot: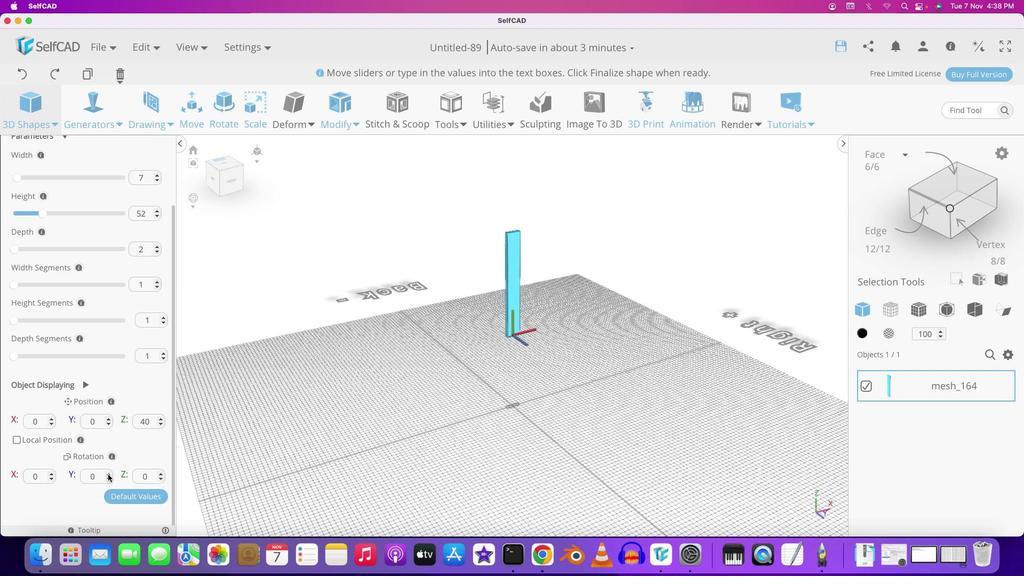 
Action: Mouse scrolled (130, 401) with delta (0, -2)
Screenshot: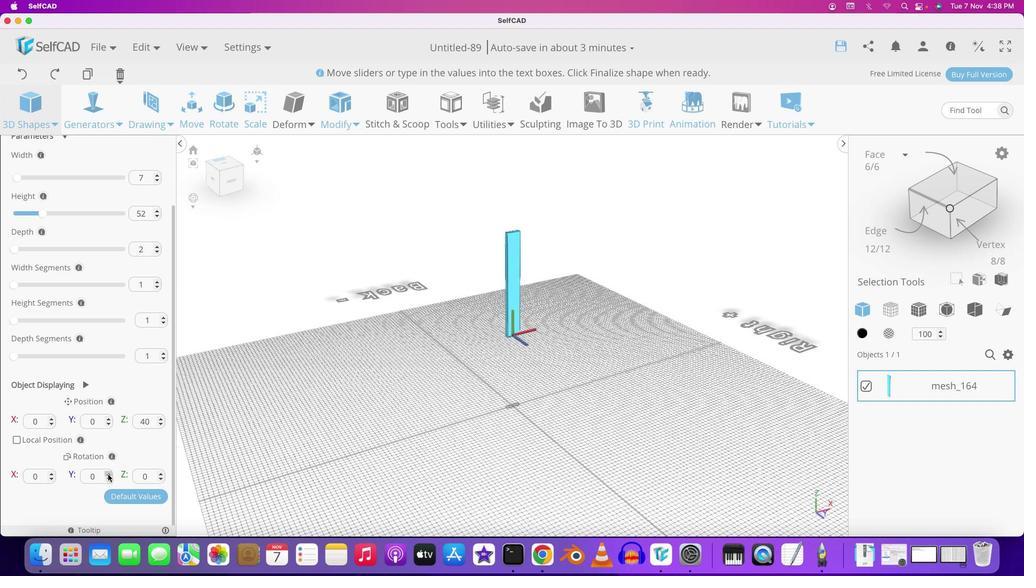 
Action: Mouse moved to (108, 474)
Screenshot: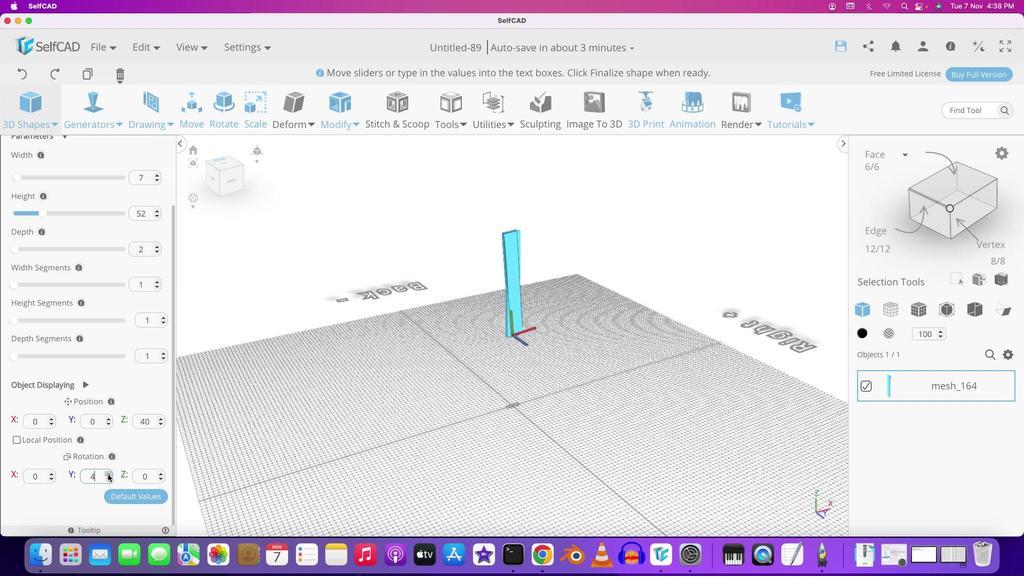
Action: Mouse pressed left at (108, 474)
Screenshot: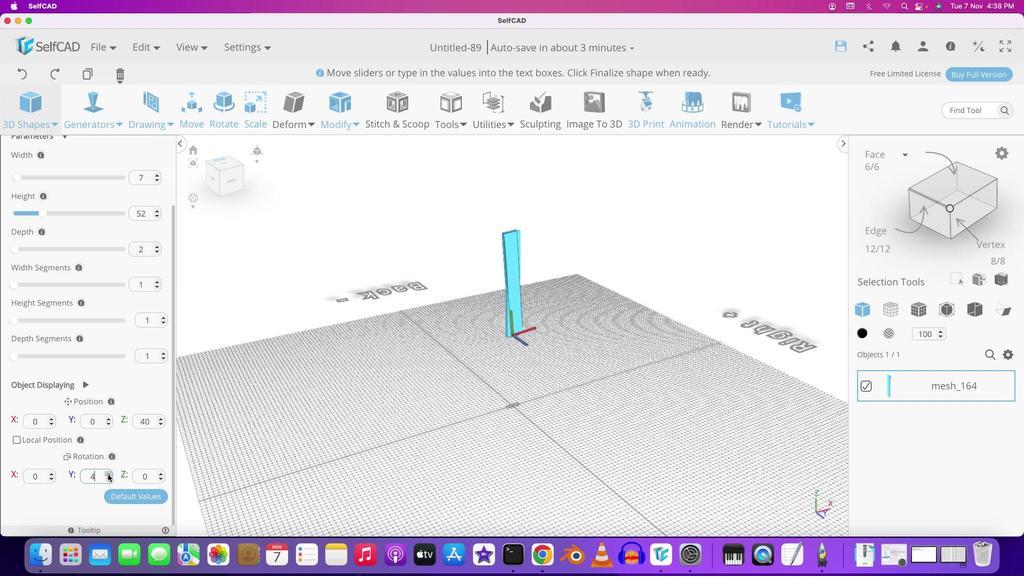 
Action: Mouse pressed left at (108, 474)
Screenshot: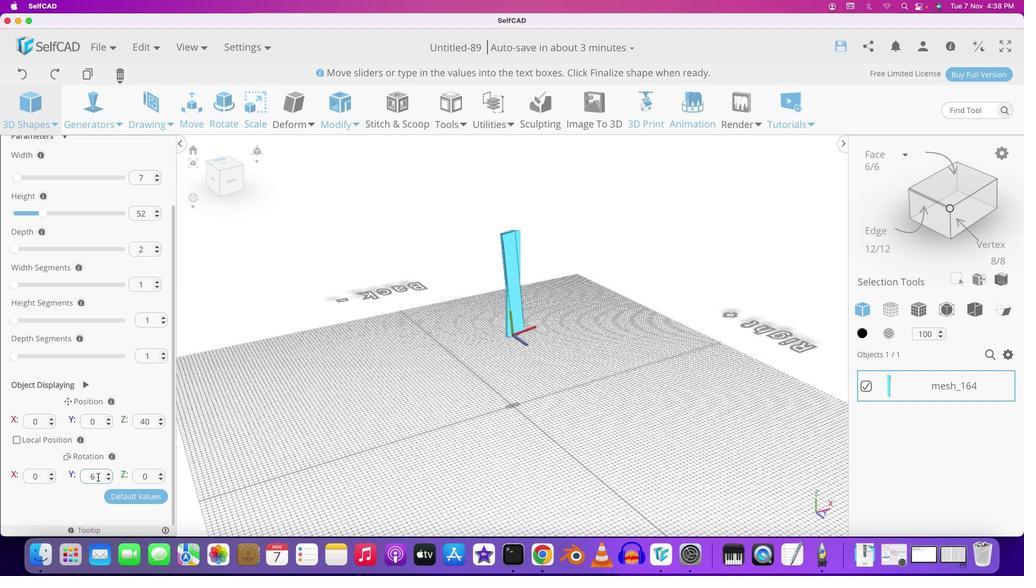 
Action: Mouse moved to (100, 476)
Screenshot: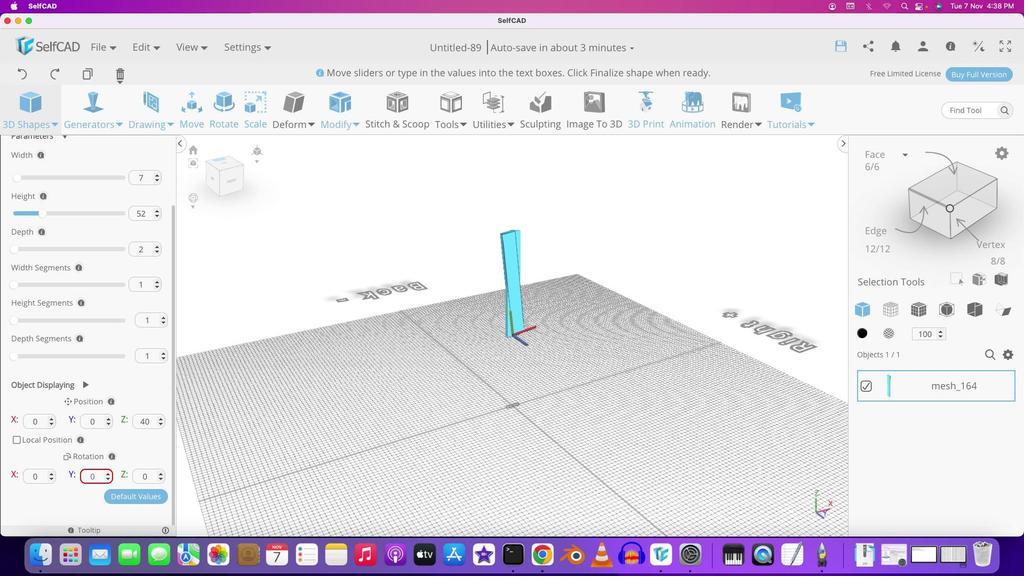 
Action: Key pressed Key.backspaceKey.backspaceKey.backspace'9''0'Key.enter
Screenshot: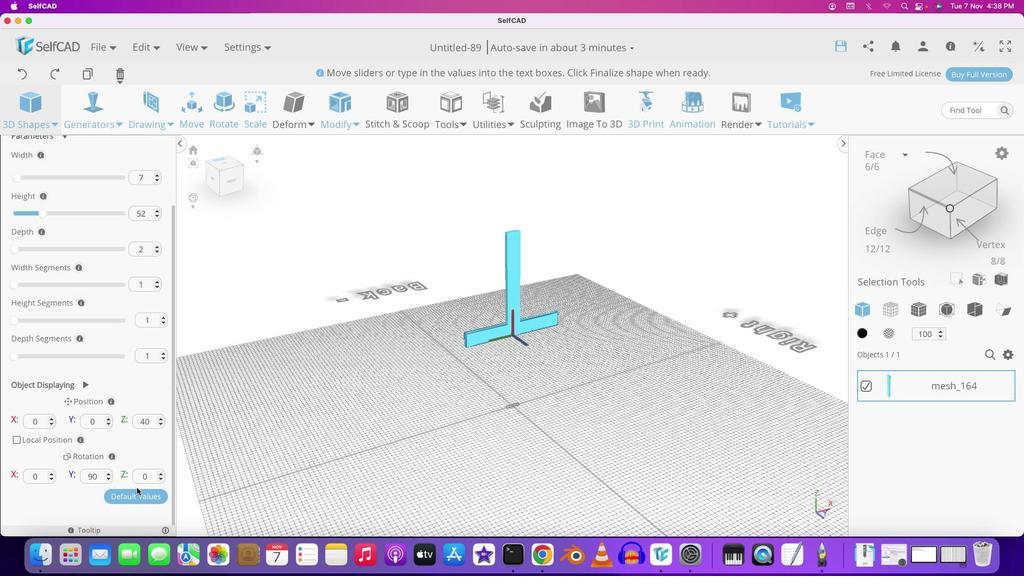 
Action: Mouse moved to (160, 418)
Screenshot: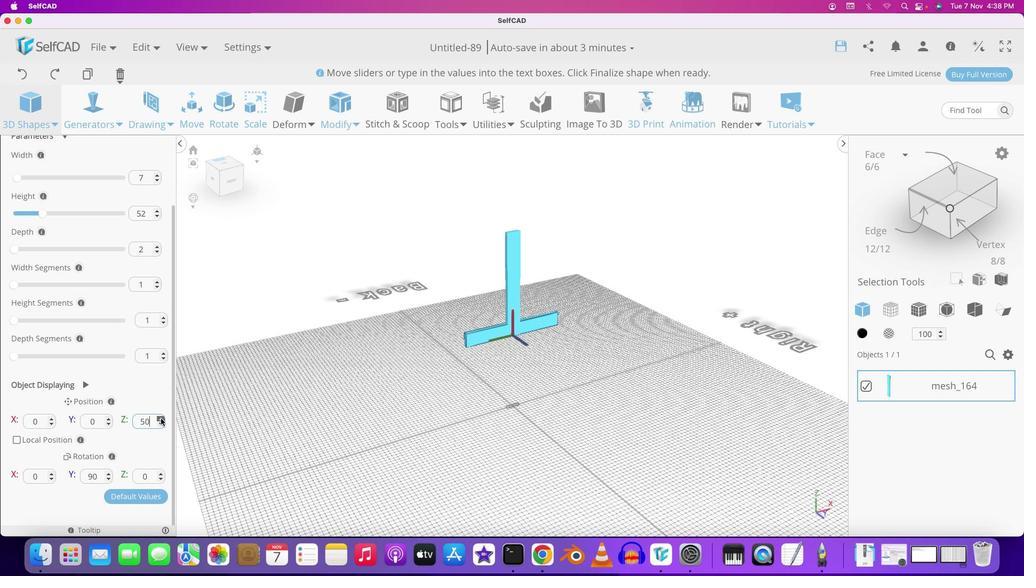 
Action: Mouse pressed left at (160, 418)
Screenshot: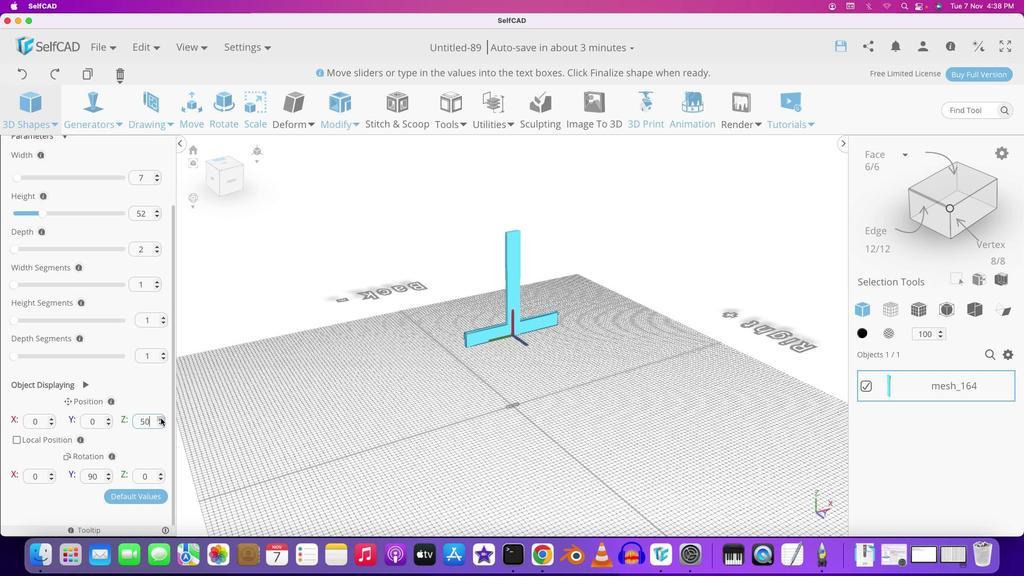 
Action: Mouse pressed left at (160, 418)
Screenshot: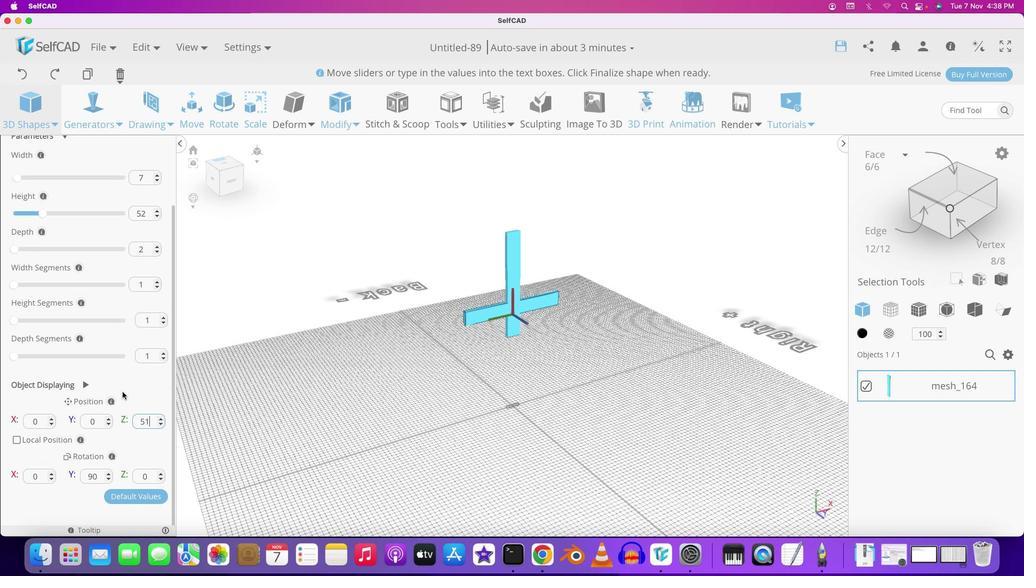 
Action: Mouse moved to (132, 361)
Screenshot: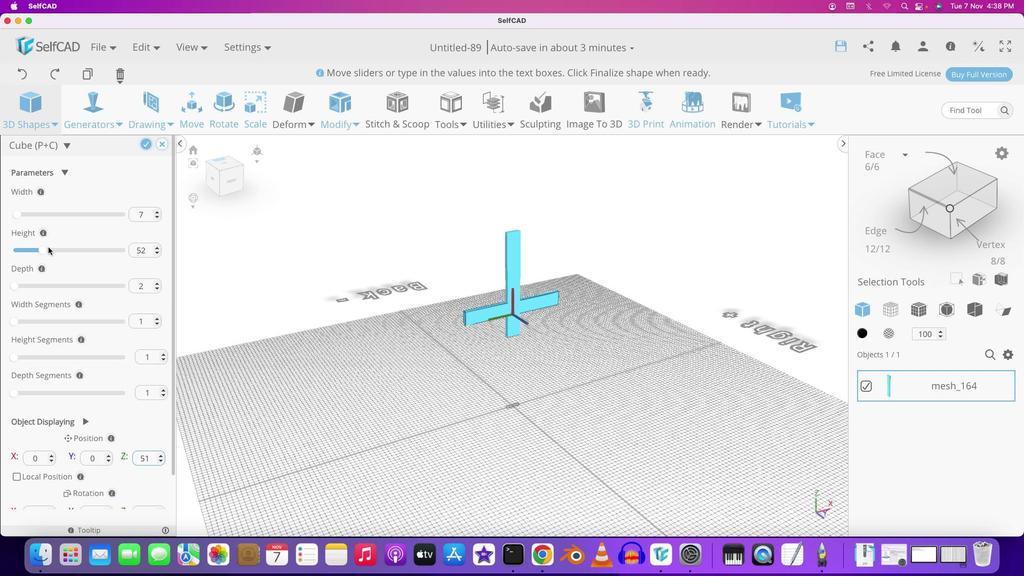 
Action: Mouse scrolled (132, 361) with delta (0, 0)
Screenshot: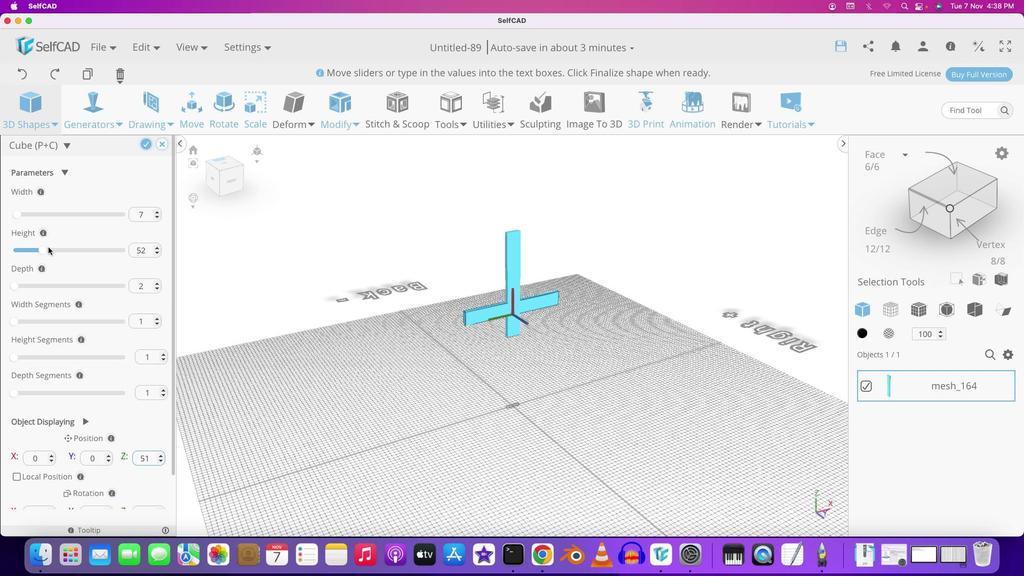 
Action: Mouse moved to (128, 378)
Screenshot: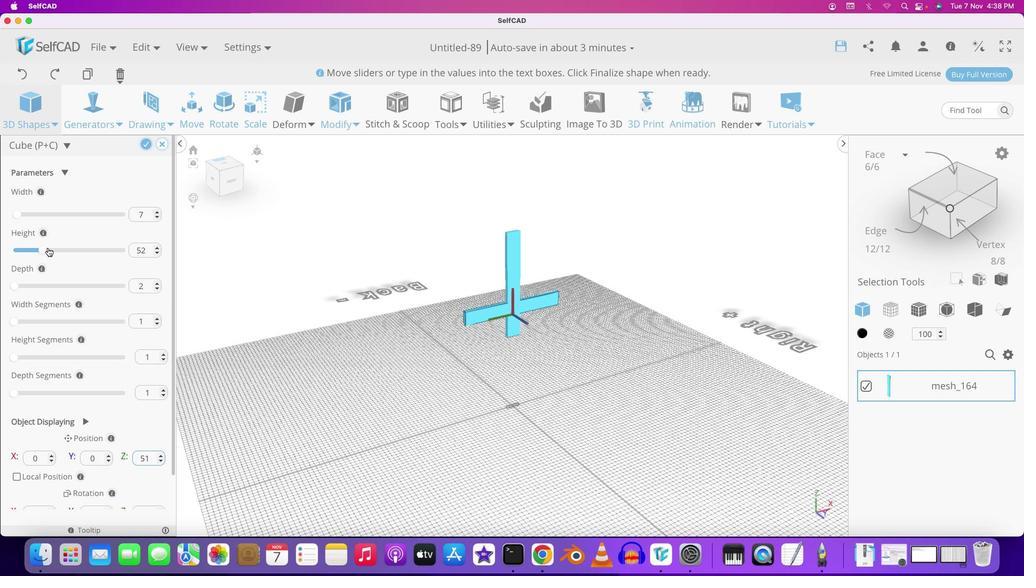 
Action: Mouse scrolled (128, 378) with delta (0, 0)
Screenshot: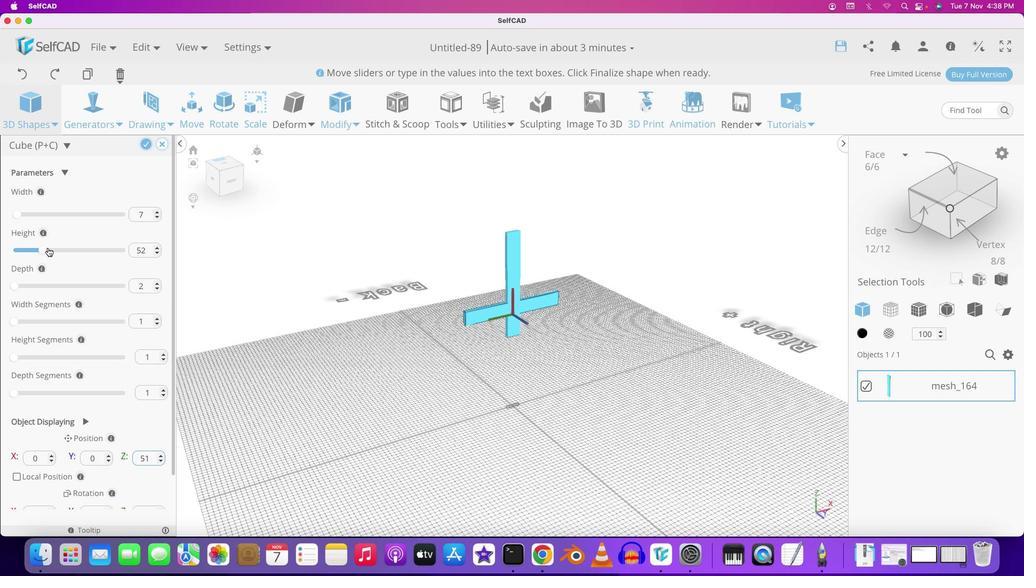 
Action: Mouse moved to (127, 386)
Screenshot: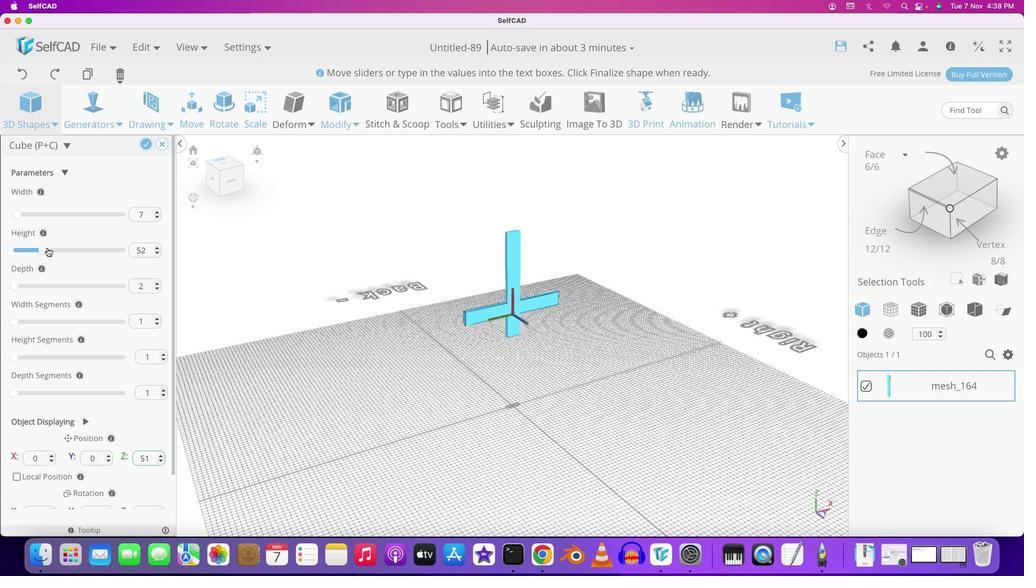 
Action: Mouse scrolled (127, 386) with delta (0, 1)
Screenshot: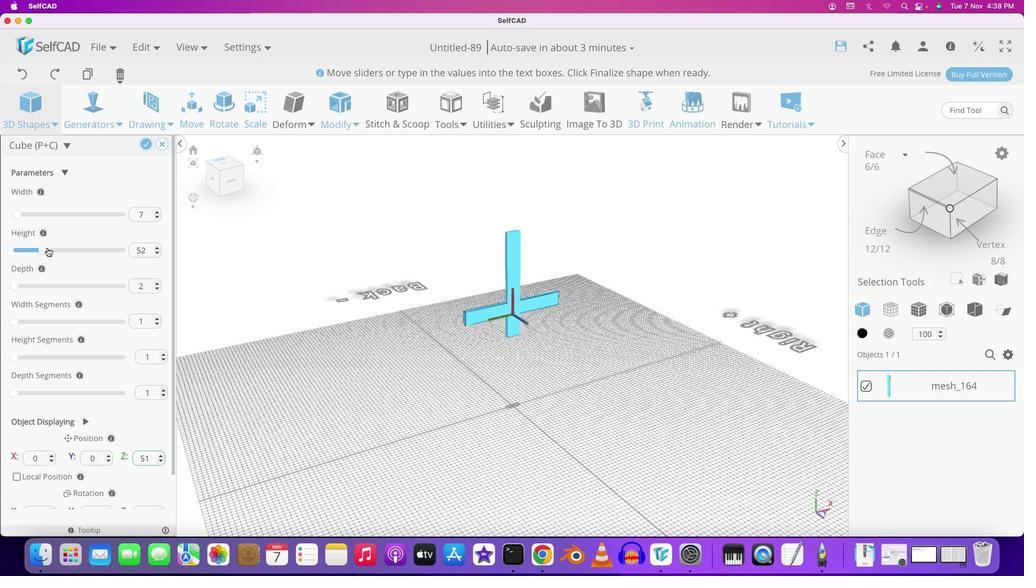 
Action: Mouse moved to (126, 387)
Screenshot: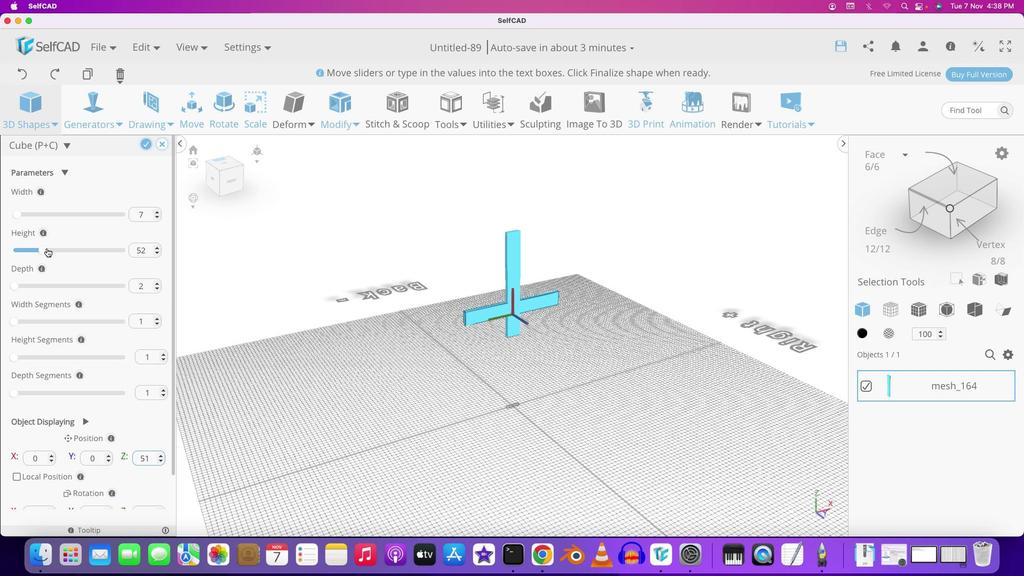 
Action: Mouse scrolled (126, 387) with delta (0, -1)
